 Task: Explore Airbnb accommodation in Barbosa, Colombia from 22nd December, 2023 to 26th December, 2023 for 2 adults. Place can be entire room with 1  bedroom having 1 bed and 1 bathroom. Property type can be hotel.
Action: Mouse moved to (536, 106)
Screenshot: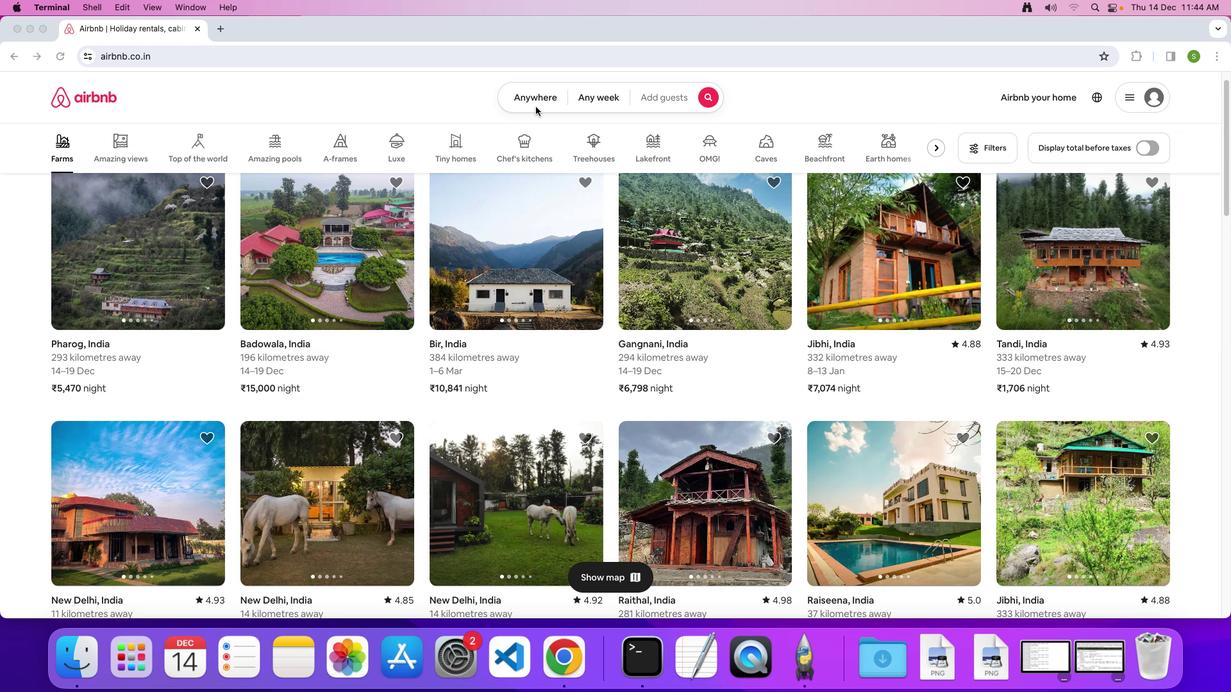 
Action: Mouse pressed left at (536, 106)
Screenshot: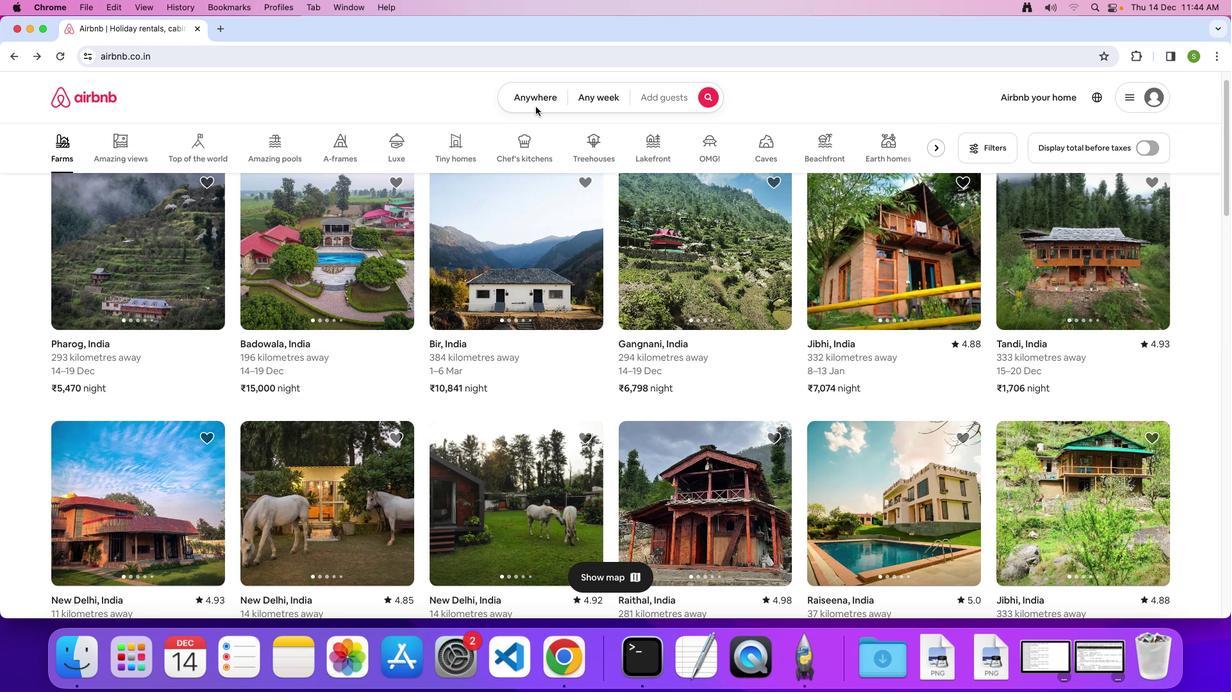 
Action: Mouse moved to (536, 97)
Screenshot: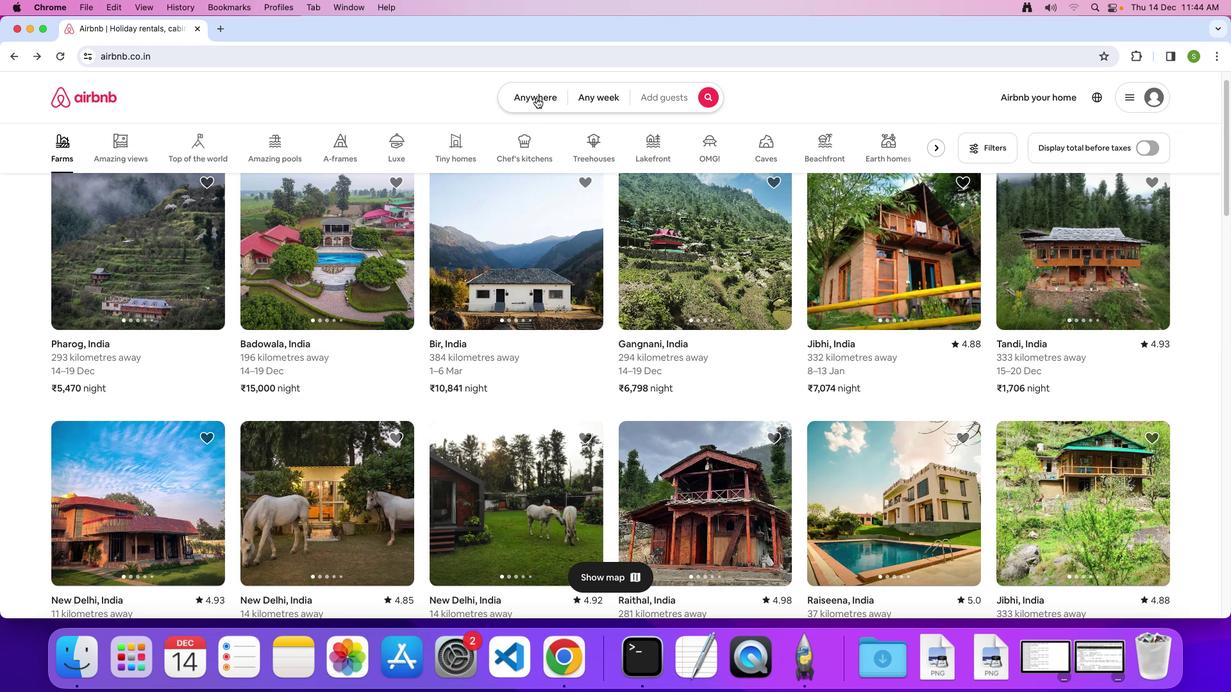 
Action: Mouse pressed left at (536, 97)
Screenshot: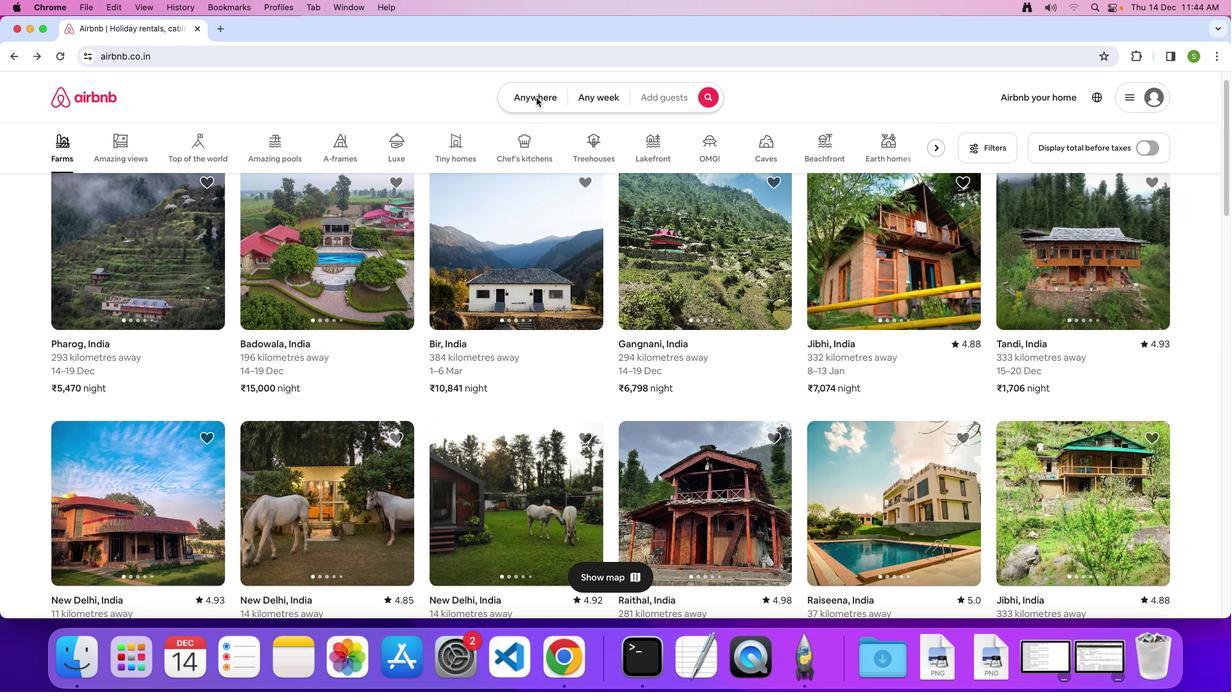 
Action: Mouse moved to (475, 140)
Screenshot: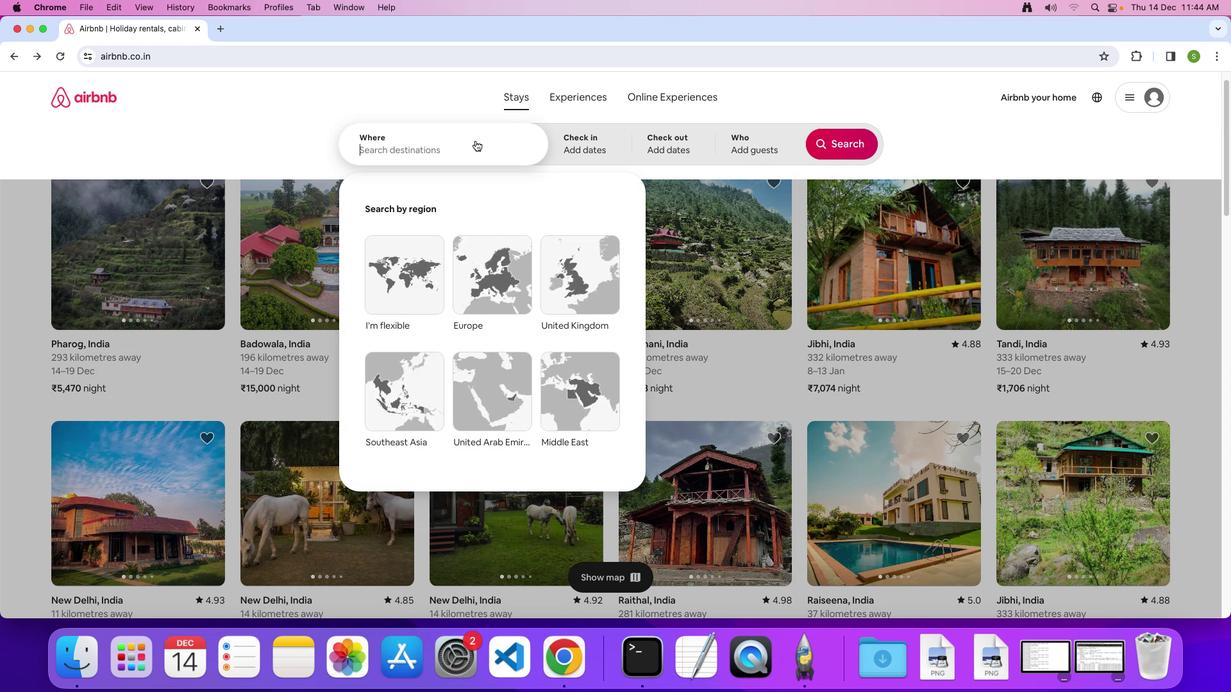 
Action: Mouse pressed left at (475, 140)
Screenshot: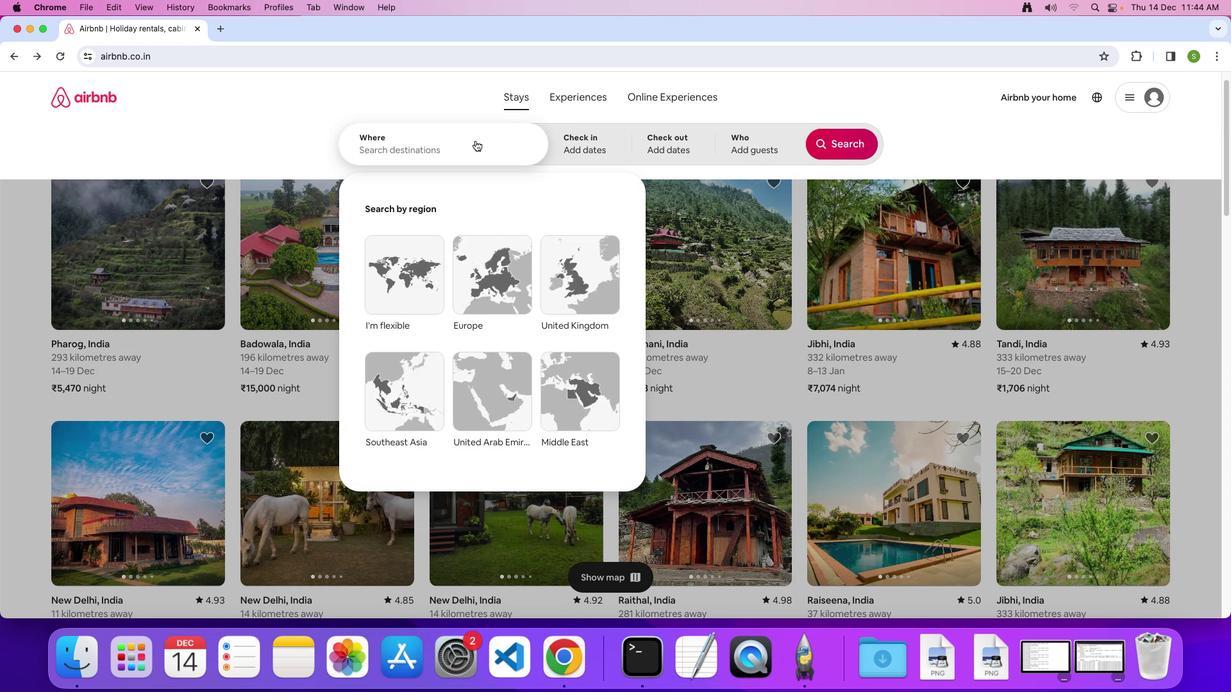 
Action: Key pressed 'B'Key.caps_lock'a''r''b''o''s''a'','Key.spaceKey.shift'C''o''l''o''m''b''i''a'Key.enter
Screenshot: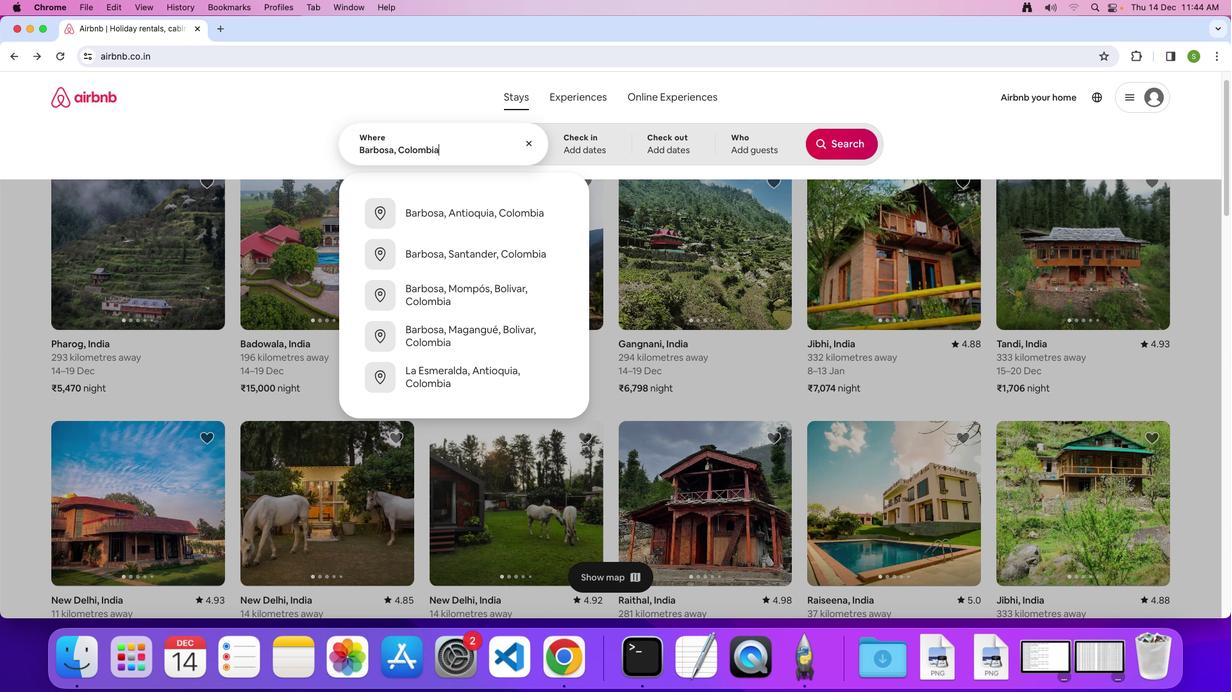 
Action: Mouse moved to (543, 396)
Screenshot: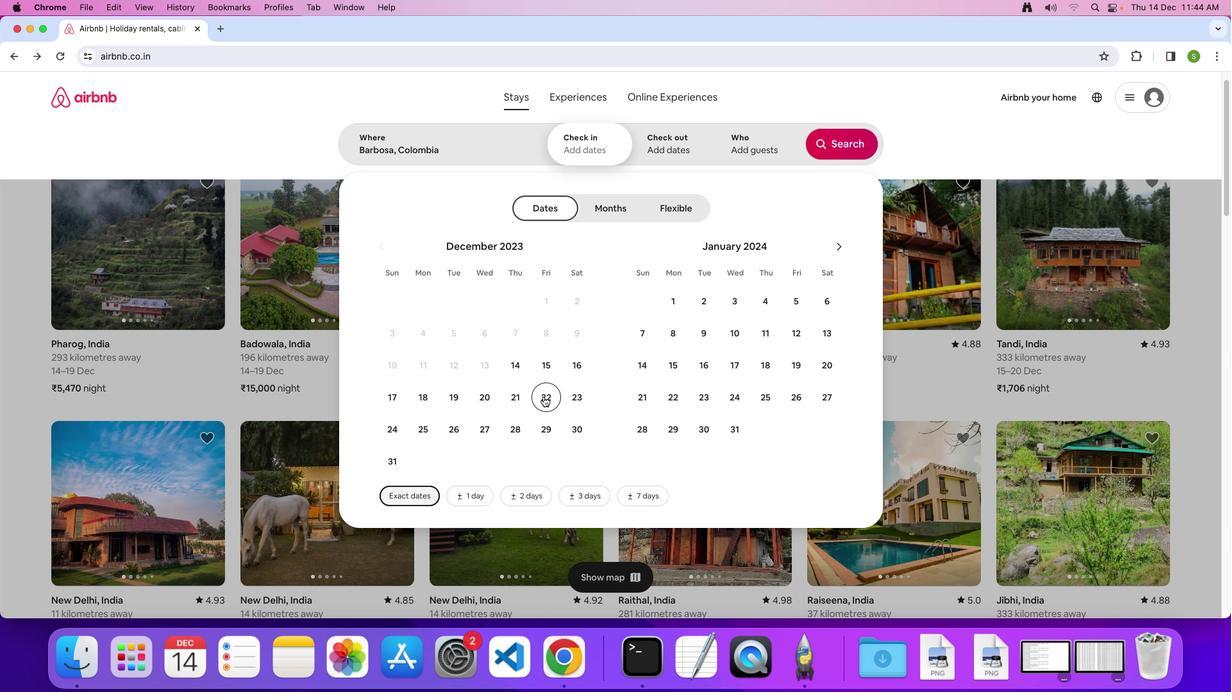 
Action: Mouse pressed left at (543, 396)
Screenshot: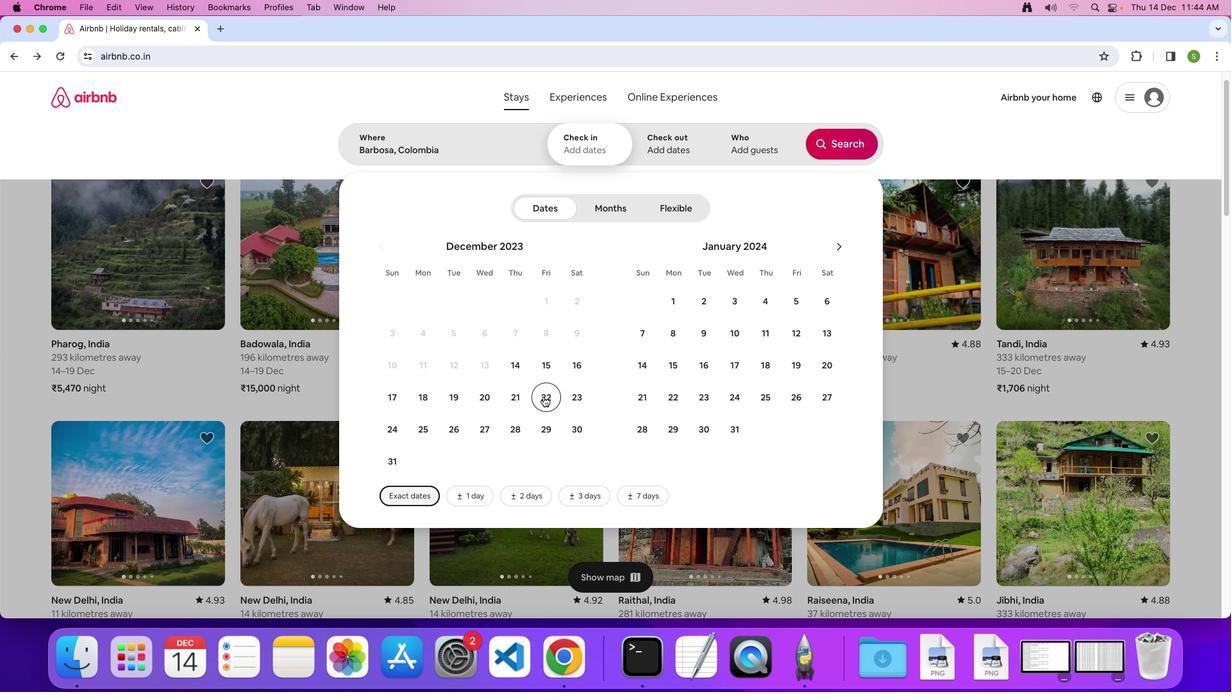 
Action: Mouse moved to (456, 428)
Screenshot: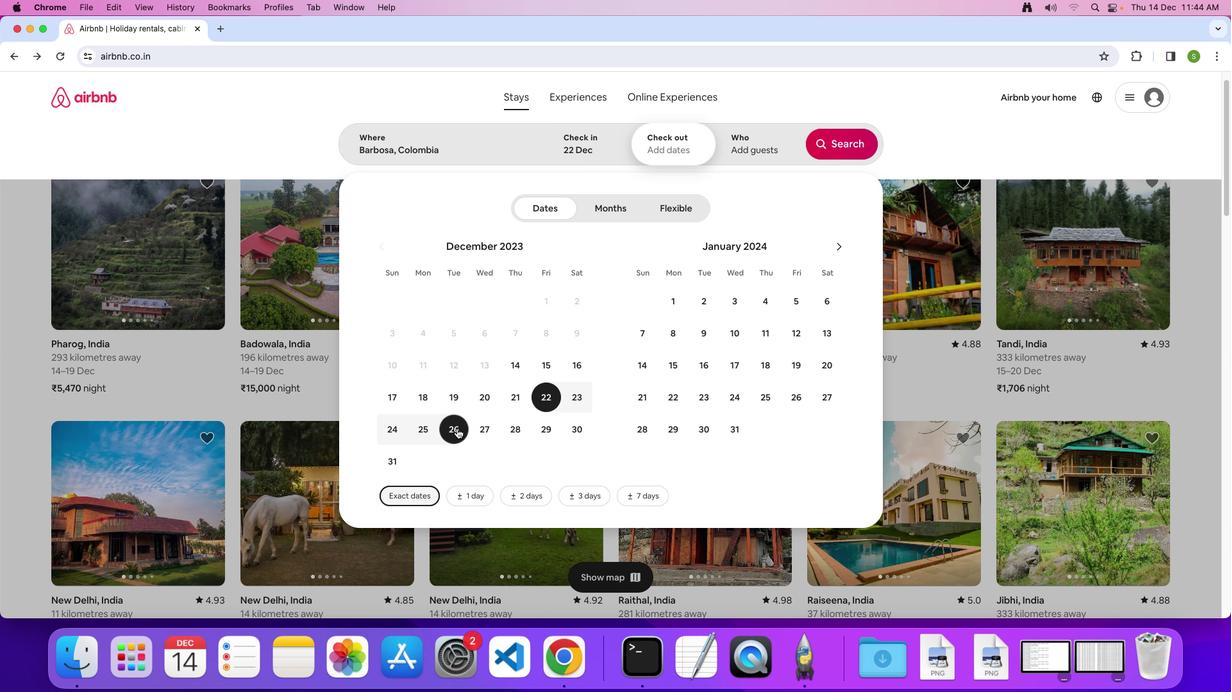 
Action: Mouse pressed left at (456, 428)
Screenshot: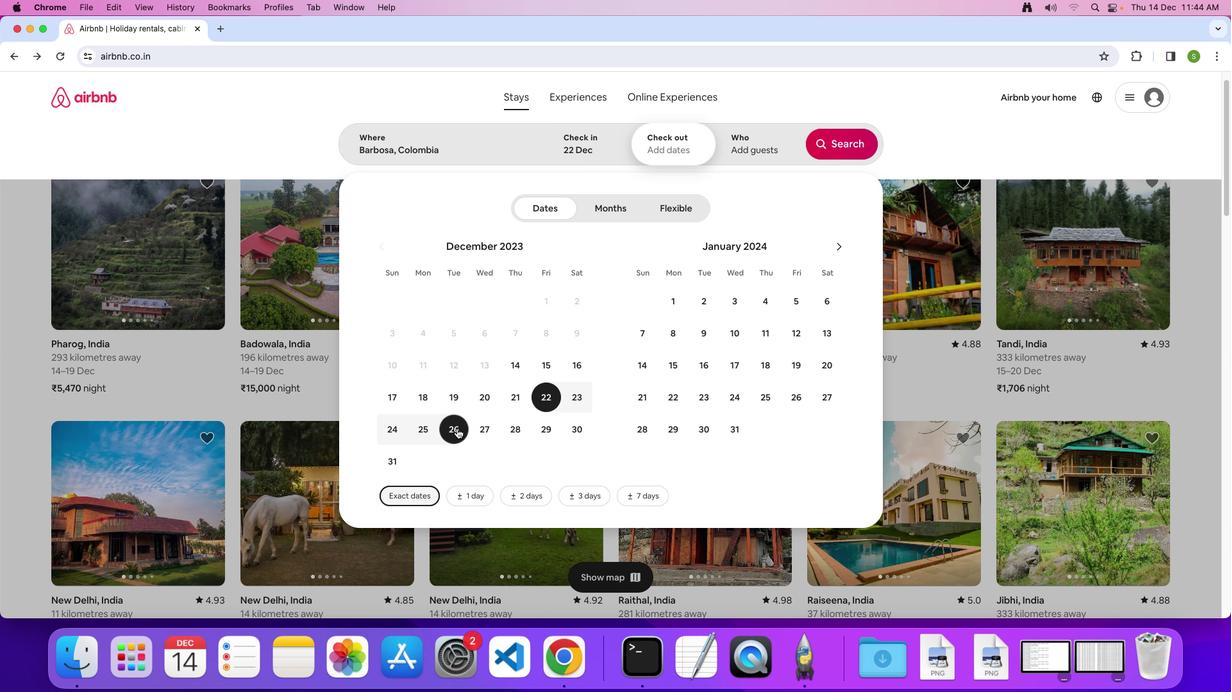 
Action: Mouse moved to (740, 149)
Screenshot: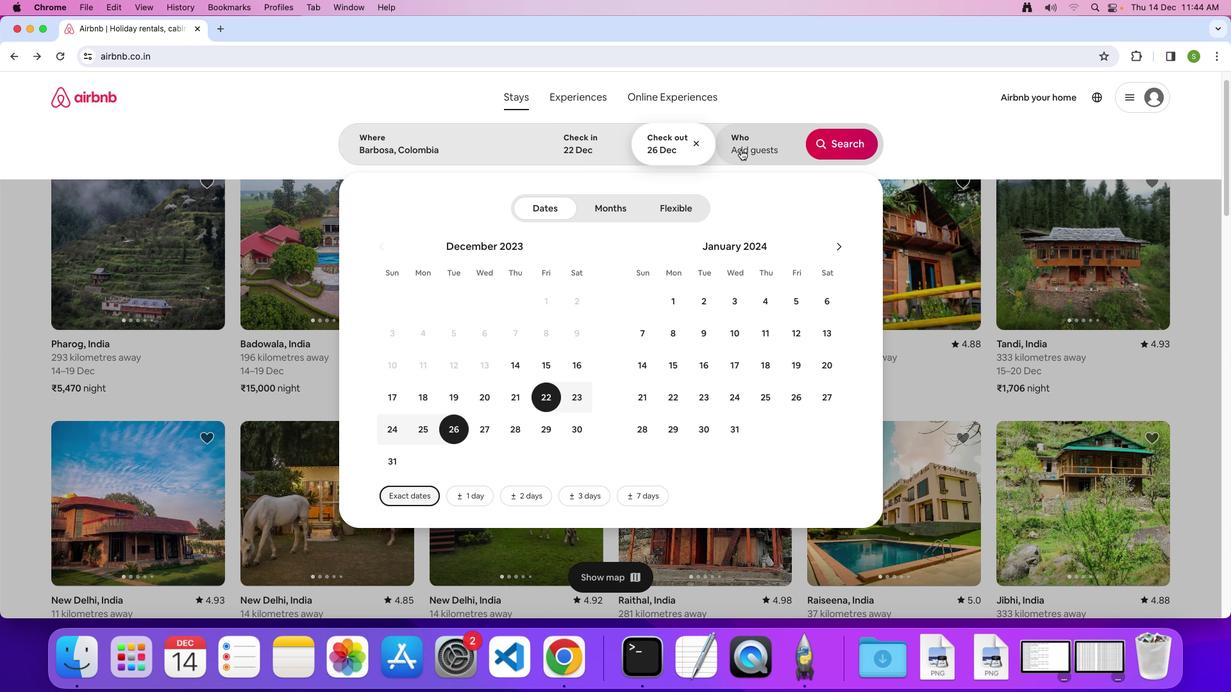 
Action: Mouse pressed left at (740, 149)
Screenshot: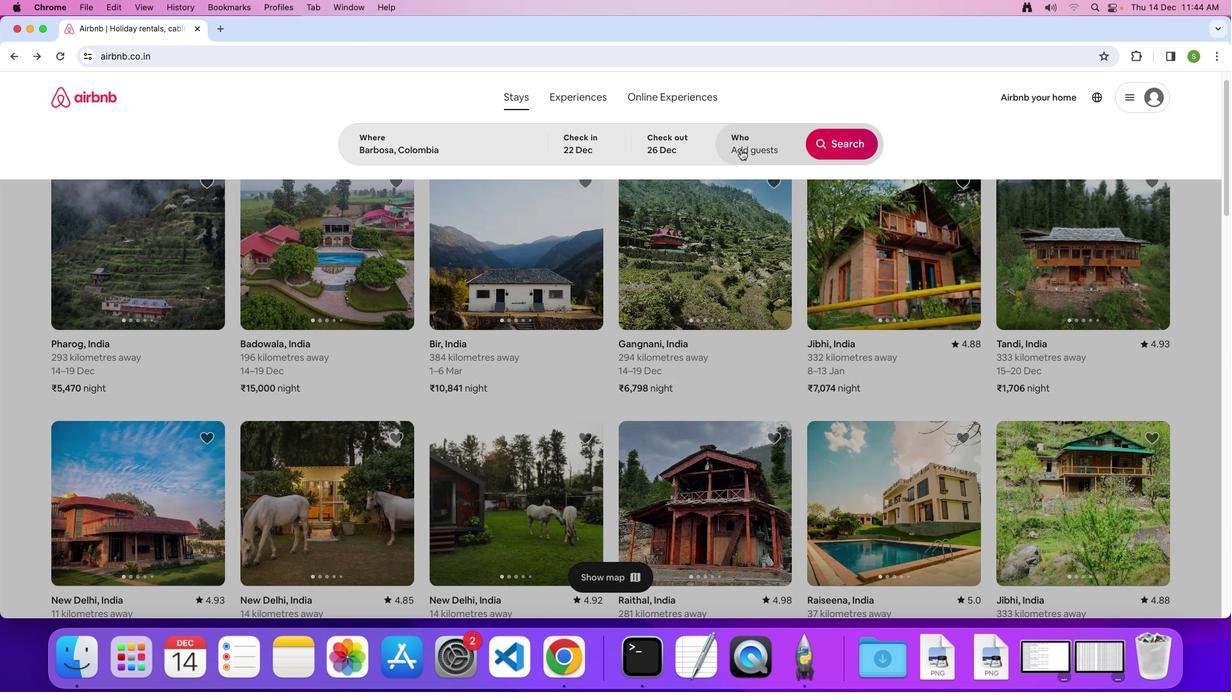 
Action: Mouse moved to (841, 210)
Screenshot: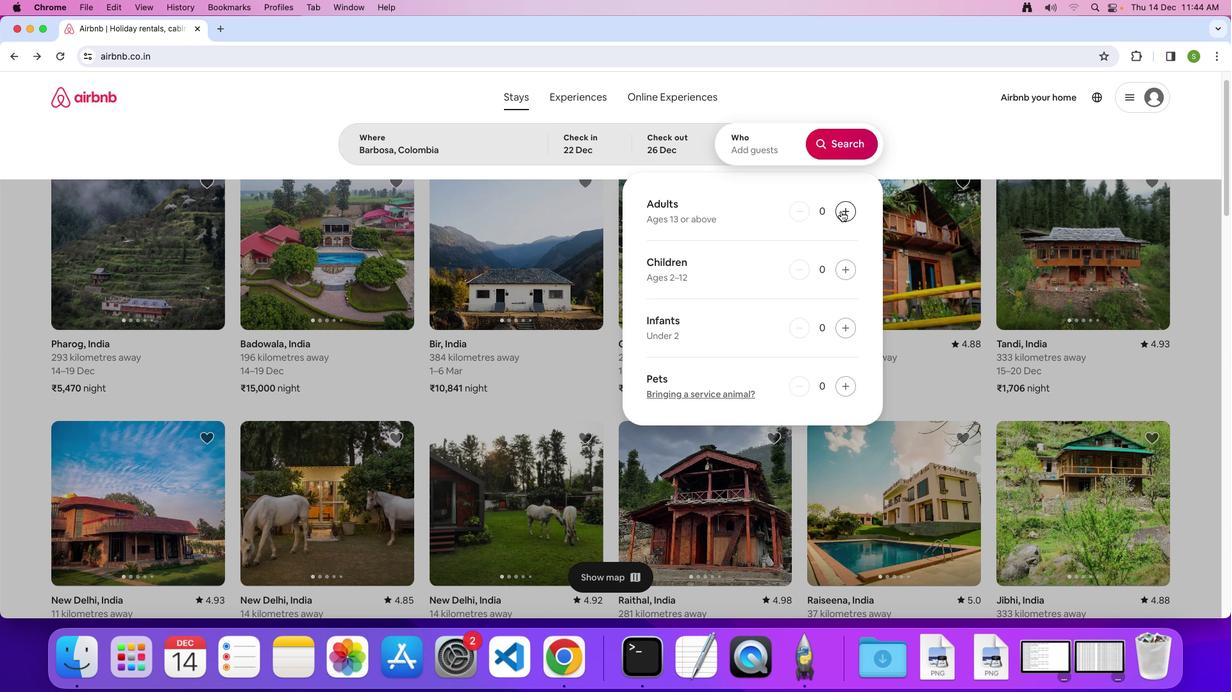 
Action: Mouse pressed left at (841, 210)
Screenshot: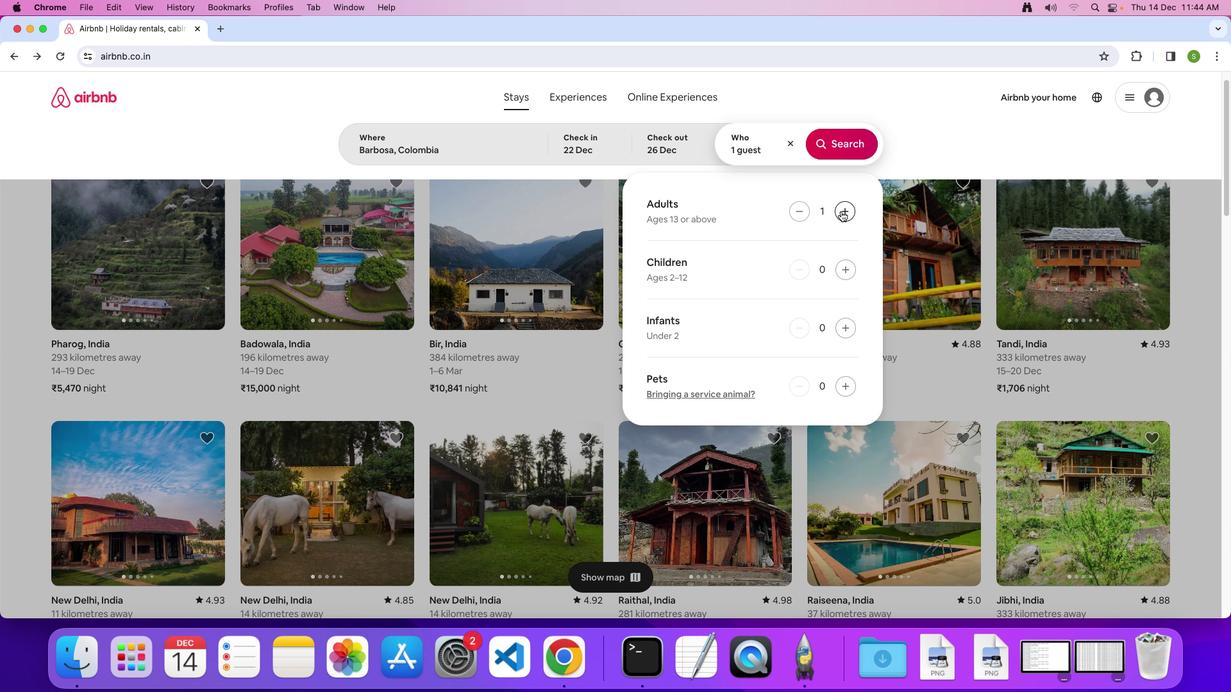 
Action: Mouse pressed left at (841, 210)
Screenshot: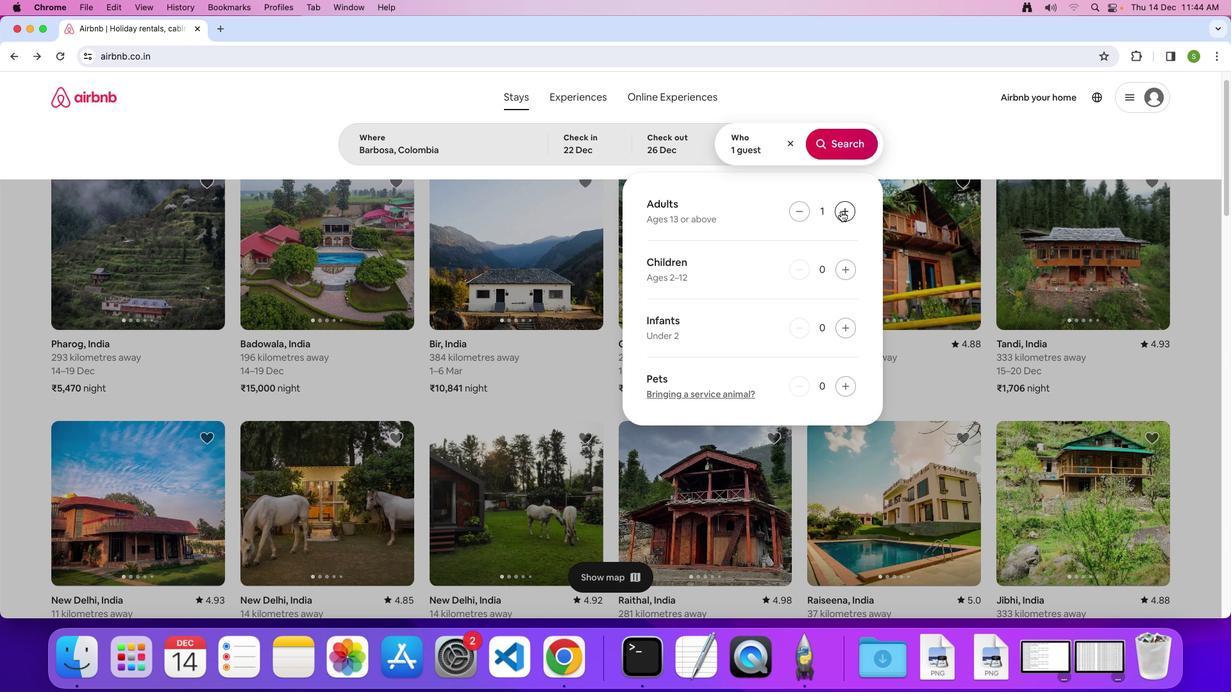 
Action: Mouse moved to (843, 140)
Screenshot: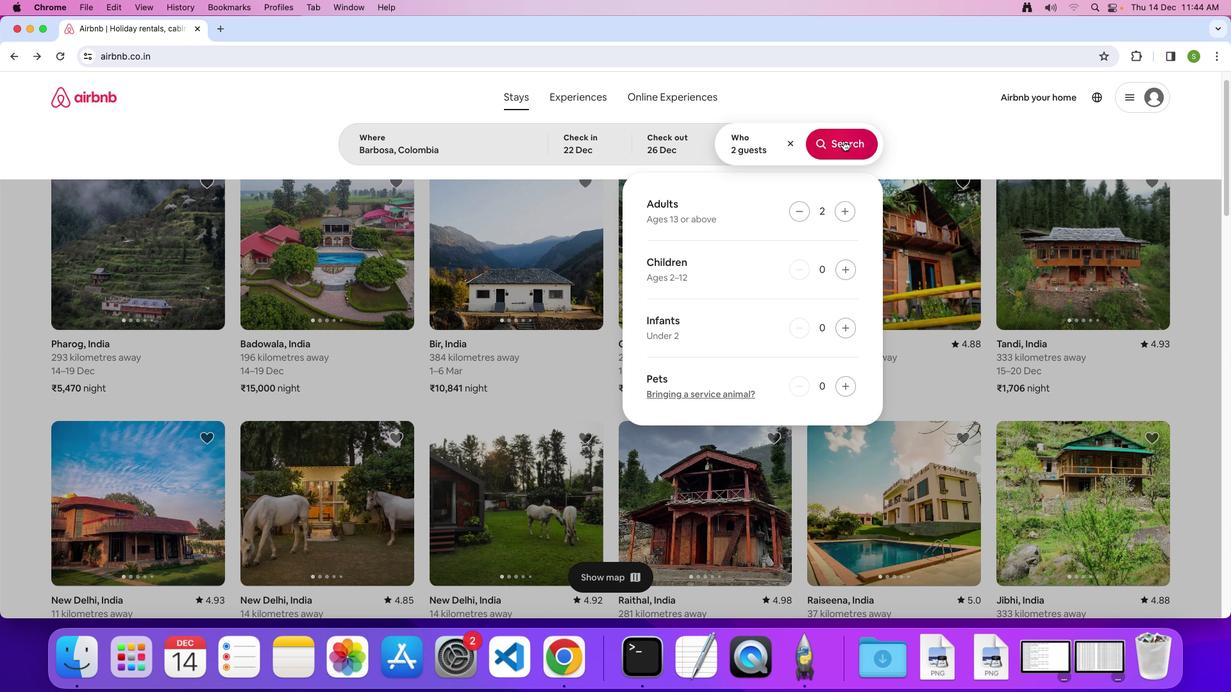
Action: Mouse pressed left at (843, 140)
Screenshot: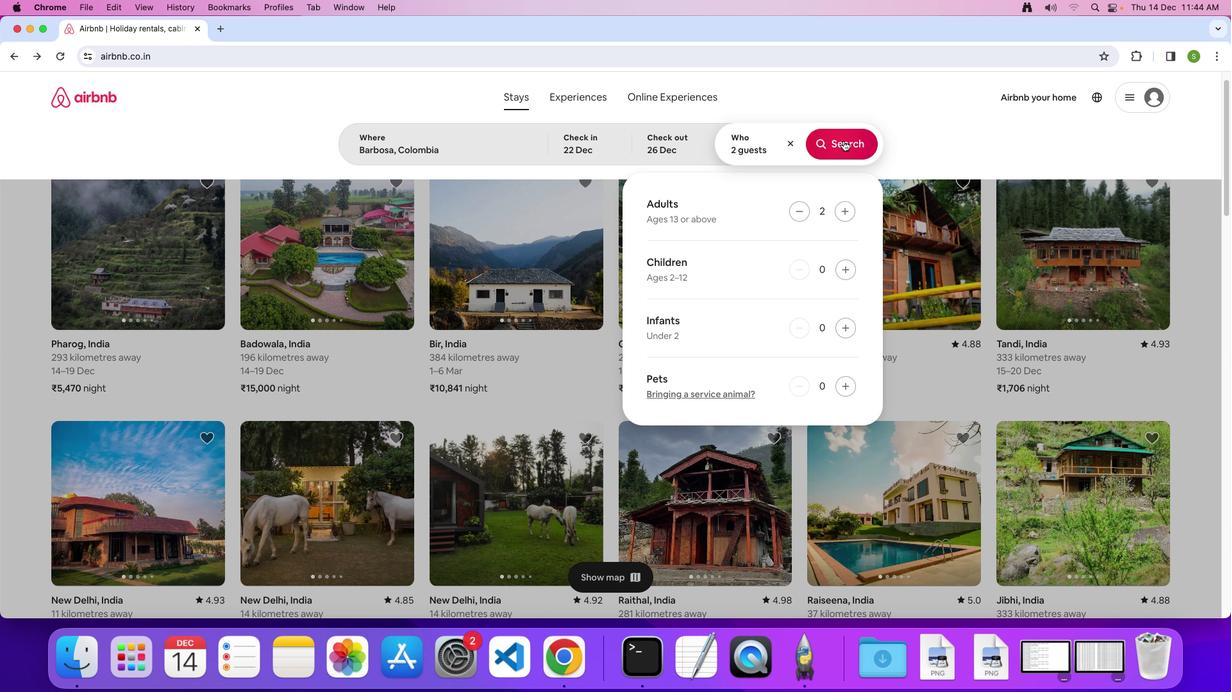 
Action: Mouse moved to (1018, 144)
Screenshot: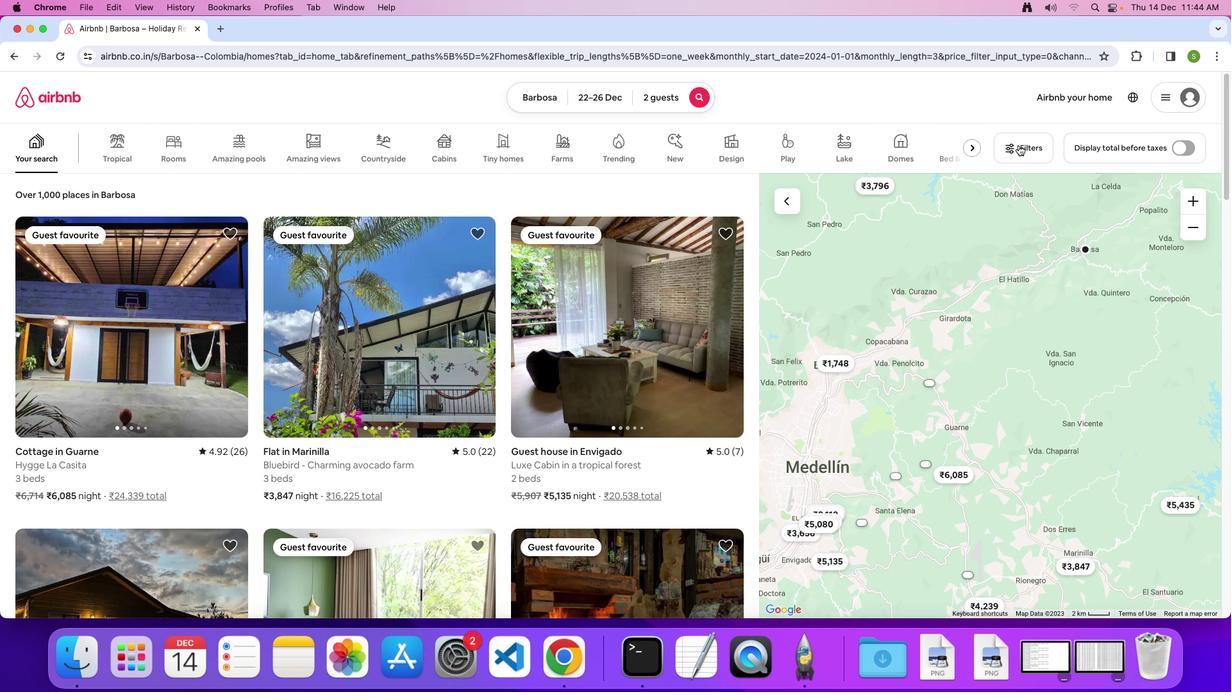 
Action: Mouse pressed left at (1018, 144)
Screenshot: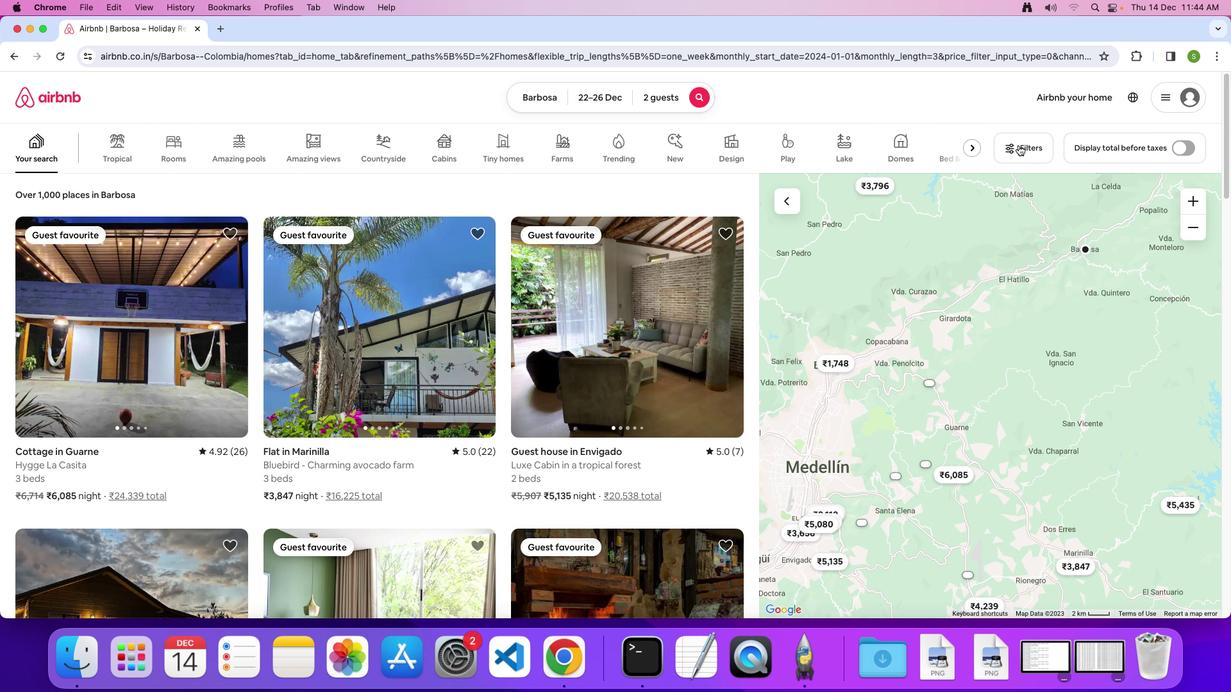
Action: Mouse moved to (539, 323)
Screenshot: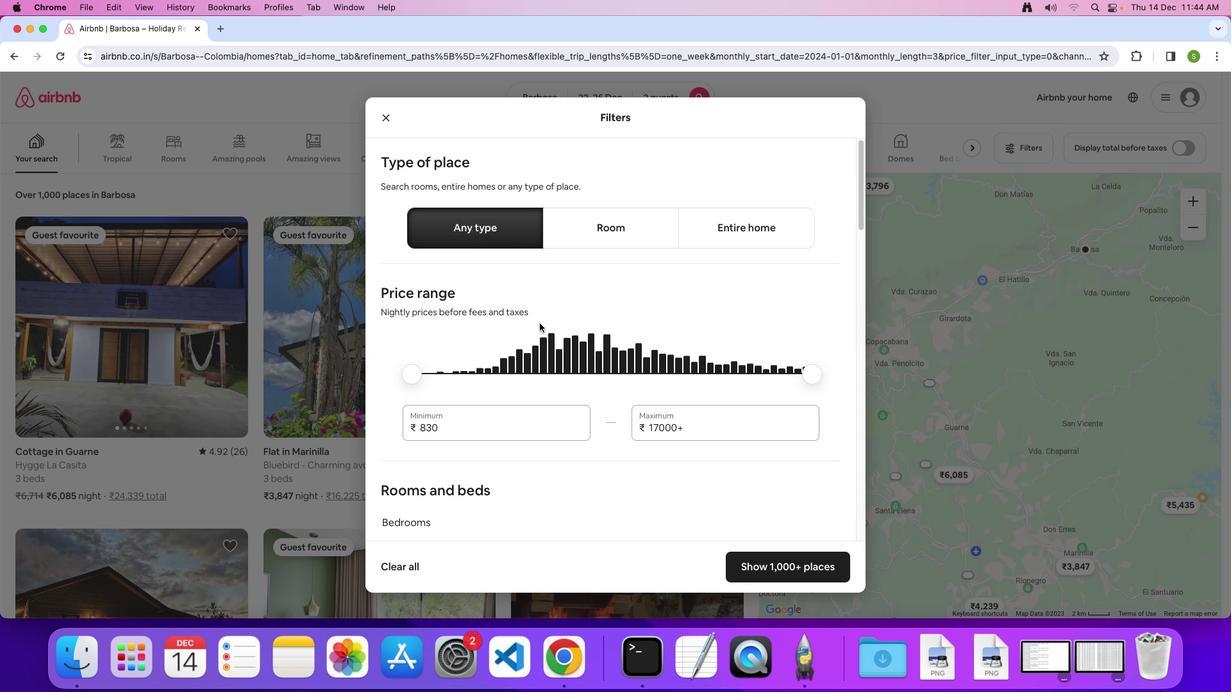 
Action: Mouse scrolled (539, 323) with delta (0, 0)
Screenshot: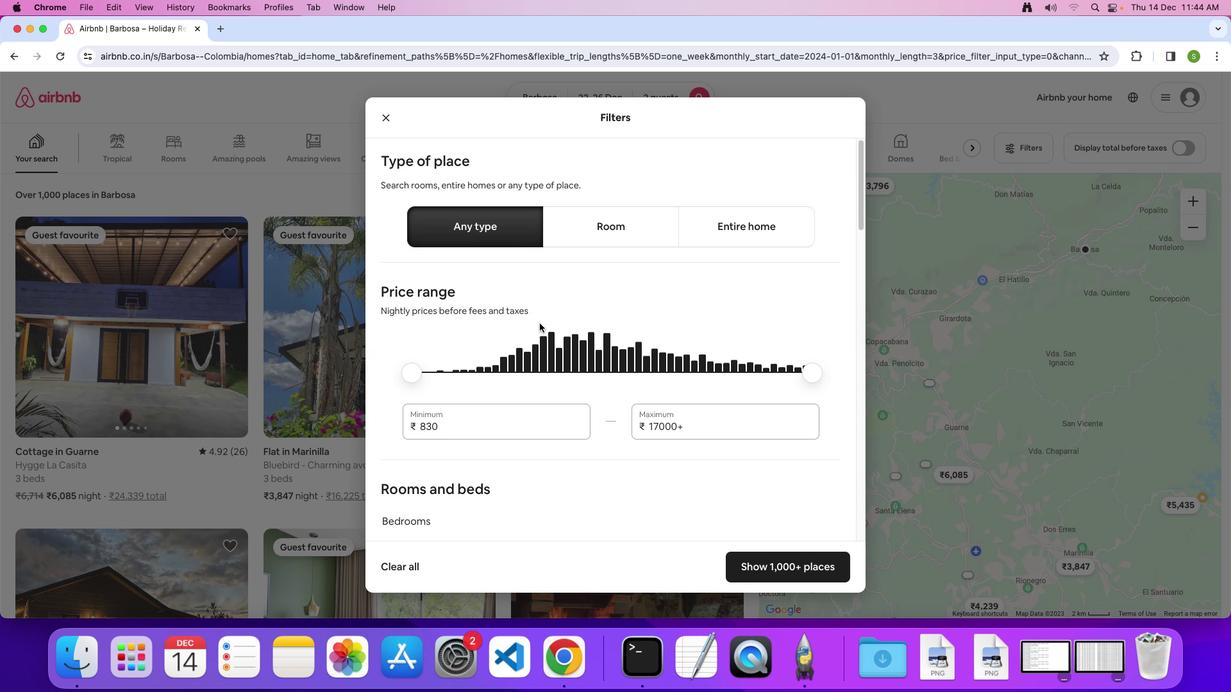 
Action: Mouse scrolled (539, 323) with delta (0, 0)
Screenshot: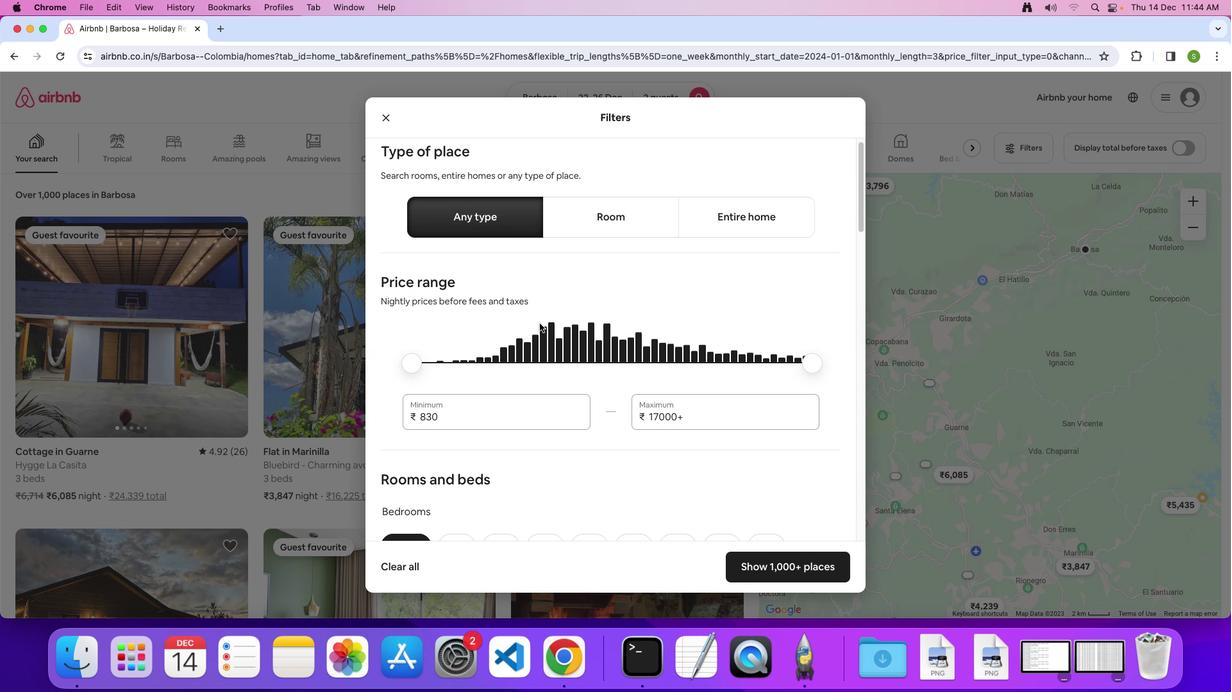 
Action: Mouse scrolled (539, 323) with delta (0, 0)
Screenshot: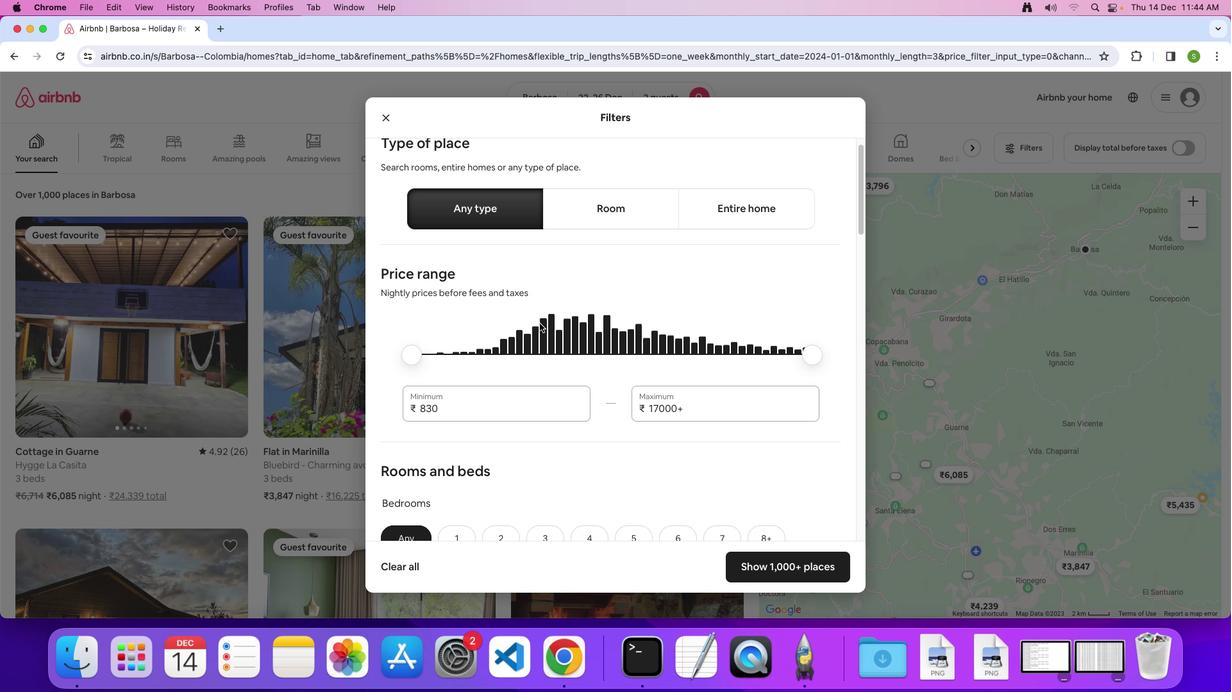 
Action: Mouse scrolled (539, 323) with delta (0, 0)
Screenshot: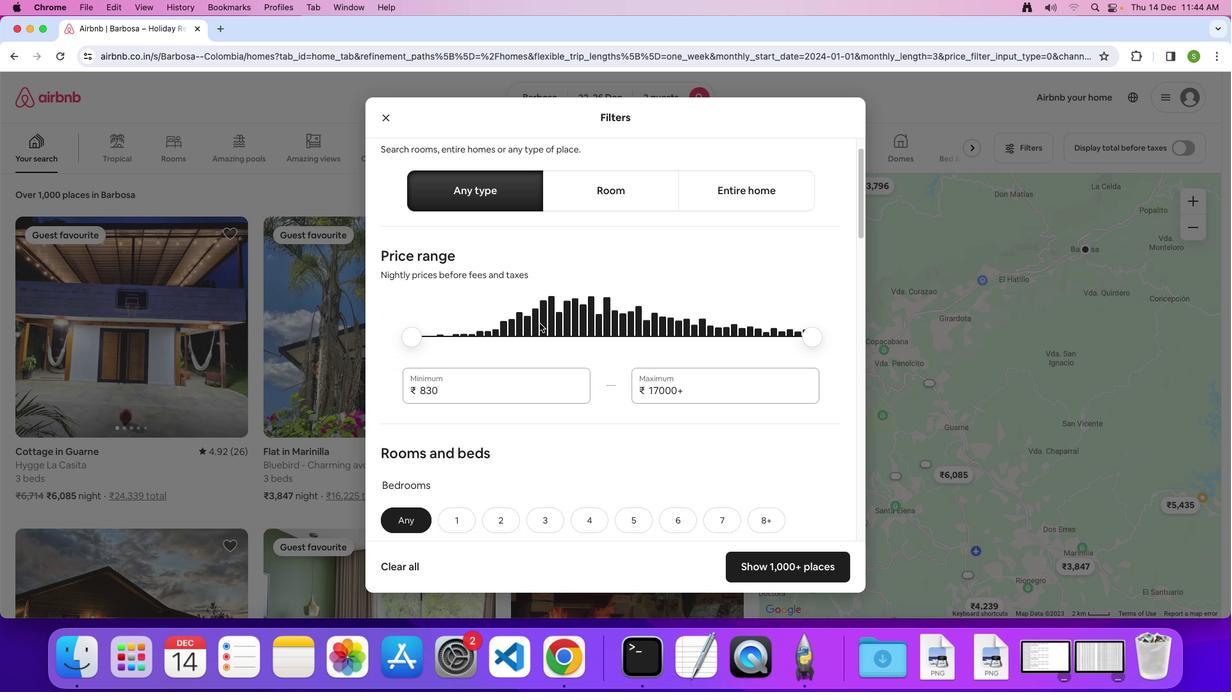 
Action: Mouse scrolled (539, 323) with delta (0, -1)
Screenshot: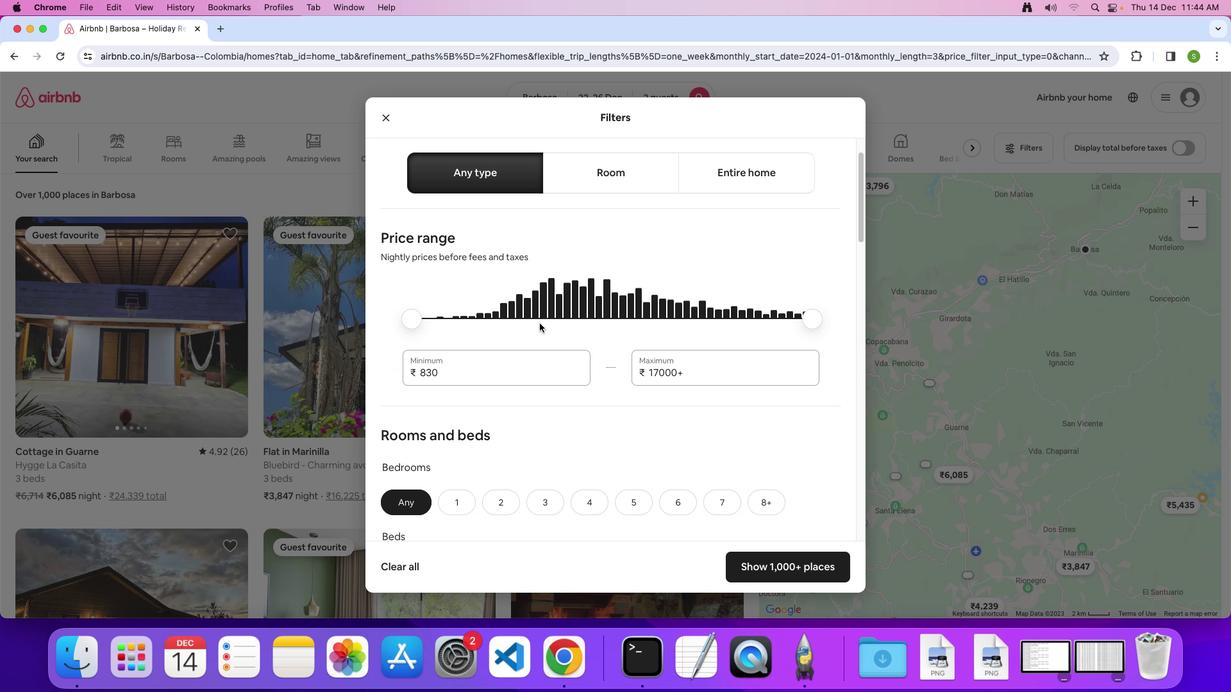 
Action: Mouse scrolled (539, 323) with delta (0, 0)
Screenshot: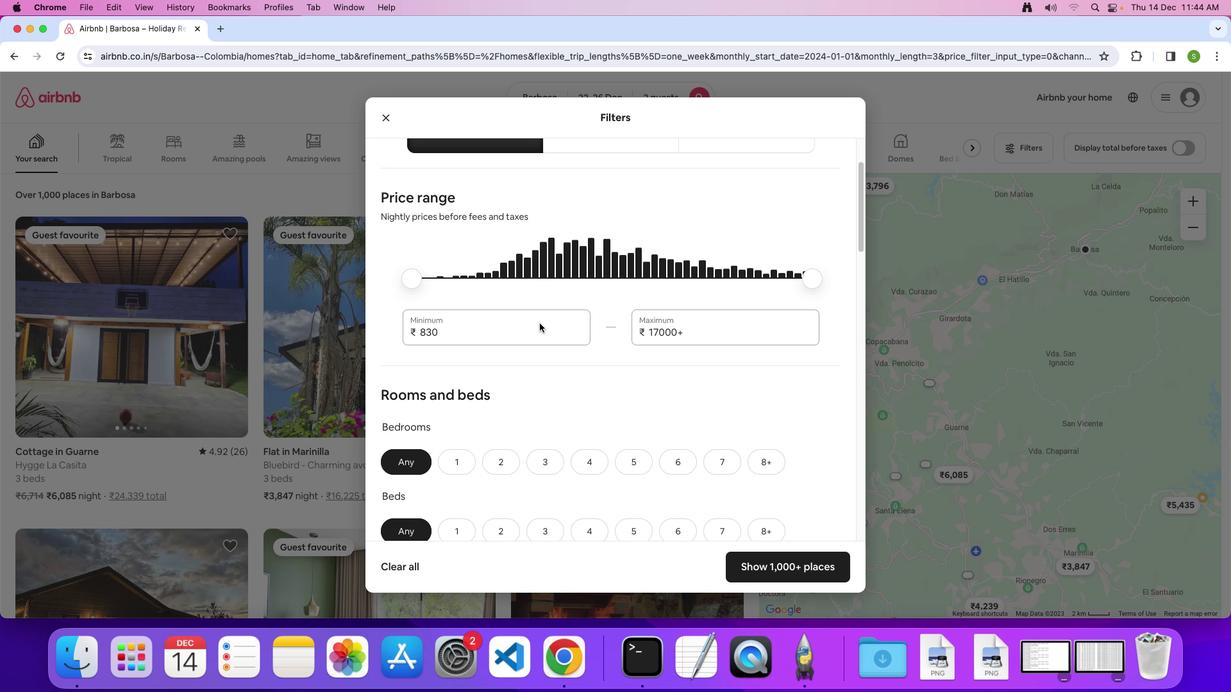 
Action: Mouse scrolled (539, 323) with delta (0, 0)
Screenshot: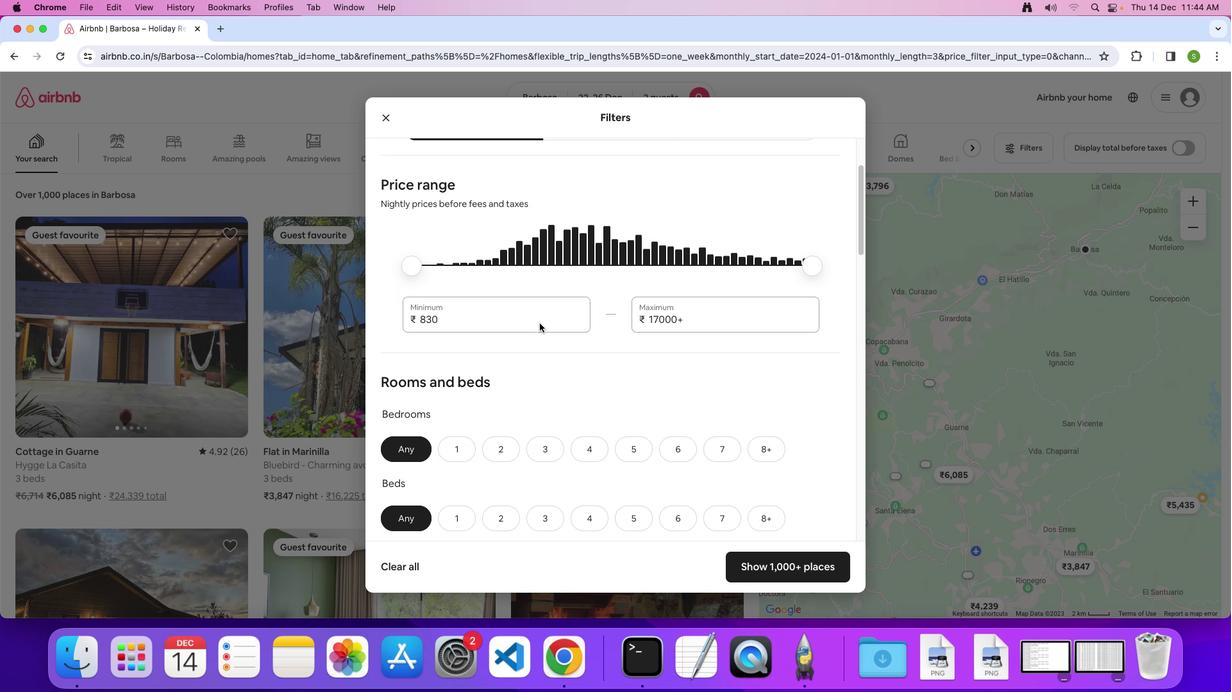 
Action: Mouse scrolled (539, 323) with delta (0, 0)
Screenshot: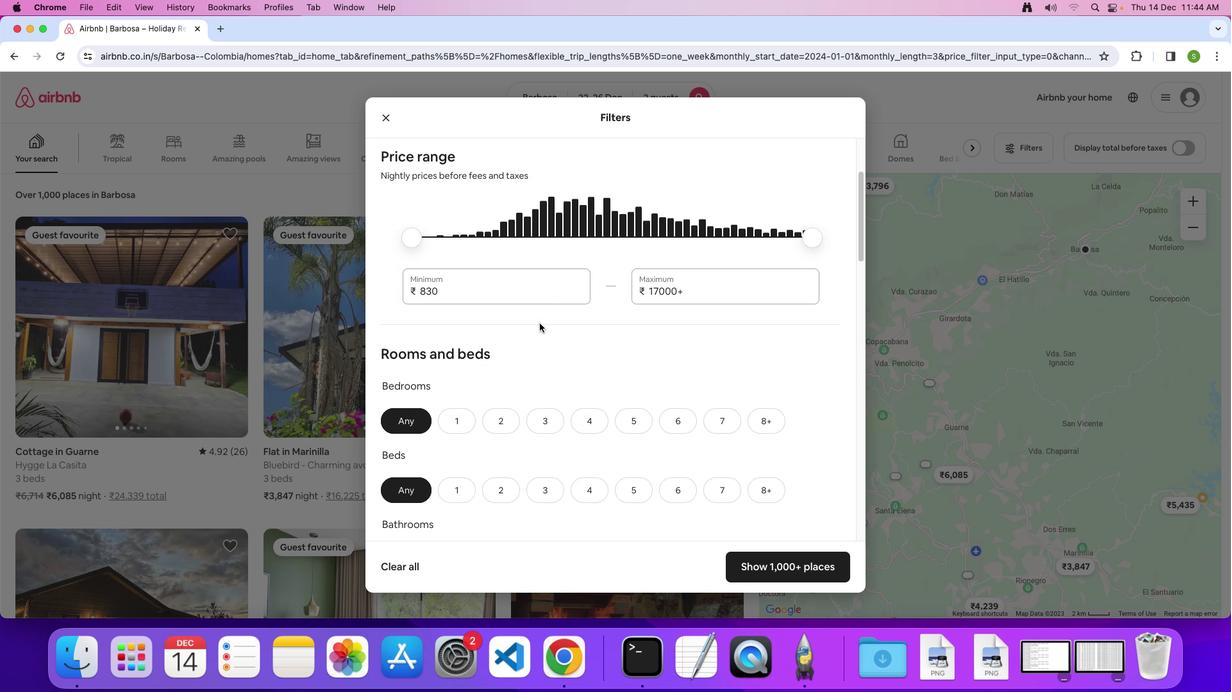 
Action: Mouse scrolled (539, 323) with delta (0, 0)
Screenshot: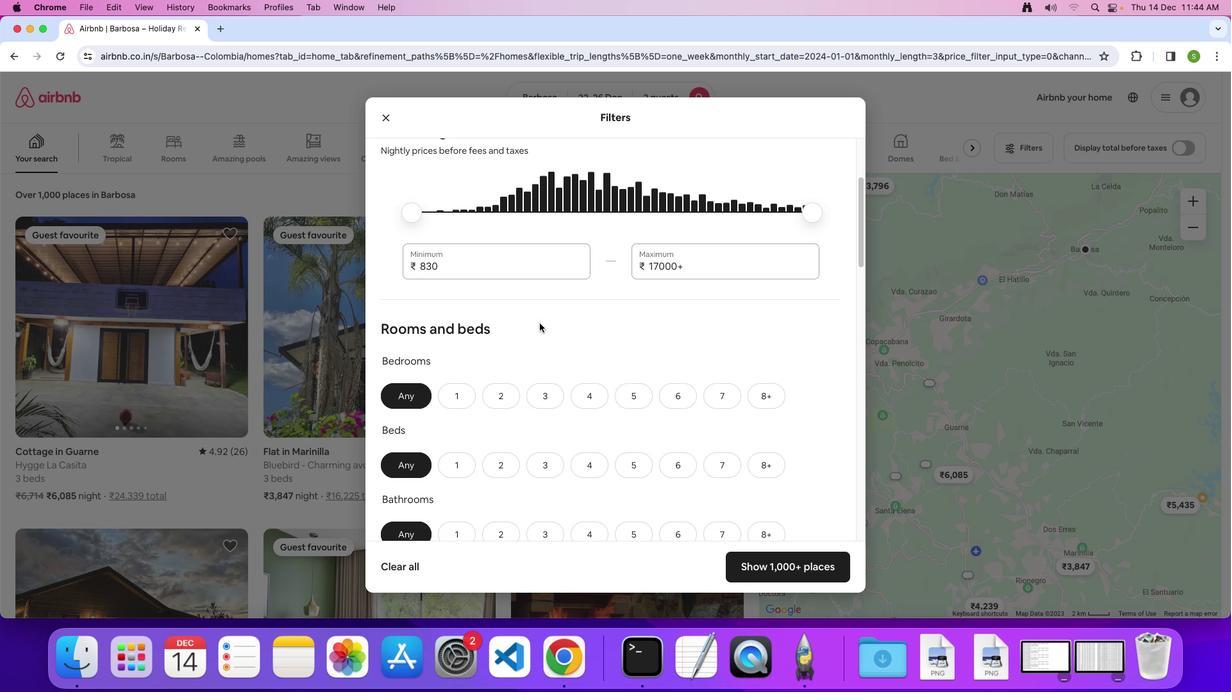 
Action: Mouse scrolled (539, 323) with delta (0, 0)
Screenshot: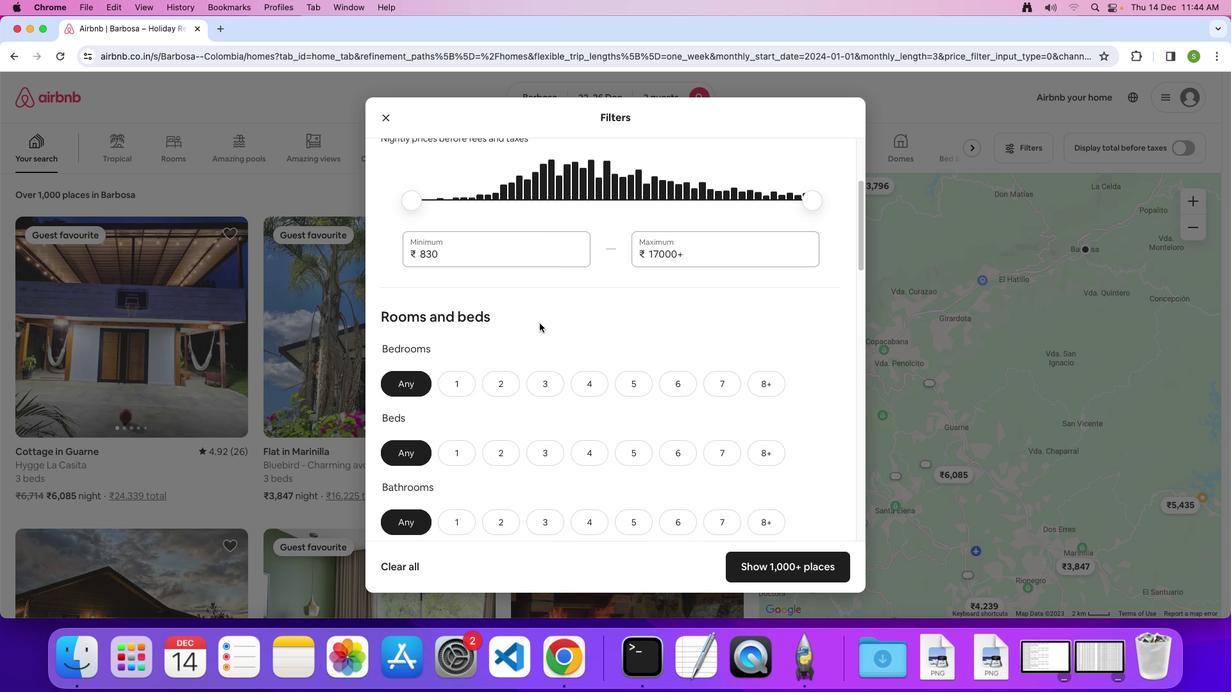 
Action: Mouse scrolled (539, 323) with delta (0, 0)
Screenshot: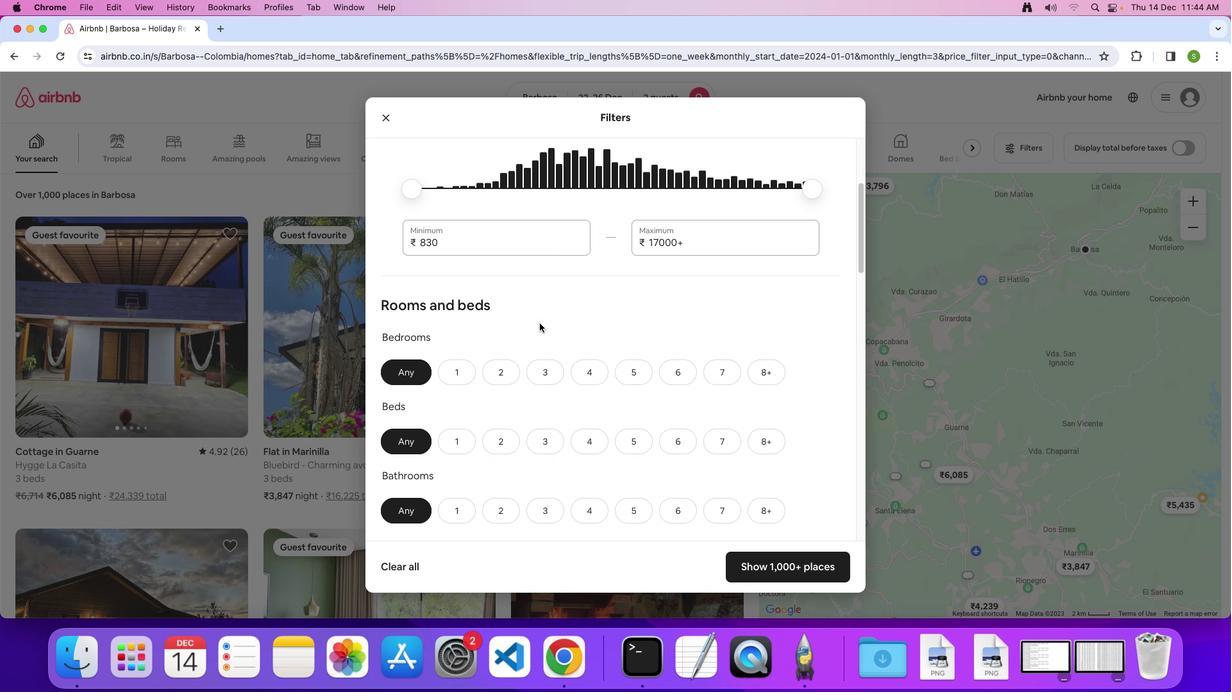 
Action: Mouse scrolled (539, 323) with delta (0, 0)
Screenshot: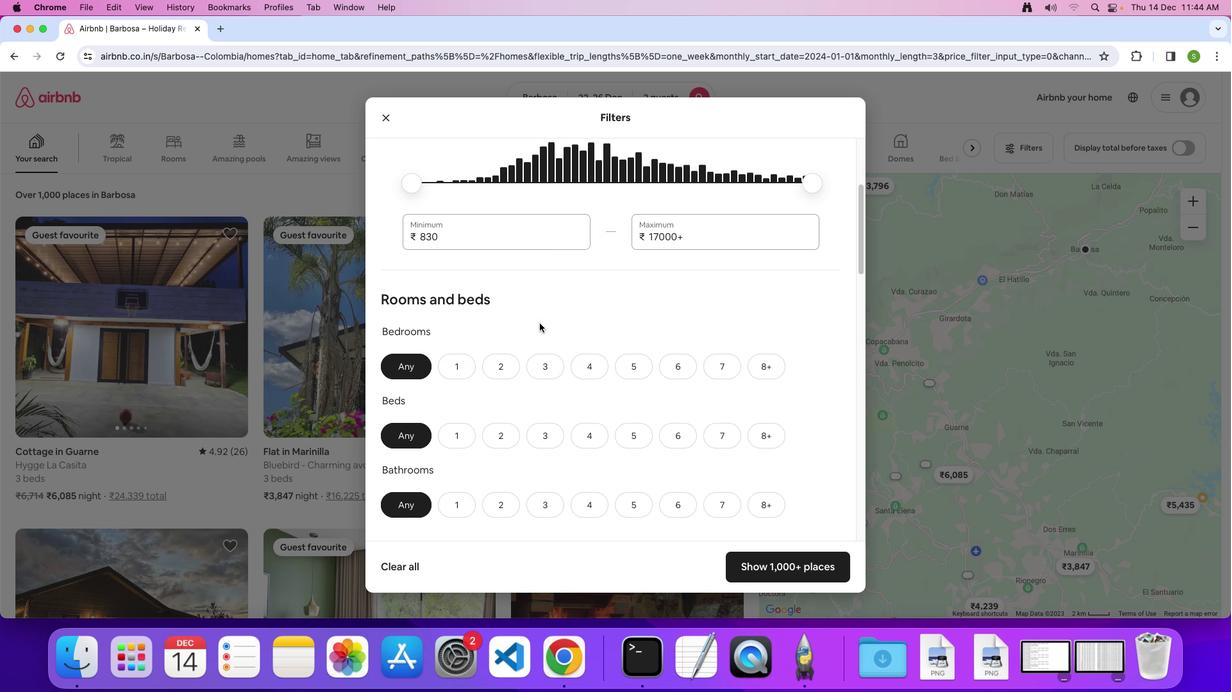 
Action: Mouse scrolled (539, 323) with delta (0, 0)
Screenshot: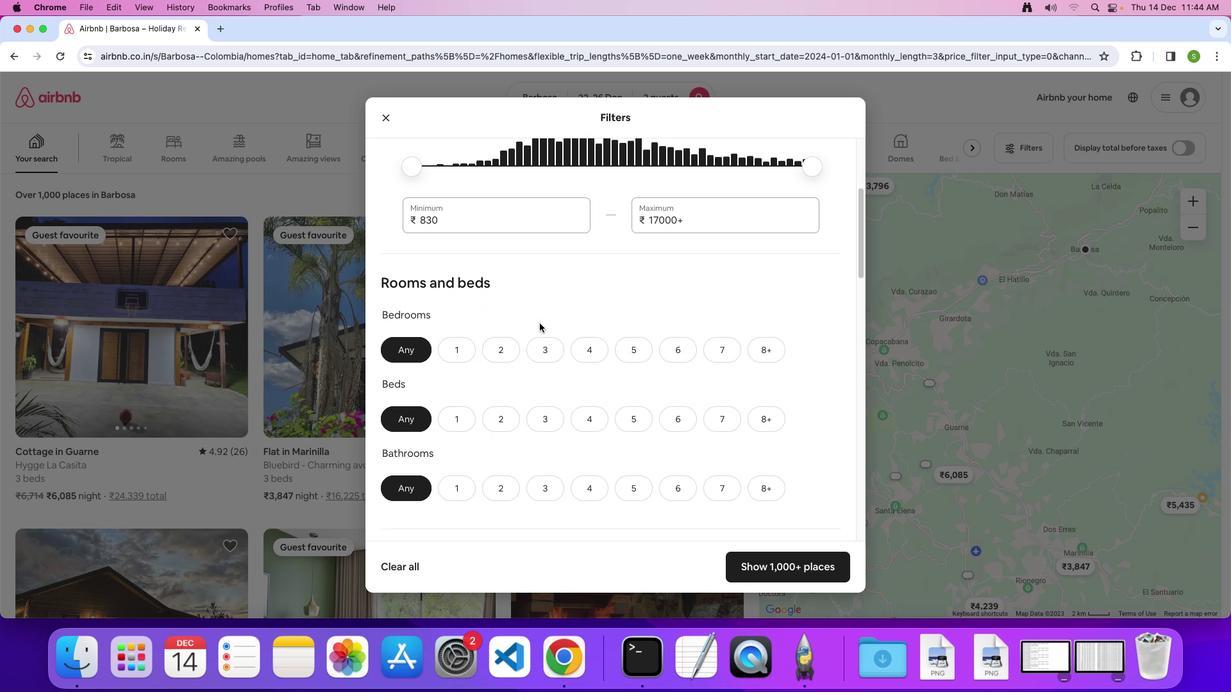
Action: Mouse scrolled (539, 323) with delta (0, 0)
Screenshot: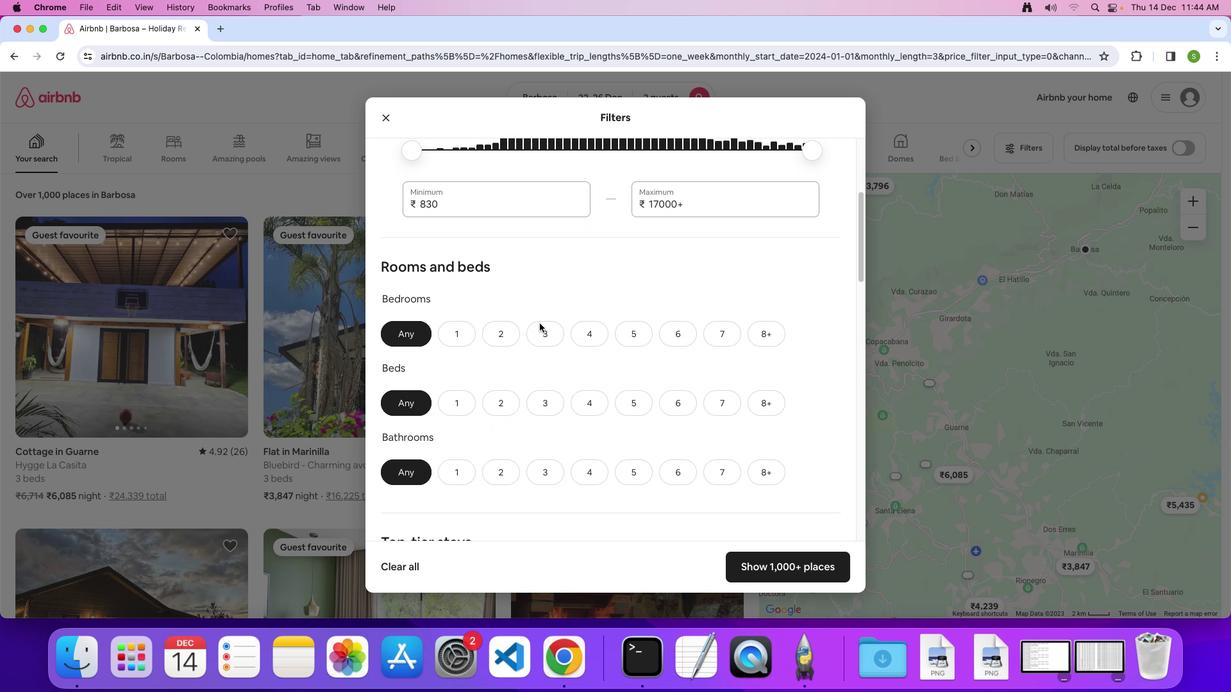 
Action: Mouse scrolled (539, 323) with delta (0, 0)
Screenshot: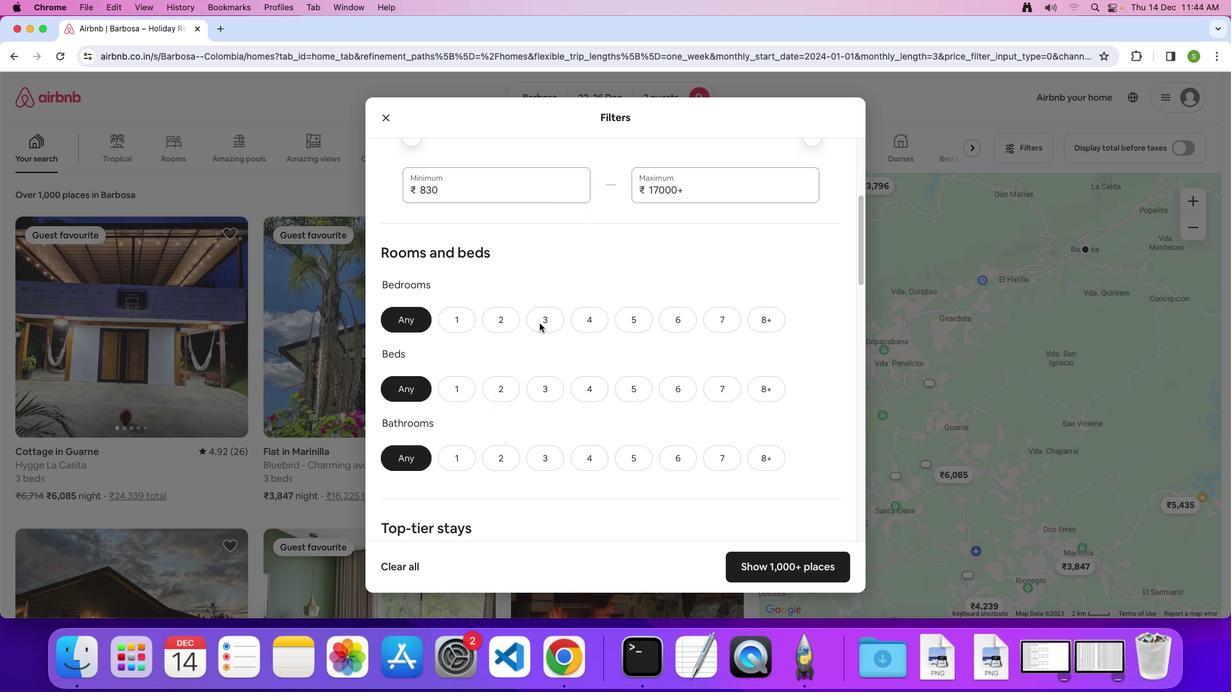 
Action: Mouse scrolled (539, 323) with delta (0, -1)
Screenshot: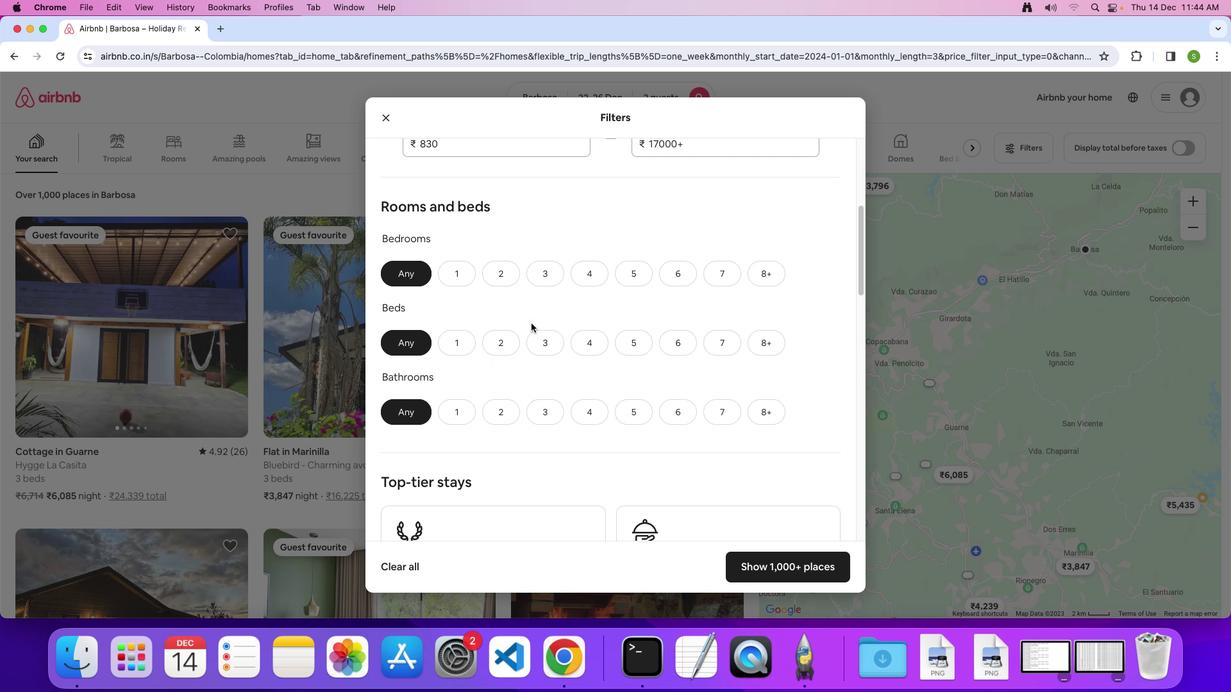 
Action: Mouse moved to (465, 268)
Screenshot: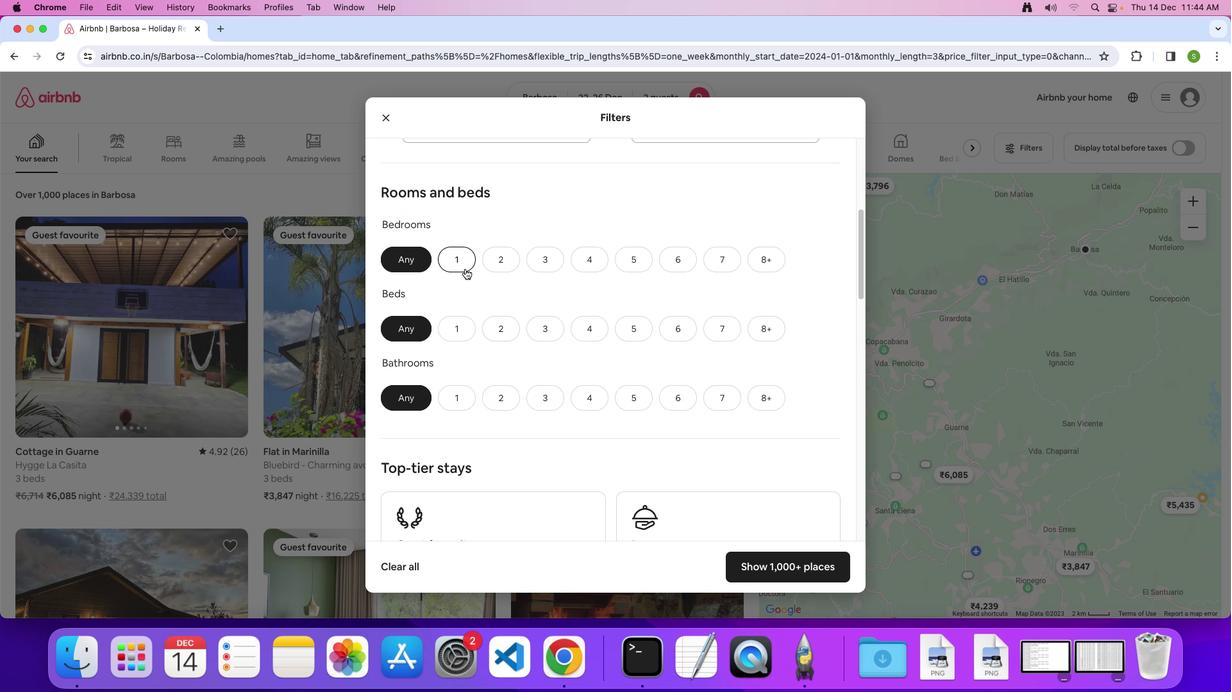 
Action: Mouse pressed left at (465, 268)
Screenshot: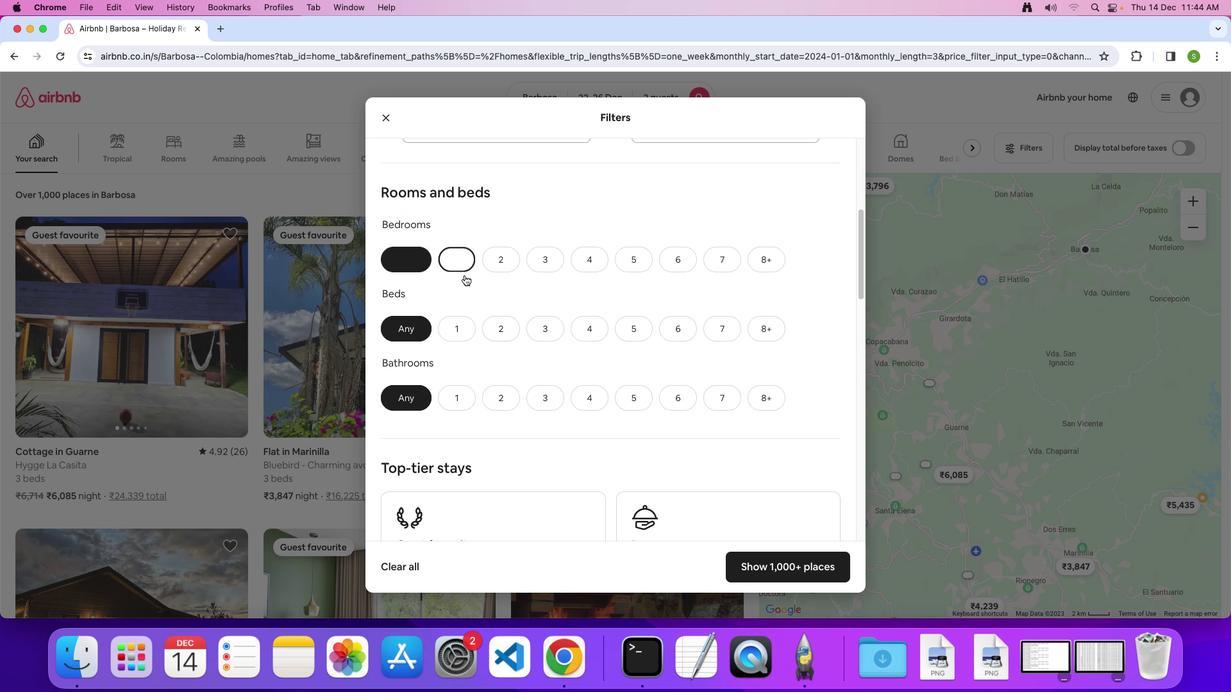 
Action: Mouse moved to (454, 320)
Screenshot: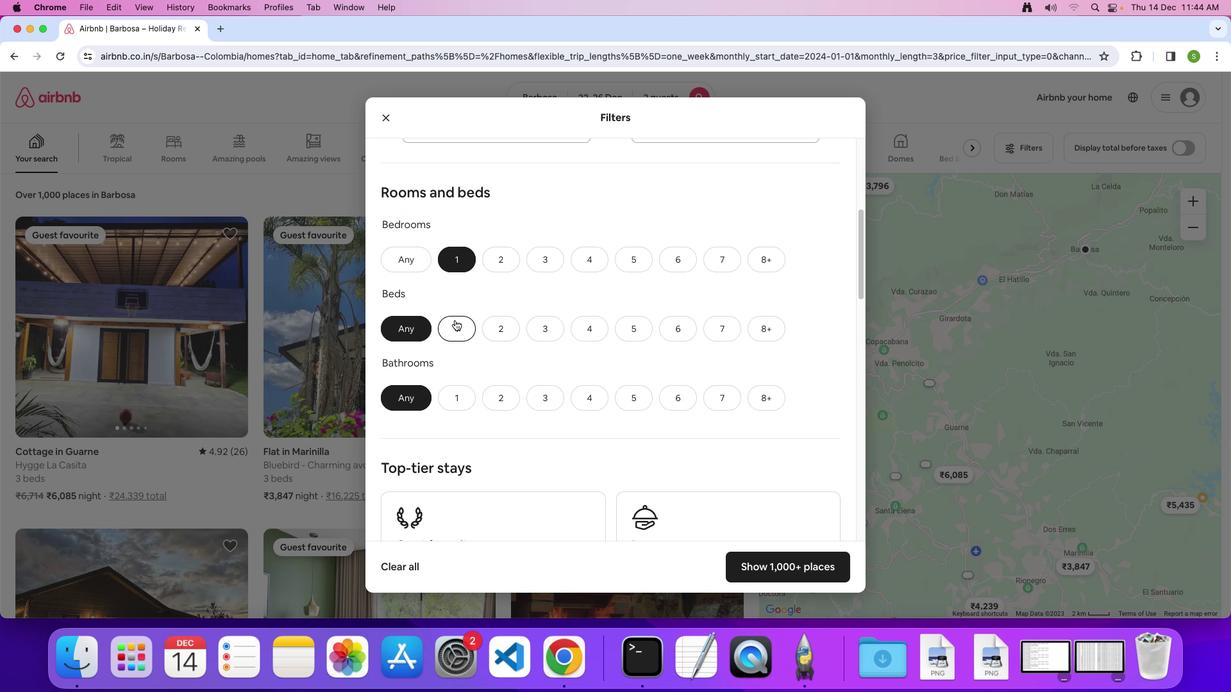 
Action: Mouse pressed left at (454, 320)
Screenshot: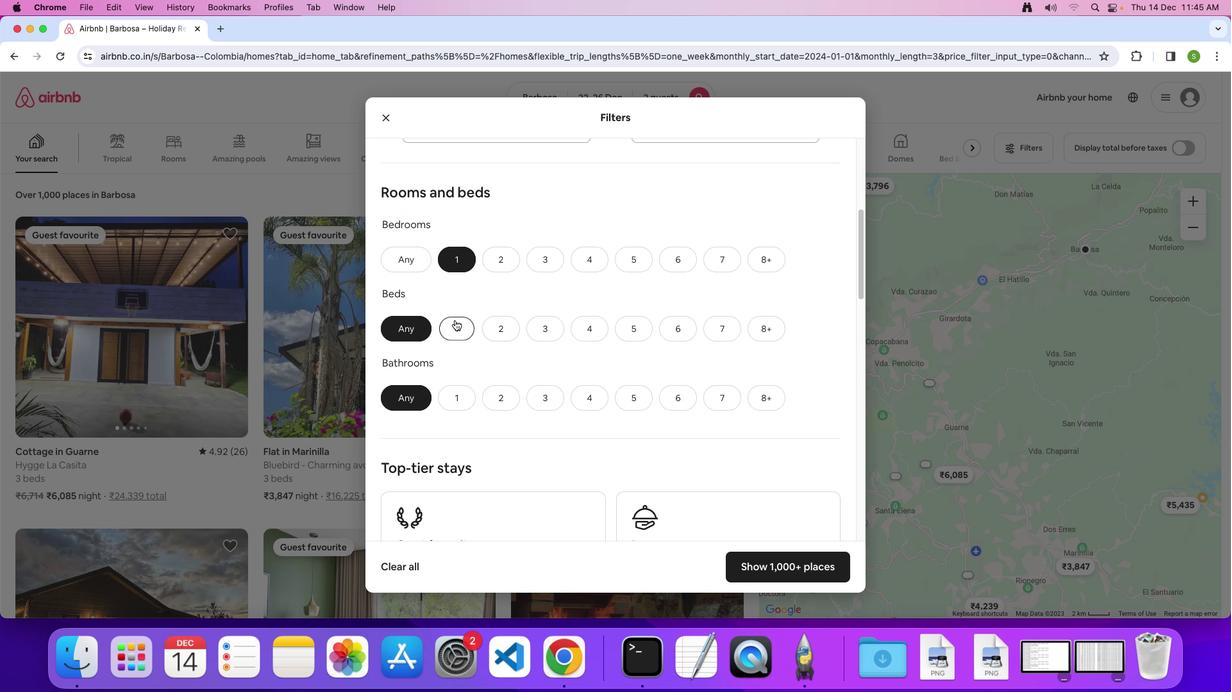 
Action: Mouse moved to (452, 389)
Screenshot: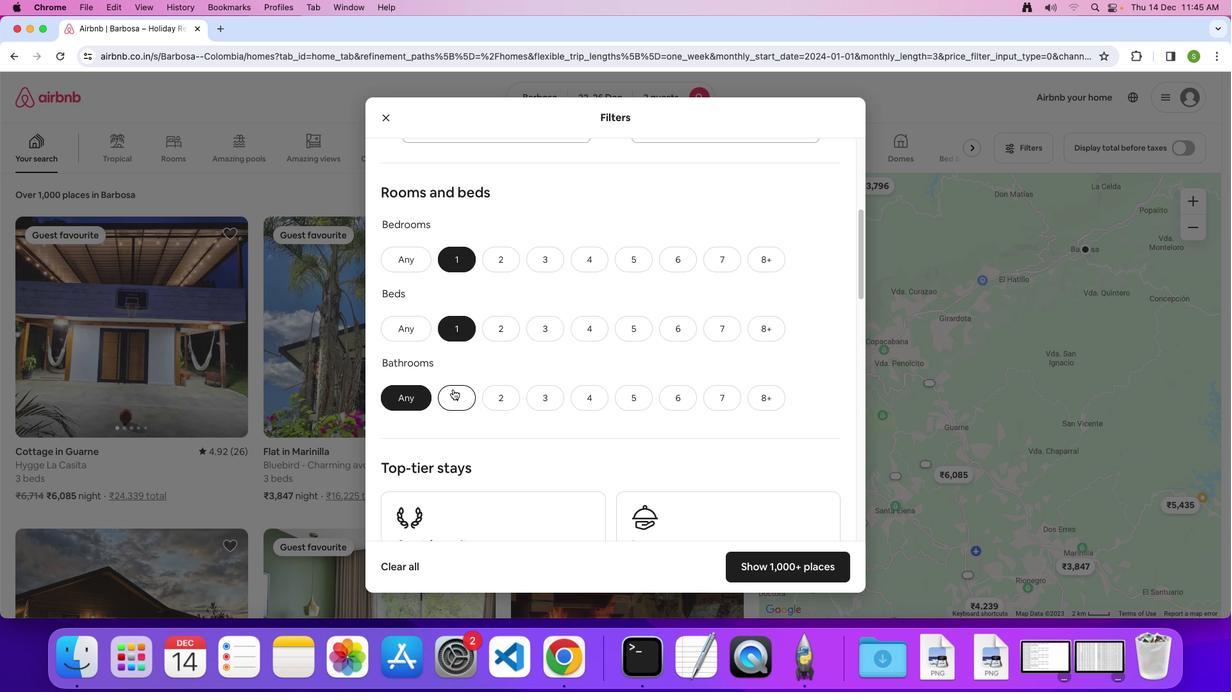 
Action: Mouse pressed left at (452, 389)
Screenshot: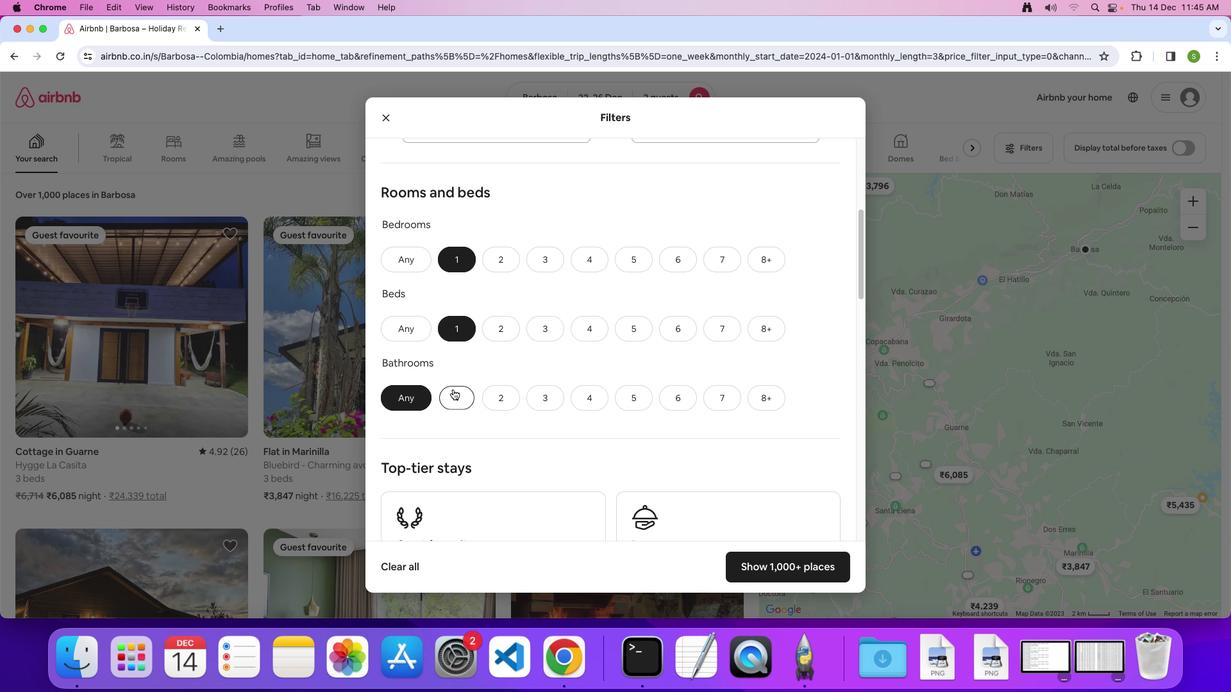 
Action: Mouse moved to (646, 353)
Screenshot: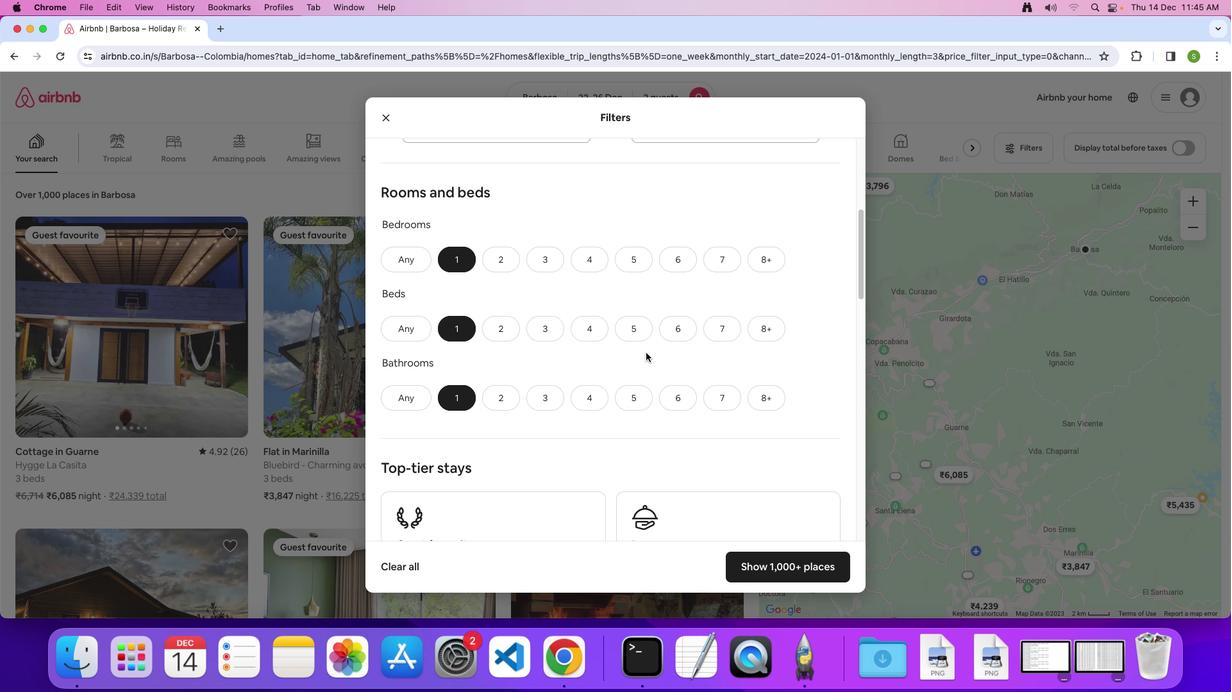 
Action: Mouse scrolled (646, 353) with delta (0, 0)
Screenshot: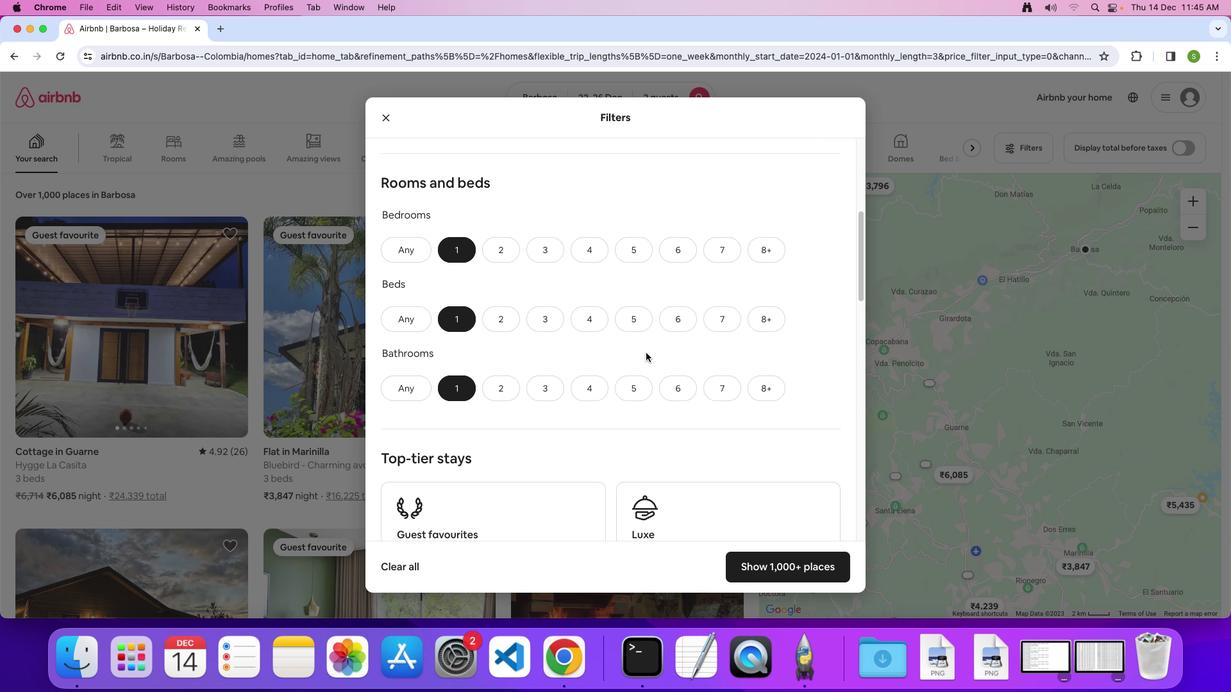 
Action: Mouse scrolled (646, 353) with delta (0, 0)
Screenshot: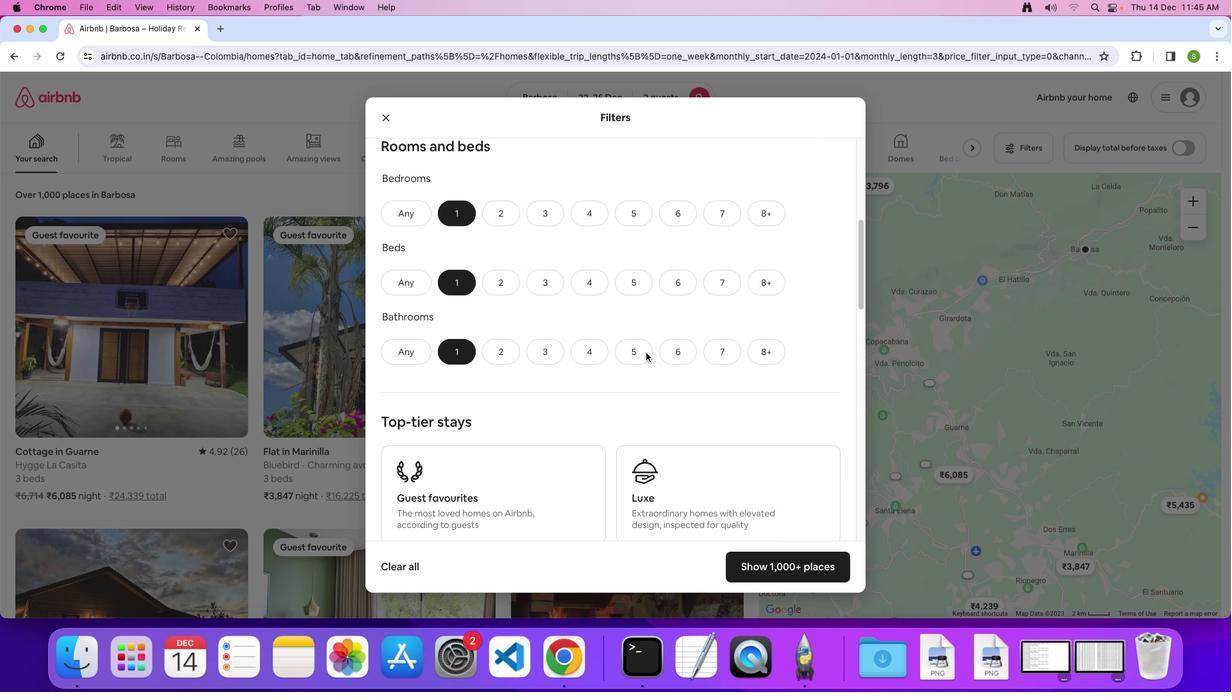 
Action: Mouse scrolled (646, 353) with delta (0, -1)
Screenshot: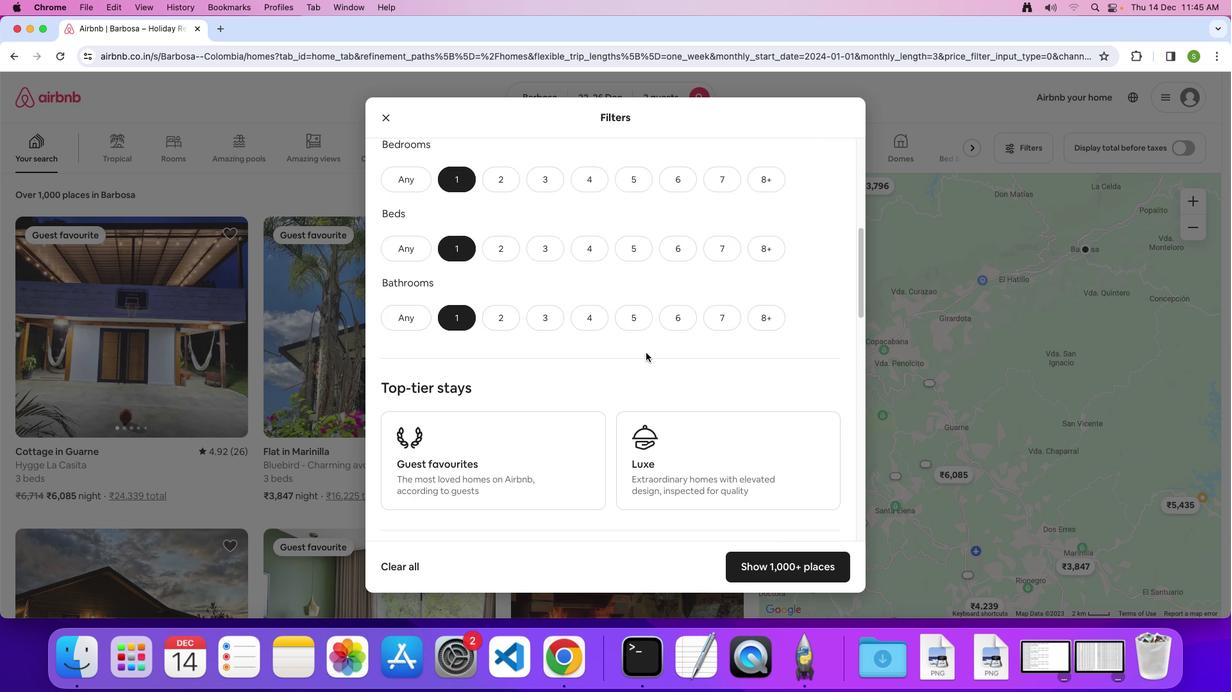 
Action: Mouse scrolled (646, 353) with delta (0, 0)
Screenshot: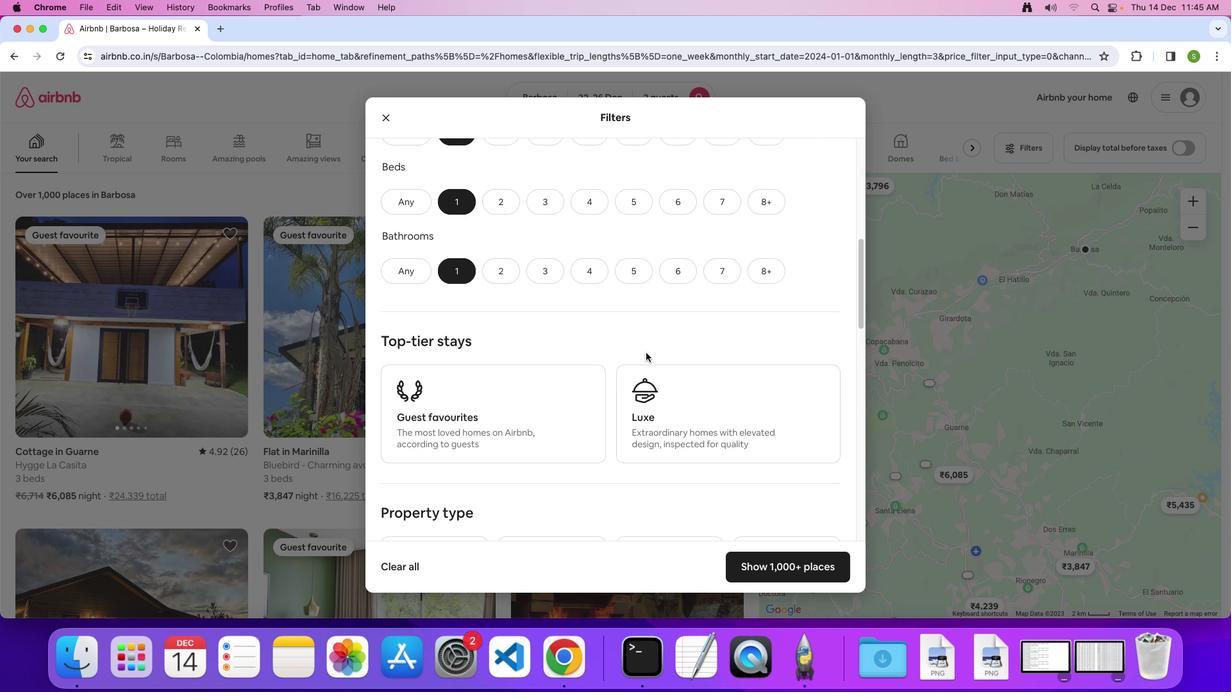 
Action: Mouse scrolled (646, 353) with delta (0, 0)
Screenshot: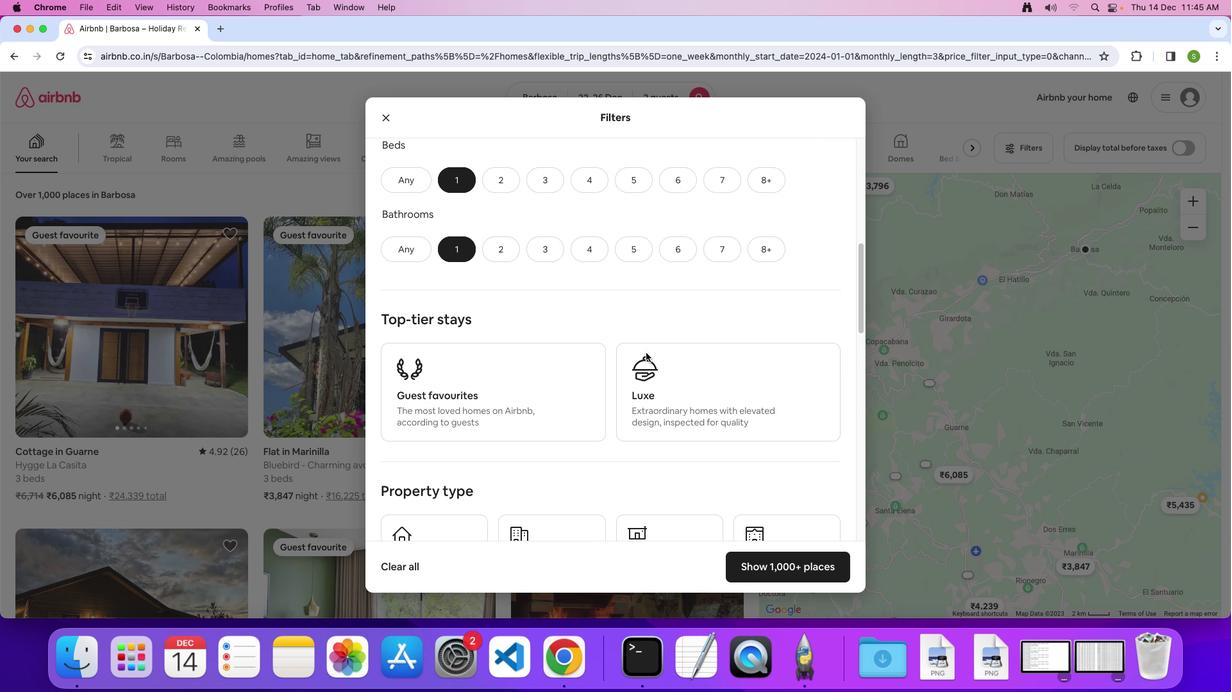 
Action: Mouse scrolled (646, 353) with delta (0, -1)
Screenshot: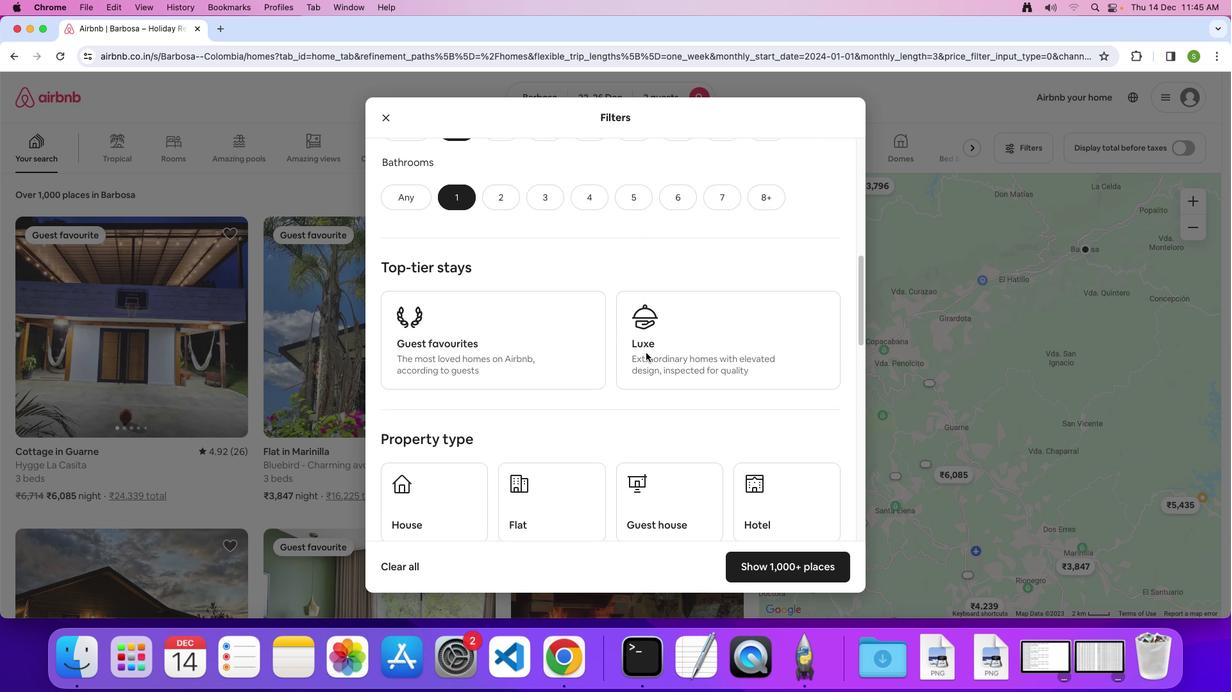 
Action: Mouse scrolled (646, 353) with delta (0, 0)
Screenshot: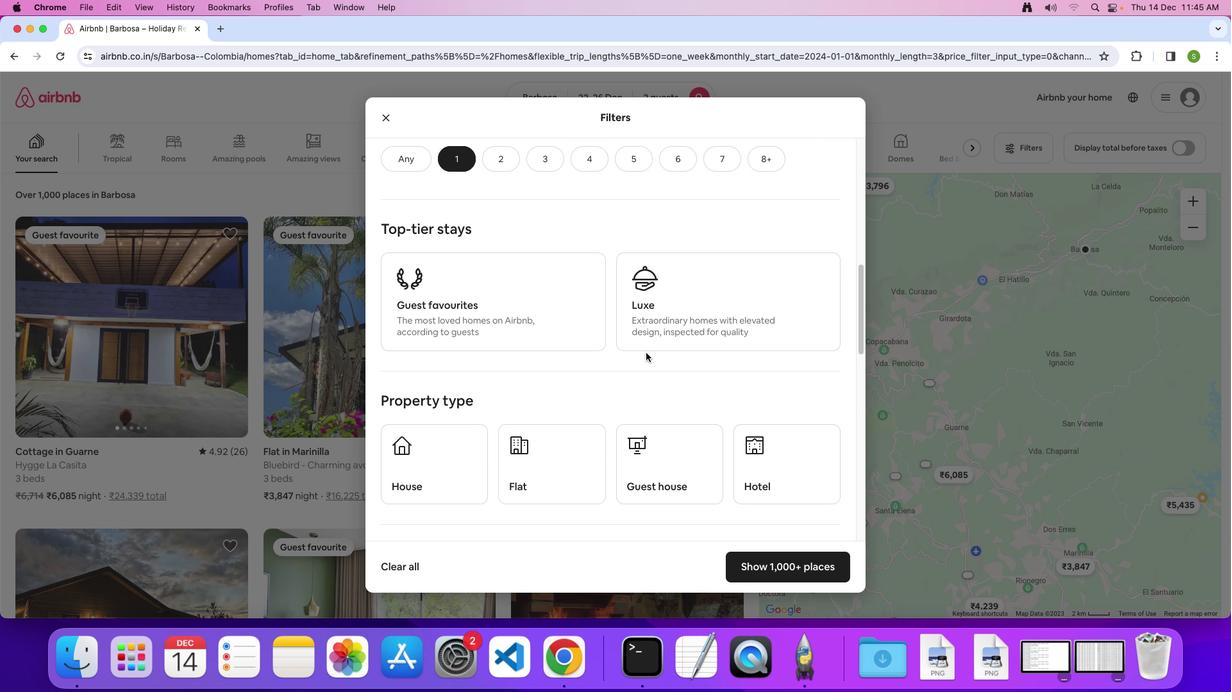 
Action: Mouse scrolled (646, 353) with delta (0, 0)
Screenshot: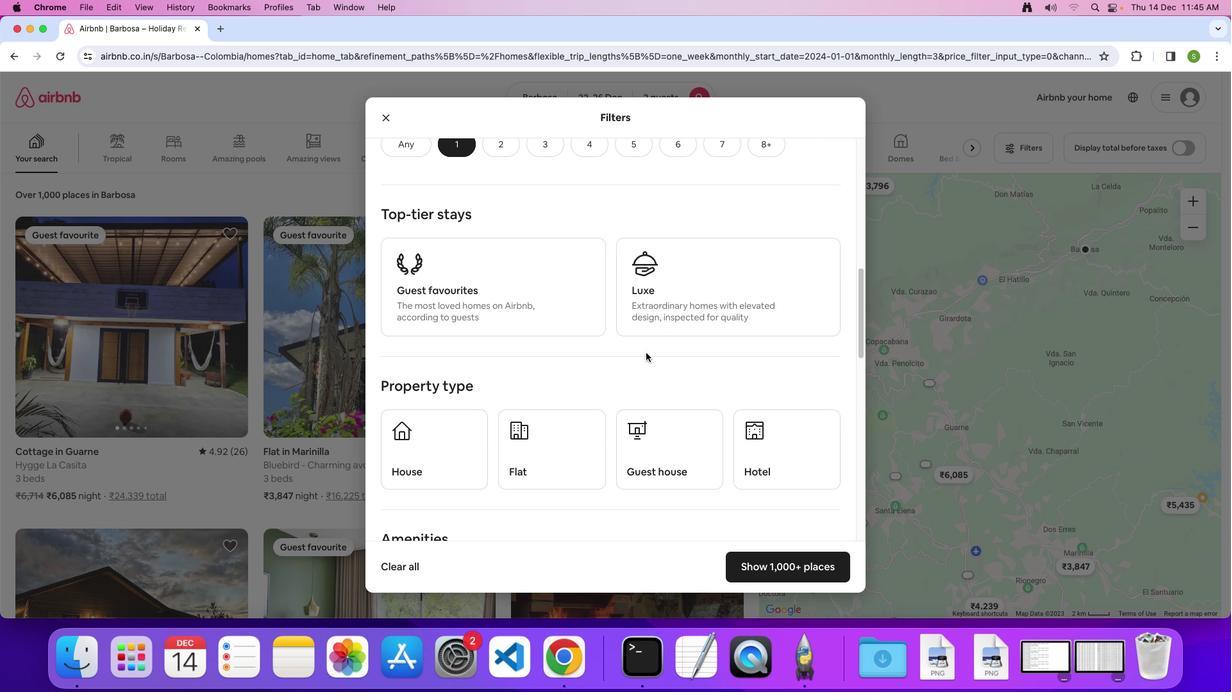 
Action: Mouse scrolled (646, 353) with delta (0, -1)
Screenshot: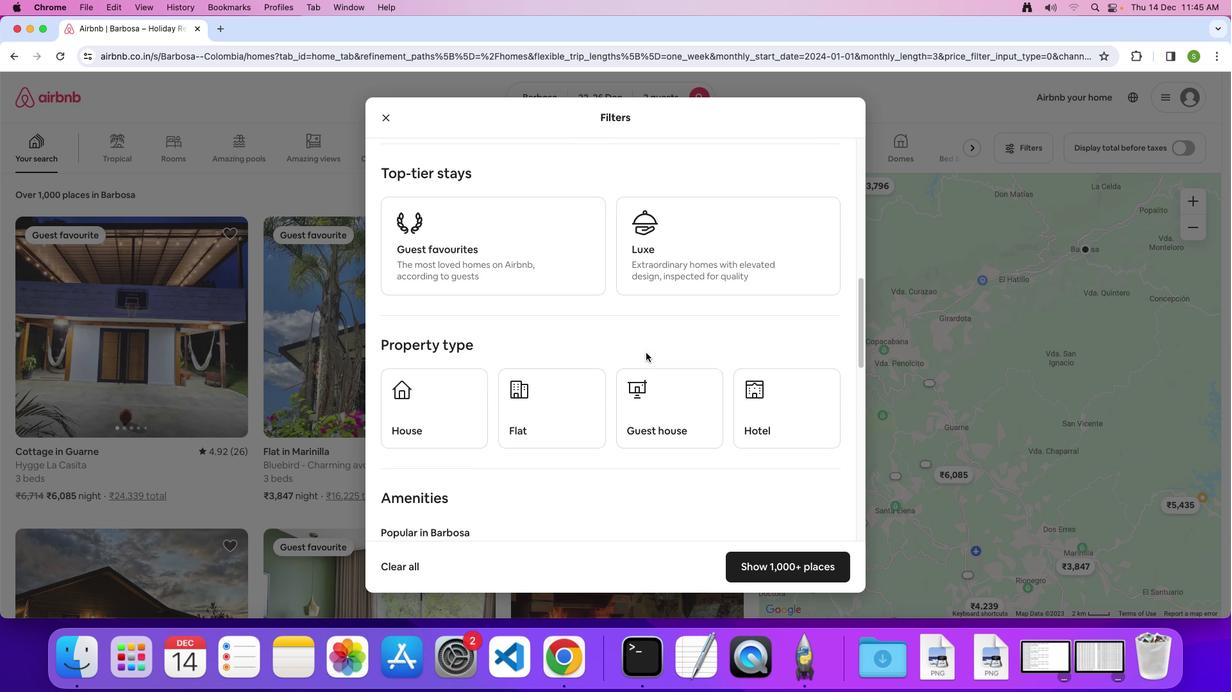 
Action: Mouse scrolled (646, 353) with delta (0, 0)
Screenshot: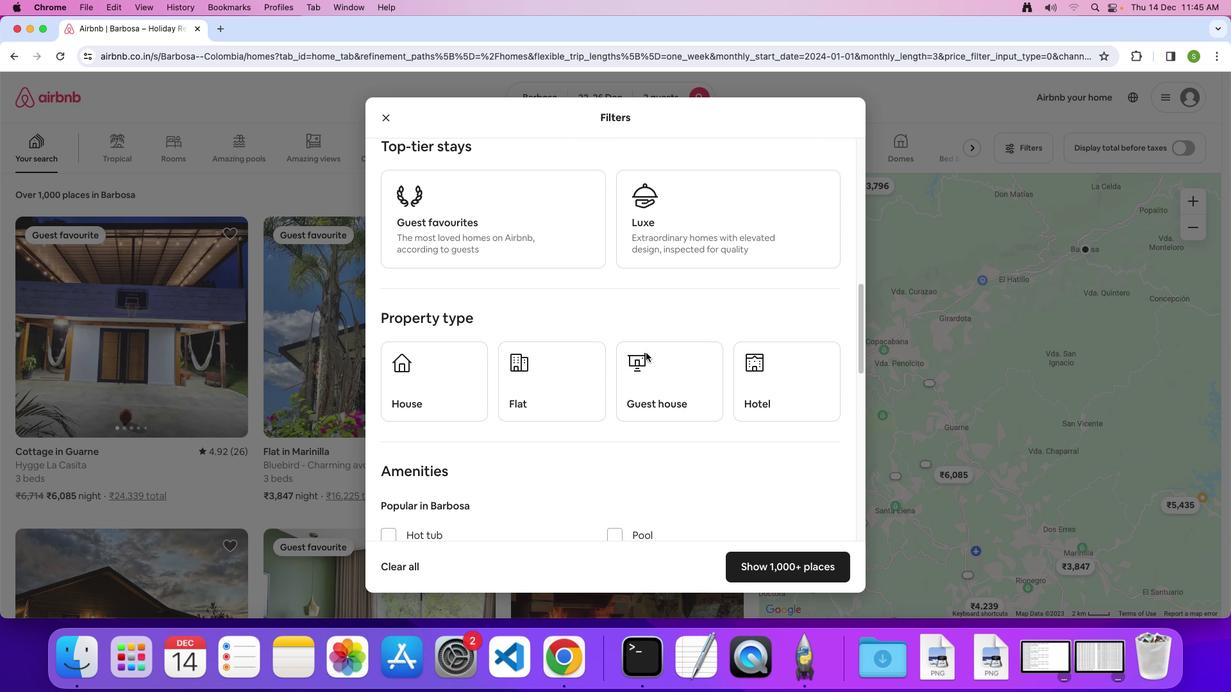 
Action: Mouse scrolled (646, 353) with delta (0, 0)
Screenshot: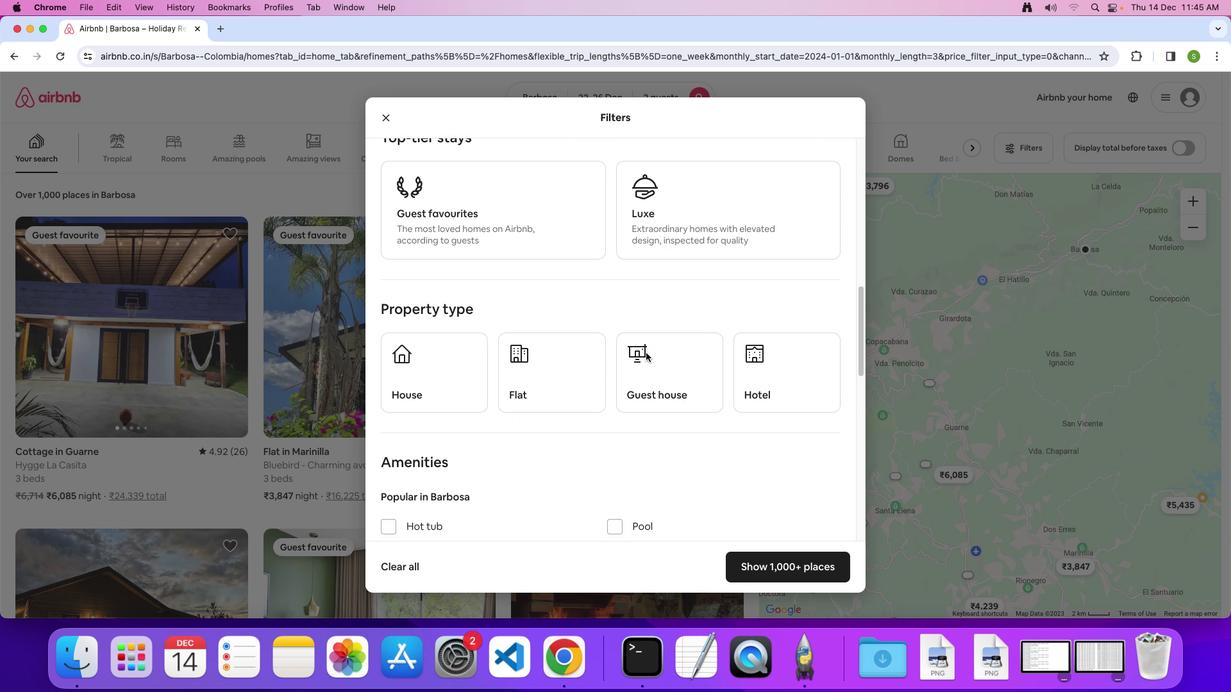 
Action: Mouse scrolled (646, 353) with delta (0, 0)
Screenshot: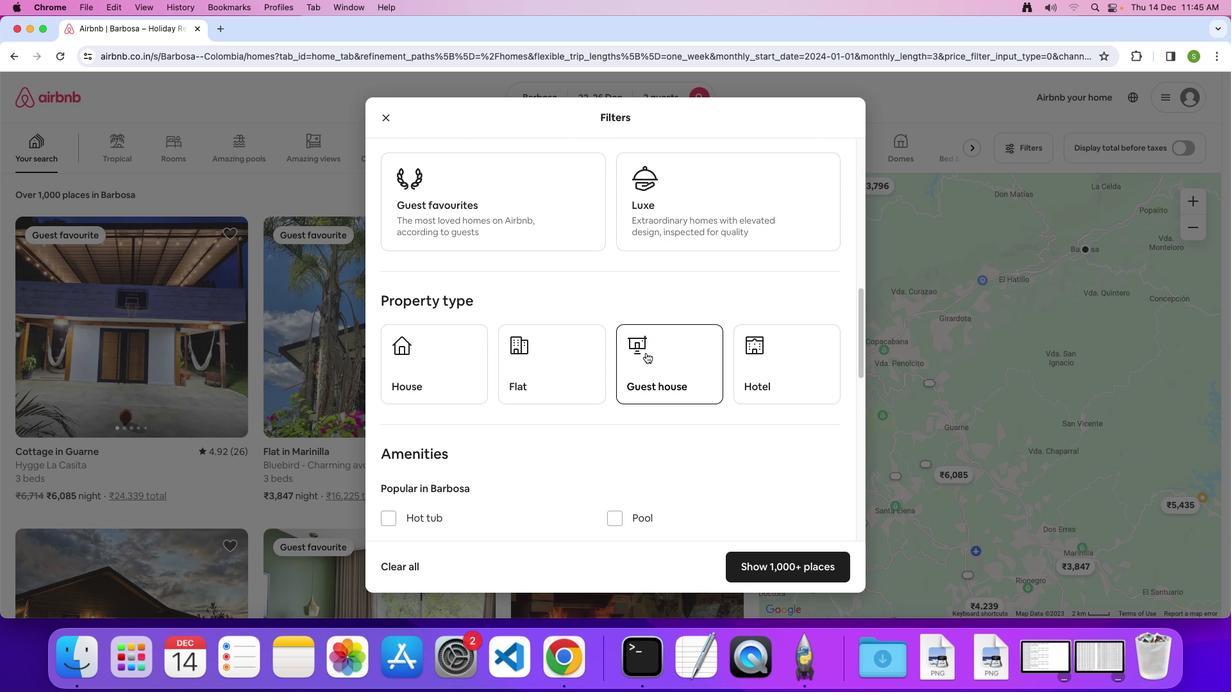 
Action: Mouse scrolled (646, 353) with delta (0, 0)
Screenshot: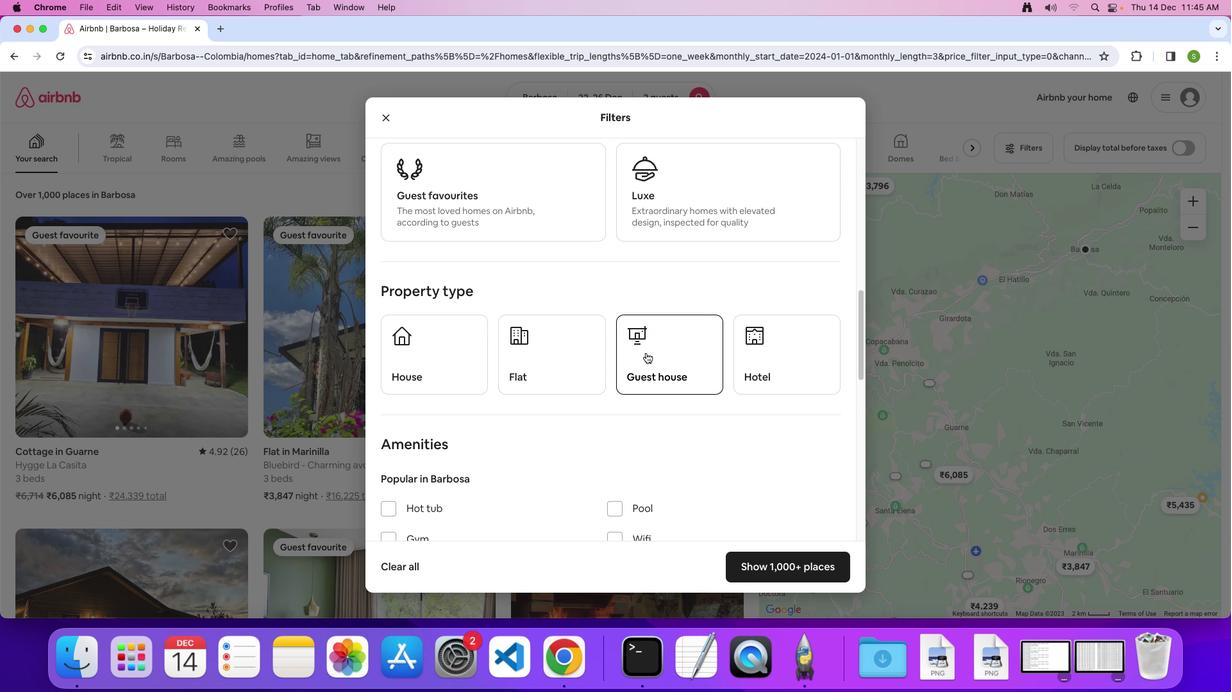 
Action: Mouse moved to (795, 366)
Screenshot: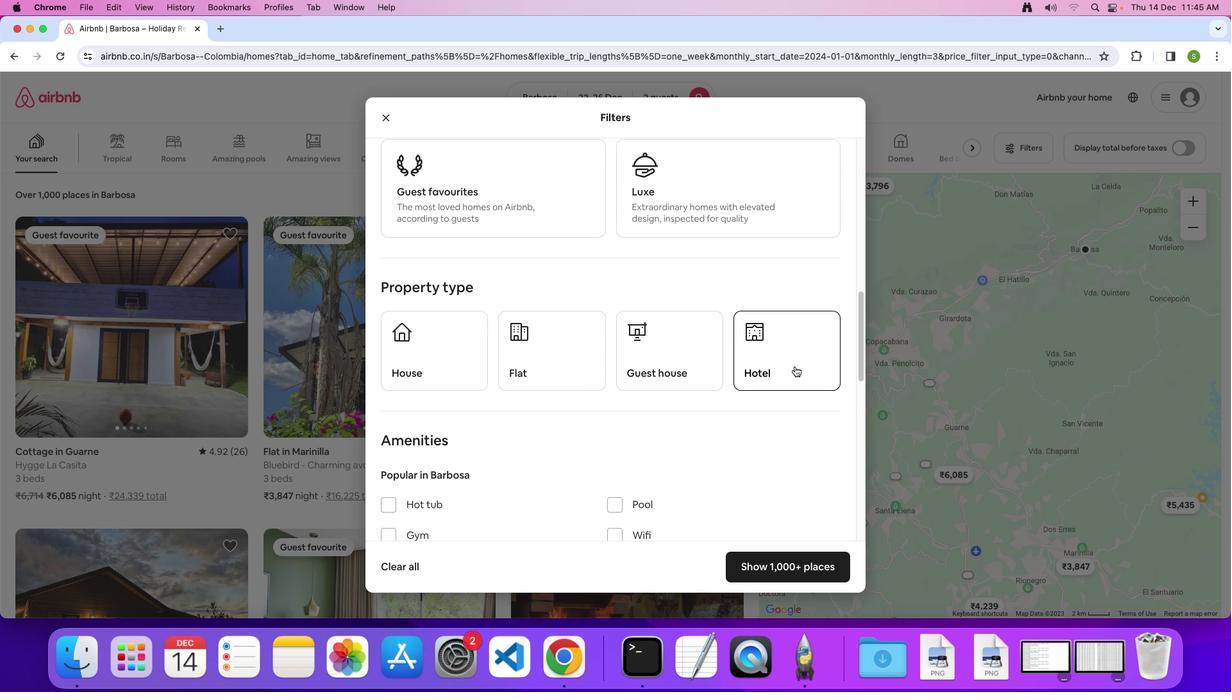
Action: Mouse pressed left at (795, 366)
Screenshot: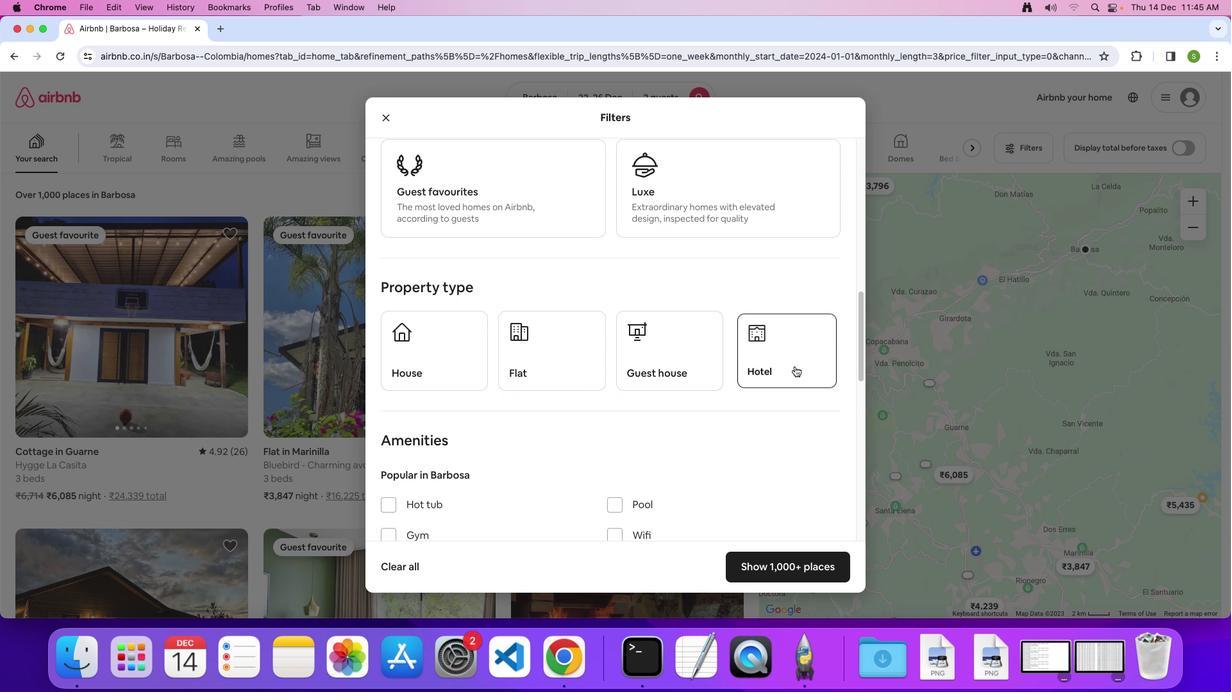 
Action: Mouse moved to (676, 413)
Screenshot: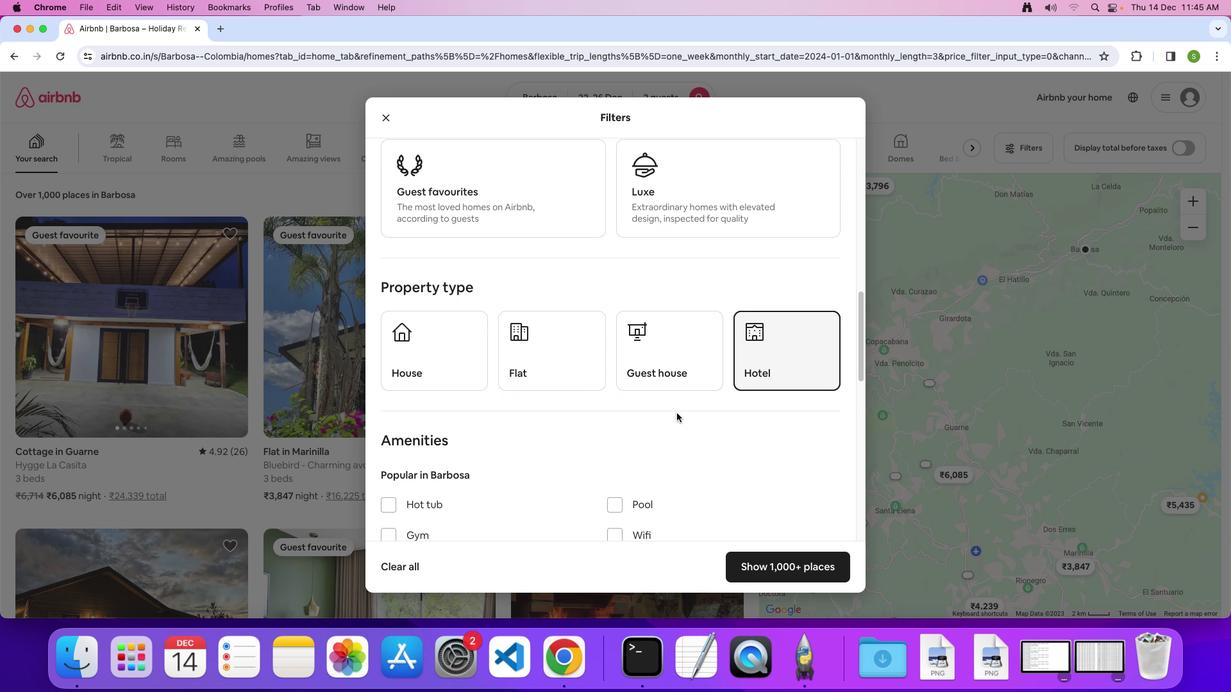 
Action: Mouse scrolled (676, 413) with delta (0, 0)
Screenshot: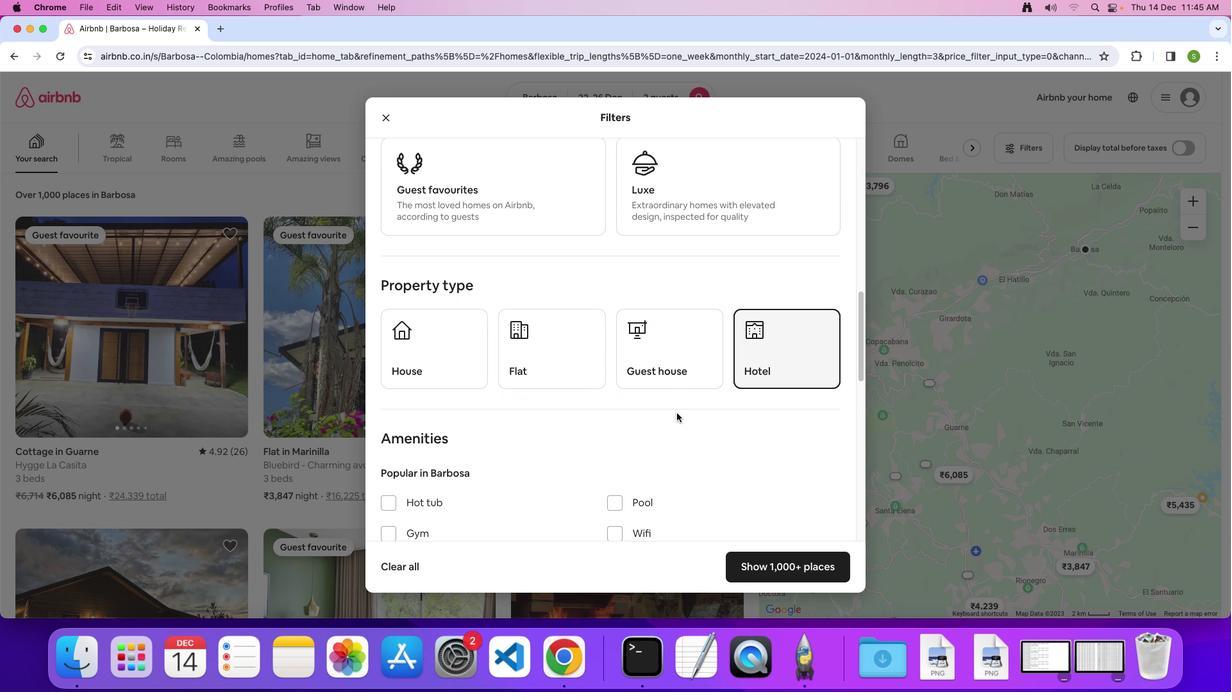 
Action: Mouse scrolled (676, 413) with delta (0, 0)
Screenshot: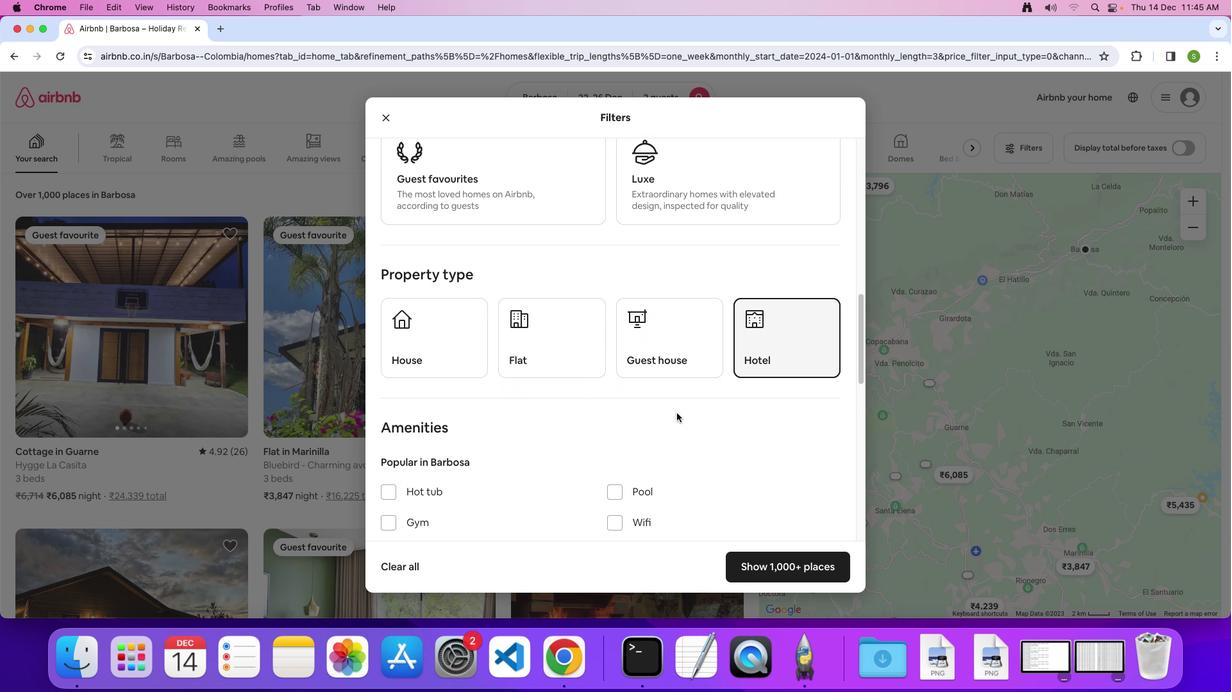 
Action: Mouse scrolled (676, 413) with delta (0, 0)
Screenshot: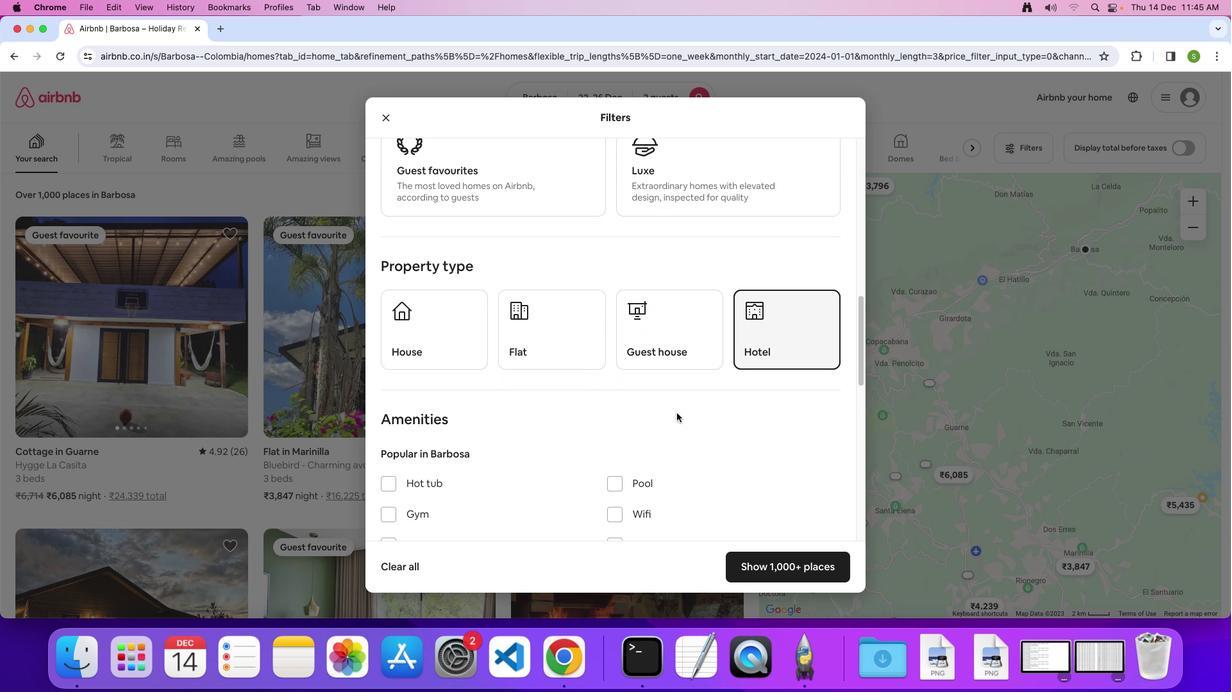 
Action: Mouse scrolled (676, 413) with delta (0, 0)
Screenshot: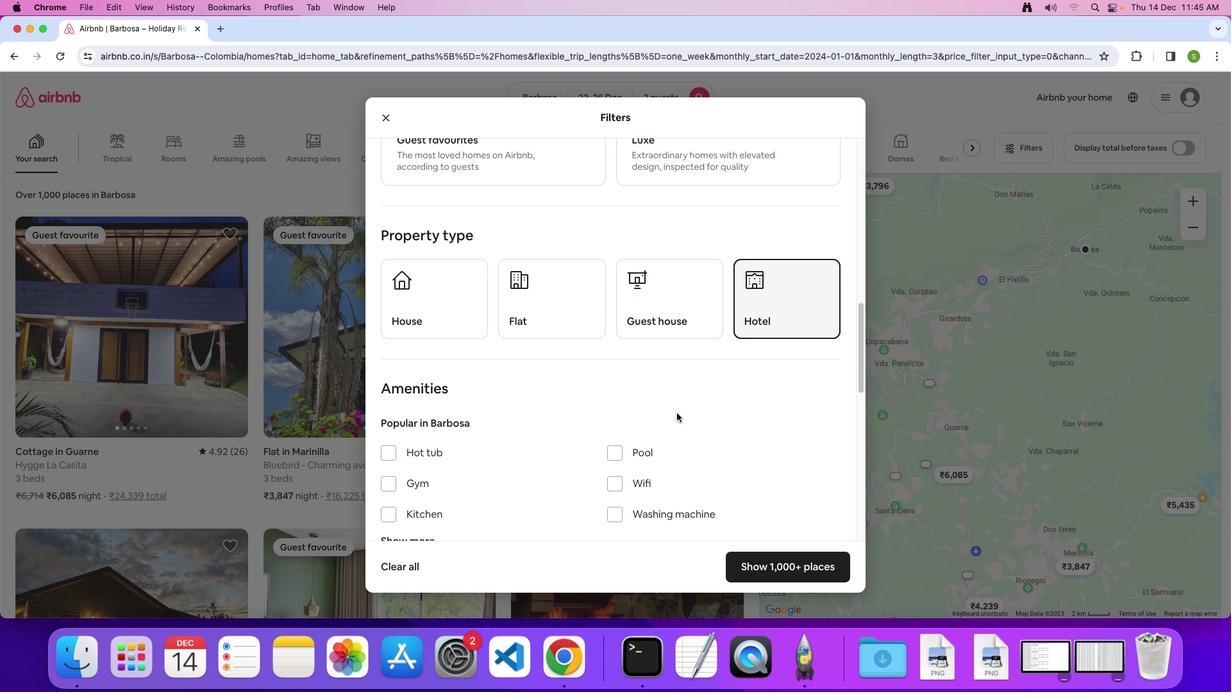 
Action: Mouse scrolled (676, 413) with delta (0, 0)
Screenshot: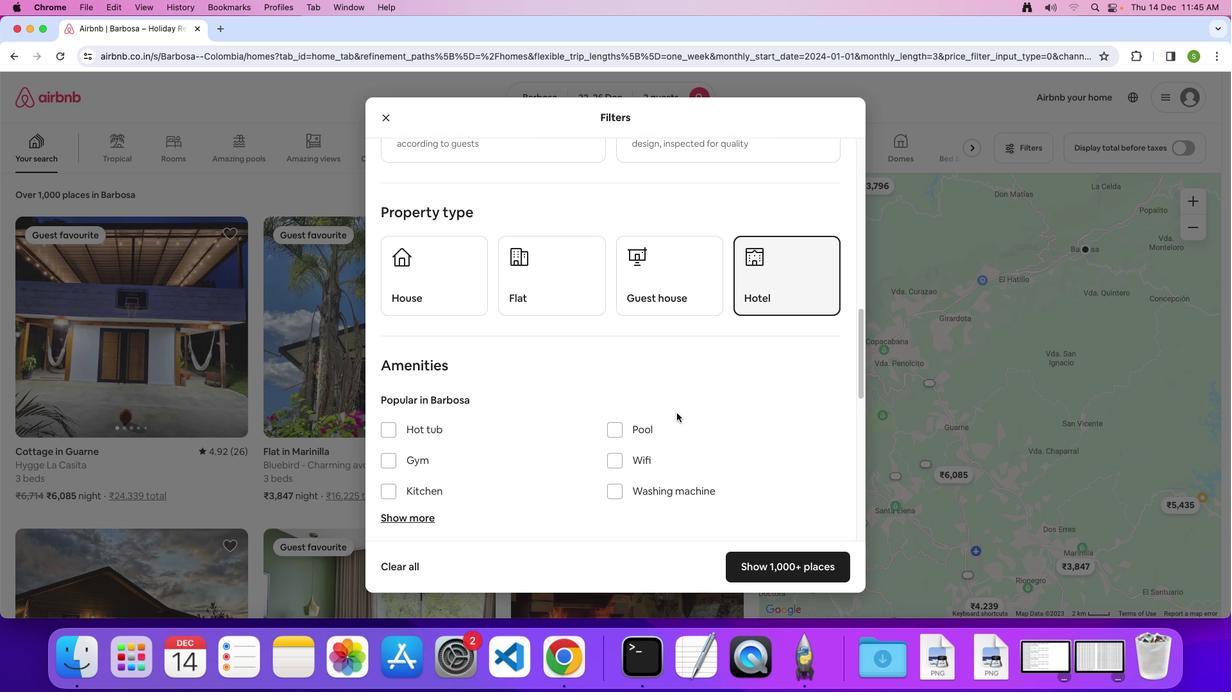 
Action: Mouse scrolled (676, 413) with delta (0, 0)
Screenshot: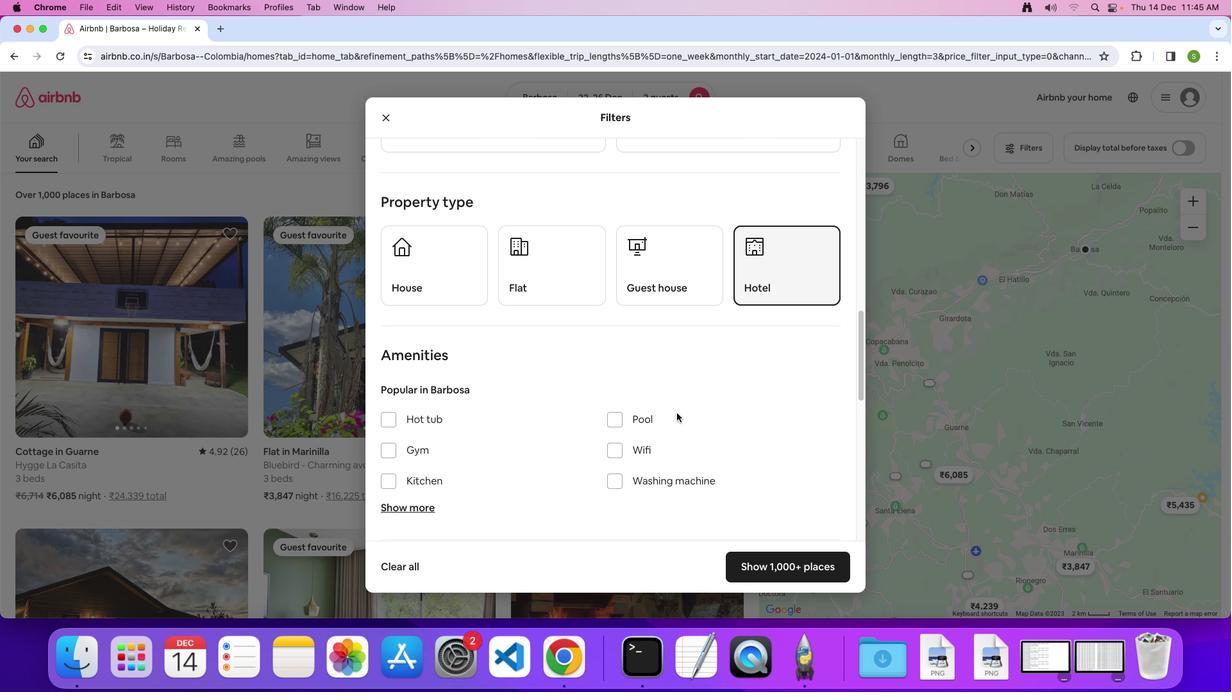 
Action: Mouse scrolled (676, 413) with delta (0, 0)
Screenshot: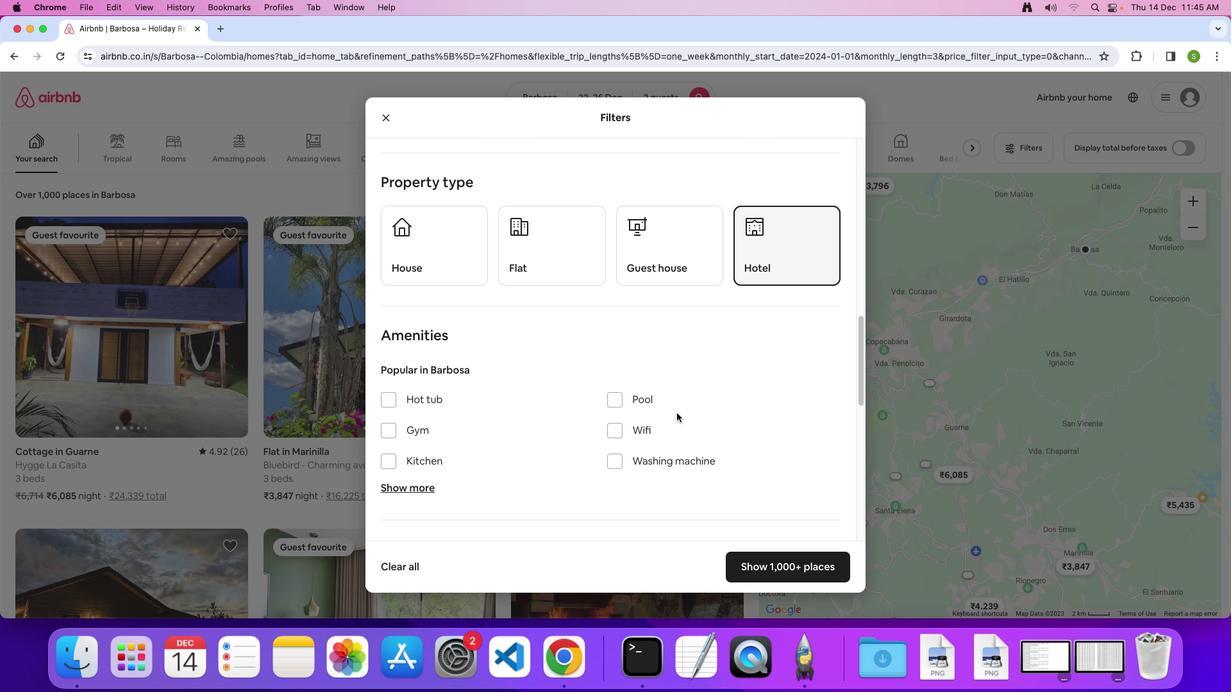 
Action: Mouse scrolled (676, 413) with delta (0, 0)
Screenshot: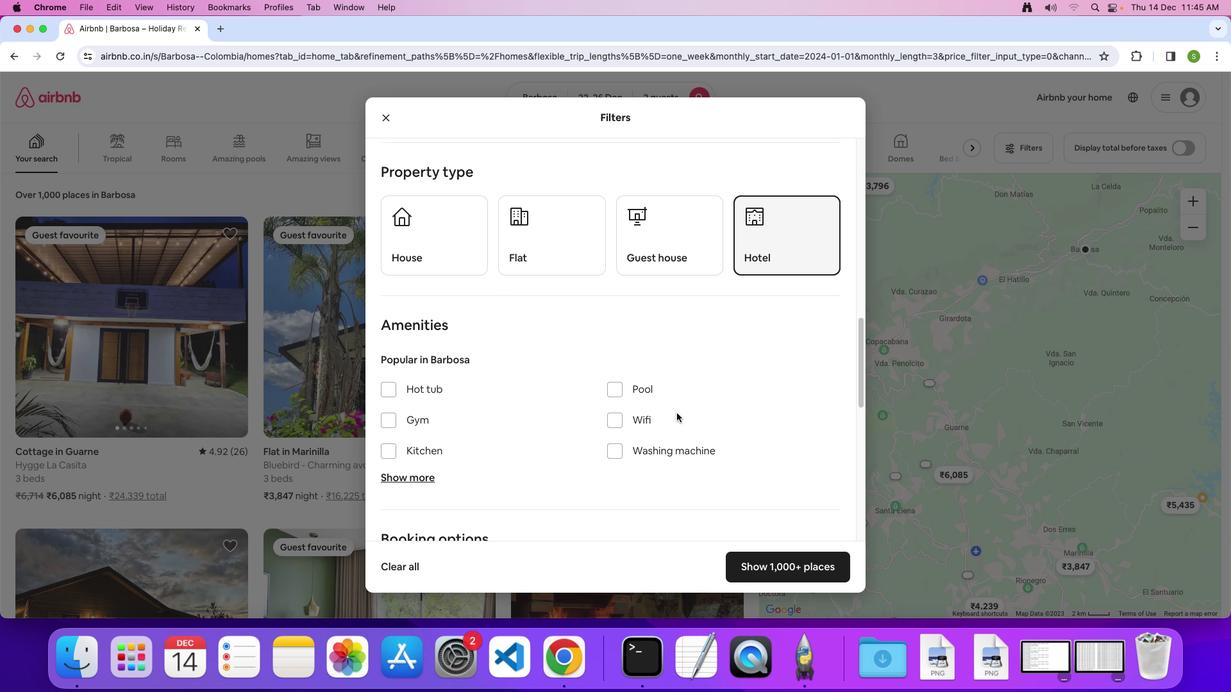 
Action: Mouse scrolled (676, 413) with delta (0, 0)
Screenshot: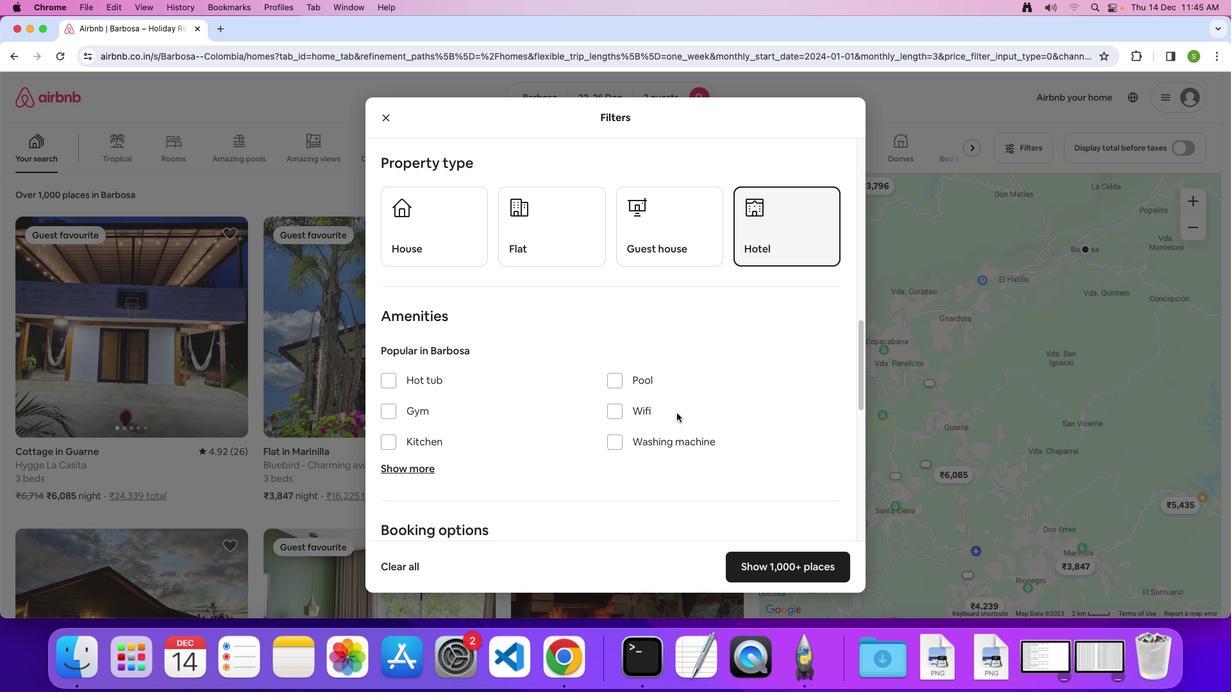 
Action: Mouse scrolled (676, 413) with delta (0, 0)
Screenshot: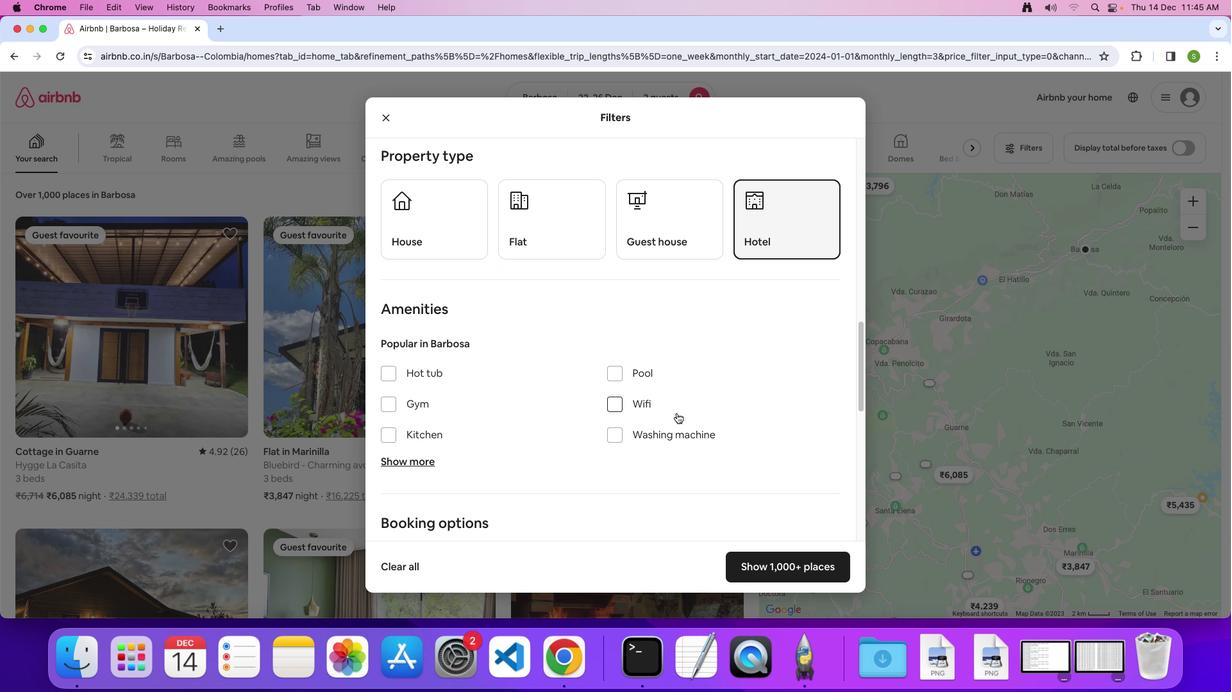 
Action: Mouse scrolled (676, 413) with delta (0, 0)
Screenshot: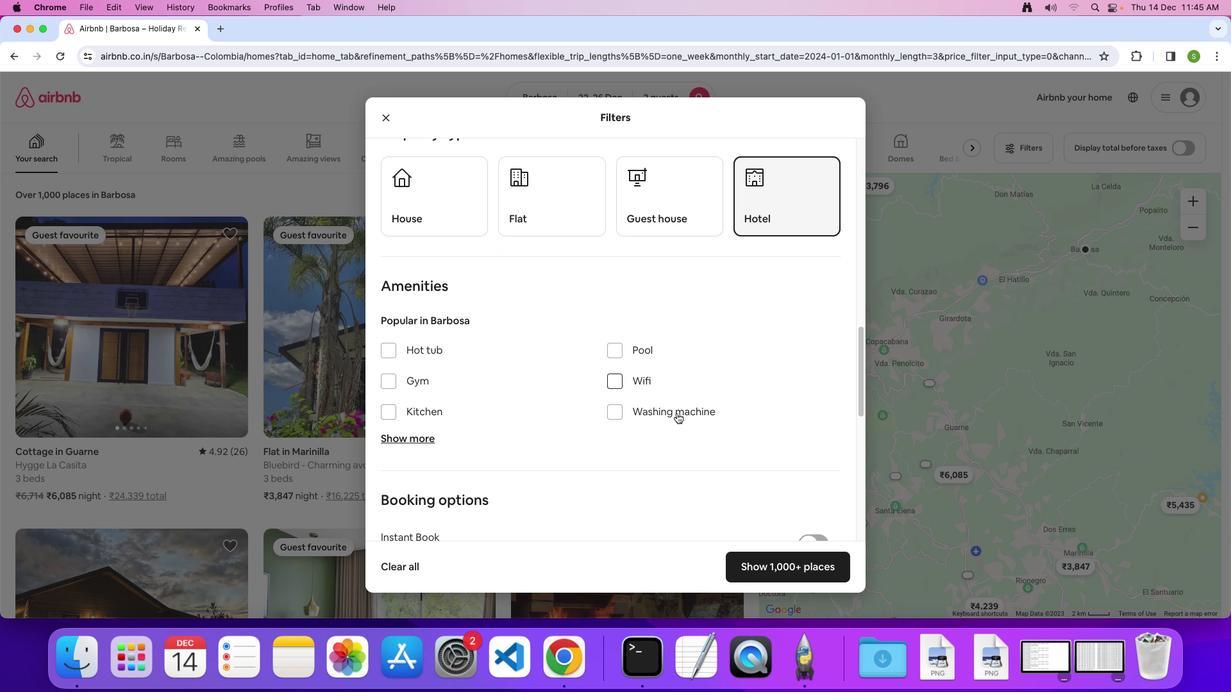 
Action: Mouse scrolled (676, 413) with delta (0, 0)
Screenshot: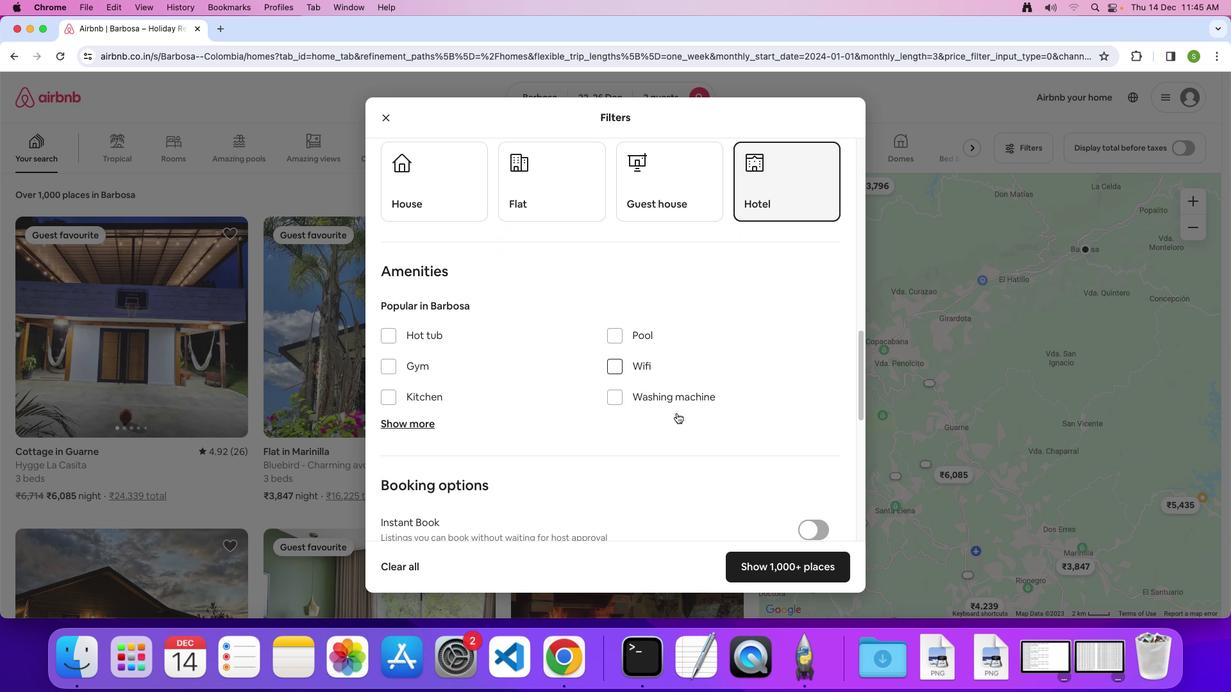 
Action: Mouse scrolled (676, 413) with delta (0, -1)
Screenshot: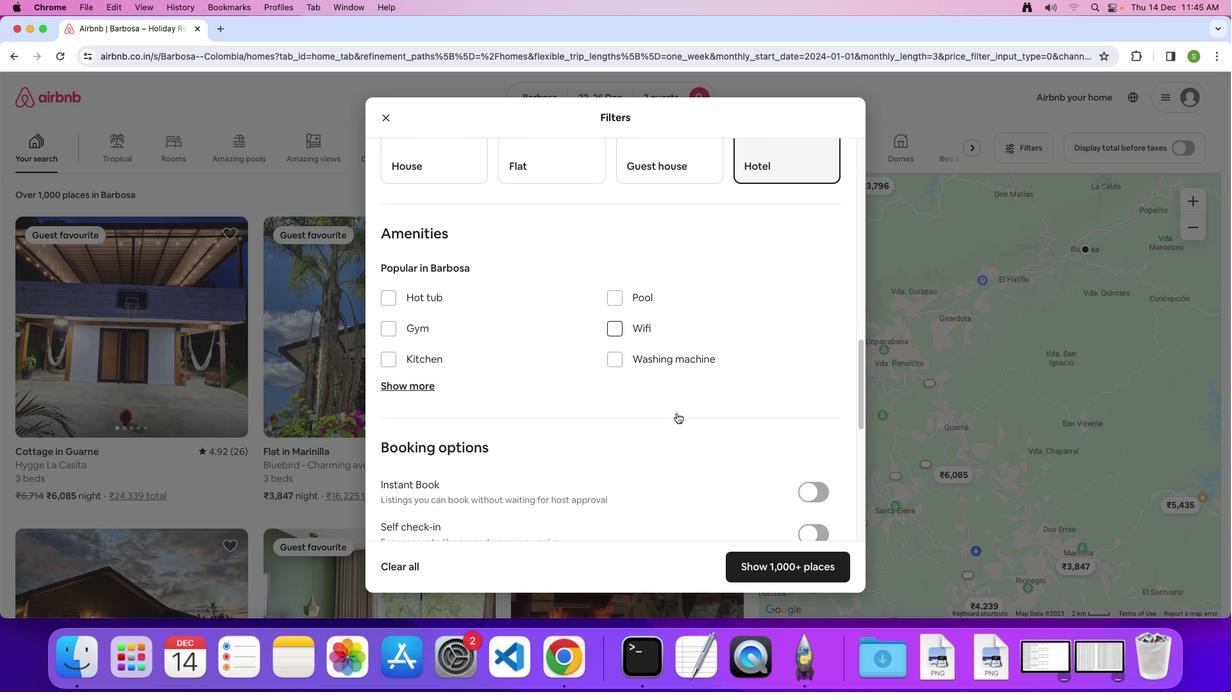 
Action: Mouse scrolled (676, 413) with delta (0, 0)
Screenshot: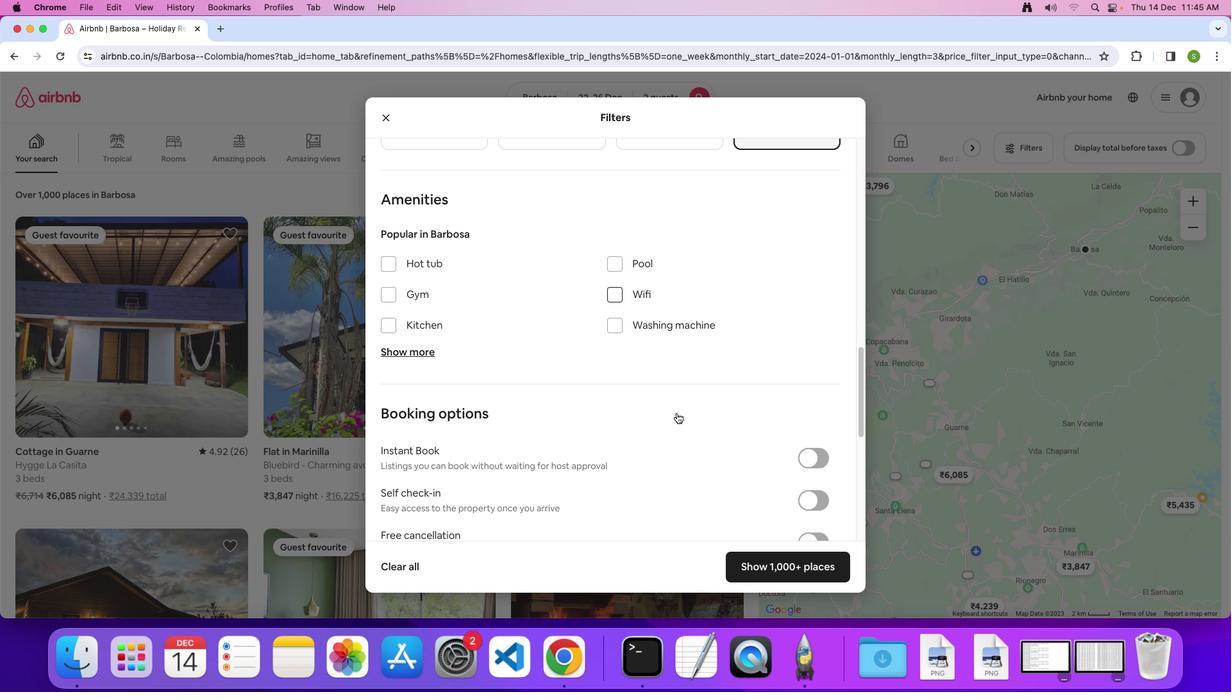 
Action: Mouse scrolled (676, 413) with delta (0, 0)
Screenshot: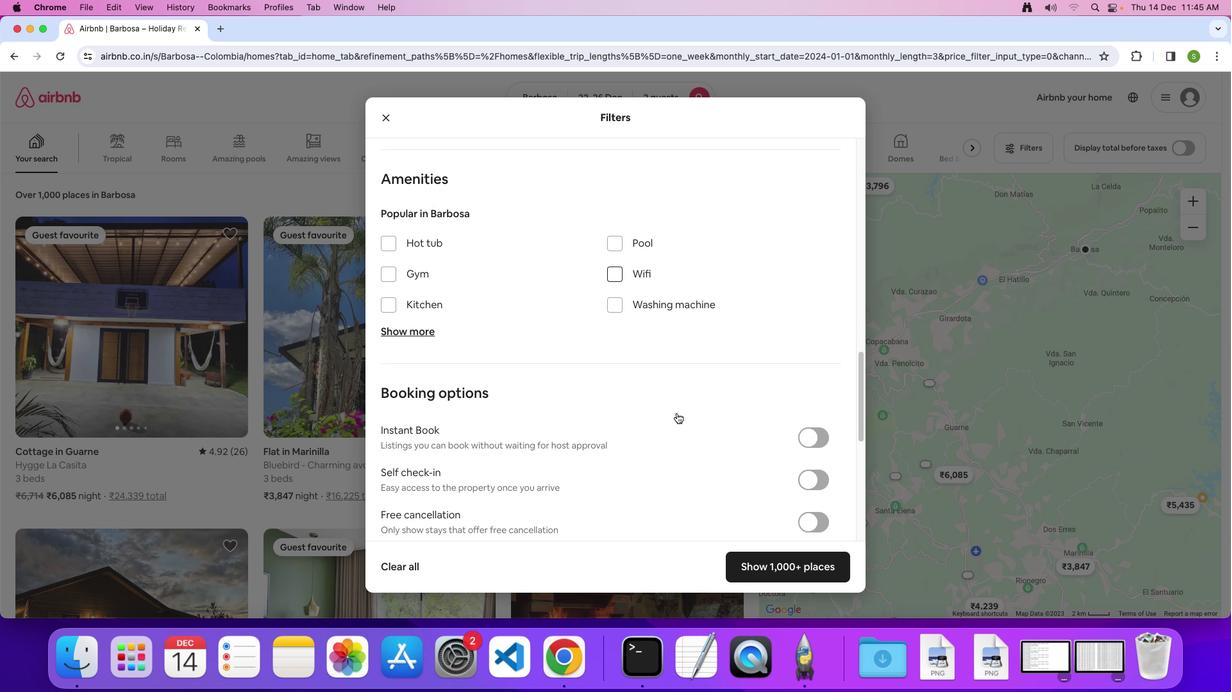 
Action: Mouse scrolled (676, 413) with delta (0, -1)
Screenshot: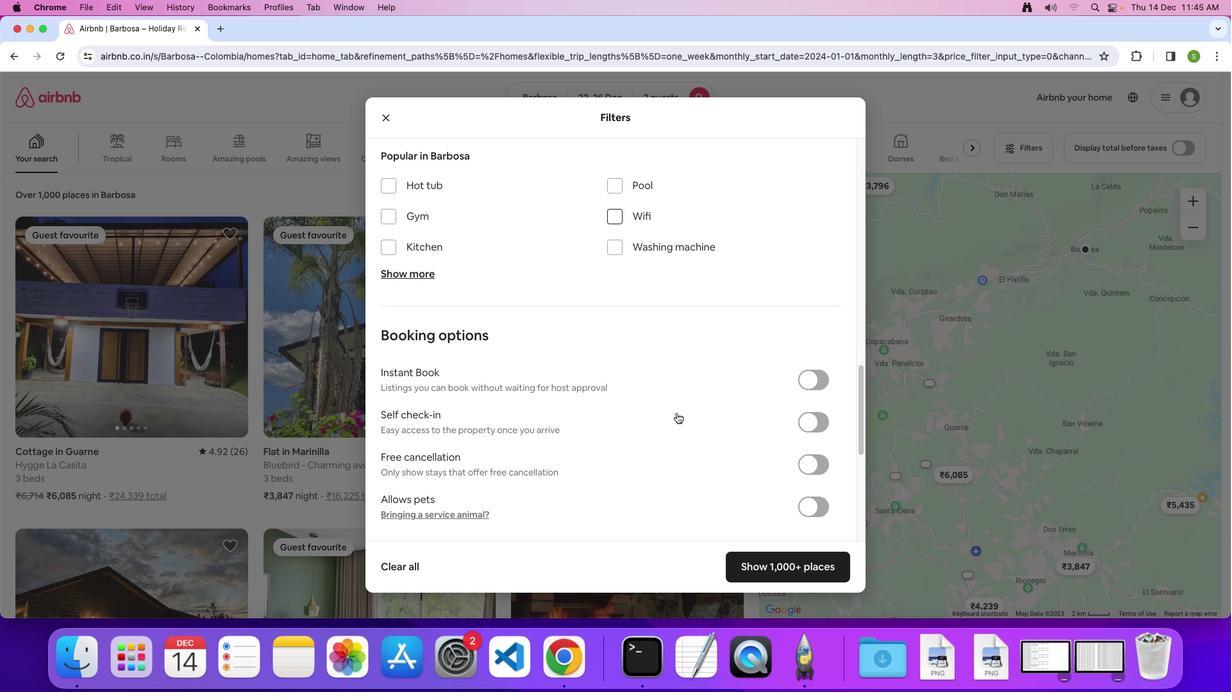 
Action: Mouse scrolled (676, 413) with delta (0, 0)
Screenshot: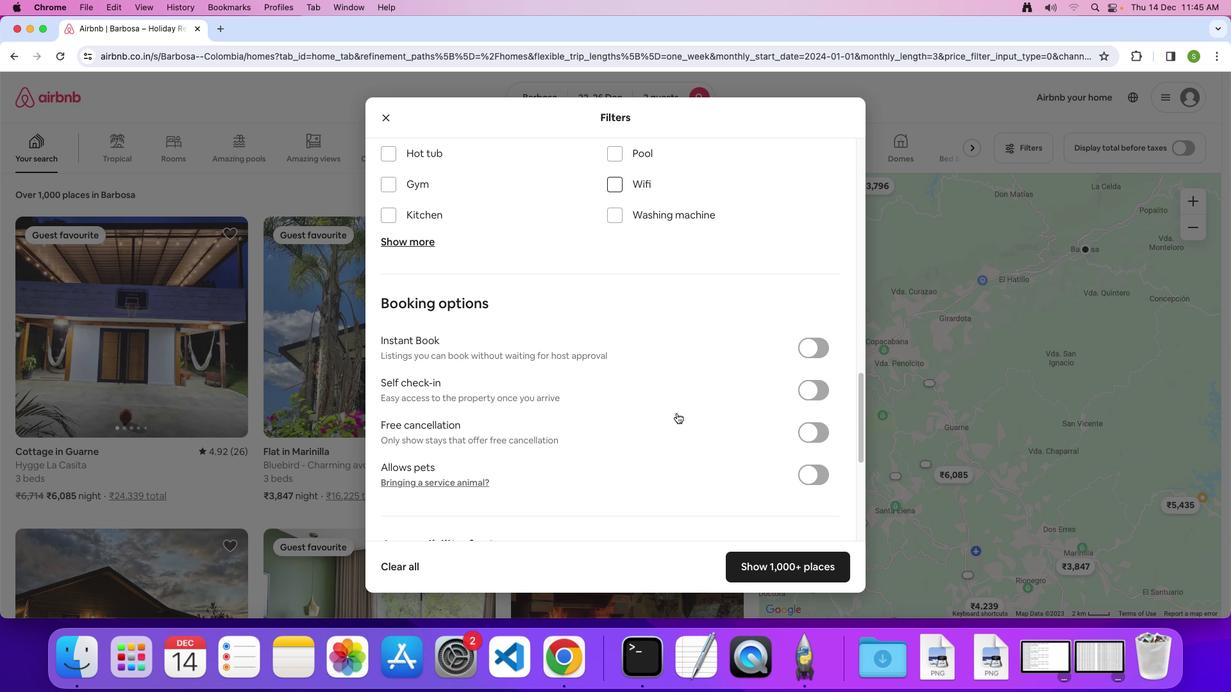 
Action: Mouse scrolled (676, 413) with delta (0, 0)
Screenshot: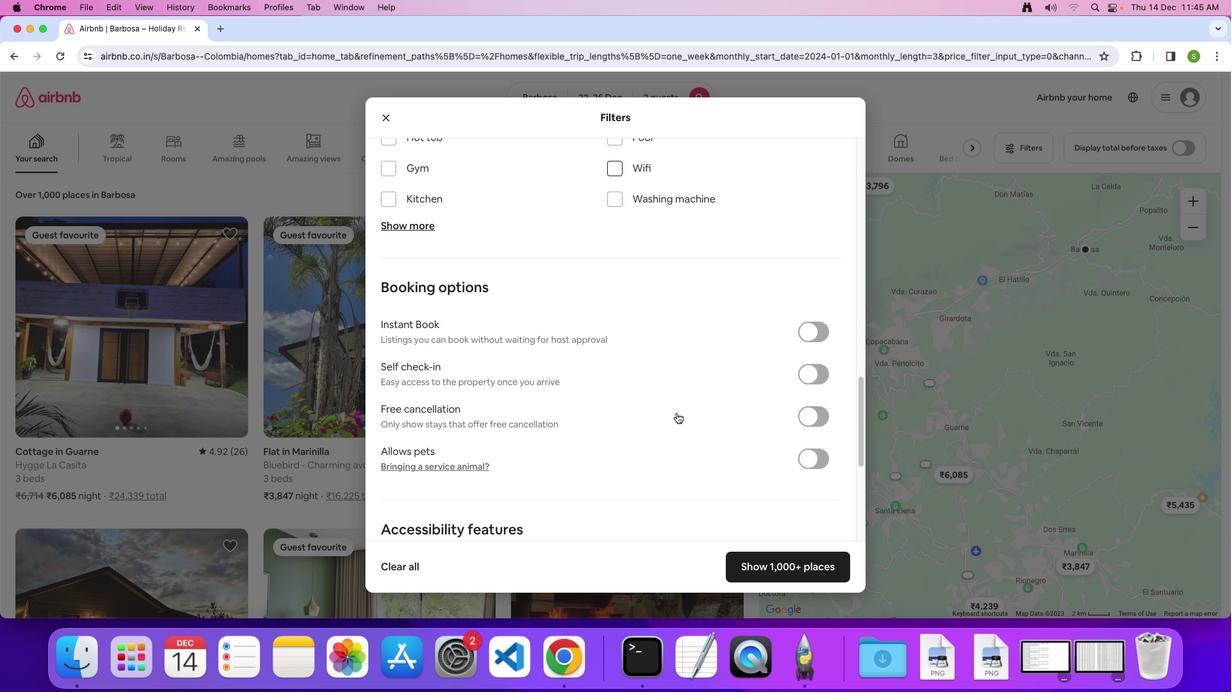 
Action: Mouse scrolled (676, 413) with delta (0, -1)
Screenshot: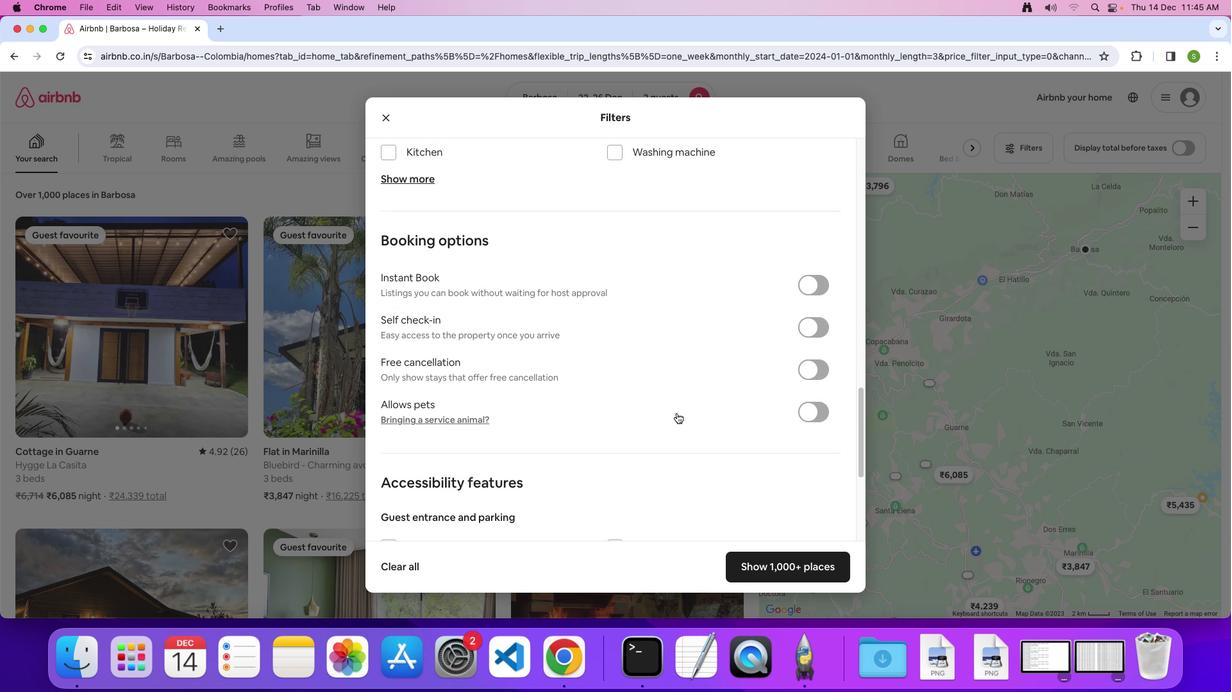 
Action: Mouse scrolled (676, 413) with delta (0, 0)
Screenshot: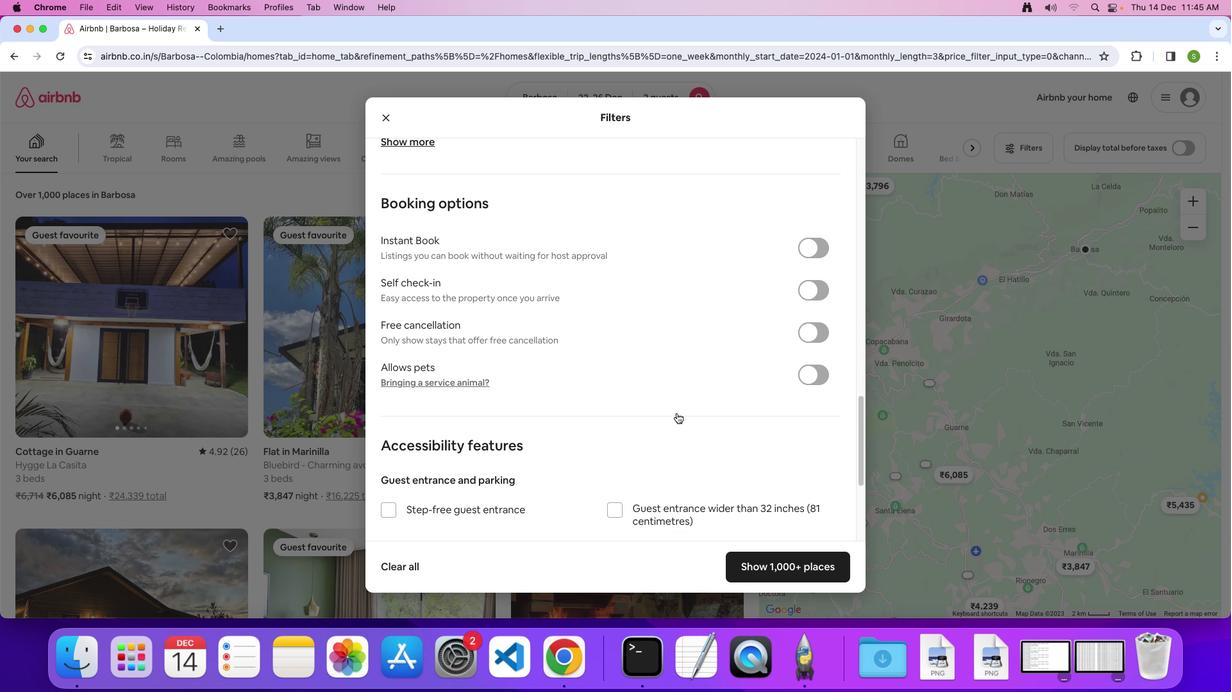 
Action: Mouse scrolled (676, 413) with delta (0, 0)
Screenshot: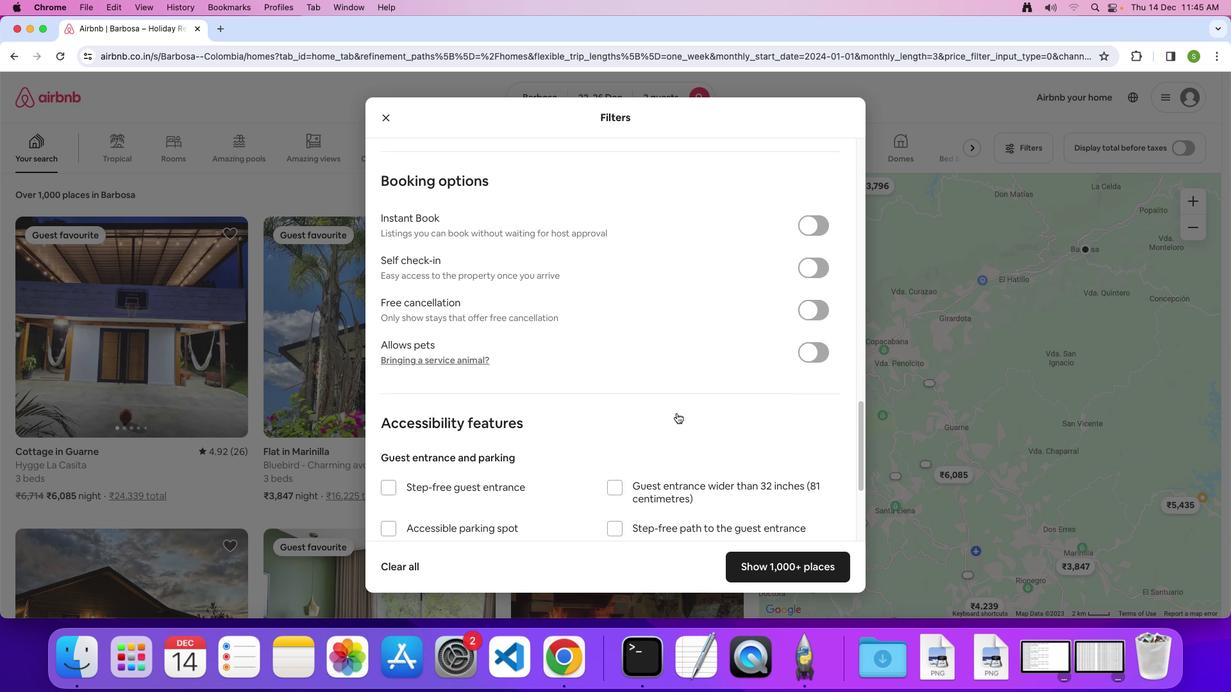 
Action: Mouse scrolled (676, 413) with delta (0, -1)
Screenshot: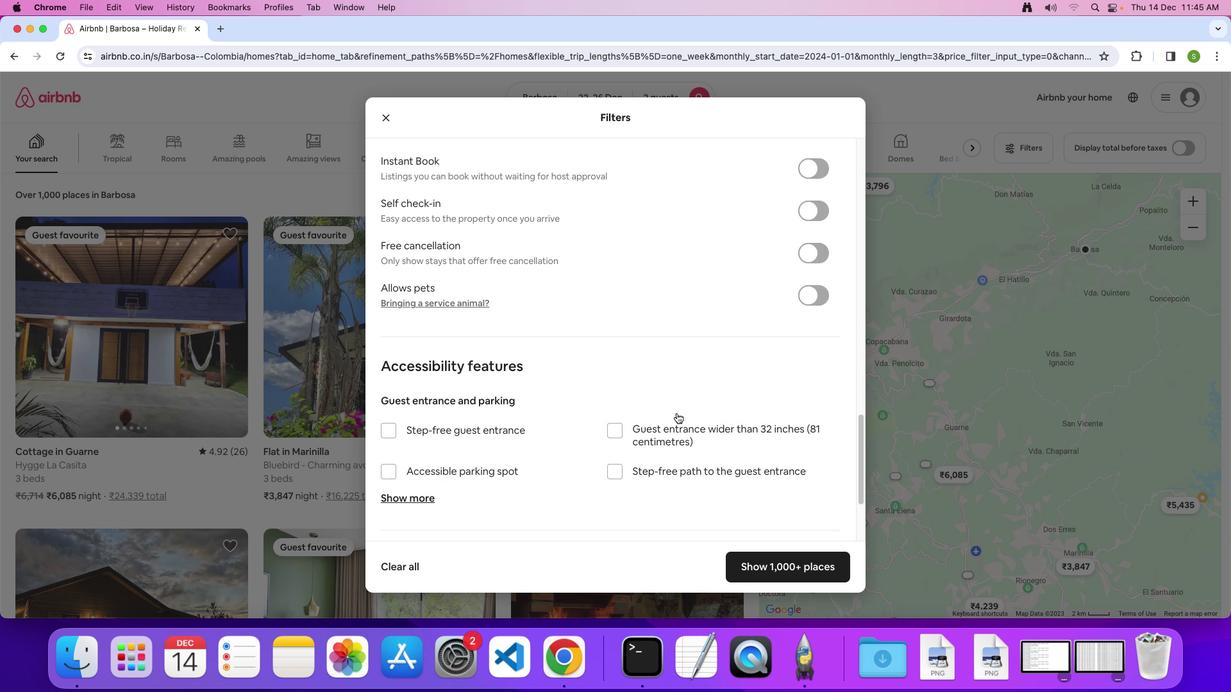 
Action: Mouse scrolled (676, 413) with delta (0, 0)
Screenshot: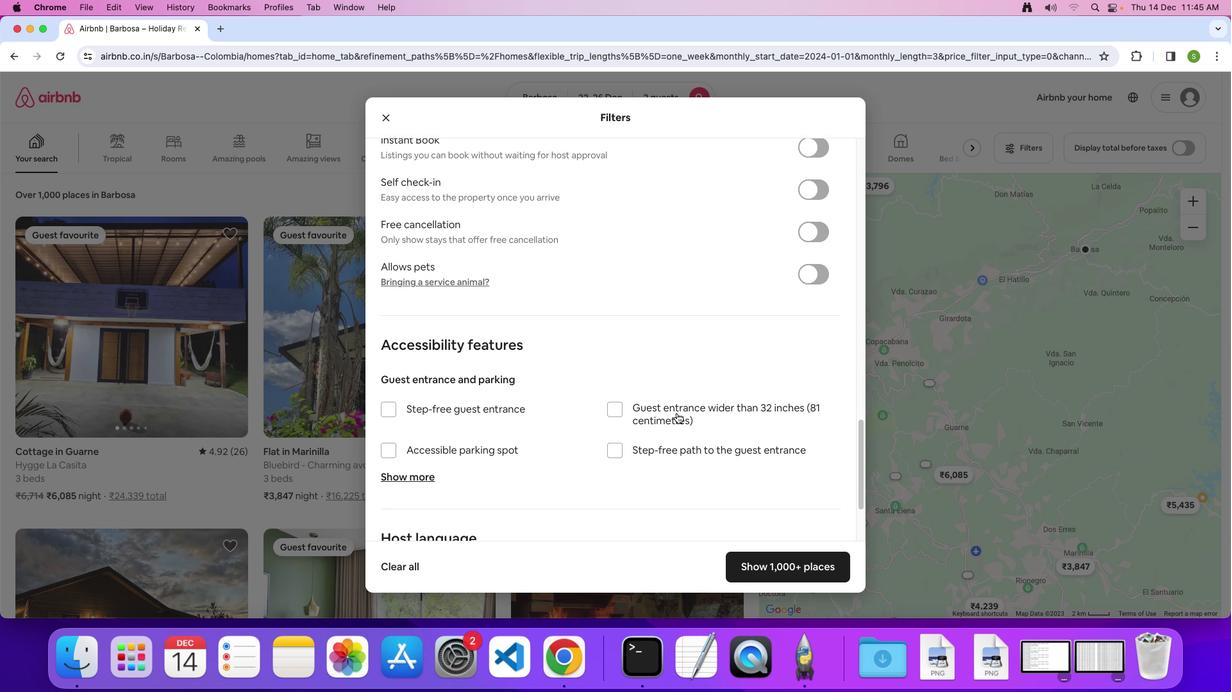 
Action: Mouse scrolled (676, 413) with delta (0, 0)
Screenshot: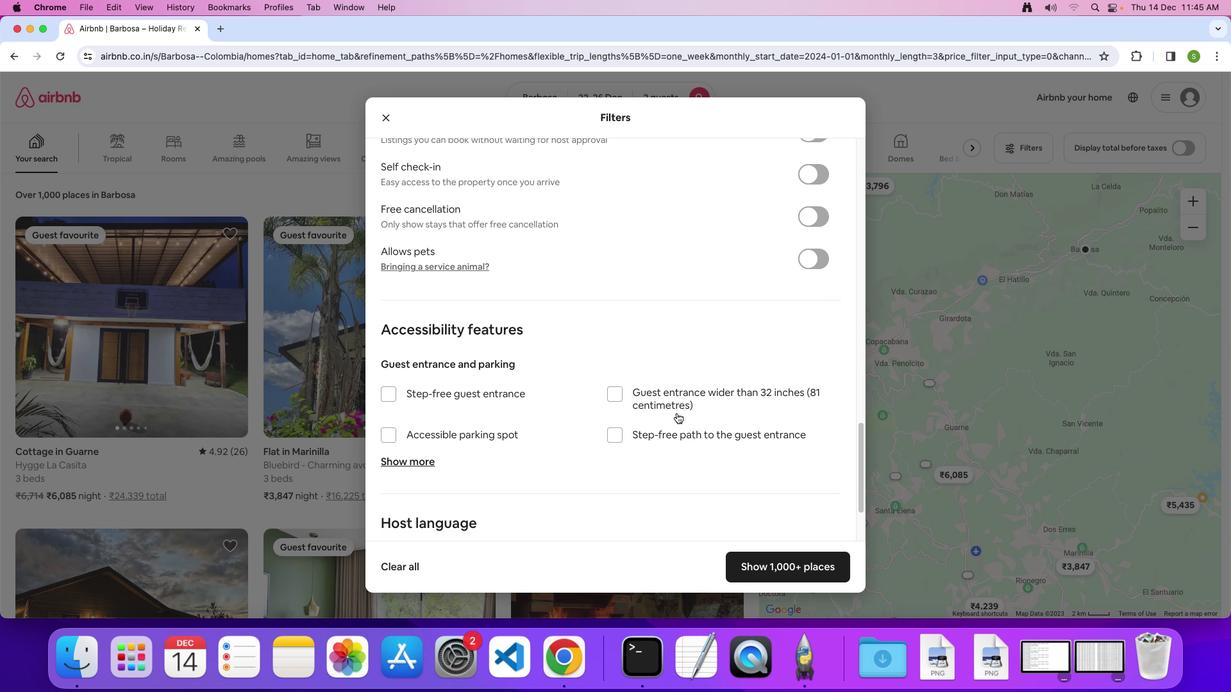 
Action: Mouse scrolled (676, 413) with delta (0, 0)
Screenshot: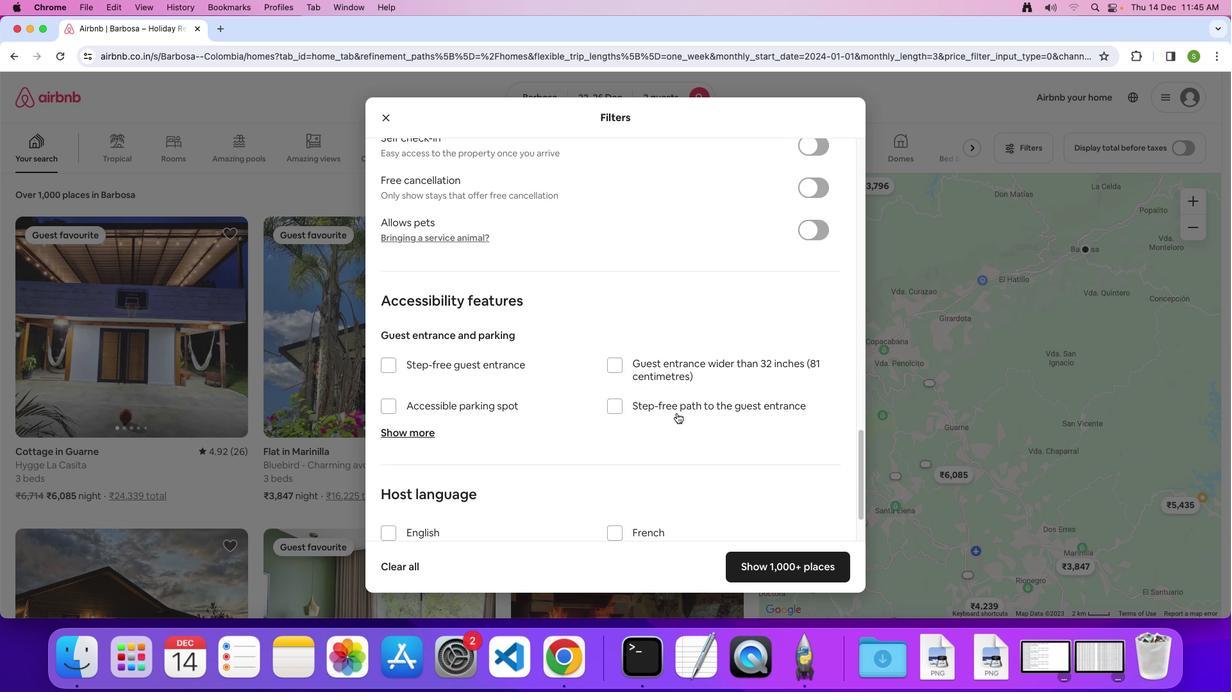 
Action: Mouse scrolled (676, 413) with delta (0, 0)
Screenshot: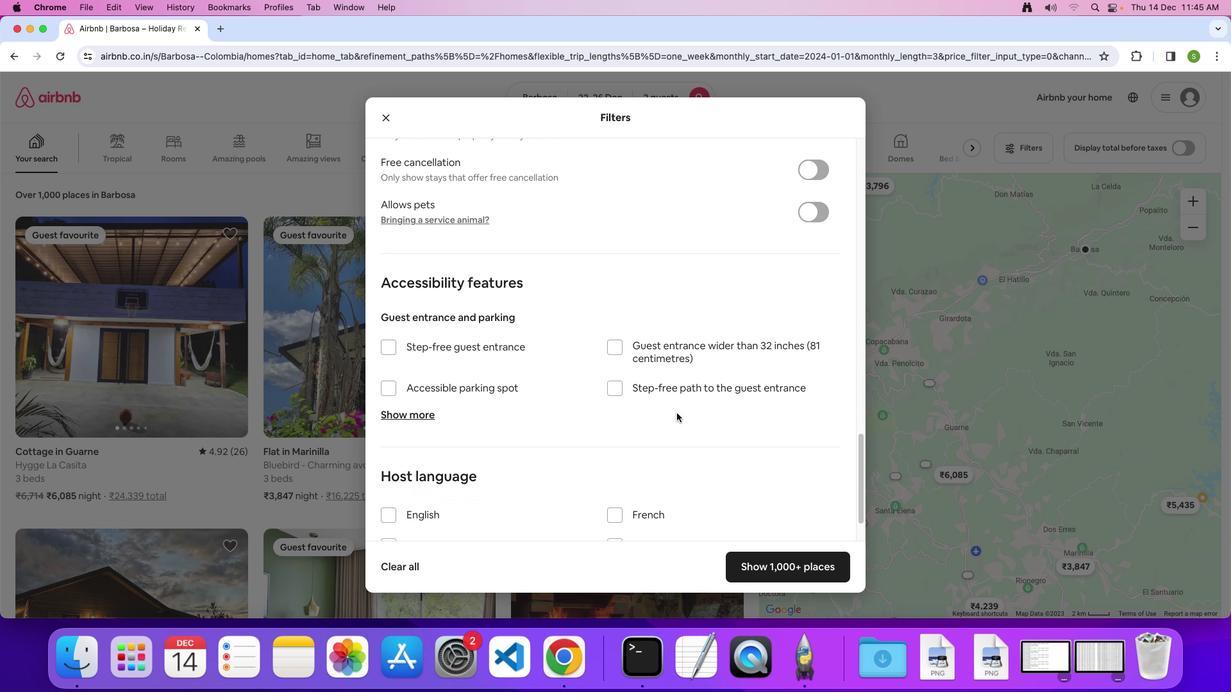 
Action: Mouse scrolled (676, 413) with delta (0, 0)
Screenshot: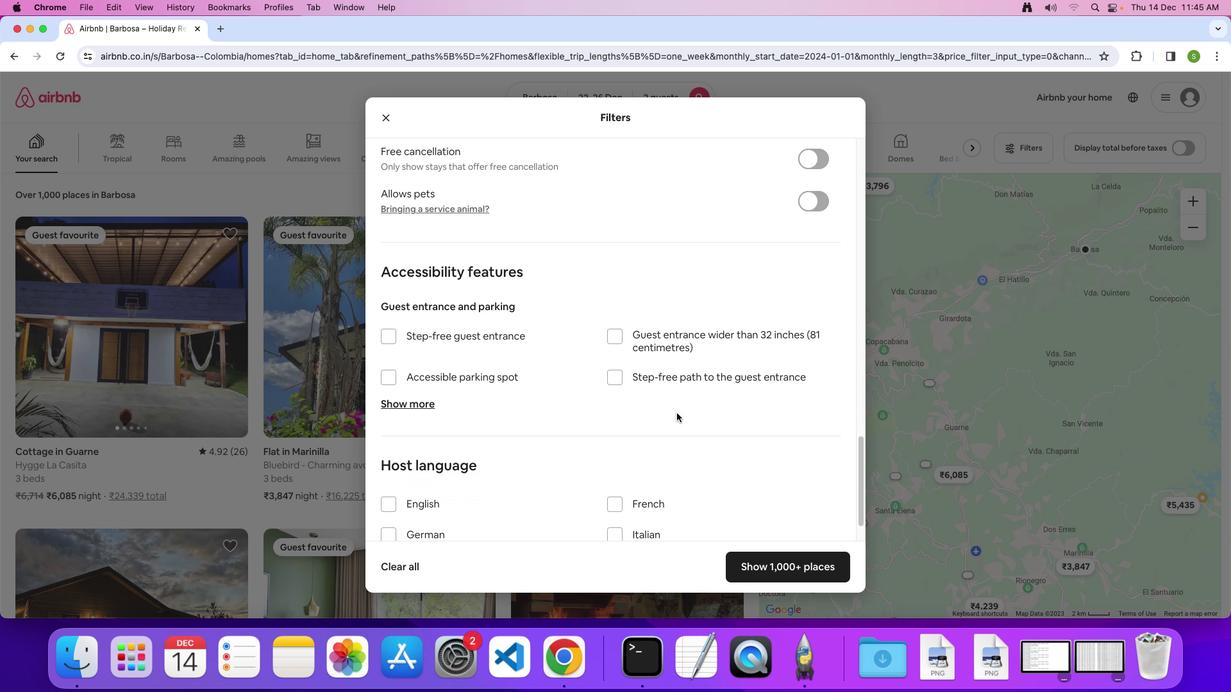 
Action: Mouse scrolled (676, 413) with delta (0, 0)
Screenshot: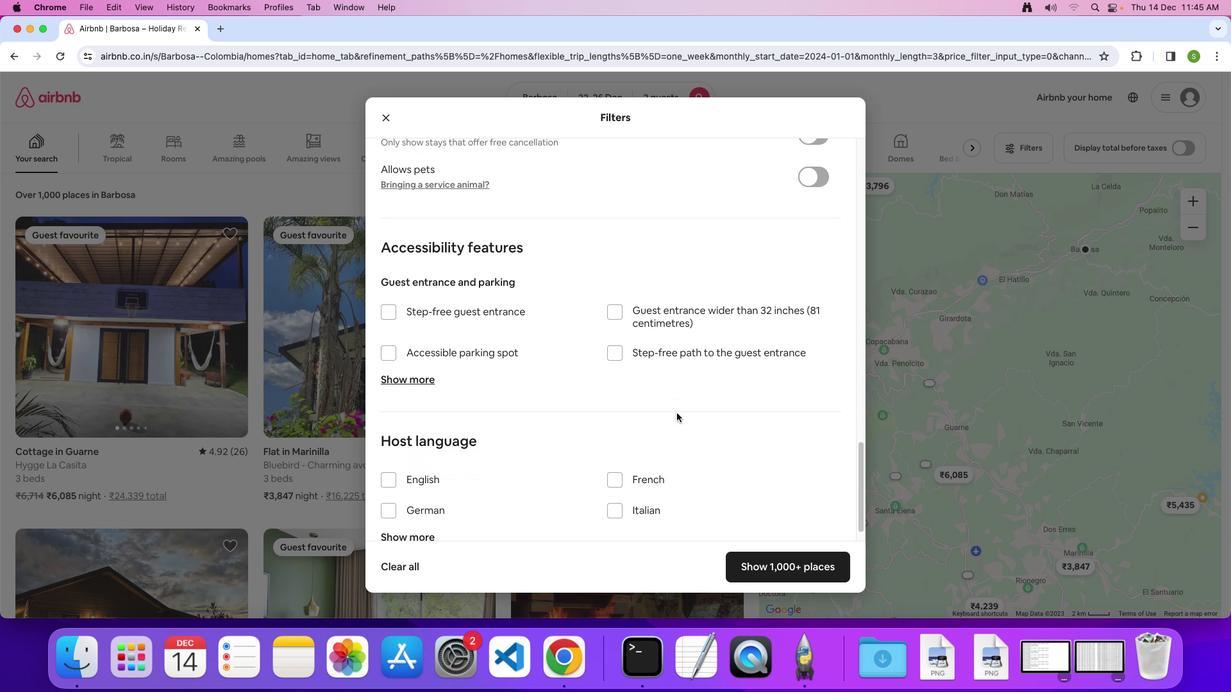 
Action: Mouse scrolled (676, 413) with delta (0, 0)
Screenshot: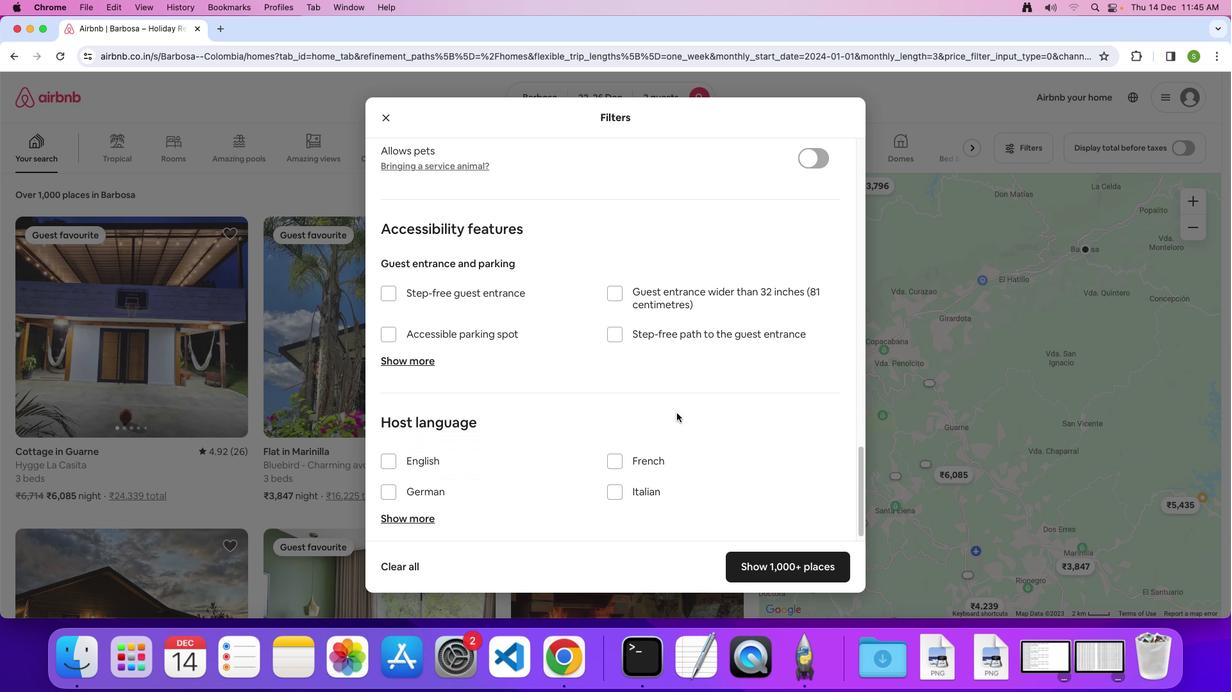 
Action: Mouse scrolled (676, 413) with delta (0, 0)
Screenshot: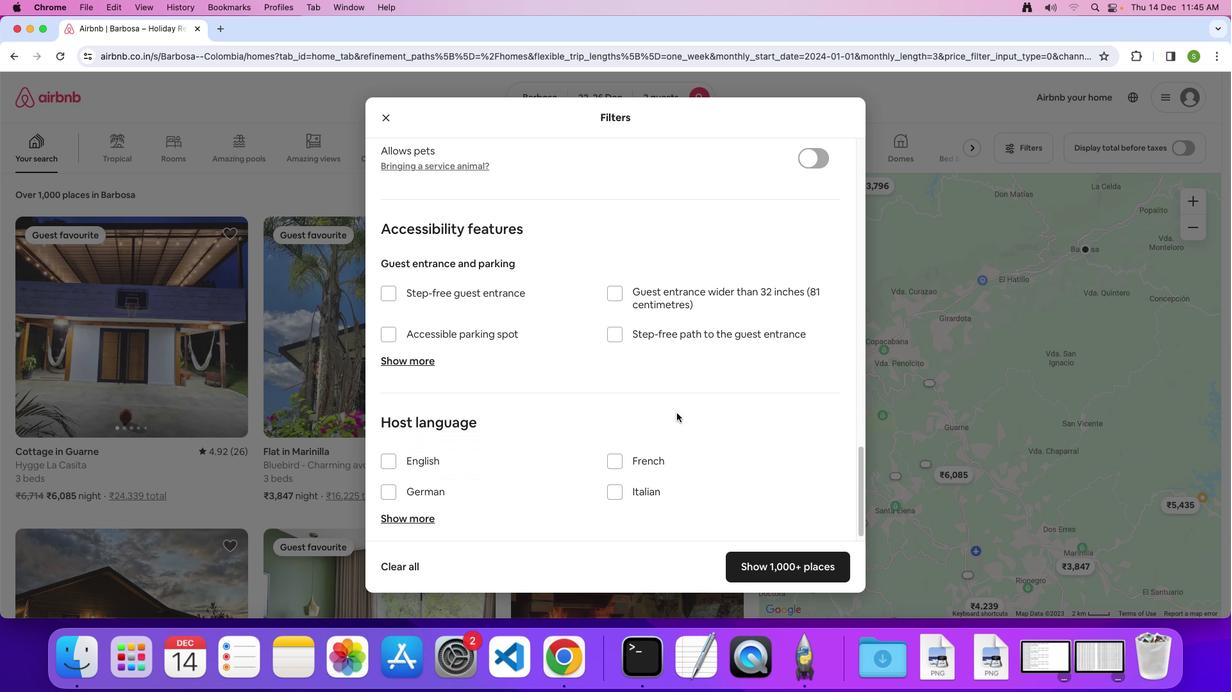 
Action: Mouse scrolled (676, 413) with delta (0, -1)
Screenshot: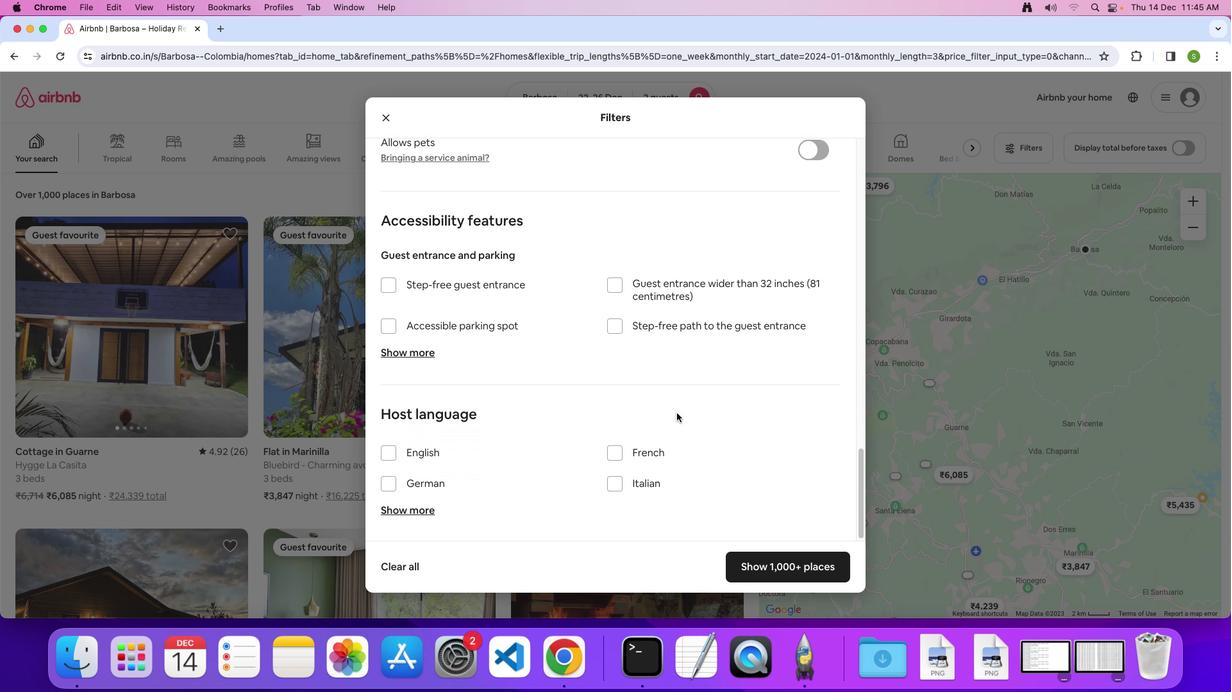 
Action: Mouse scrolled (676, 413) with delta (0, 0)
Screenshot: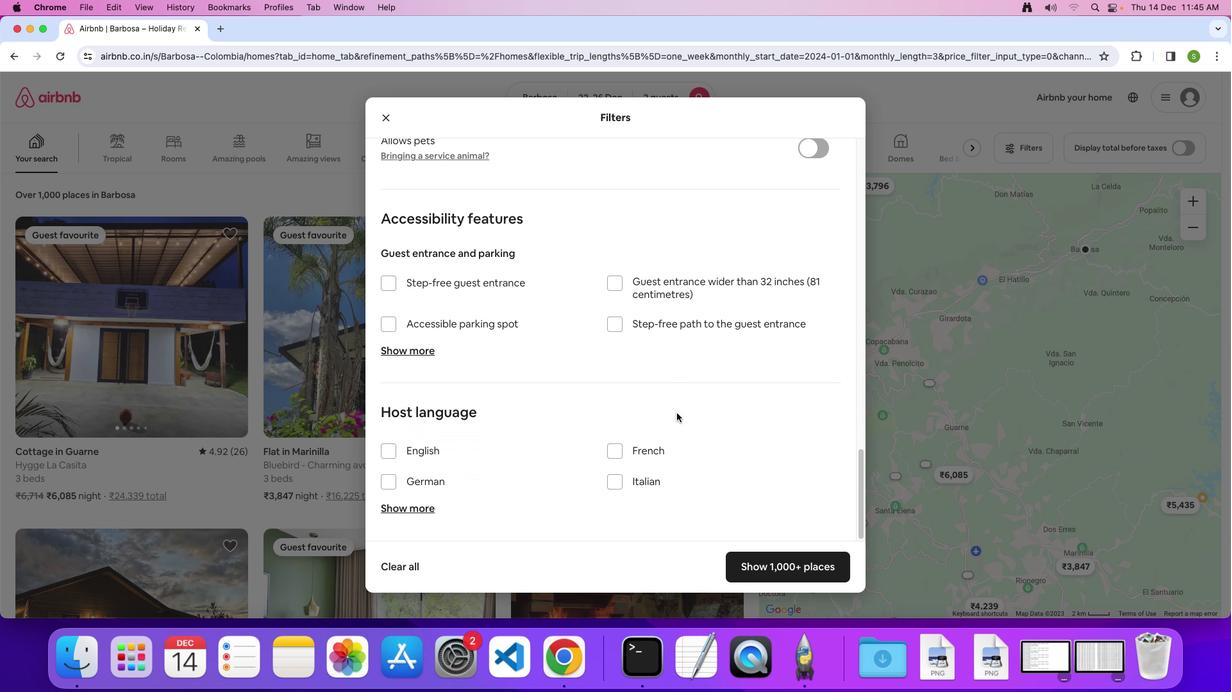 
Action: Mouse scrolled (676, 413) with delta (0, 0)
Screenshot: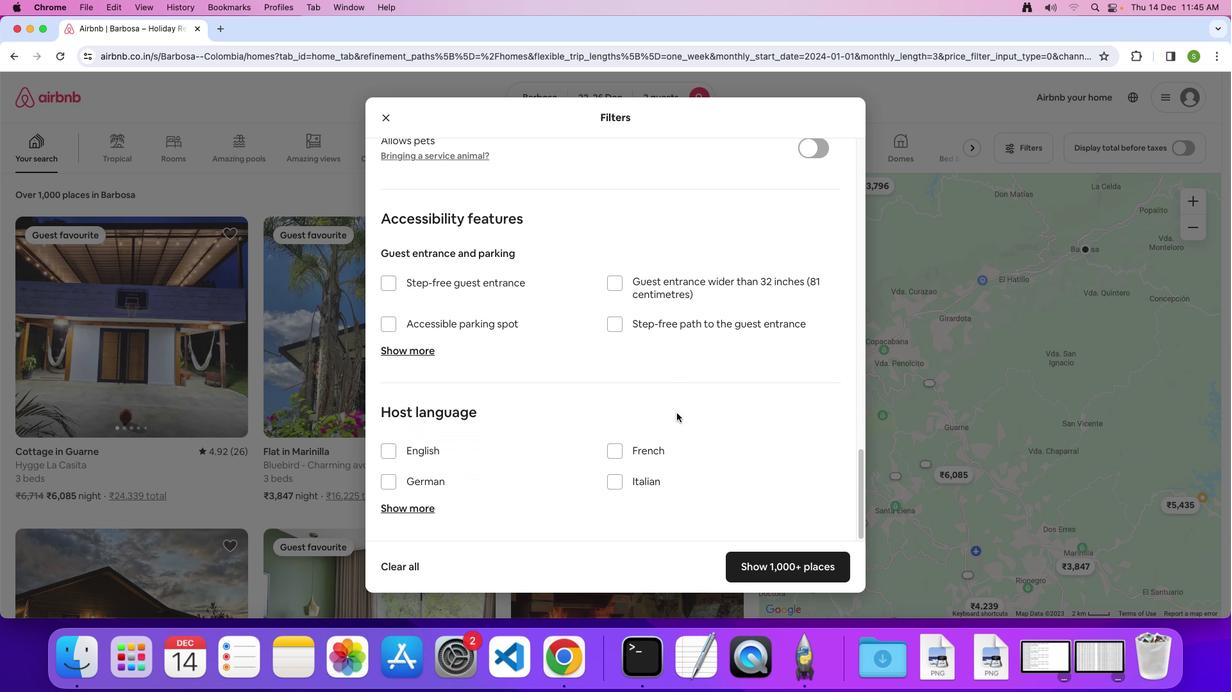
Action: Mouse scrolled (676, 413) with delta (0, -1)
Screenshot: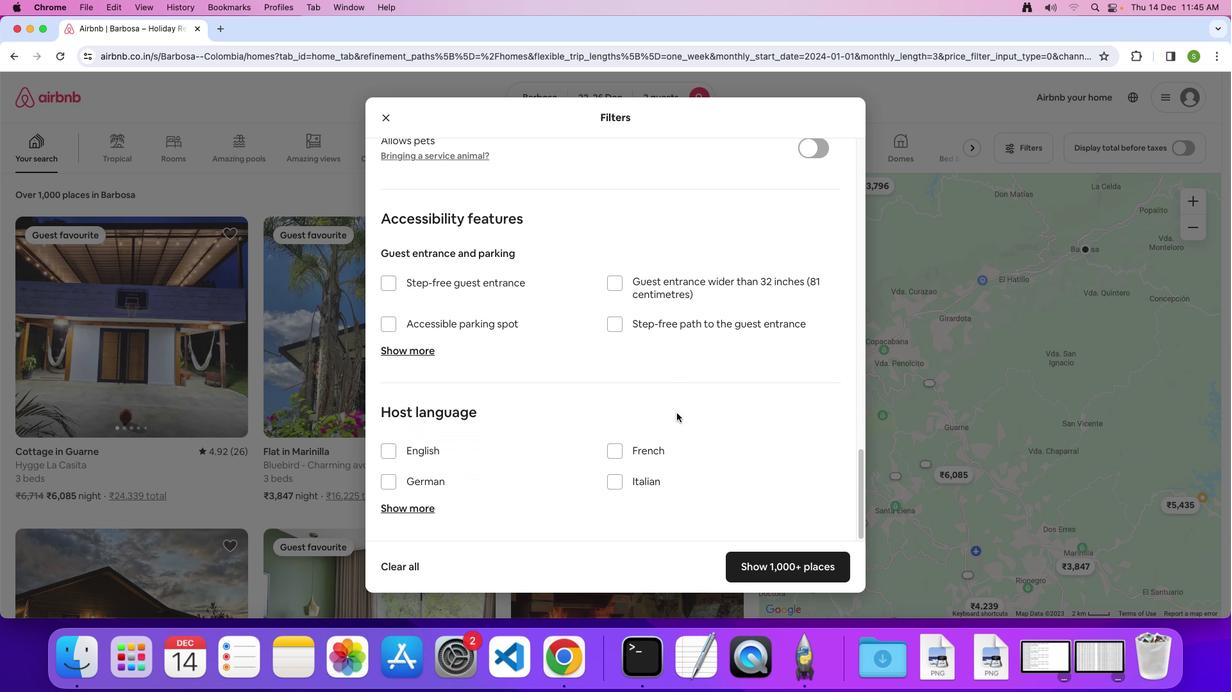 
Action: Mouse moved to (758, 564)
Screenshot: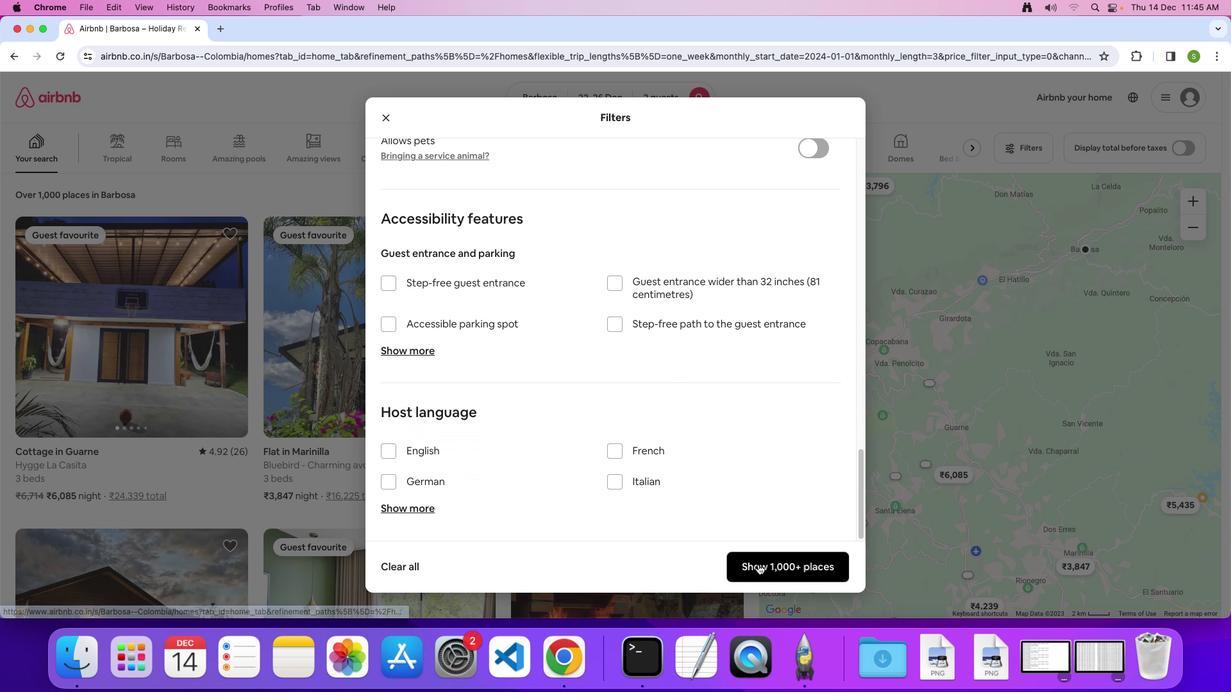 
Action: Mouse pressed left at (758, 564)
Screenshot: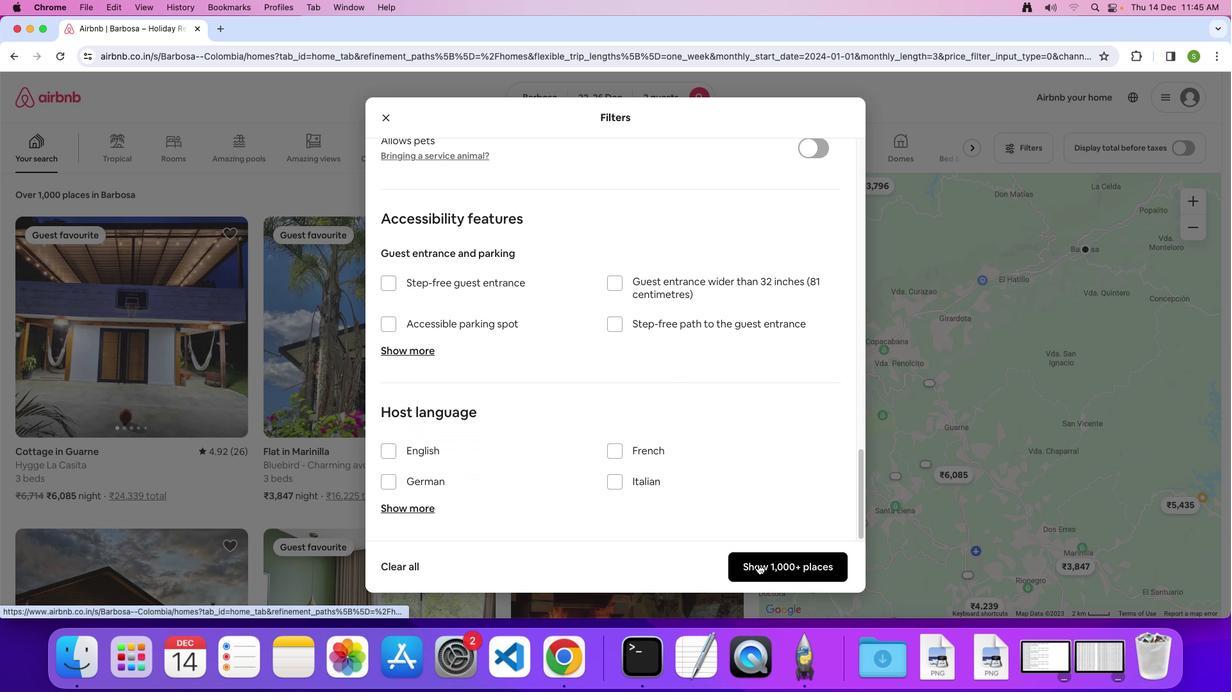 
Action: Mouse moved to (184, 282)
Screenshot: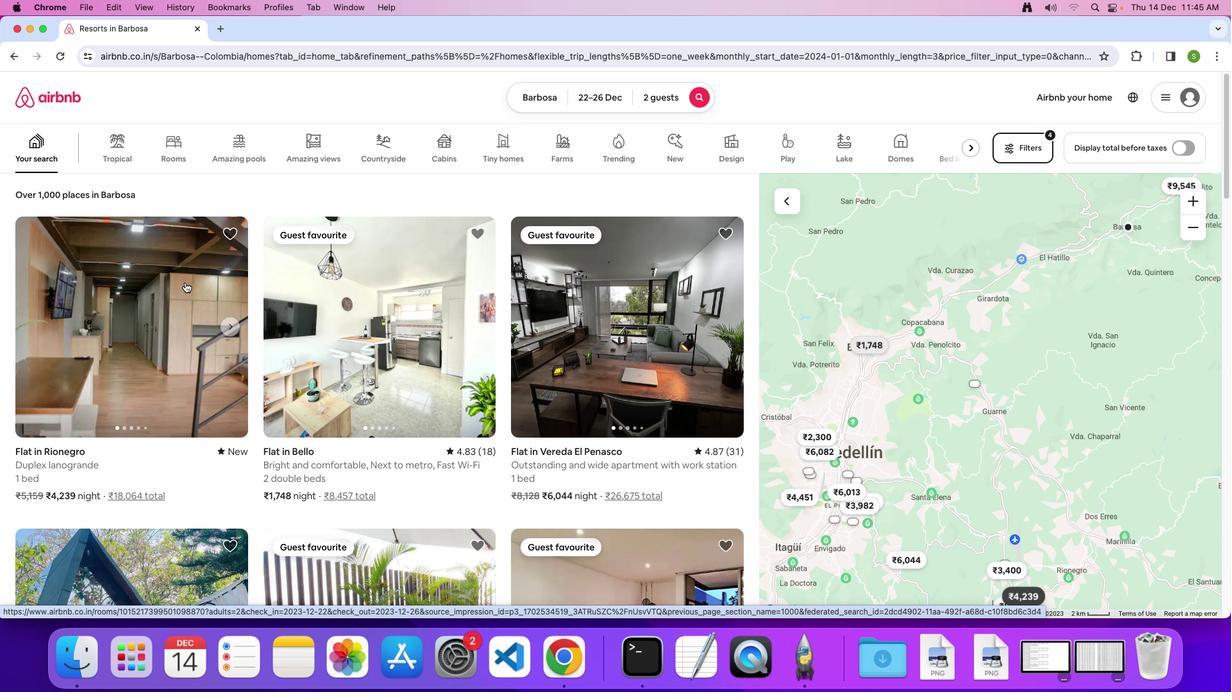
Action: Mouse pressed left at (184, 282)
Screenshot: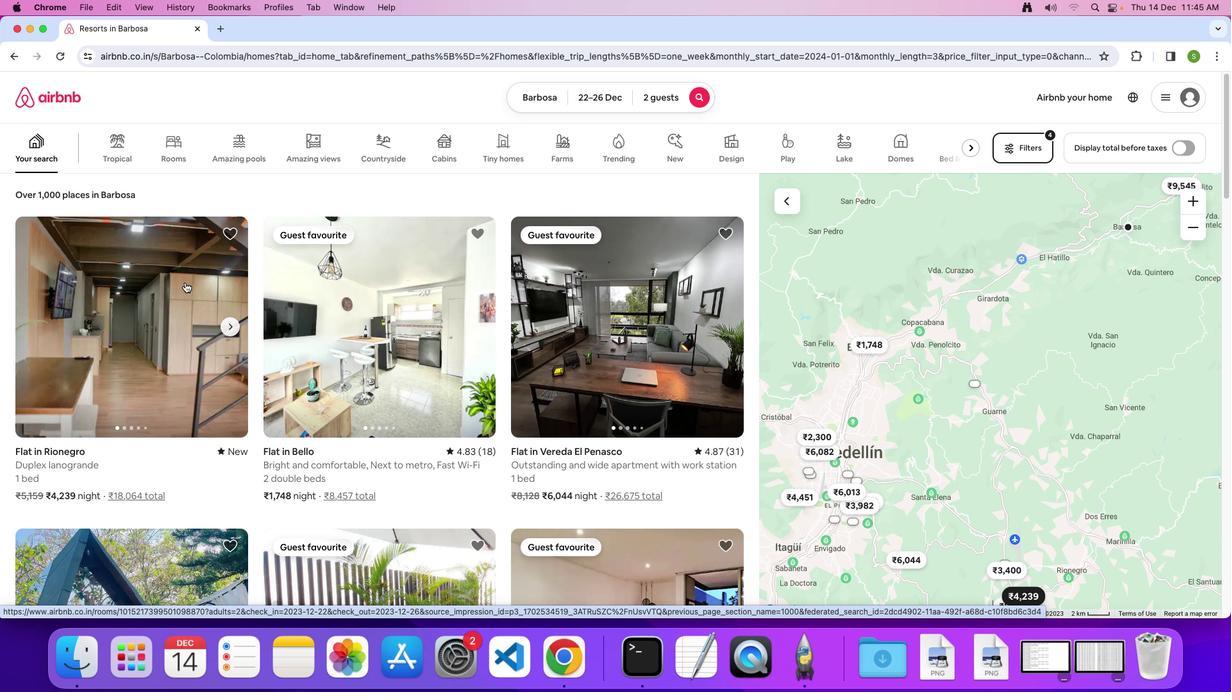 
Action: Mouse moved to (568, 330)
Screenshot: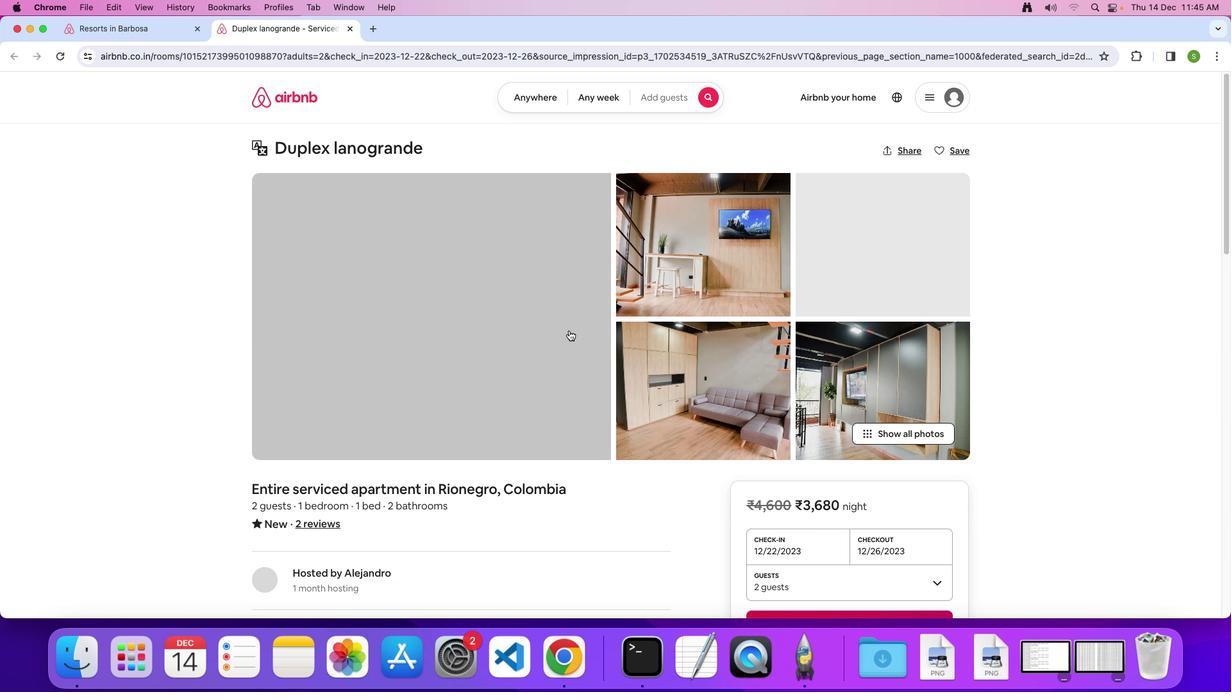 
Action: Mouse pressed left at (568, 330)
Screenshot: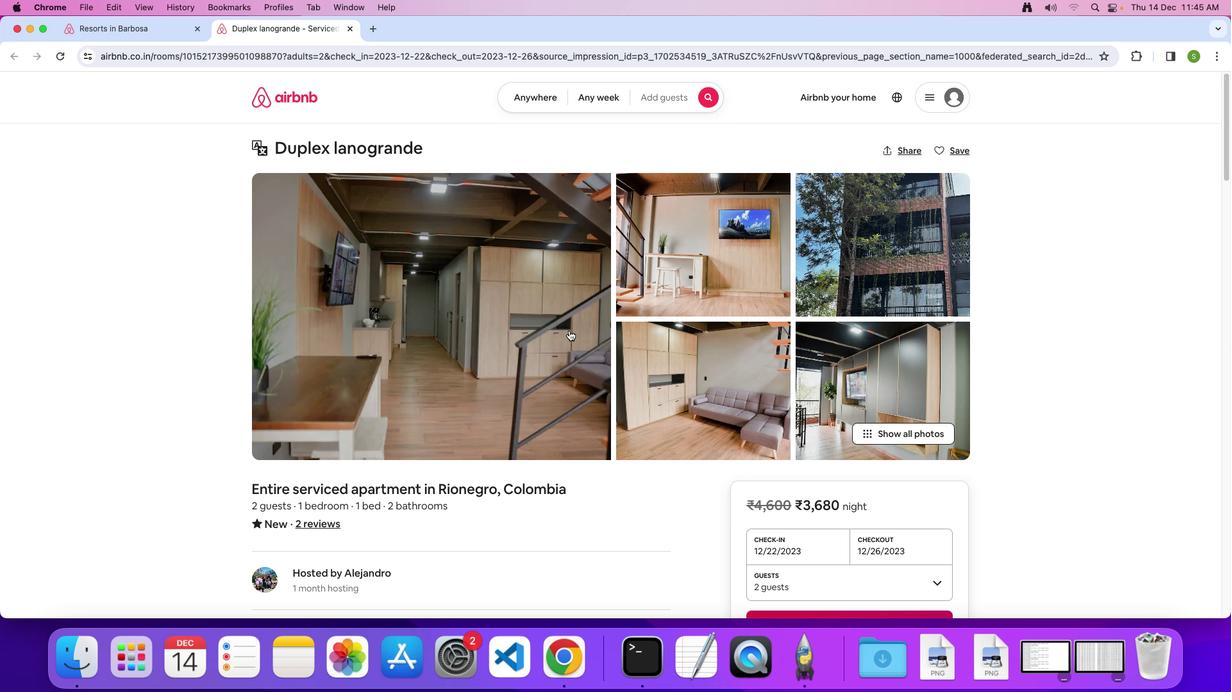 
Action: Mouse moved to (658, 335)
Screenshot: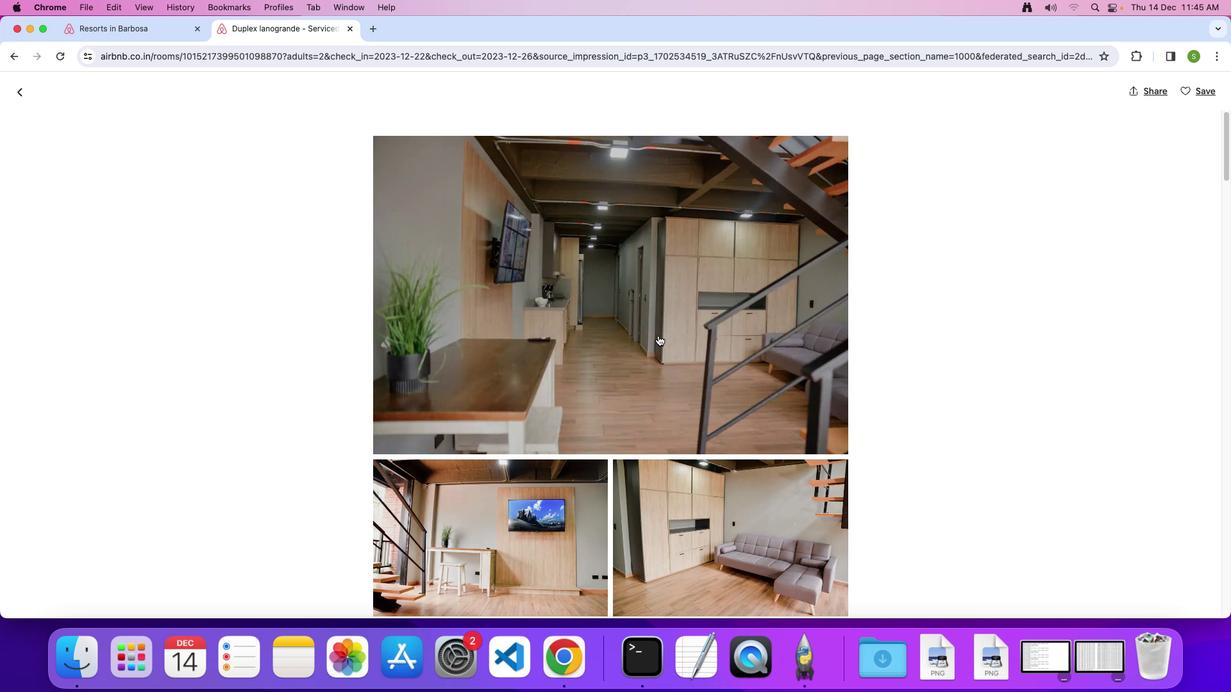 
Action: Mouse scrolled (658, 335) with delta (0, 0)
Screenshot: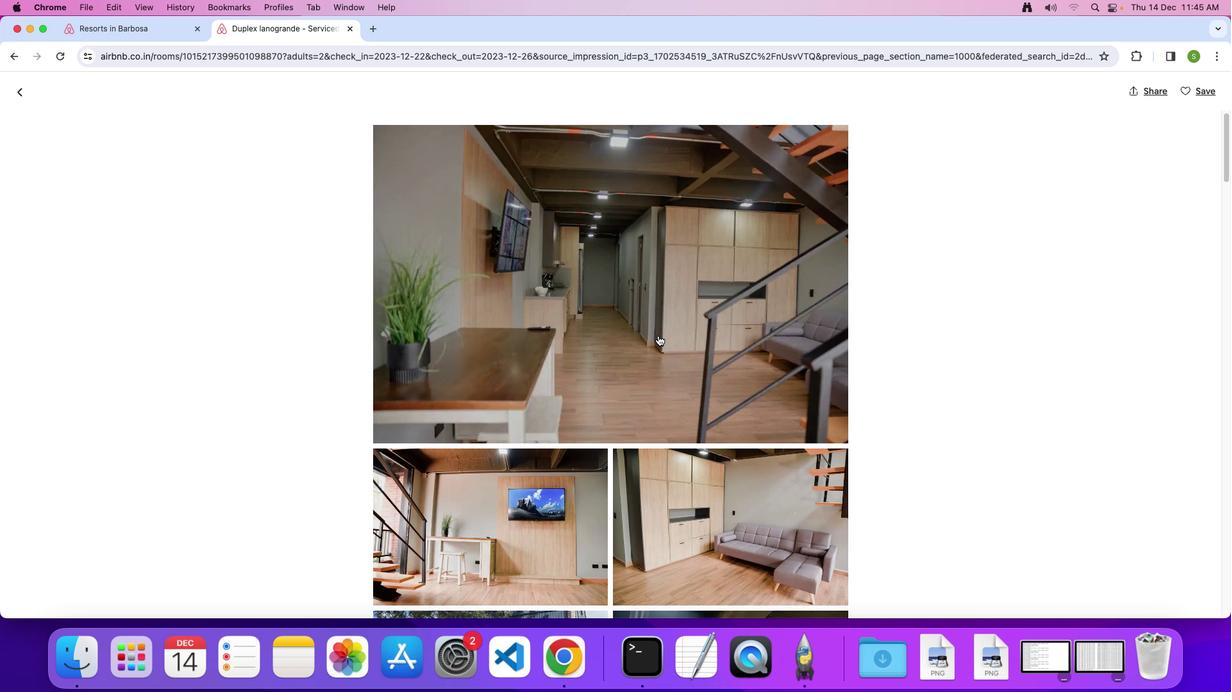 
Action: Mouse scrolled (658, 335) with delta (0, 0)
Screenshot: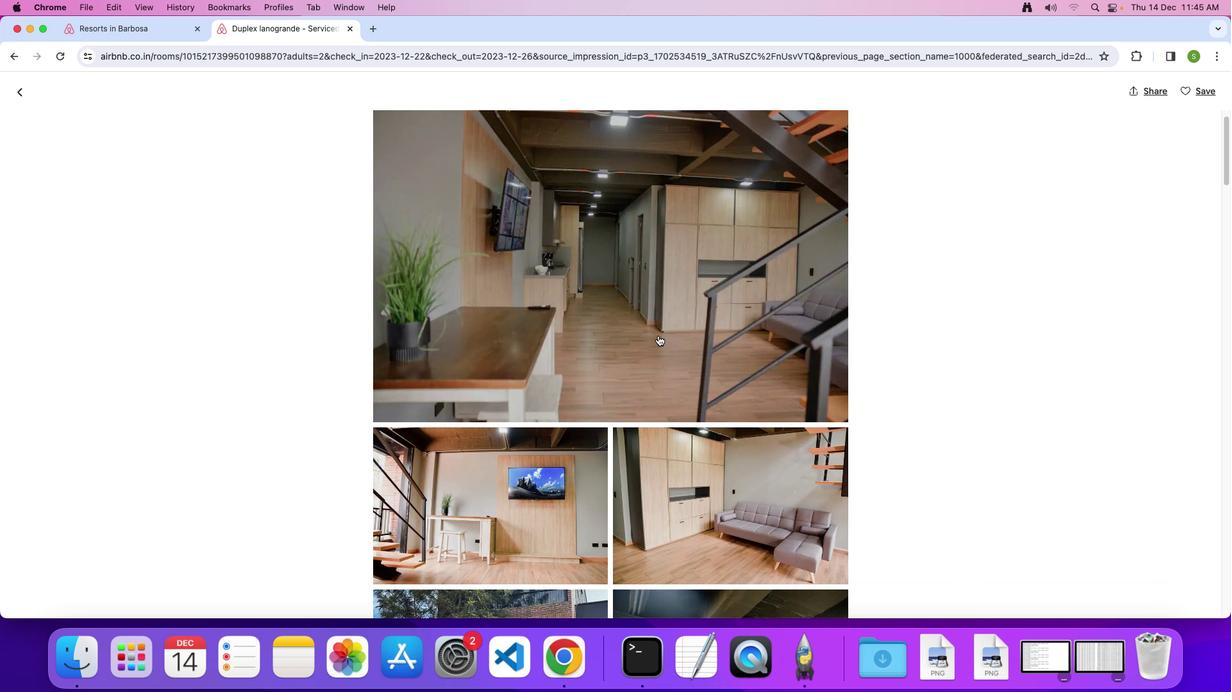 
Action: Mouse scrolled (658, 335) with delta (0, -1)
Screenshot: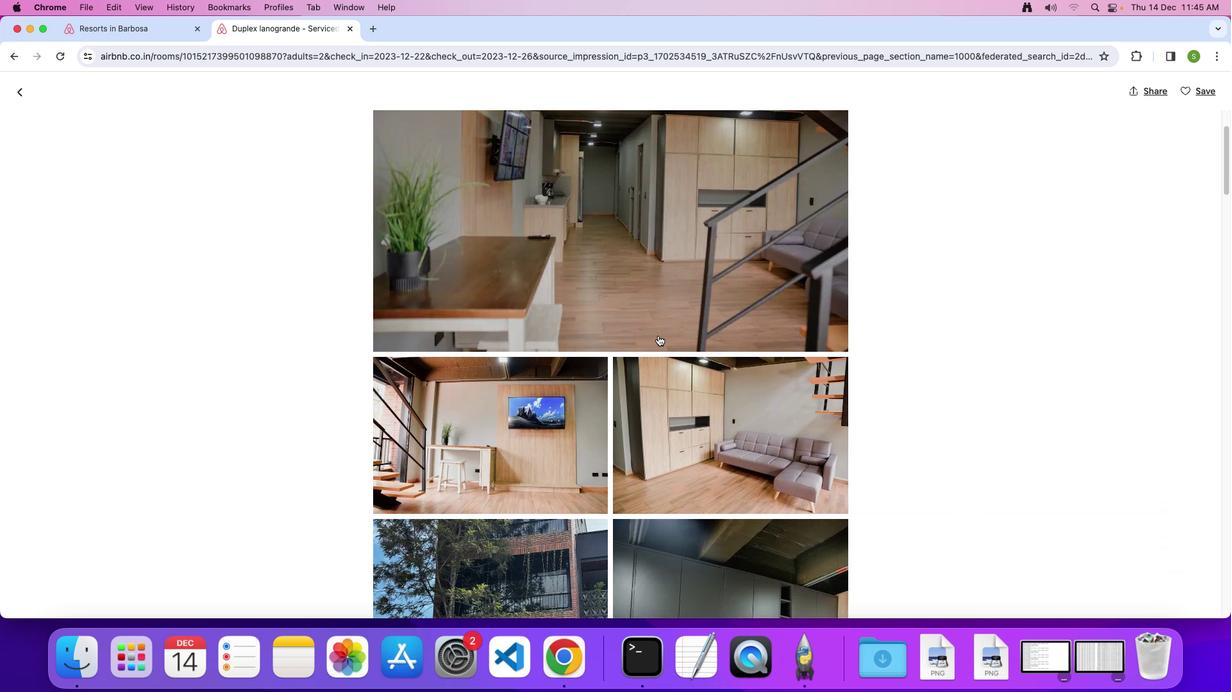 
Action: Mouse scrolled (658, 335) with delta (0, 0)
Screenshot: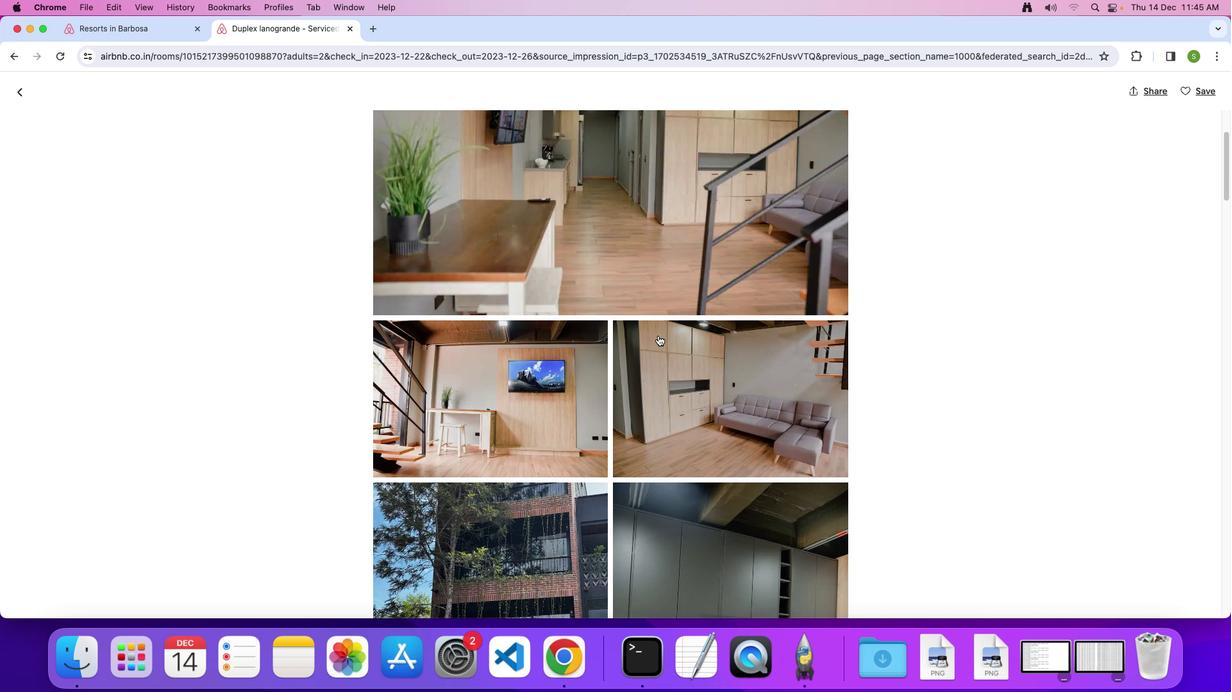 
Action: Mouse scrolled (658, 335) with delta (0, 0)
Screenshot: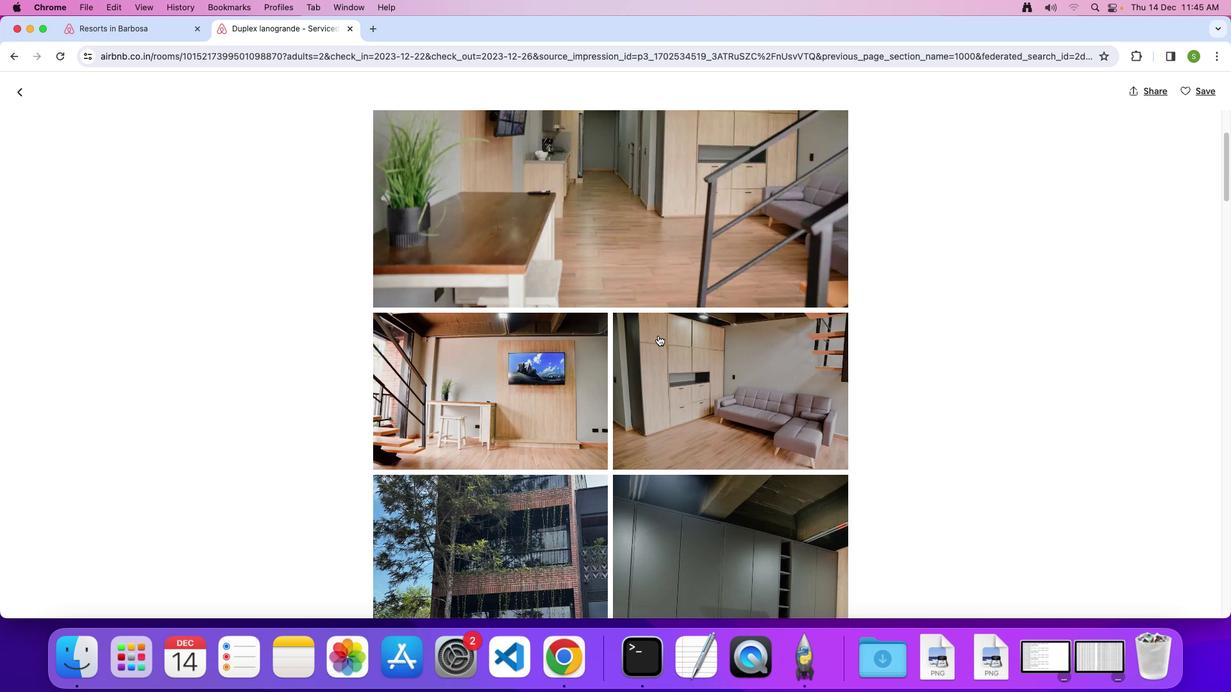 
Action: Mouse scrolled (658, 335) with delta (0, 0)
Screenshot: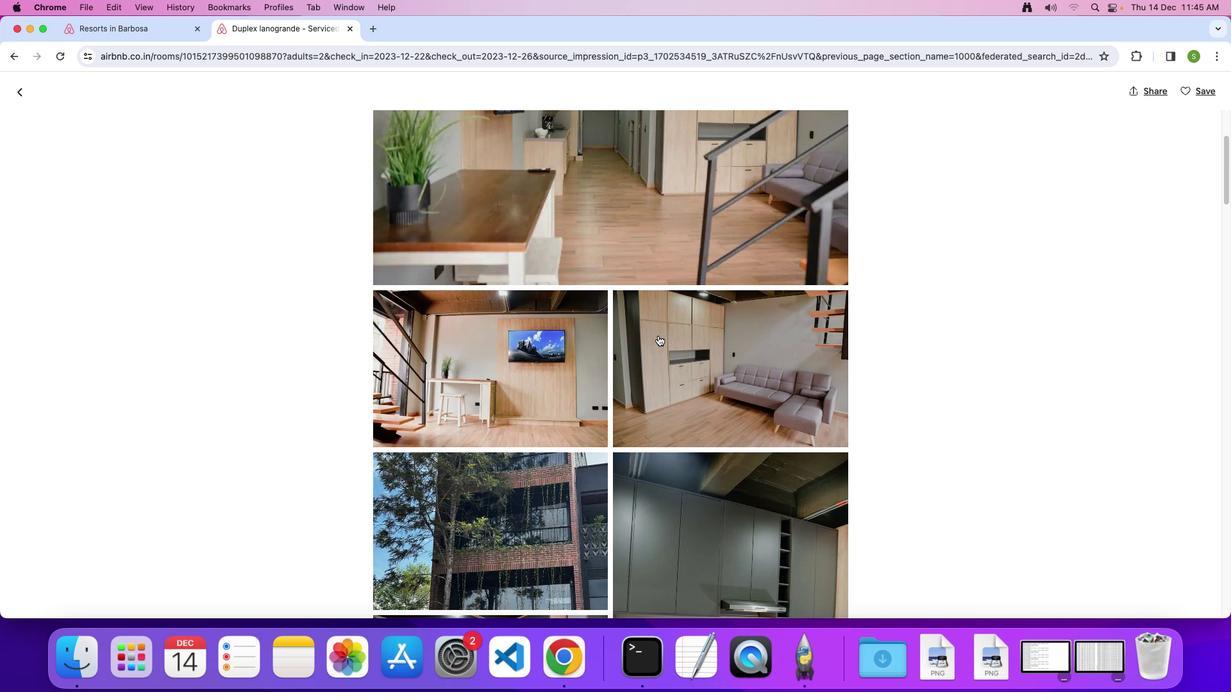 
Action: Mouse scrolled (658, 335) with delta (0, 0)
Screenshot: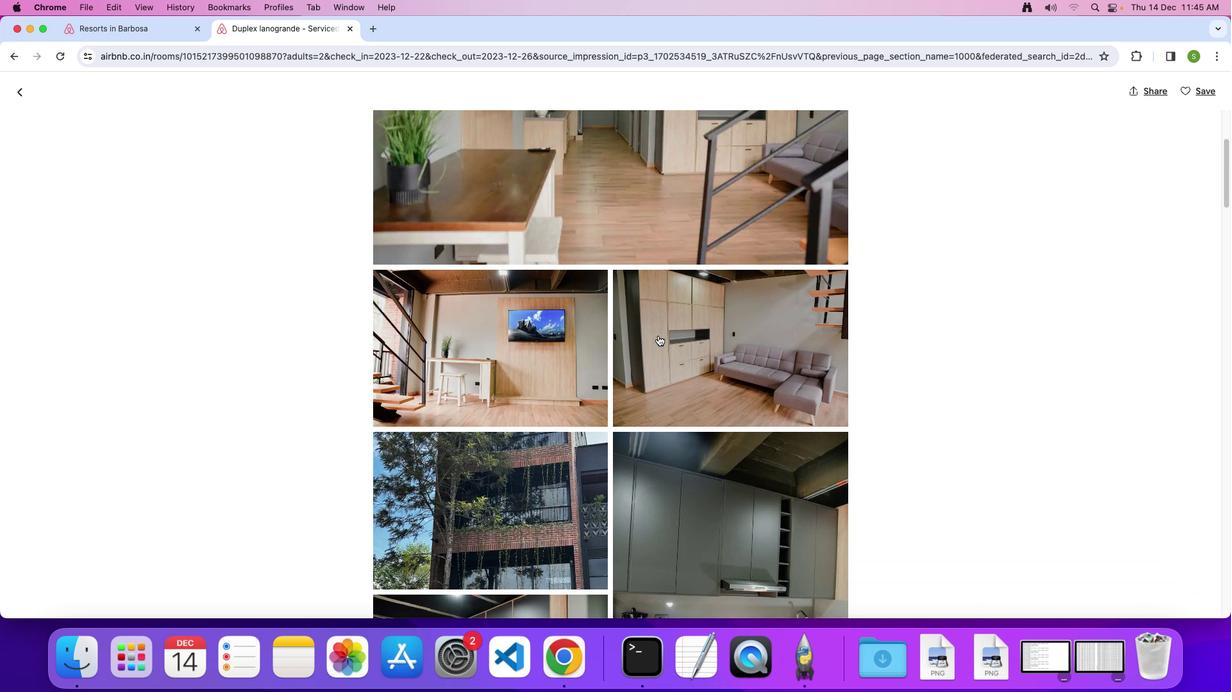 
Action: Mouse scrolled (658, 335) with delta (0, -1)
Screenshot: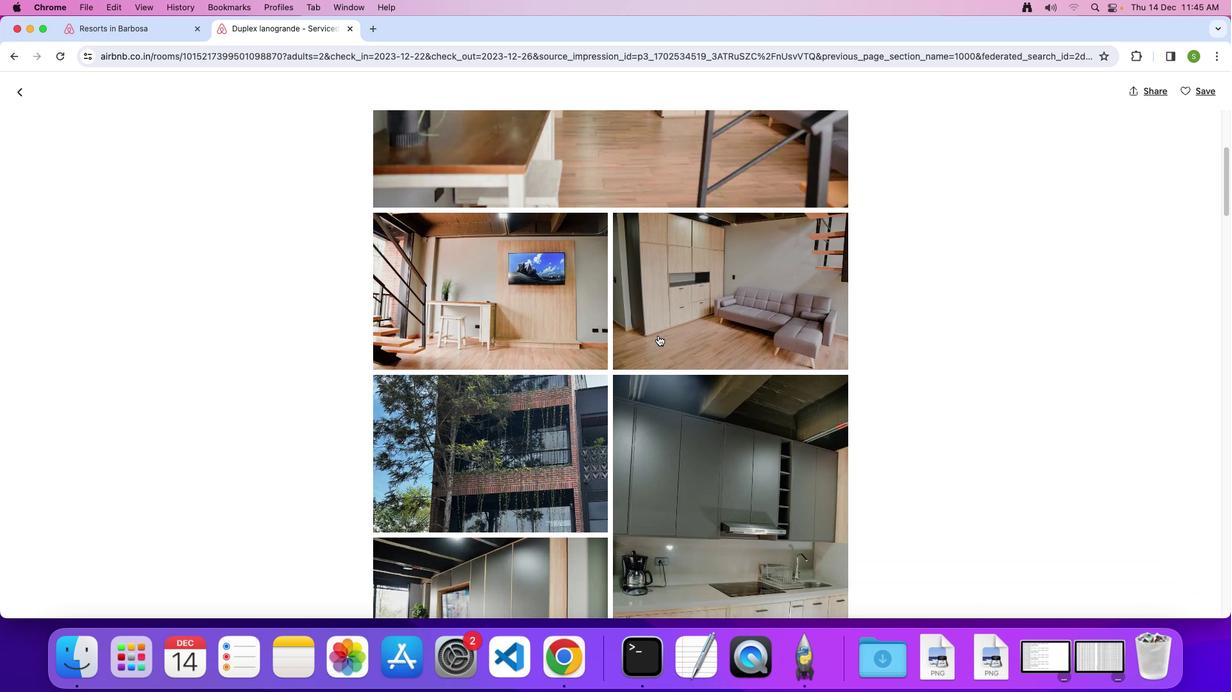 
Action: Mouse scrolled (658, 335) with delta (0, 0)
Screenshot: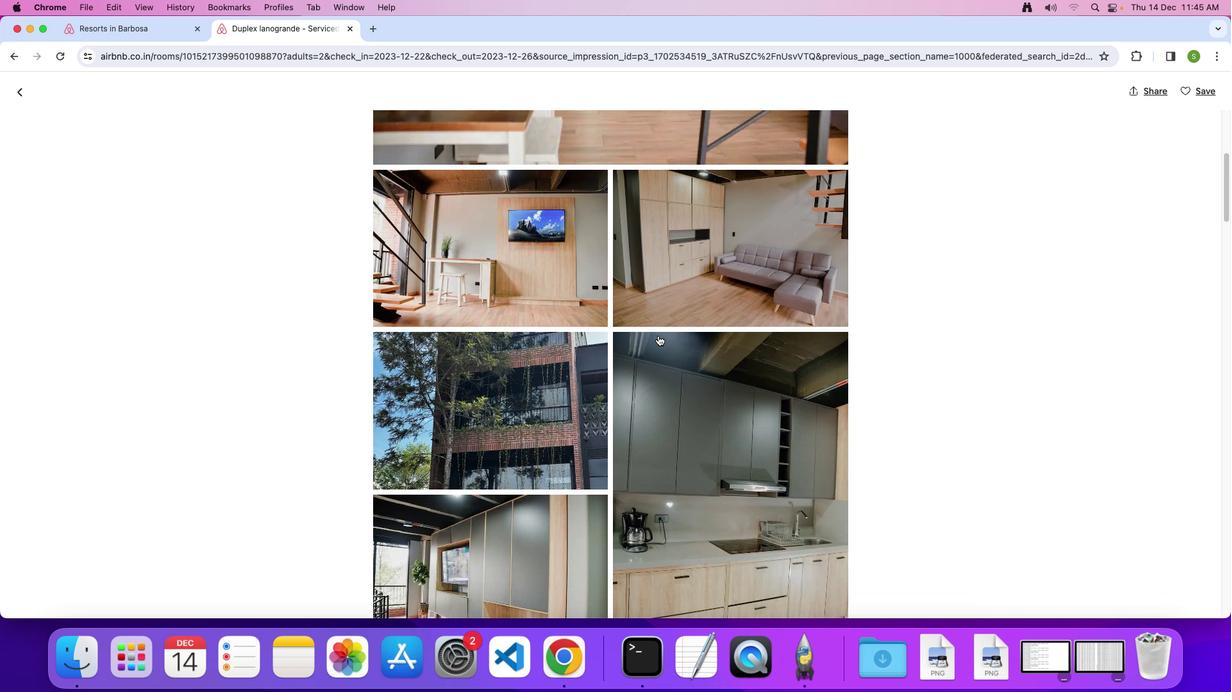 
Action: Mouse scrolled (658, 335) with delta (0, 0)
Screenshot: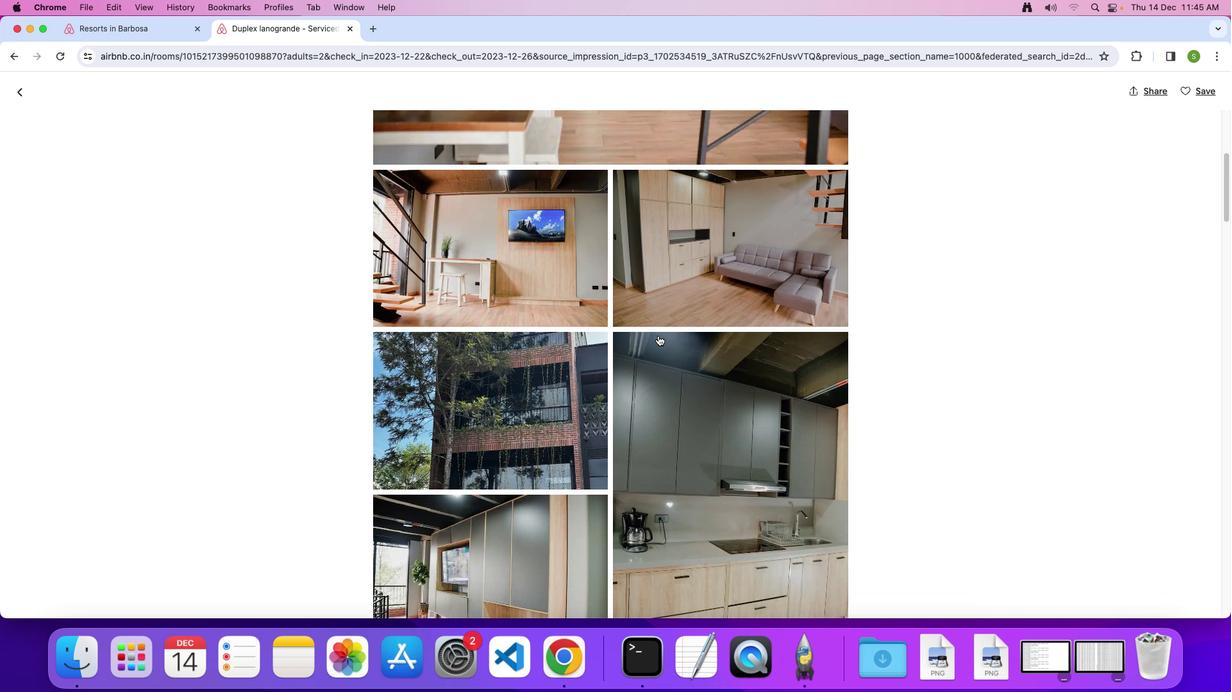 
Action: Mouse scrolled (658, 335) with delta (0, -1)
Screenshot: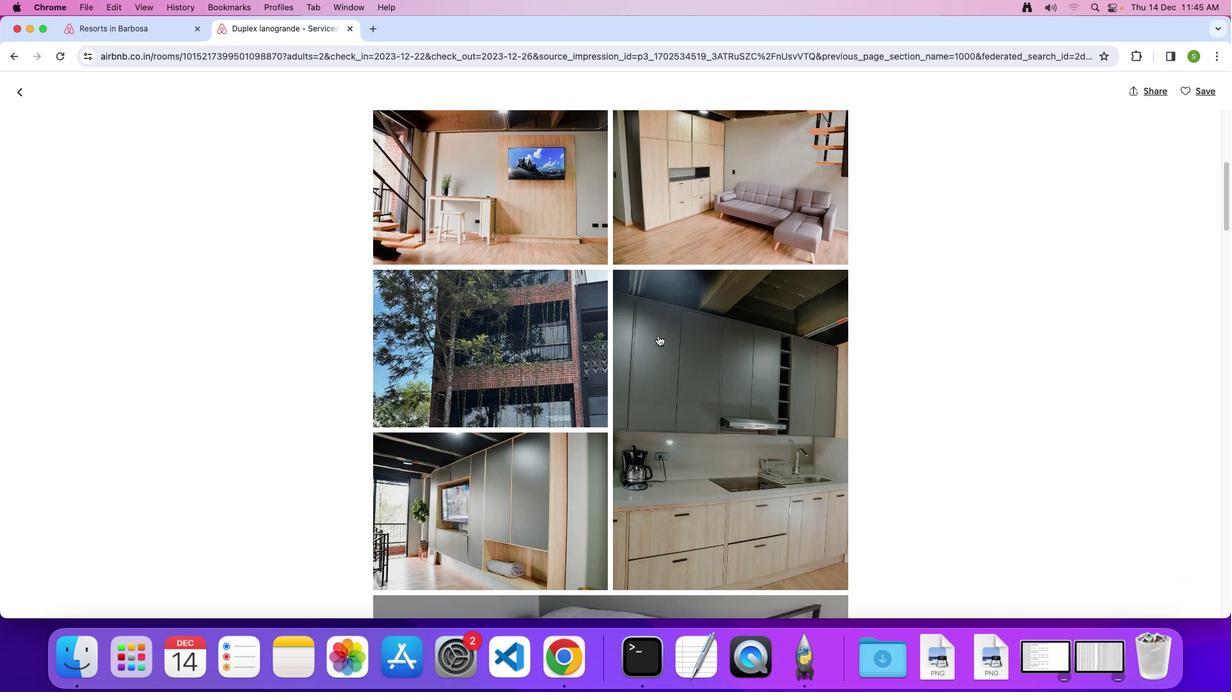 
Action: Mouse scrolled (658, 335) with delta (0, 0)
Screenshot: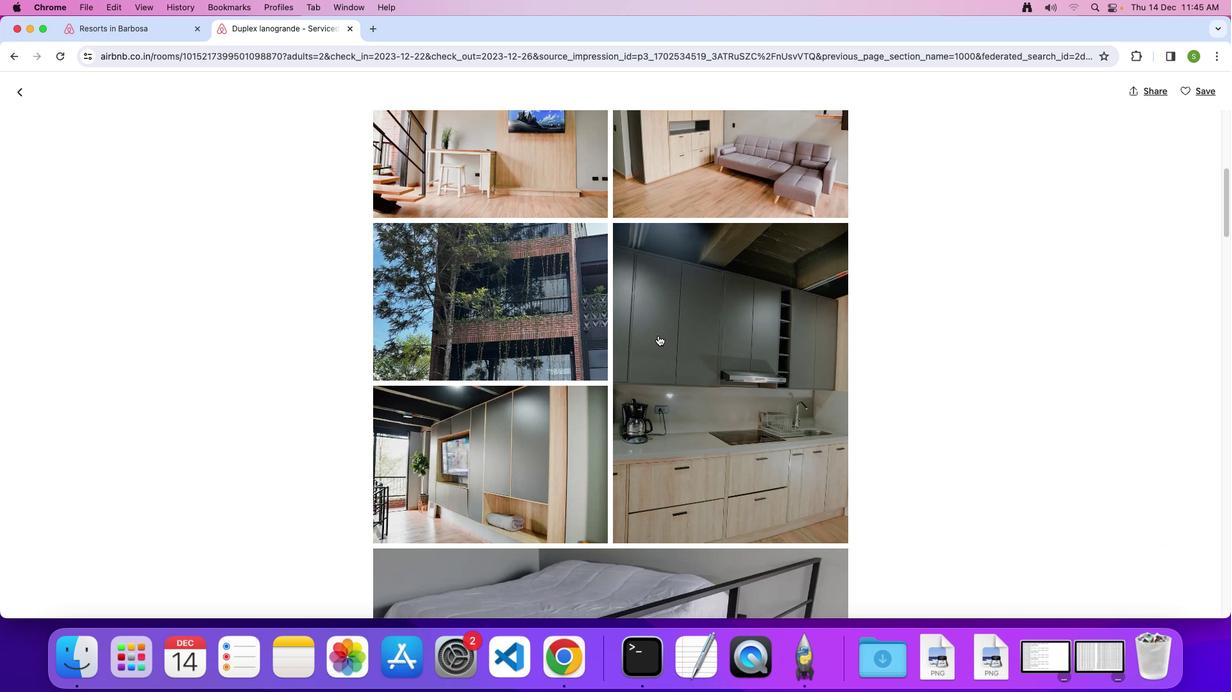 
Action: Mouse scrolled (658, 335) with delta (0, 0)
Screenshot: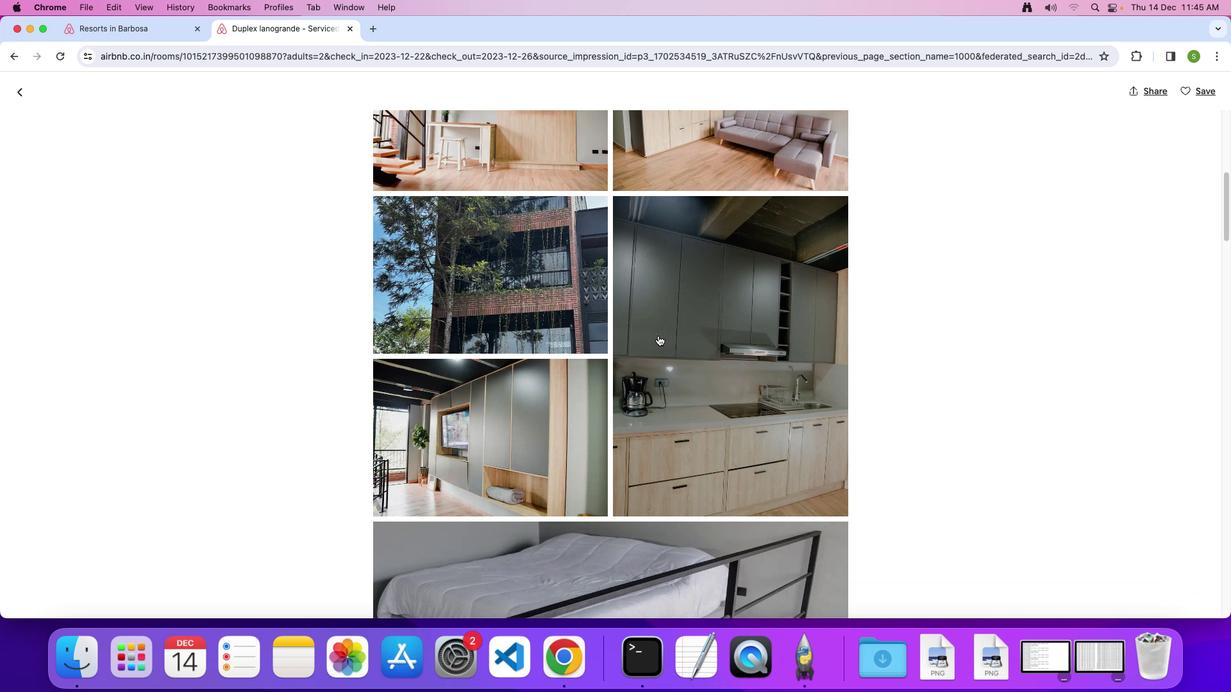 
Action: Mouse scrolled (658, 335) with delta (0, -1)
Screenshot: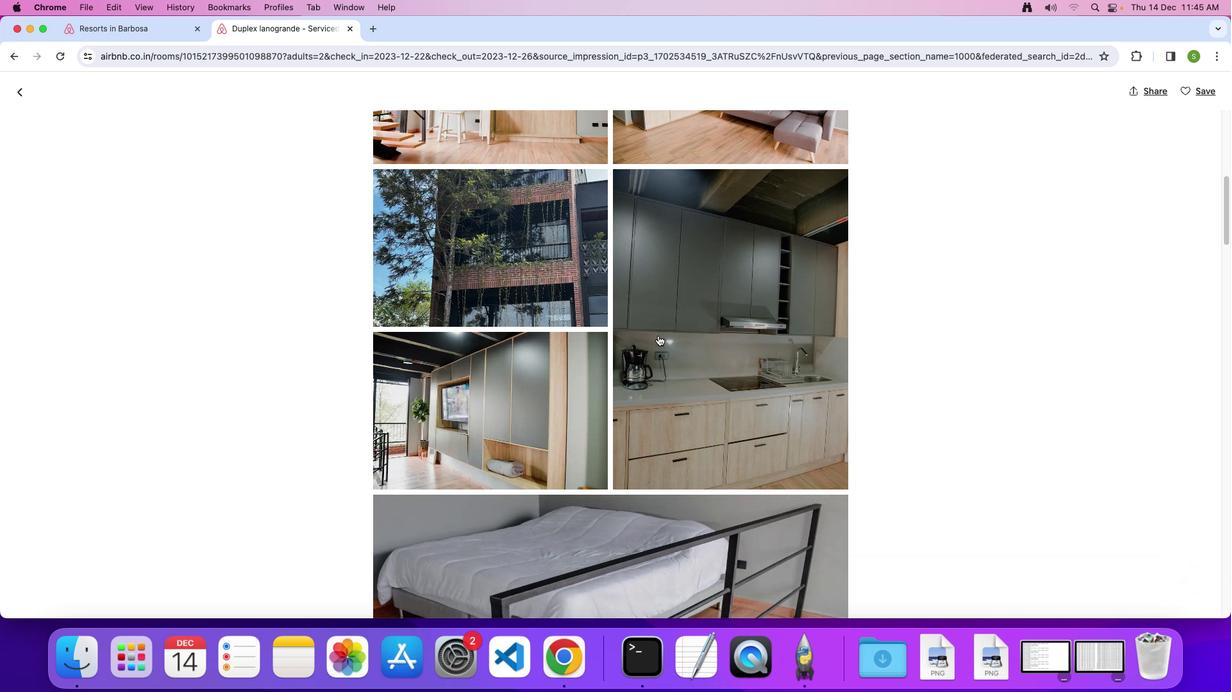 
Action: Mouse scrolled (658, 335) with delta (0, 0)
Screenshot: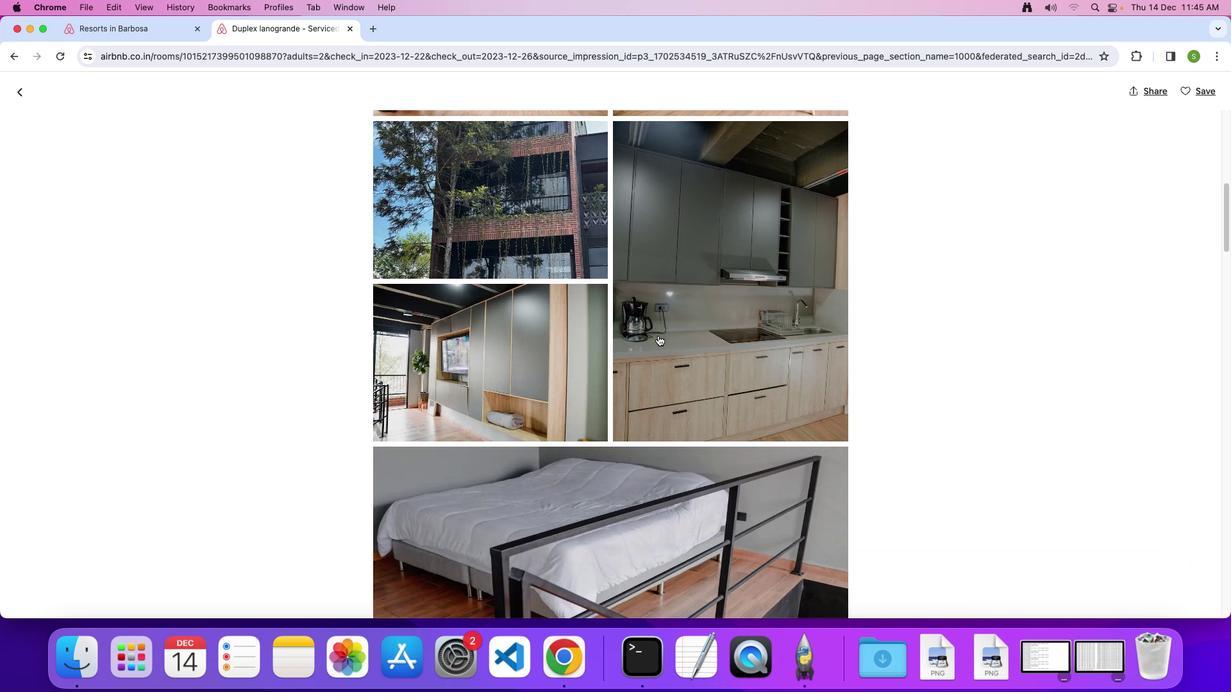 
Action: Mouse scrolled (658, 335) with delta (0, 0)
Screenshot: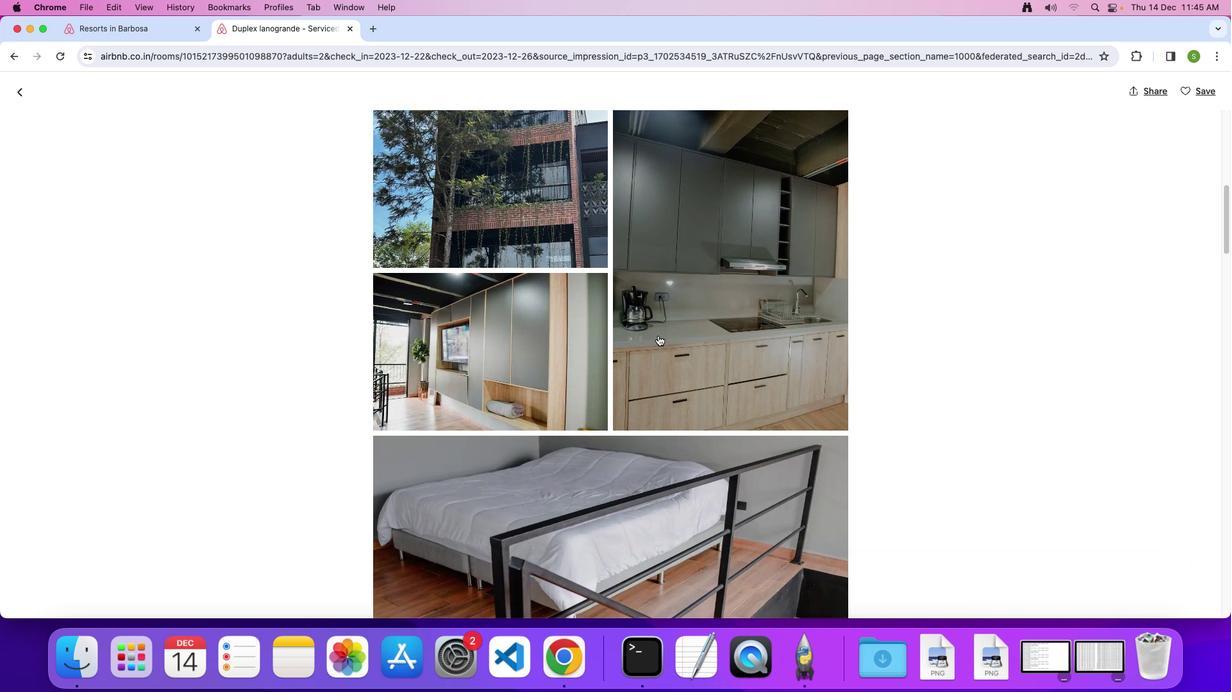 
Action: Mouse scrolled (658, 335) with delta (0, 0)
Screenshot: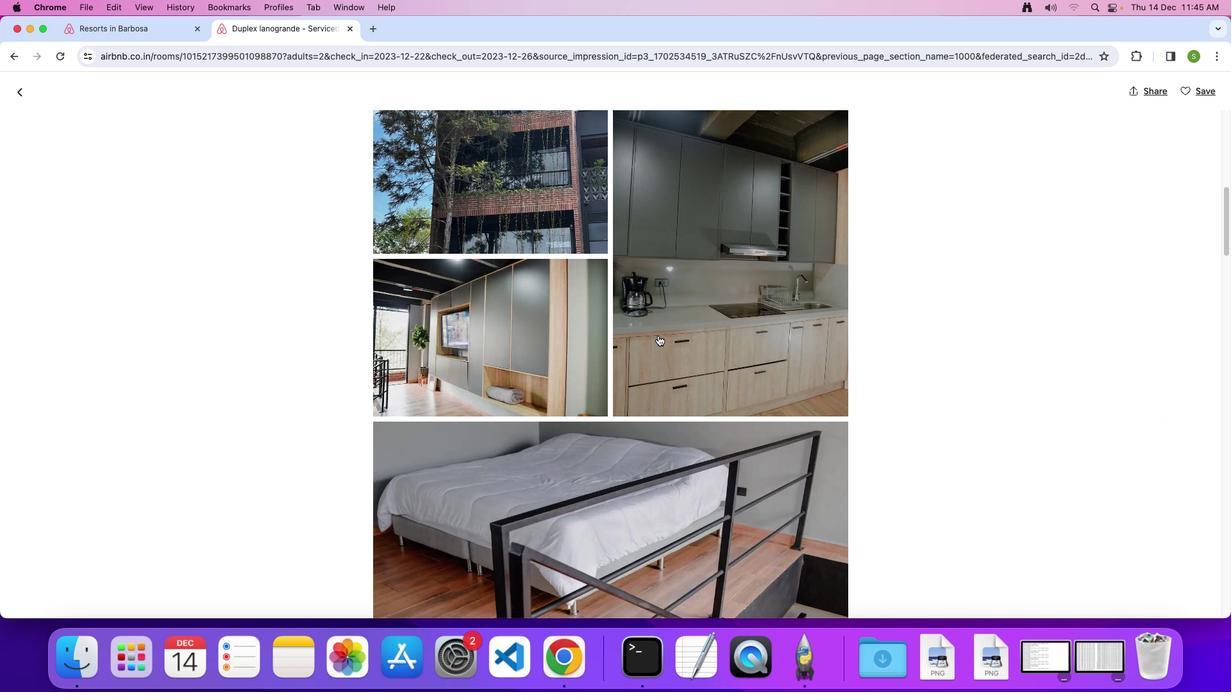 
Action: Mouse scrolled (658, 335) with delta (0, 0)
Screenshot: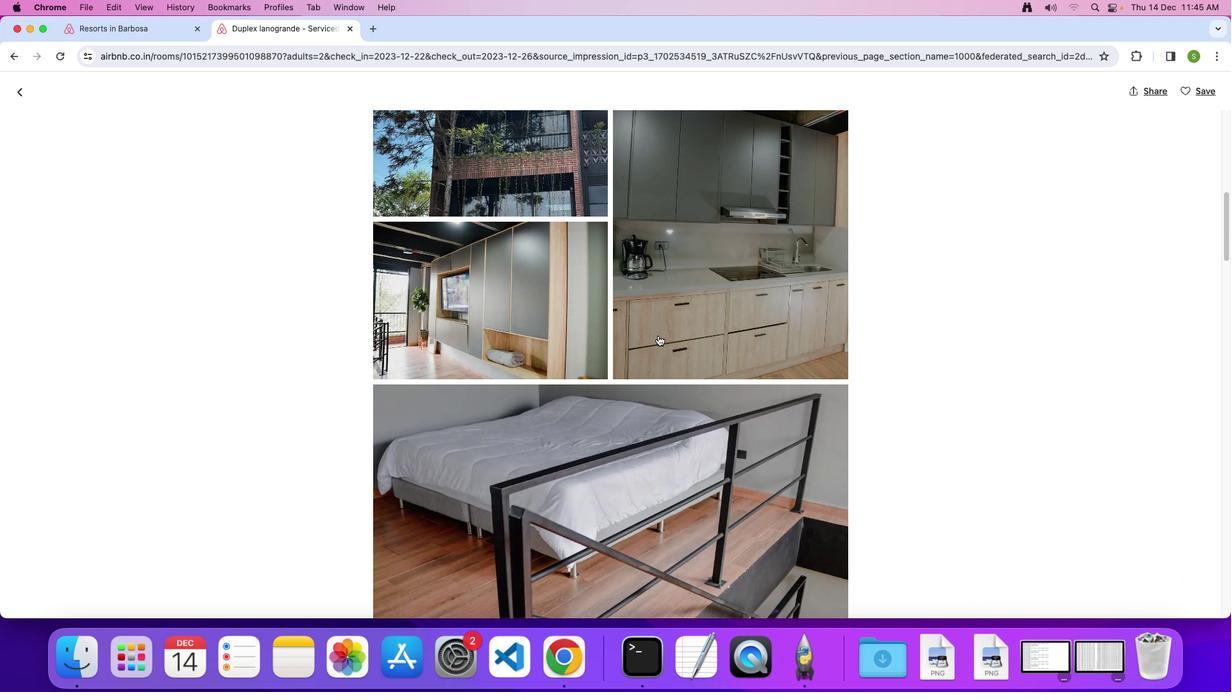 
Action: Mouse scrolled (658, 335) with delta (0, -1)
Screenshot: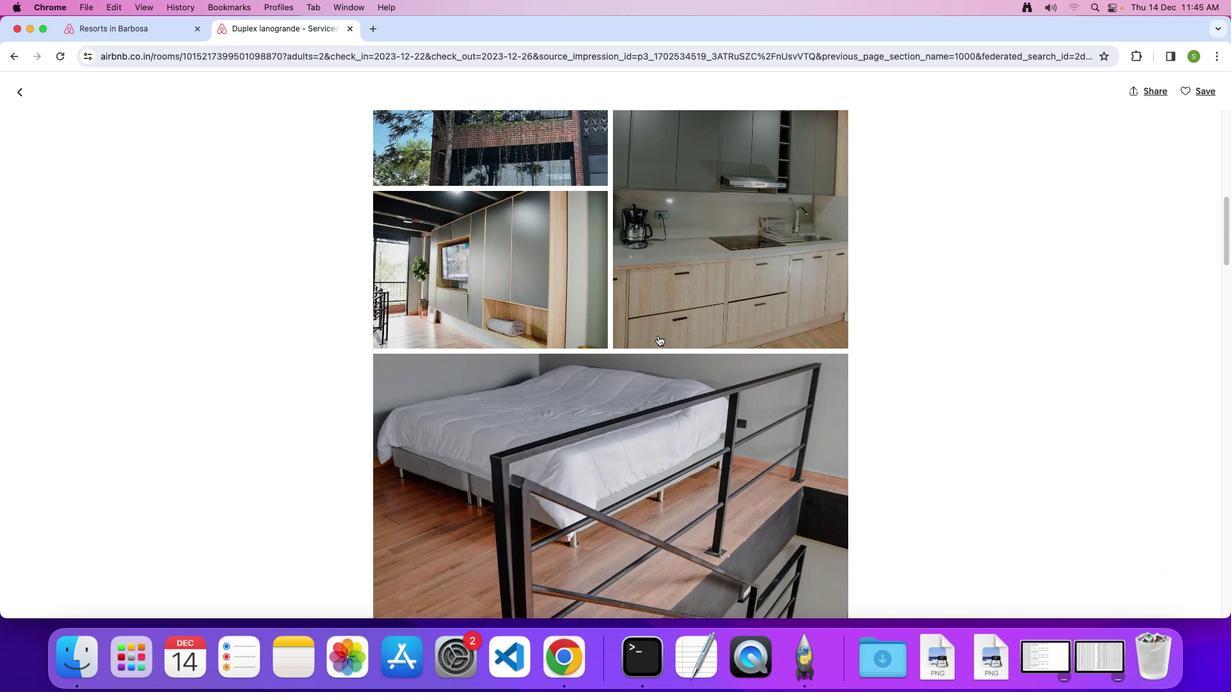 
Action: Mouse scrolled (658, 335) with delta (0, 0)
Screenshot: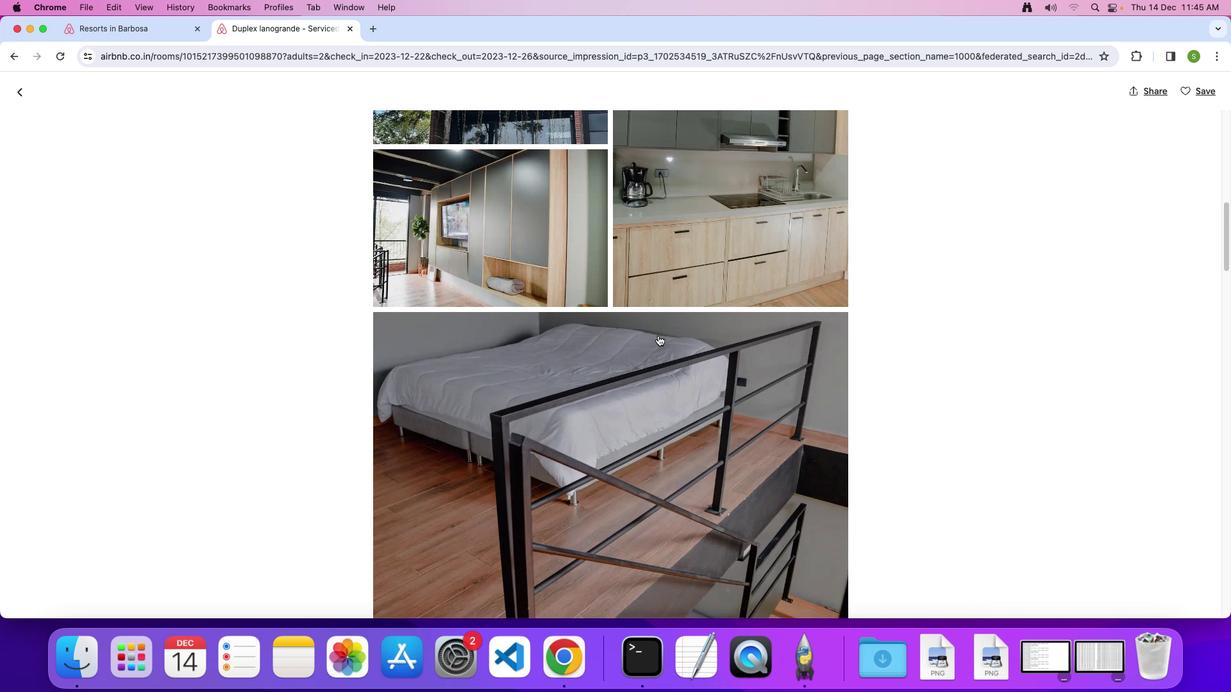 
Action: Mouse scrolled (658, 335) with delta (0, 0)
Screenshot: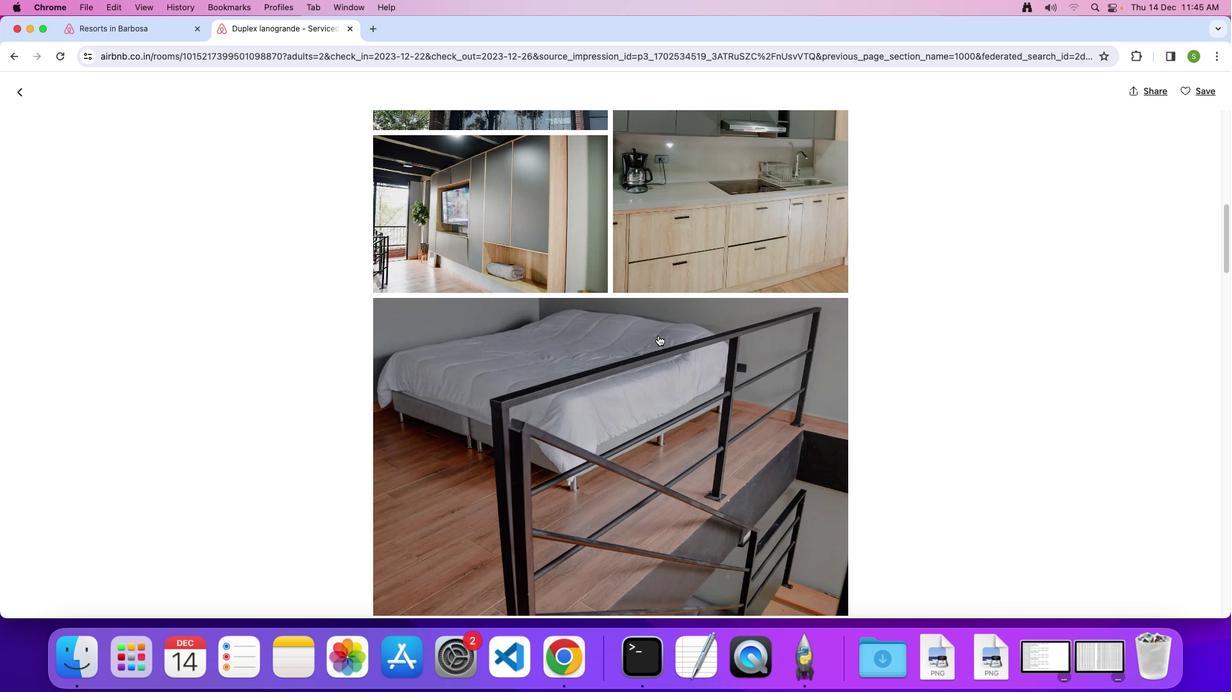 
Action: Mouse scrolled (658, 335) with delta (0, 0)
Screenshot: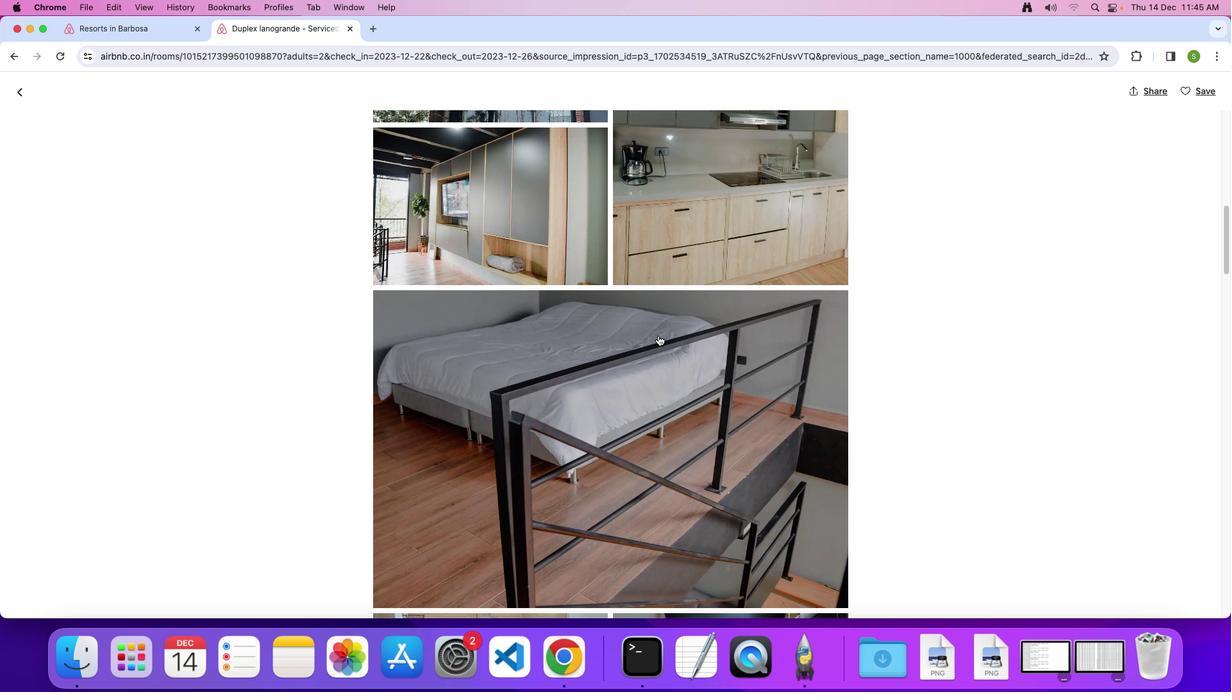 
Action: Mouse scrolled (658, 335) with delta (0, 0)
Screenshot: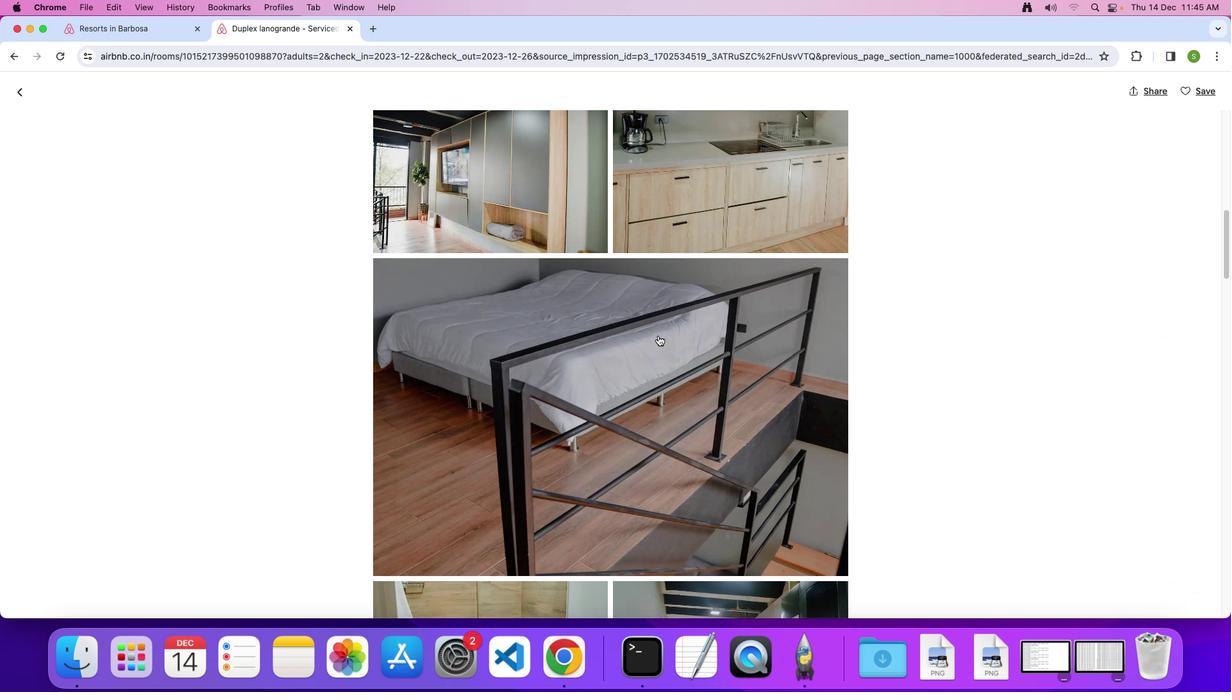 
Action: Mouse scrolled (658, 335) with delta (0, -1)
Screenshot: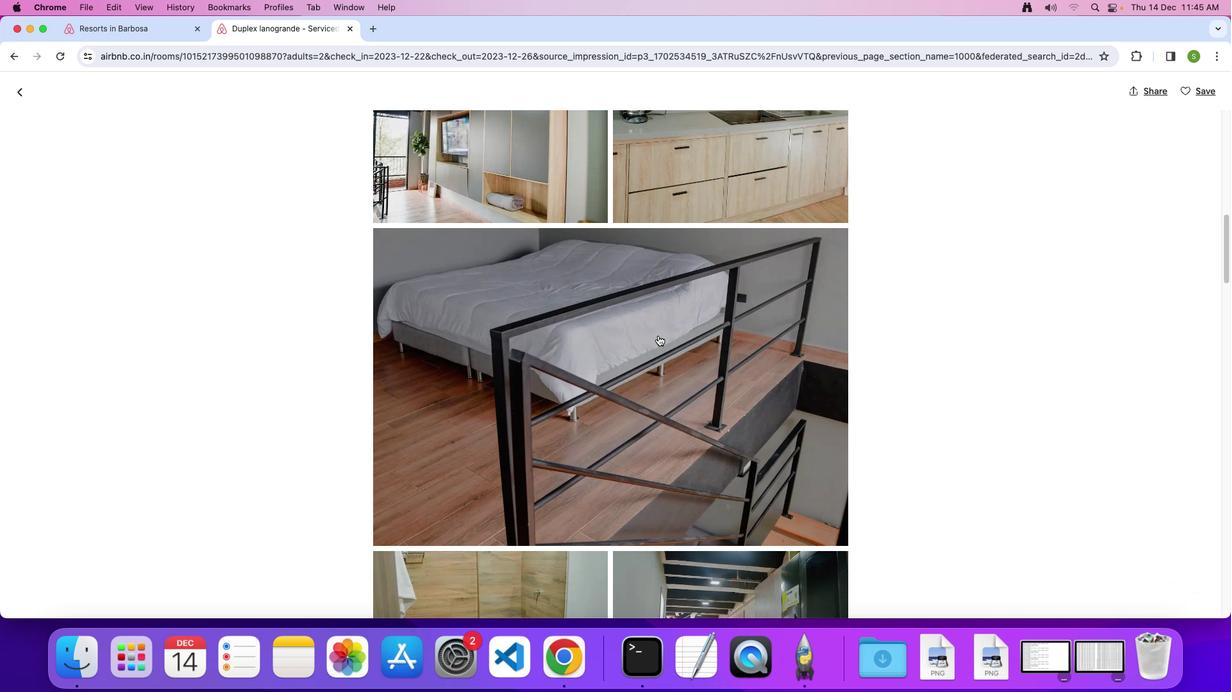 
Action: Mouse scrolled (658, 335) with delta (0, 0)
Screenshot: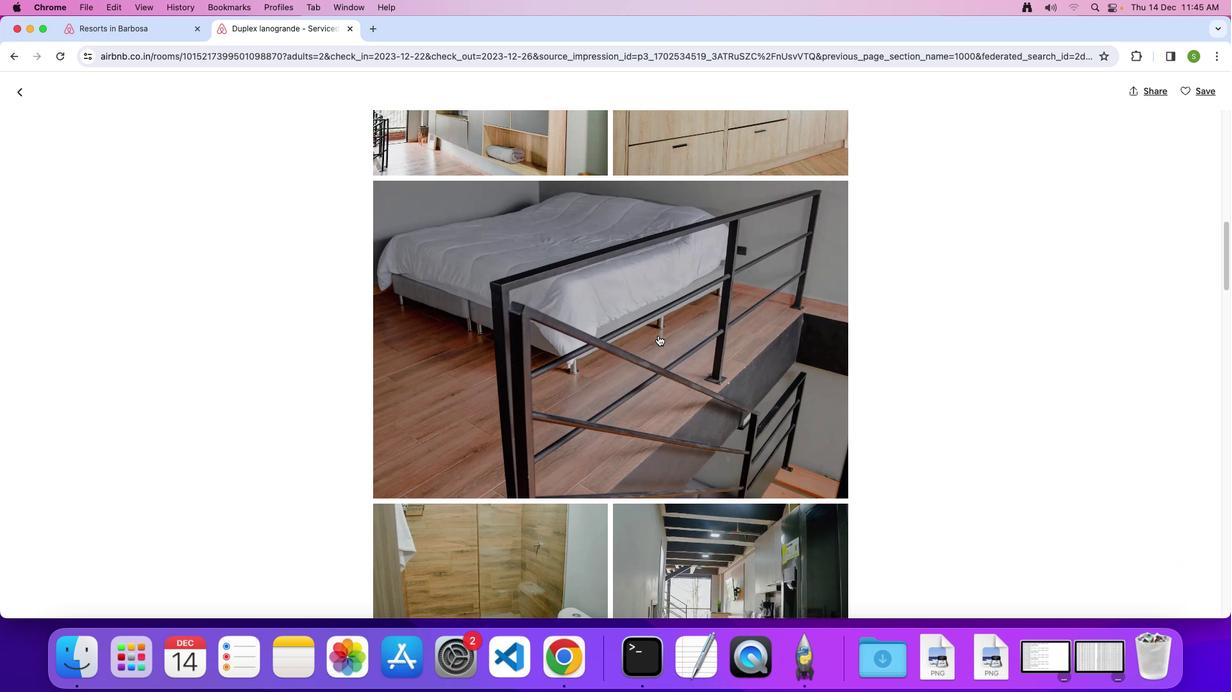 
Action: Mouse scrolled (658, 335) with delta (0, 0)
Screenshot: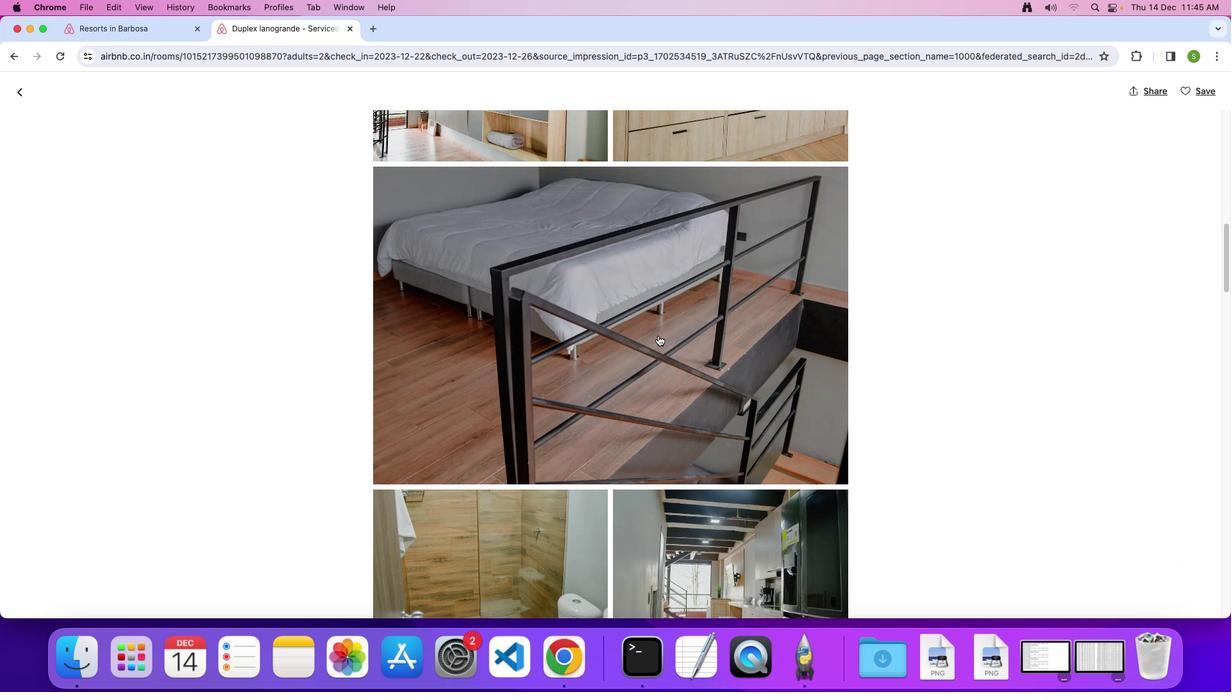 
Action: Mouse scrolled (658, 335) with delta (0, 0)
Screenshot: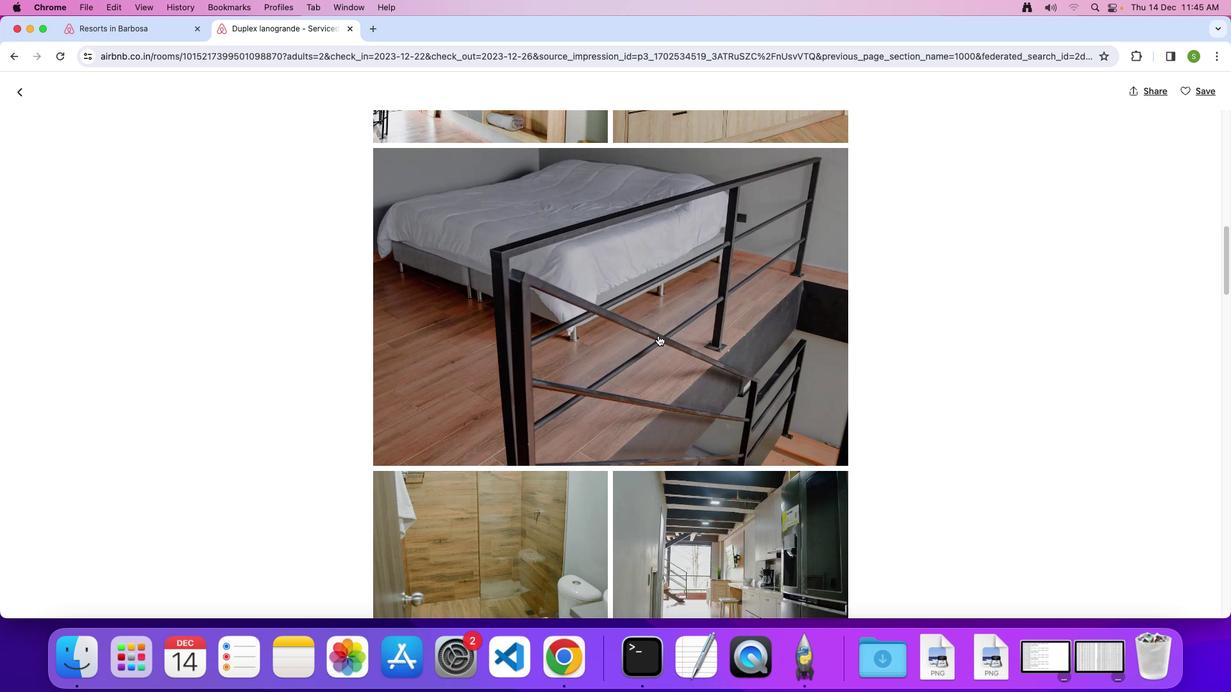 
Action: Mouse scrolled (658, 335) with delta (0, 0)
Screenshot: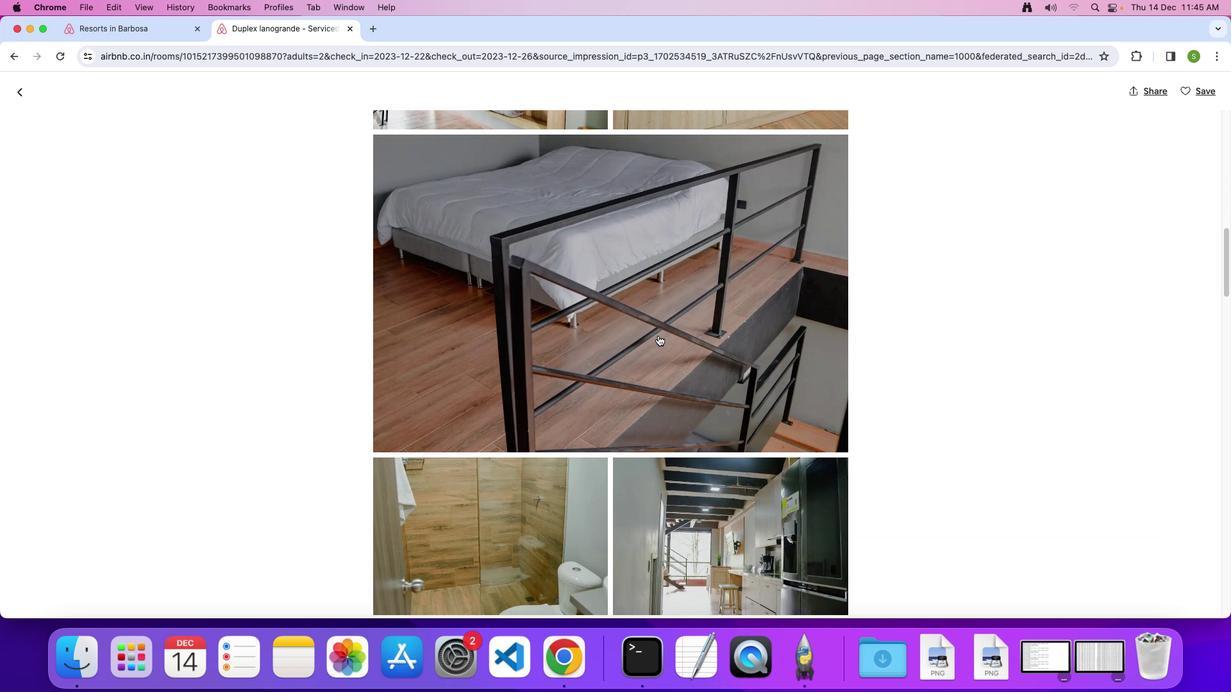 
Action: Mouse scrolled (658, 335) with delta (0, -1)
Screenshot: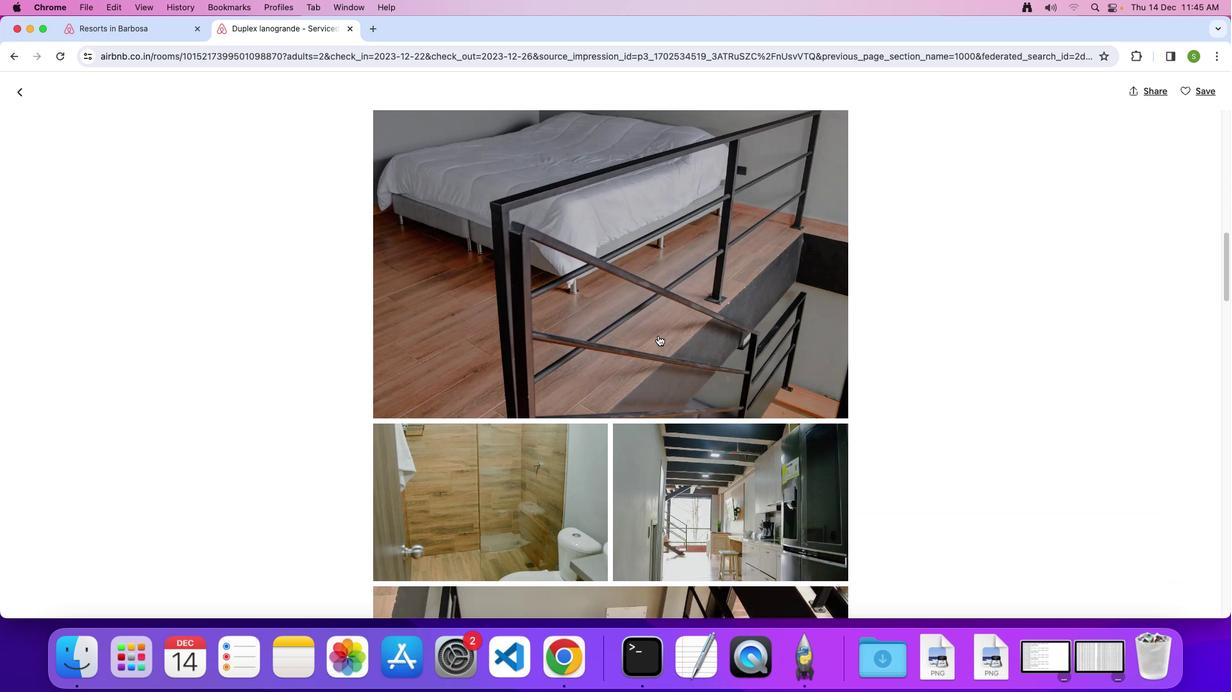 
Action: Mouse scrolled (658, 335) with delta (0, 0)
Screenshot: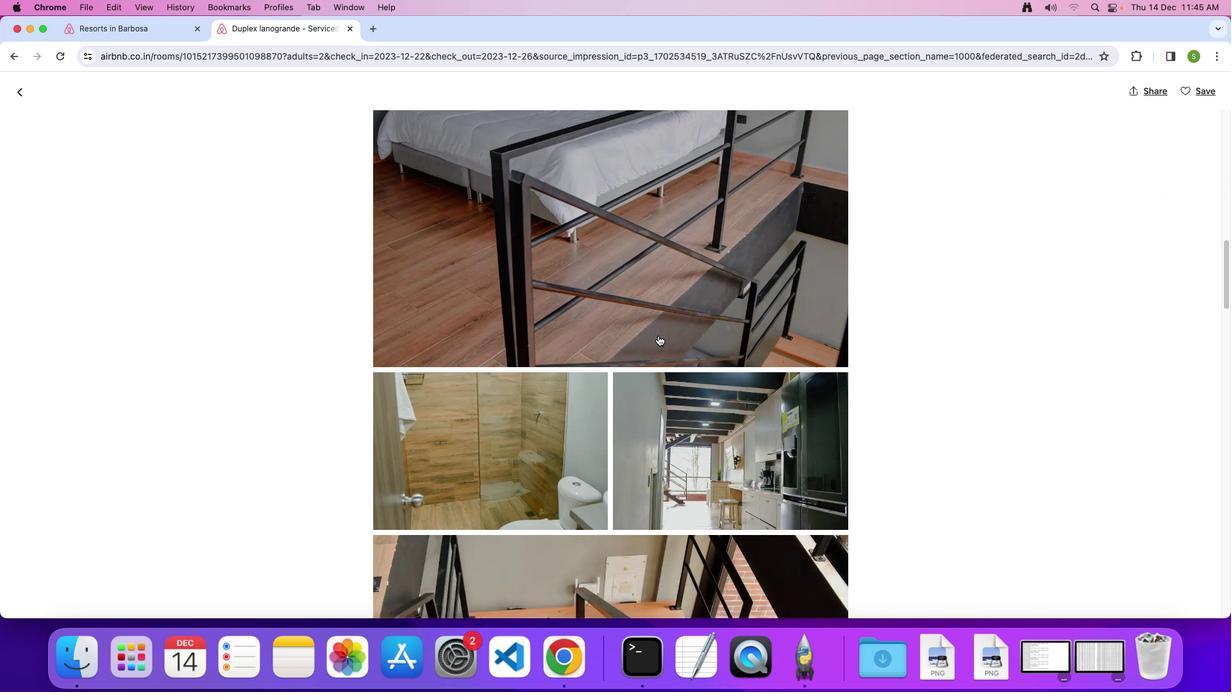 
Action: Mouse scrolled (658, 335) with delta (0, 0)
Screenshot: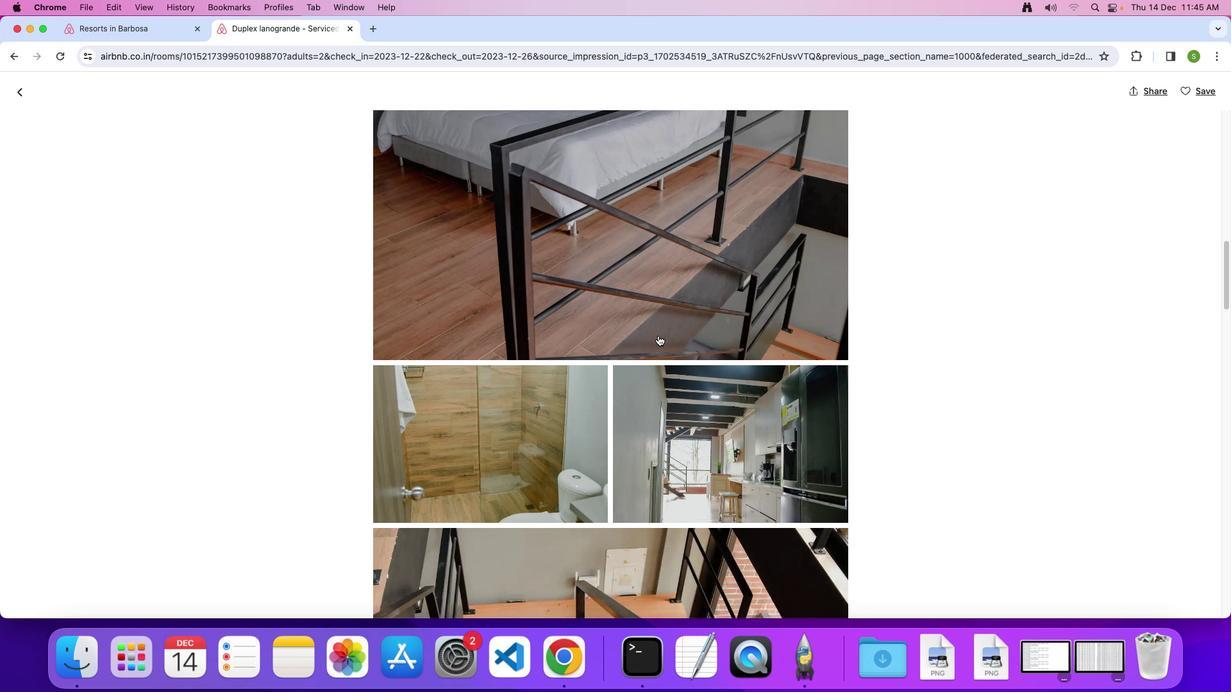 
Action: Mouse scrolled (658, 335) with delta (0, -1)
Screenshot: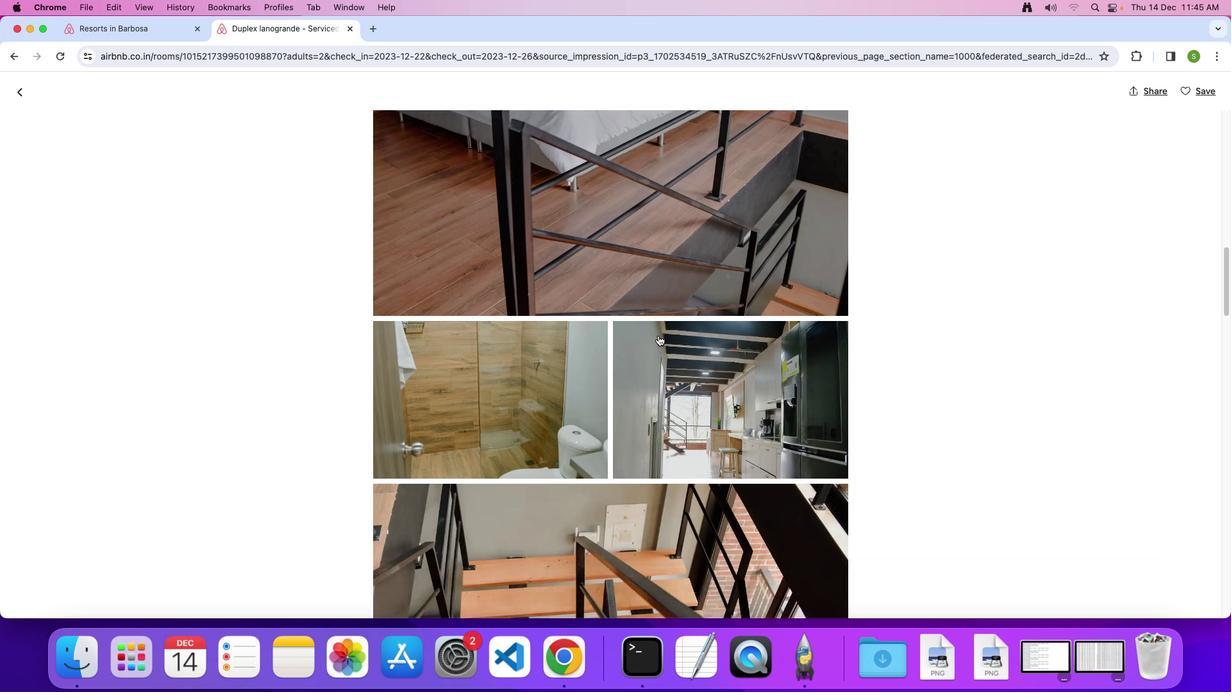 
Action: Mouse scrolled (658, 335) with delta (0, 0)
Screenshot: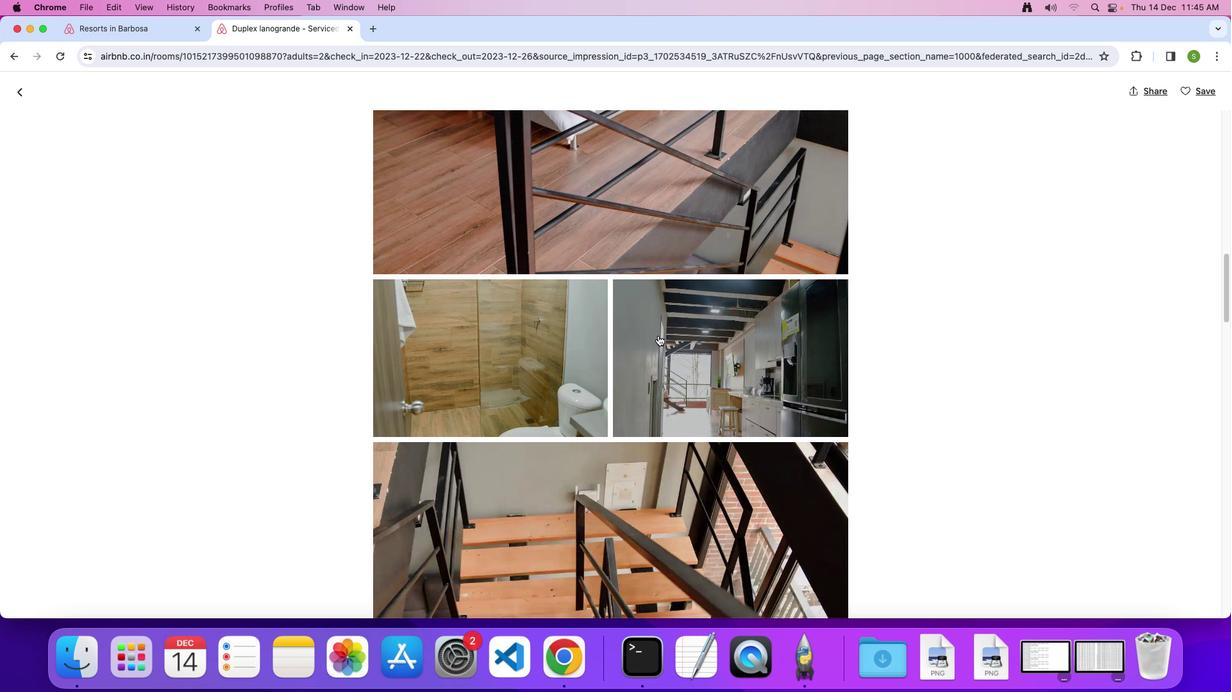 
Action: Mouse scrolled (658, 335) with delta (0, 0)
Screenshot: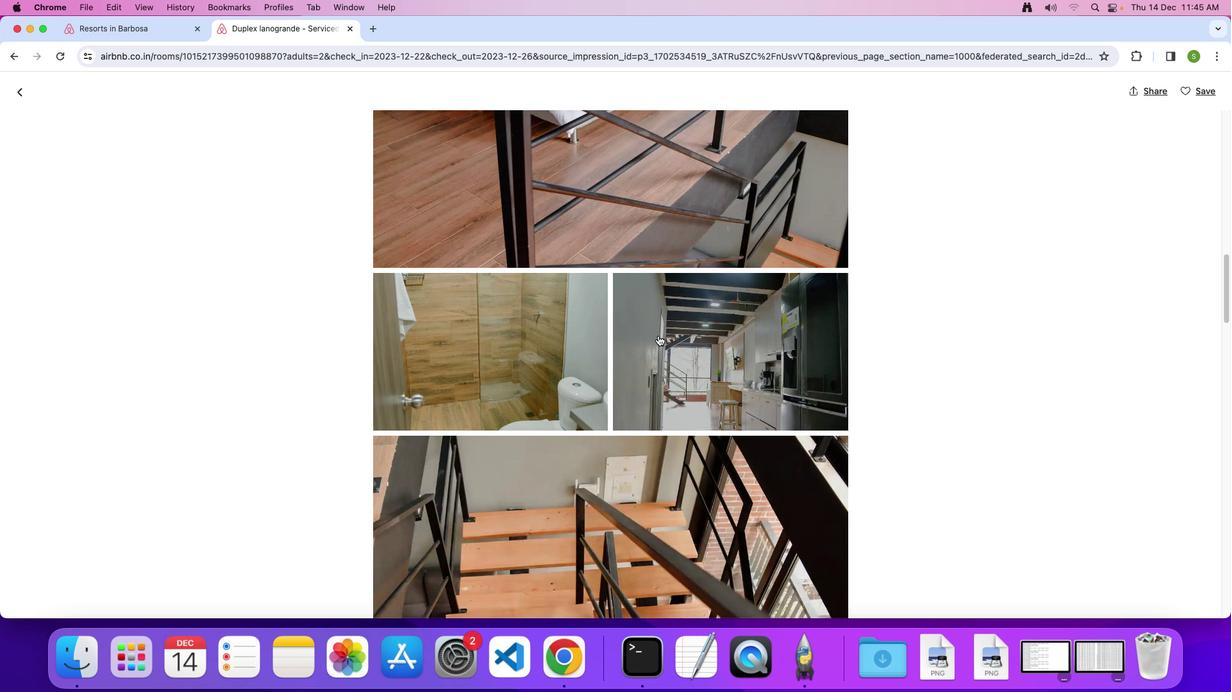
Action: Mouse scrolled (658, 335) with delta (0, 0)
Screenshot: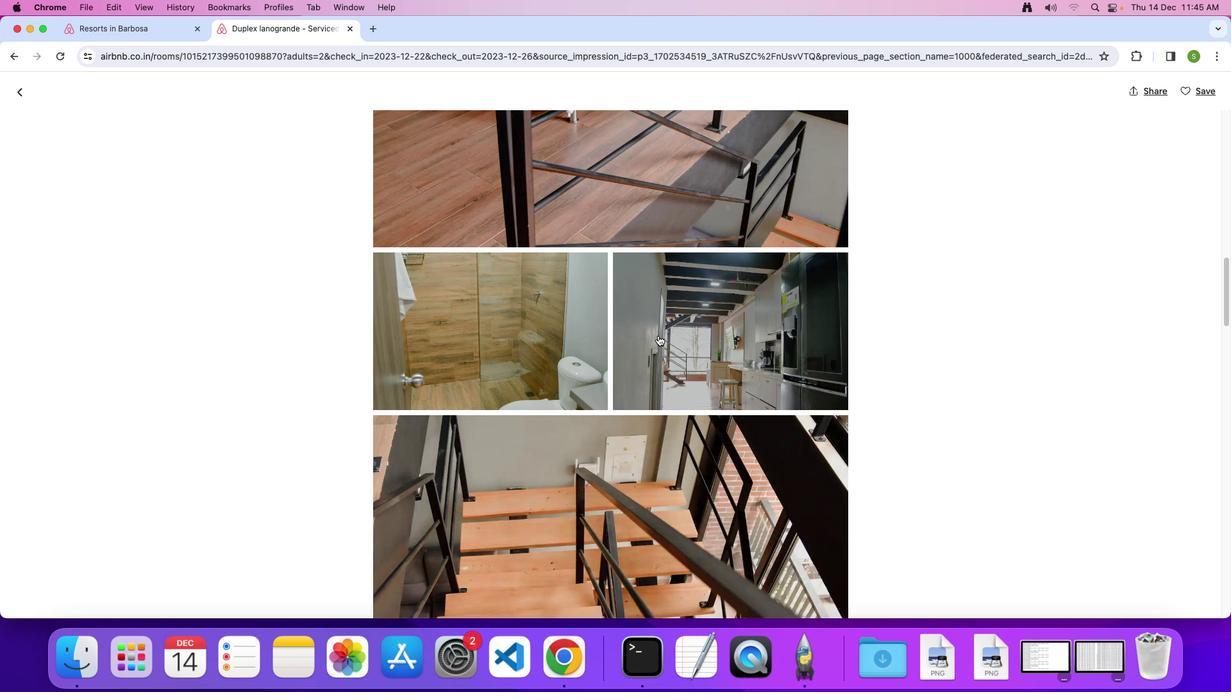 
Action: Mouse scrolled (658, 335) with delta (0, 0)
Screenshot: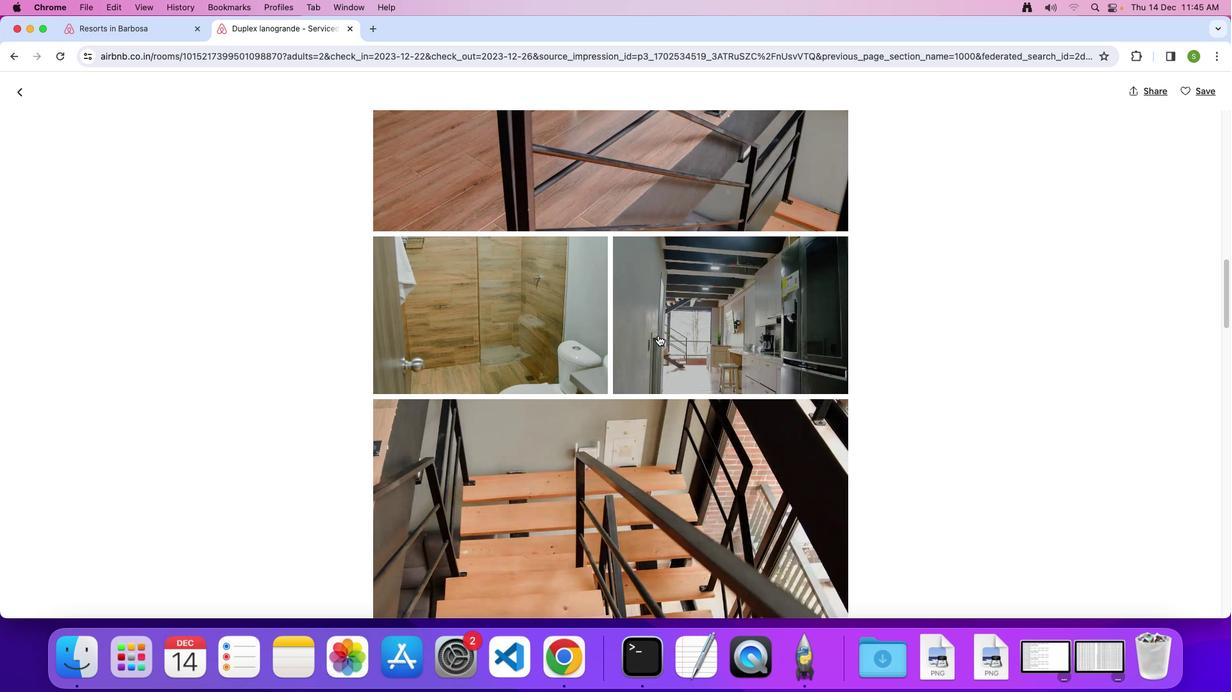 
Action: Mouse scrolled (658, 335) with delta (0, -1)
Screenshot: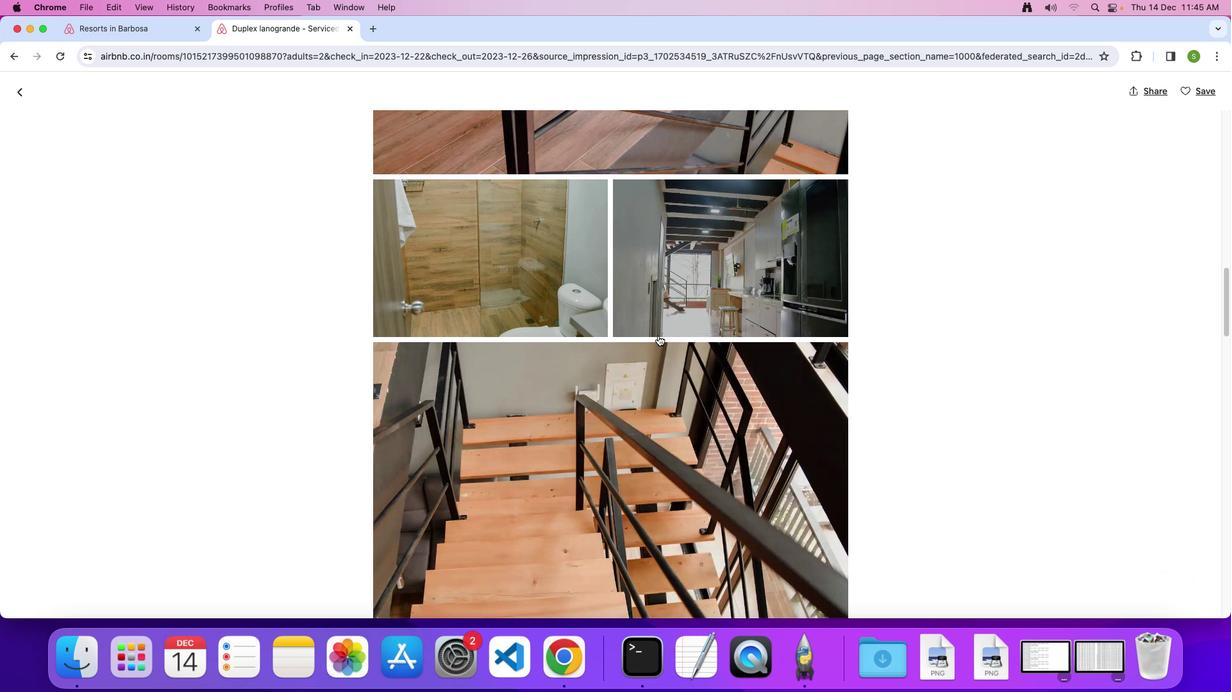
Action: Mouse scrolled (658, 335) with delta (0, 0)
Screenshot: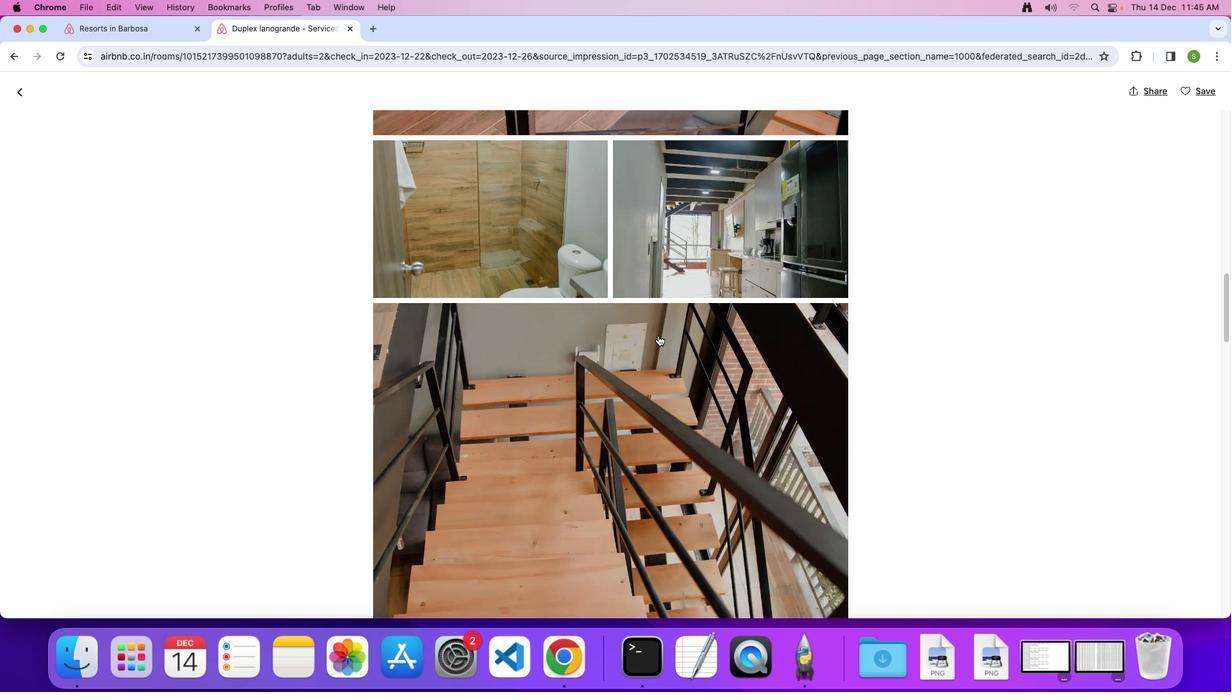 
Action: Mouse scrolled (658, 335) with delta (0, 0)
Screenshot: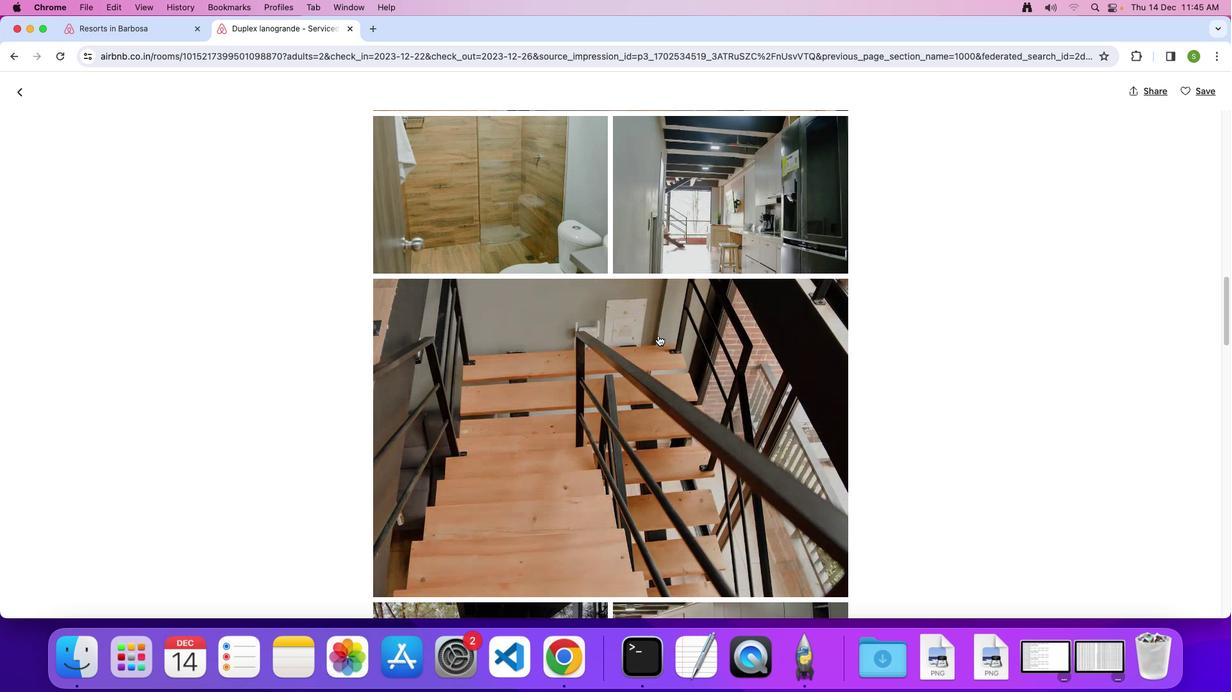 
Action: Mouse scrolled (658, 335) with delta (0, -1)
Screenshot: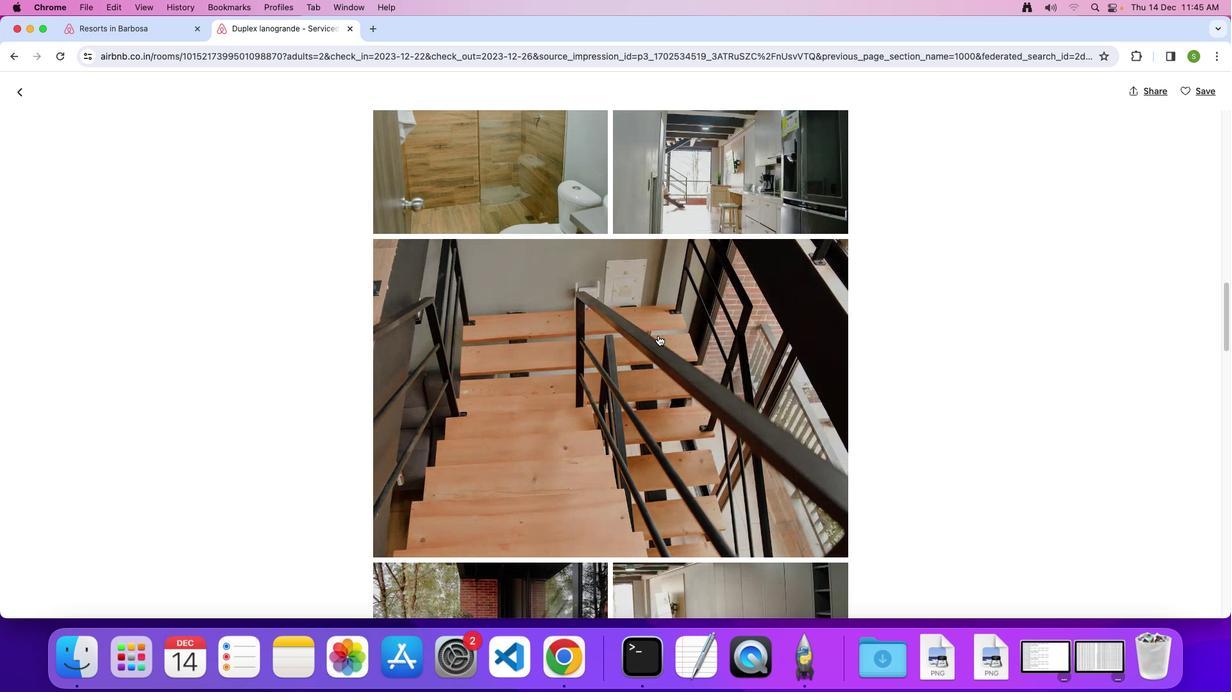 
Action: Mouse scrolled (658, 335) with delta (0, 0)
Screenshot: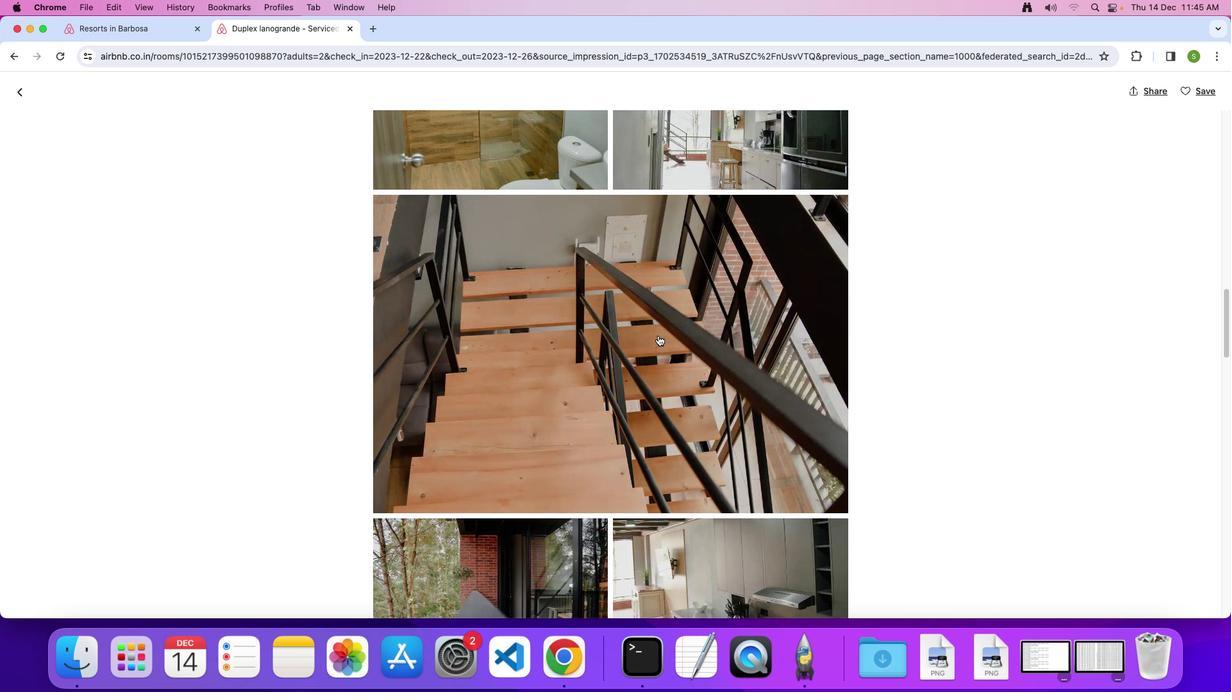 
Action: Mouse scrolled (658, 335) with delta (0, 0)
Screenshot: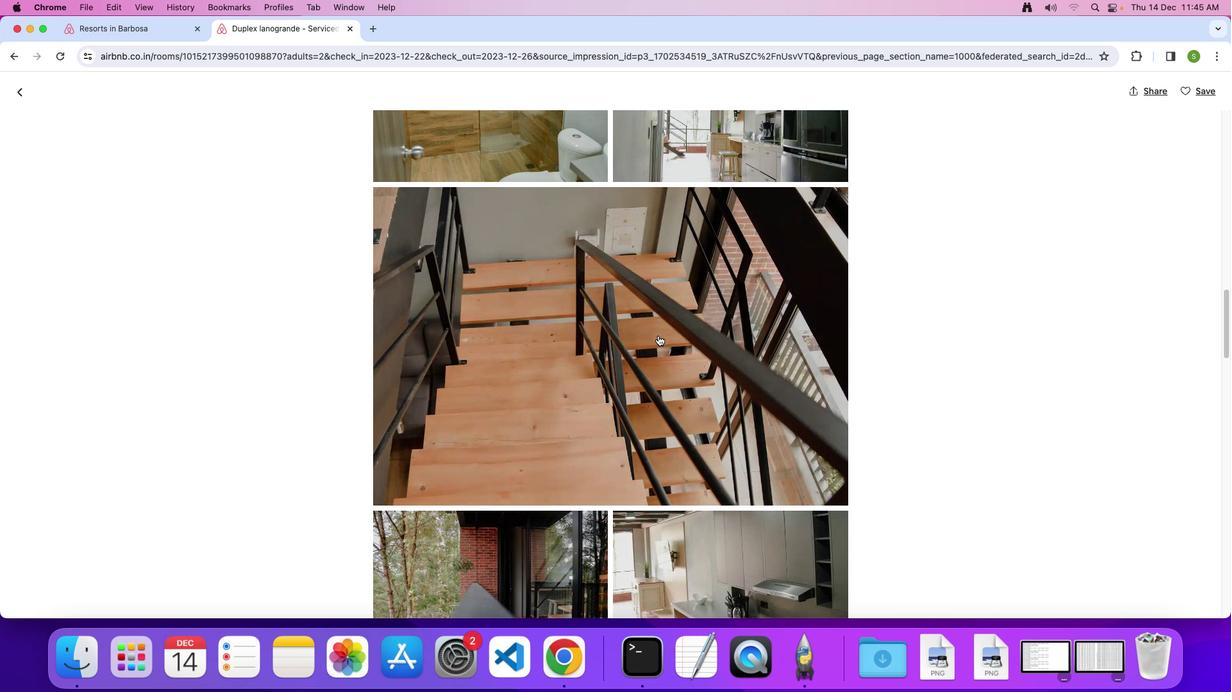 
Action: Mouse scrolled (658, 335) with delta (0, 0)
Screenshot: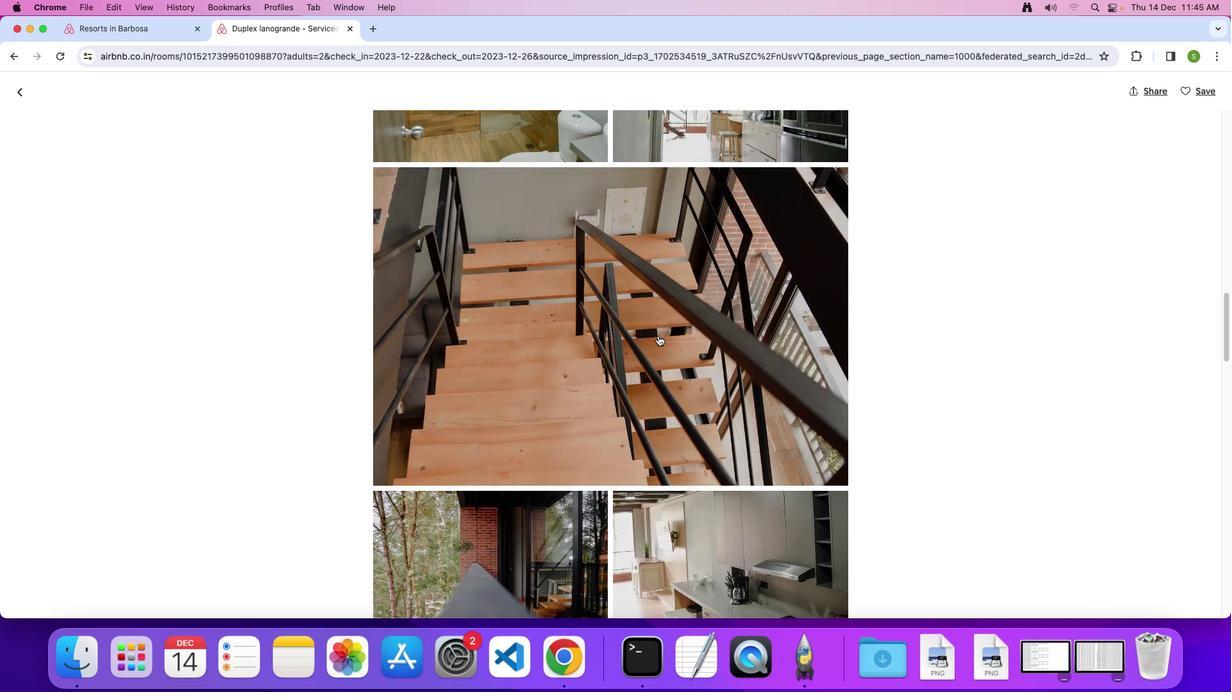 
Action: Mouse scrolled (658, 335) with delta (0, 0)
Screenshot: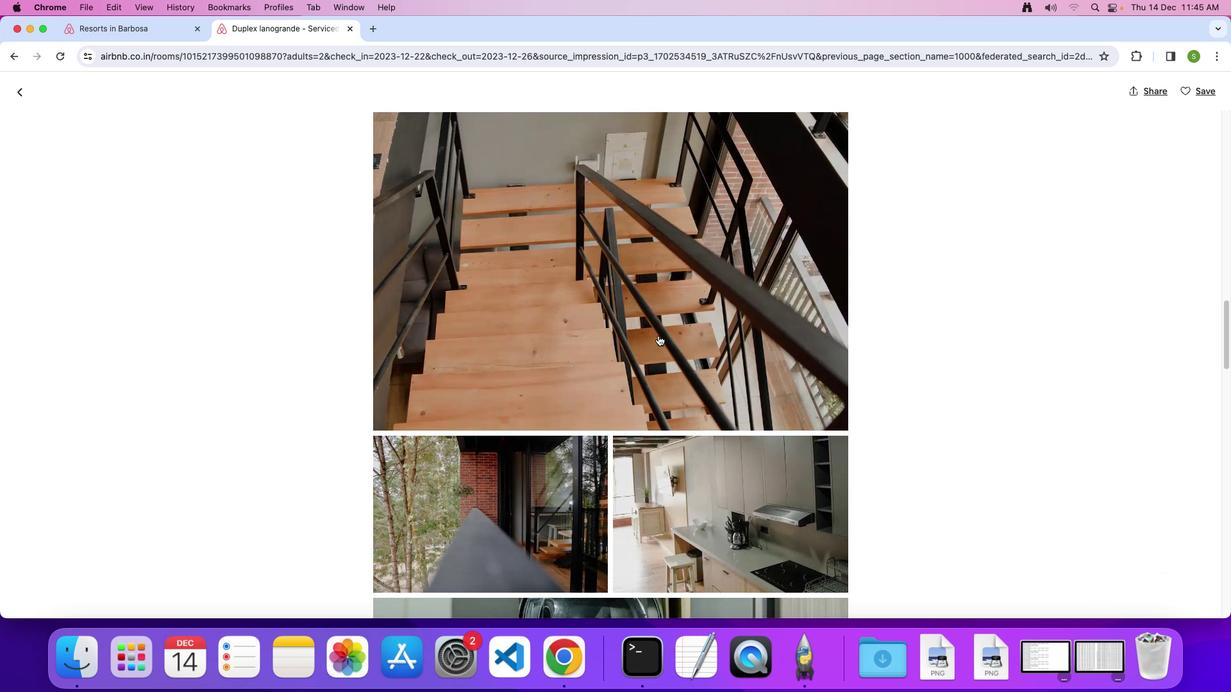 
Action: Mouse scrolled (658, 335) with delta (0, -1)
Screenshot: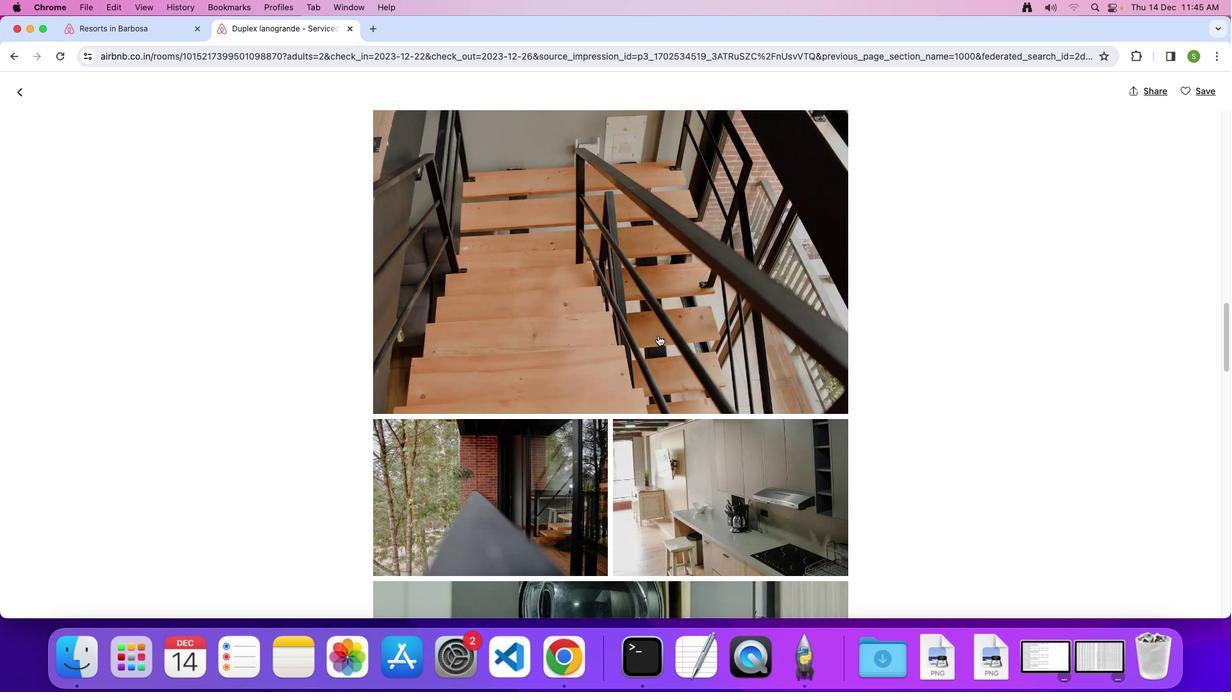 
Action: Mouse scrolled (658, 335) with delta (0, 0)
Screenshot: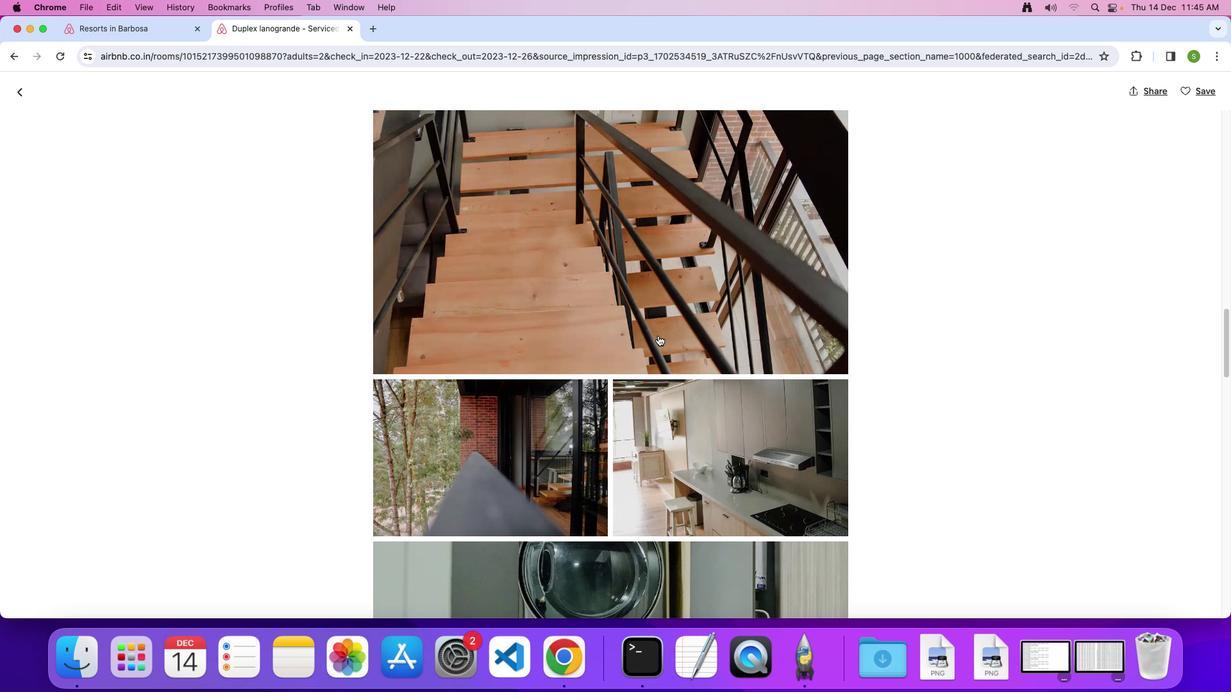 
Action: Mouse scrolled (658, 335) with delta (0, 0)
Screenshot: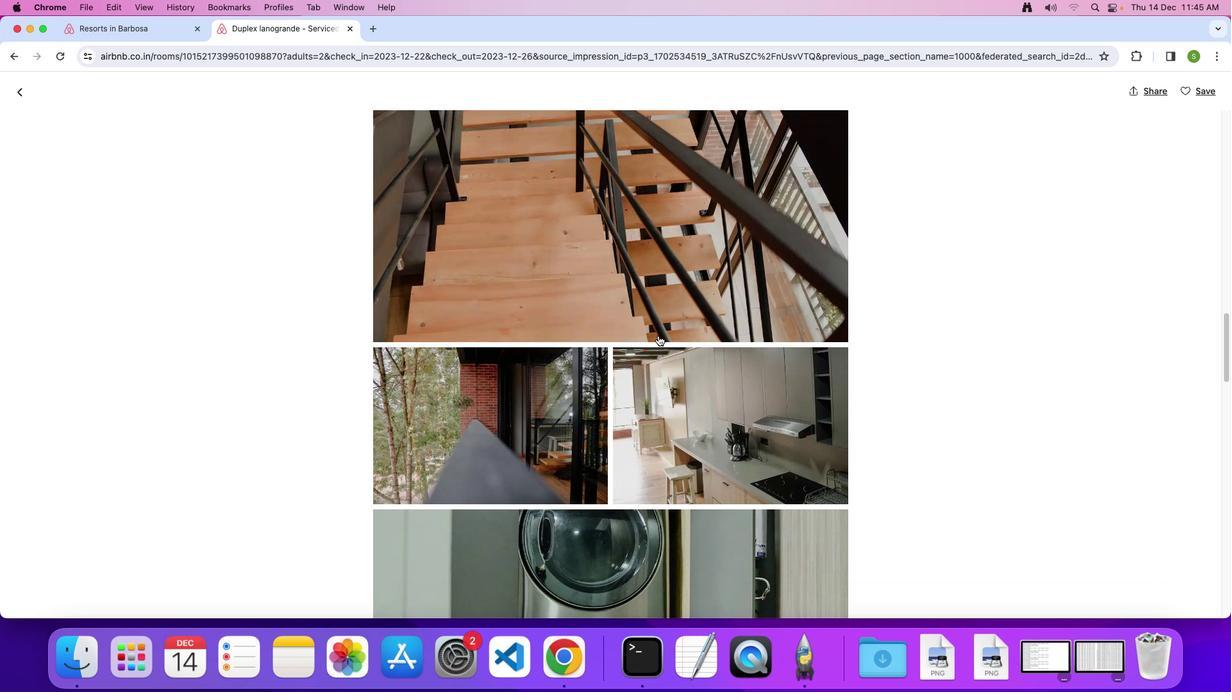 
Action: Mouse scrolled (658, 335) with delta (0, -1)
Screenshot: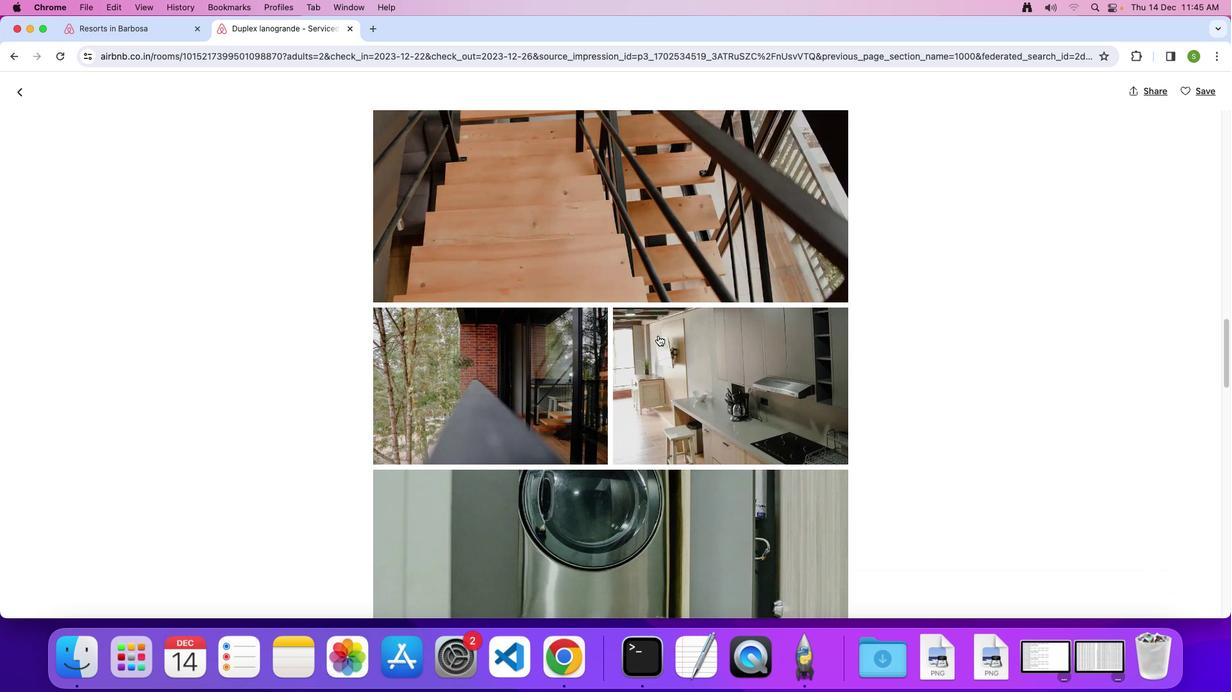 
Action: Mouse scrolled (658, 335) with delta (0, 0)
Screenshot: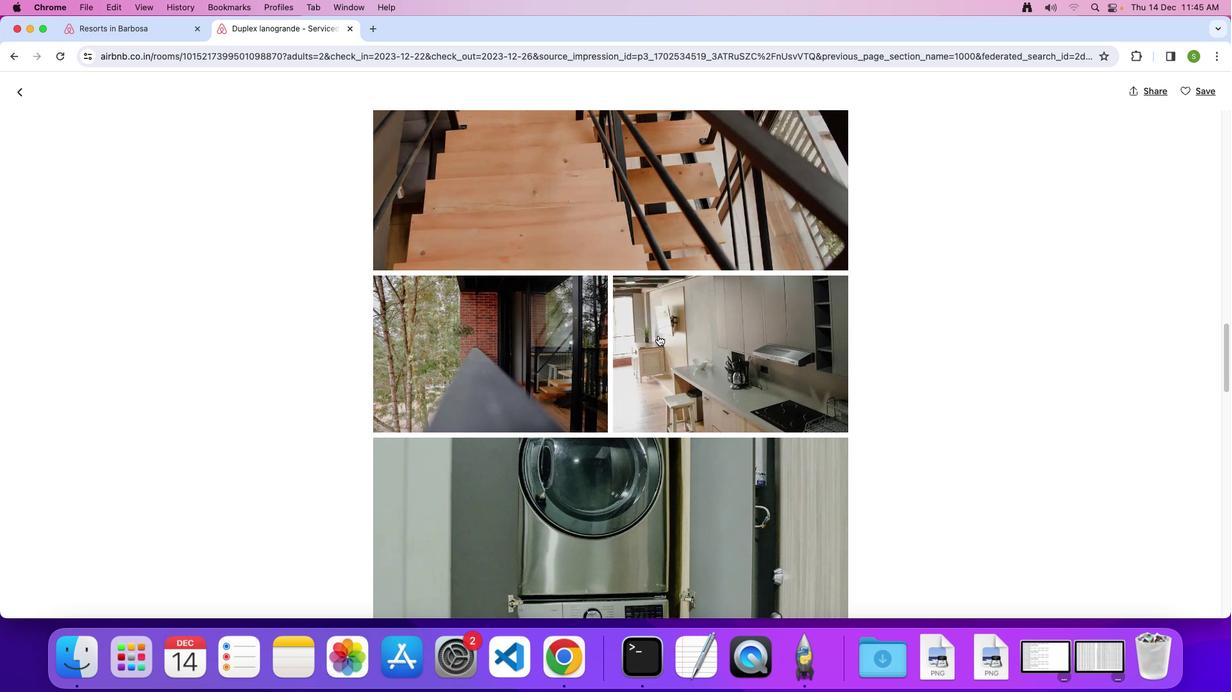 
Action: Mouse scrolled (658, 335) with delta (0, 0)
Screenshot: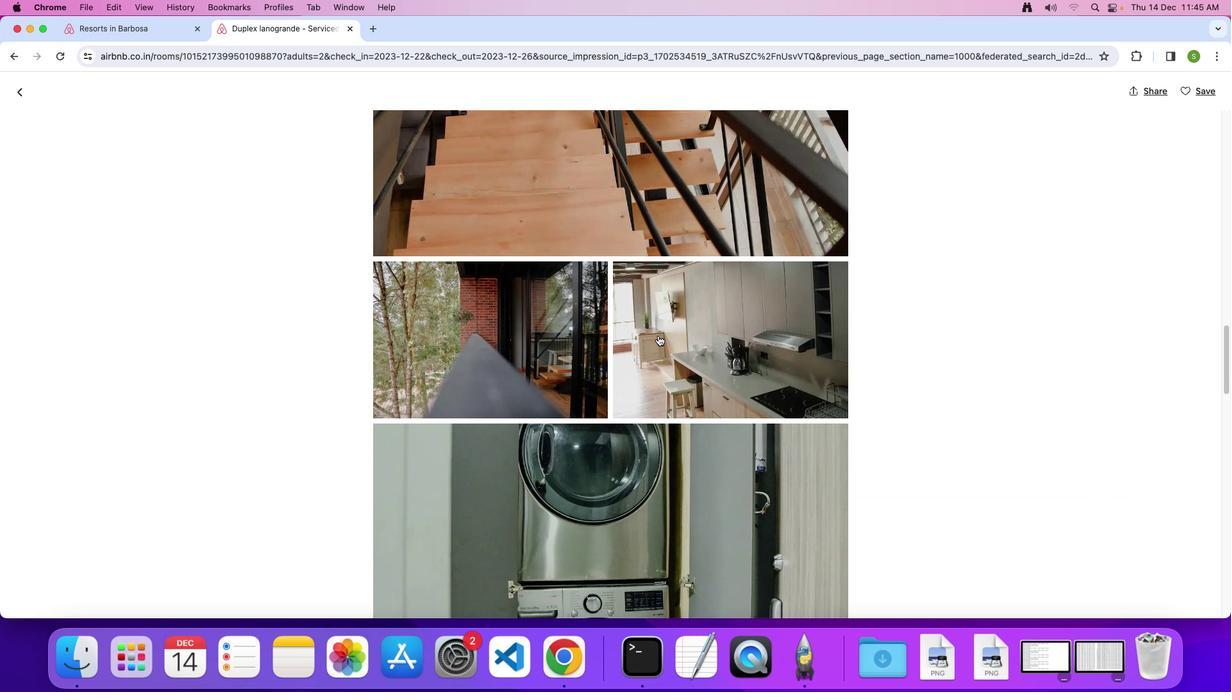 
Action: Mouse scrolled (658, 335) with delta (0, 0)
Screenshot: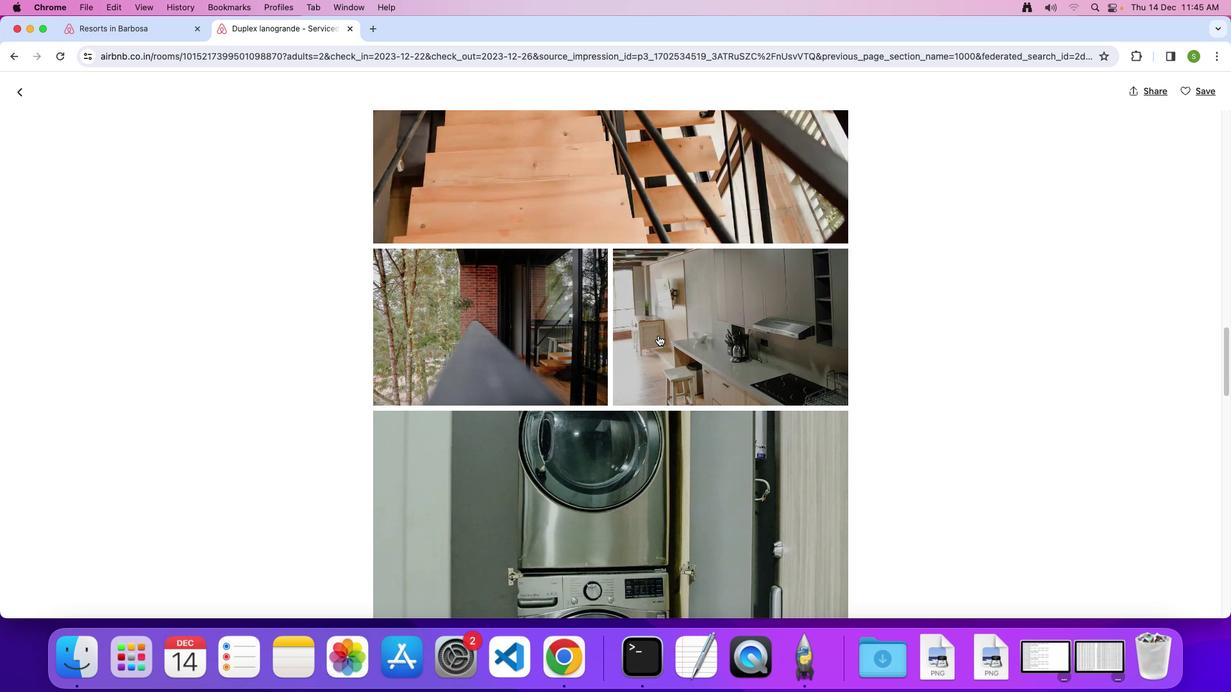 
Action: Mouse scrolled (658, 335) with delta (0, 0)
Screenshot: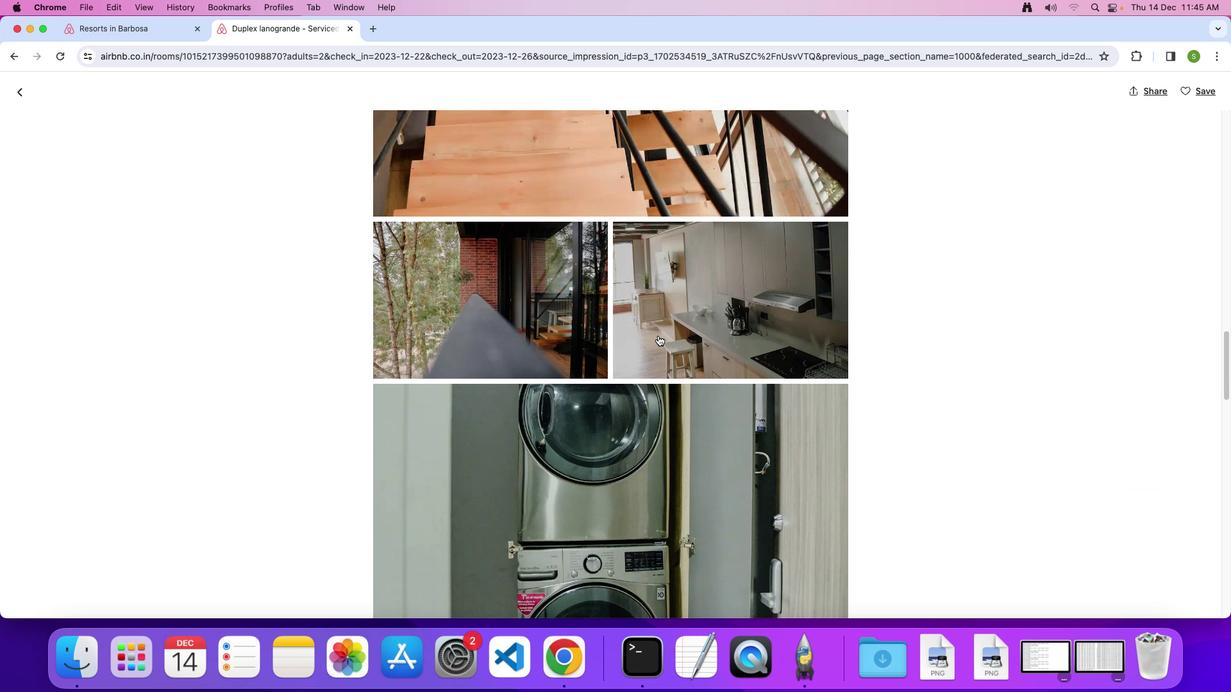 
Action: Mouse scrolled (658, 335) with delta (0, -1)
Screenshot: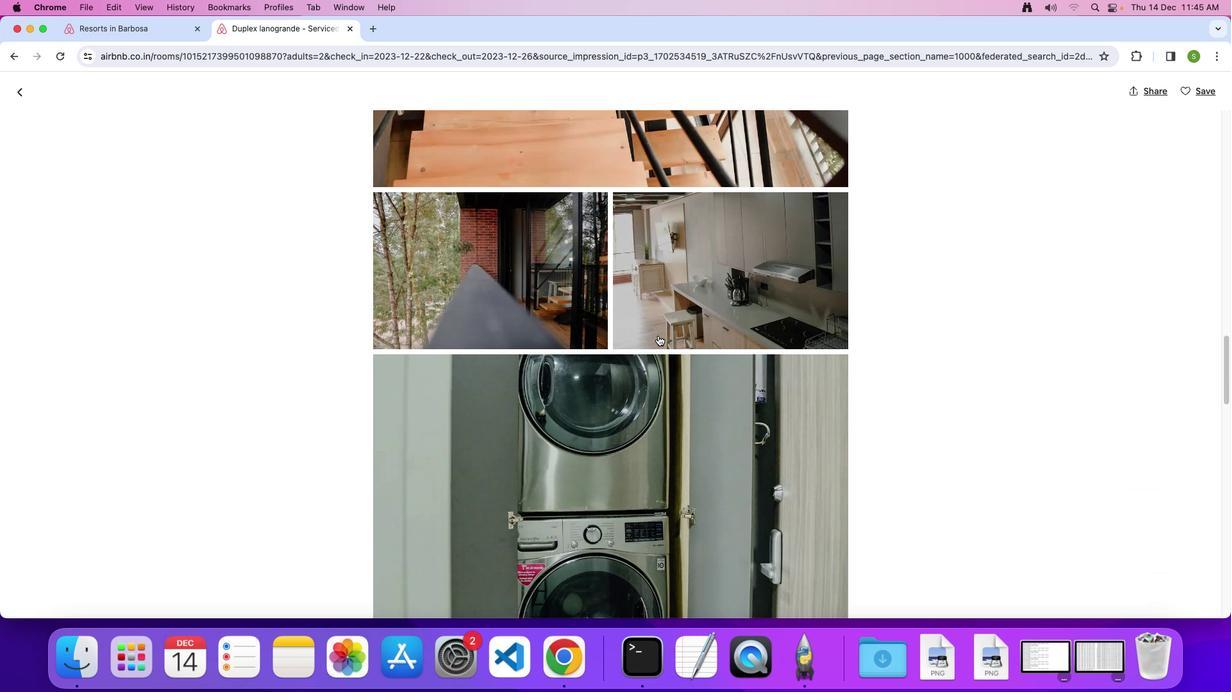 
Action: Mouse scrolled (658, 335) with delta (0, 0)
Screenshot: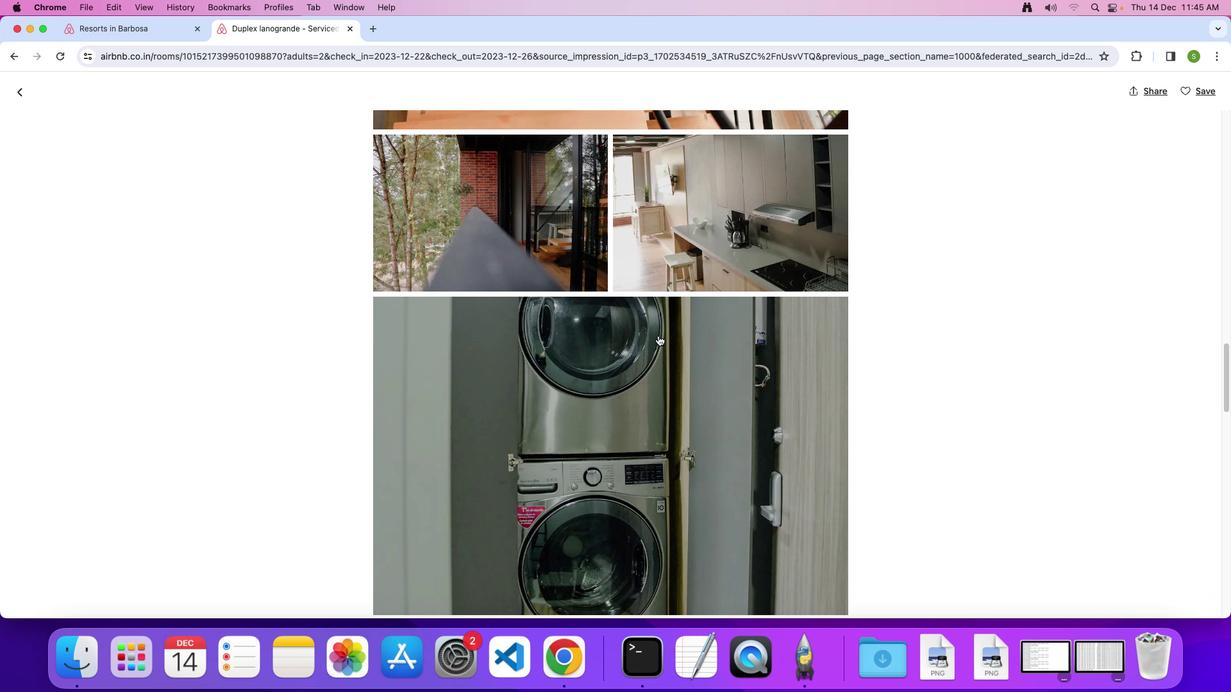 
Action: Mouse scrolled (658, 335) with delta (0, 0)
Screenshot: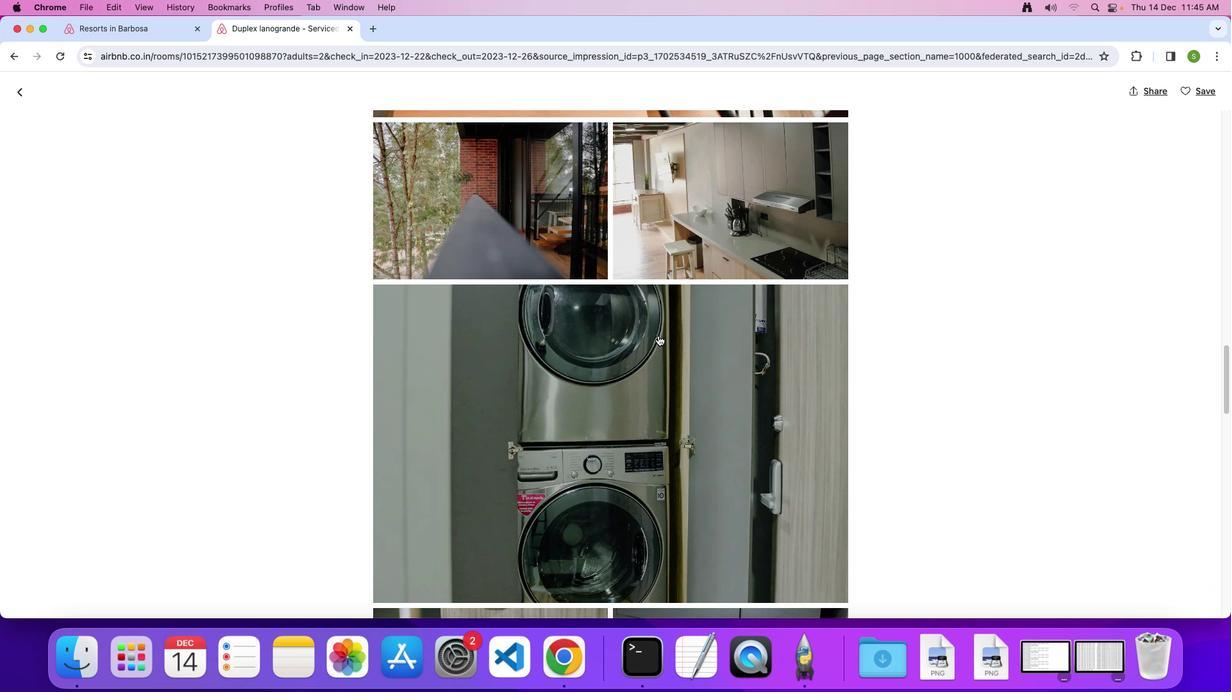 
Action: Mouse scrolled (658, 335) with delta (0, -1)
Screenshot: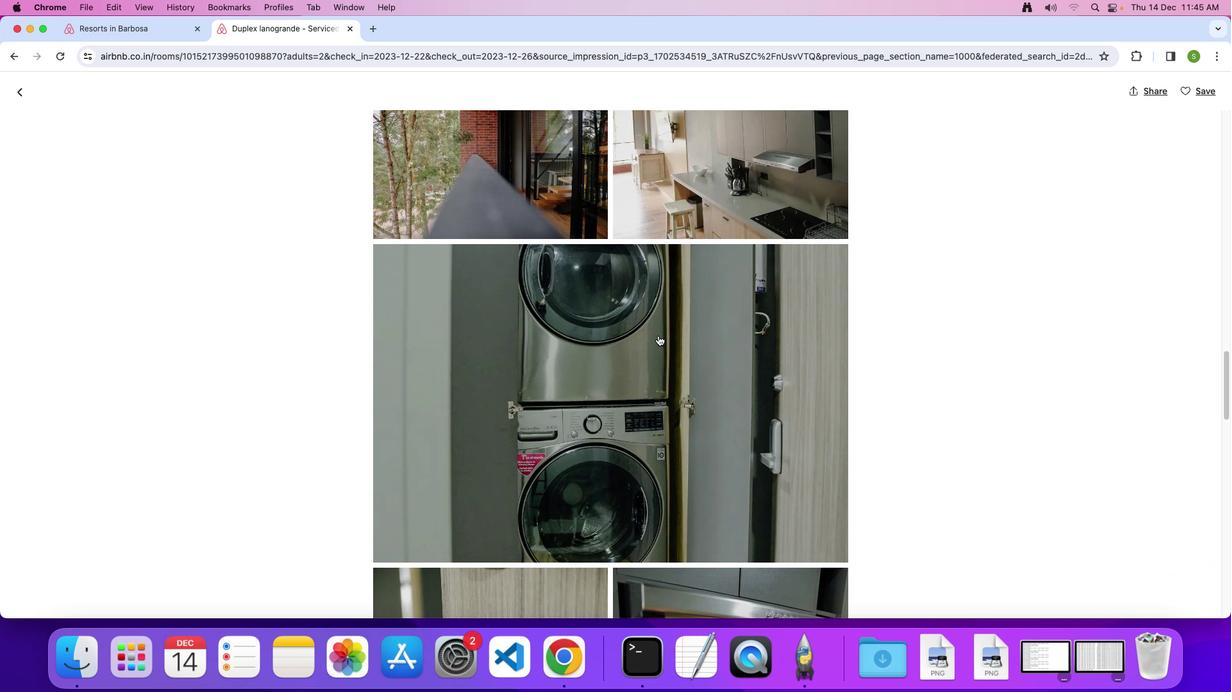 
Action: Mouse moved to (702, 349)
Screenshot: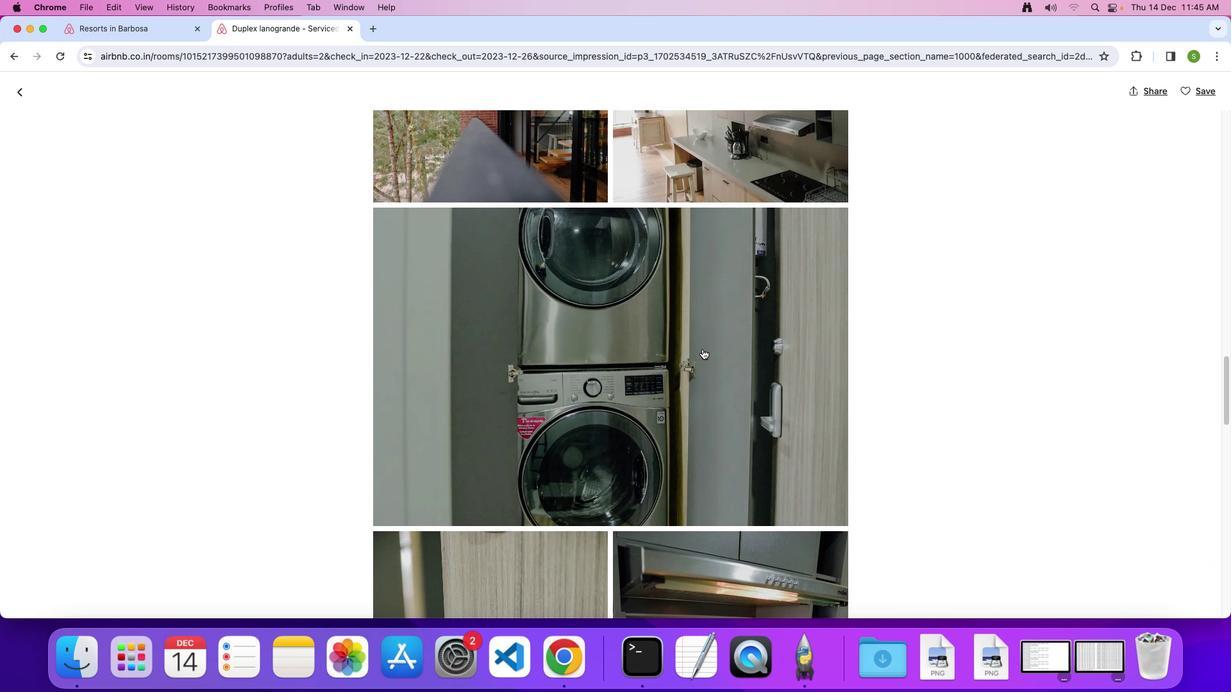 
Action: Mouse scrolled (702, 349) with delta (0, 0)
Screenshot: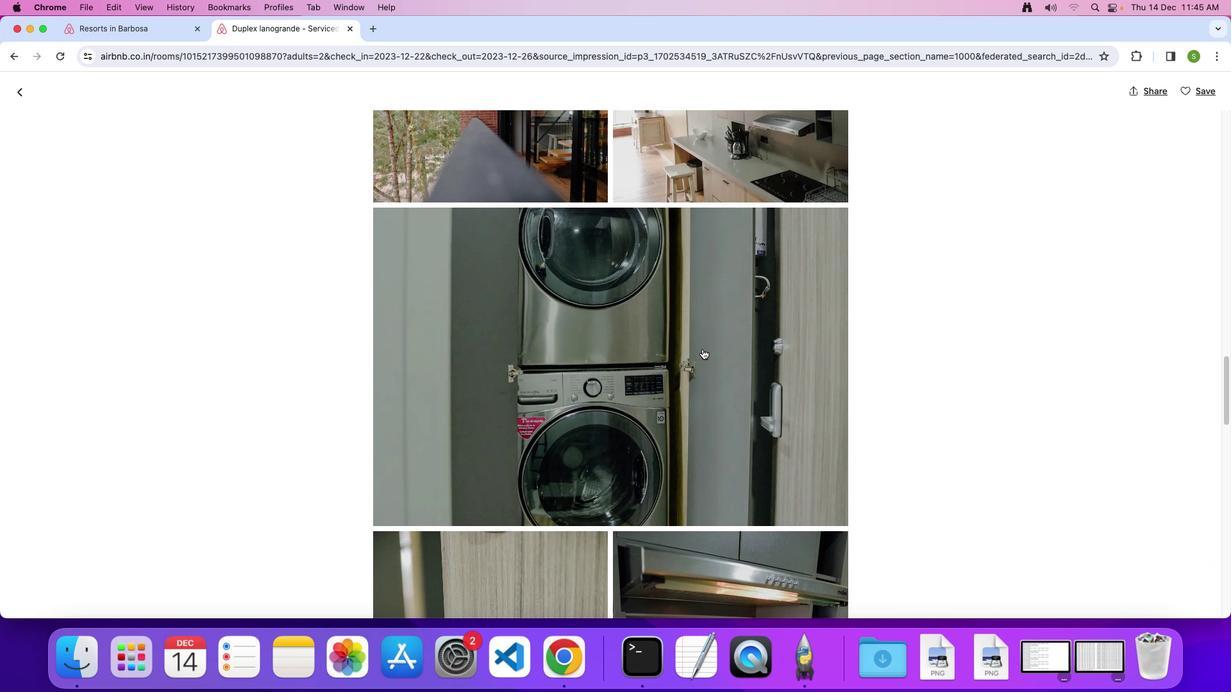 
Action: Mouse moved to (702, 349)
Screenshot: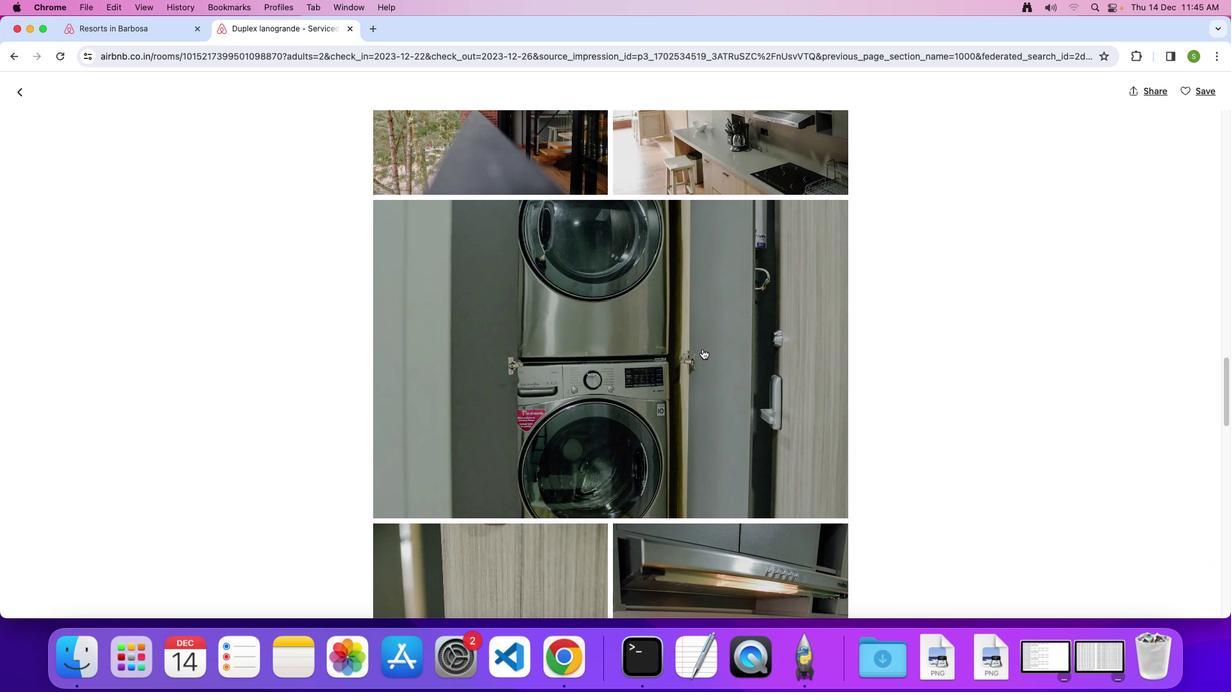 
Action: Mouse scrolled (702, 349) with delta (0, 0)
Screenshot: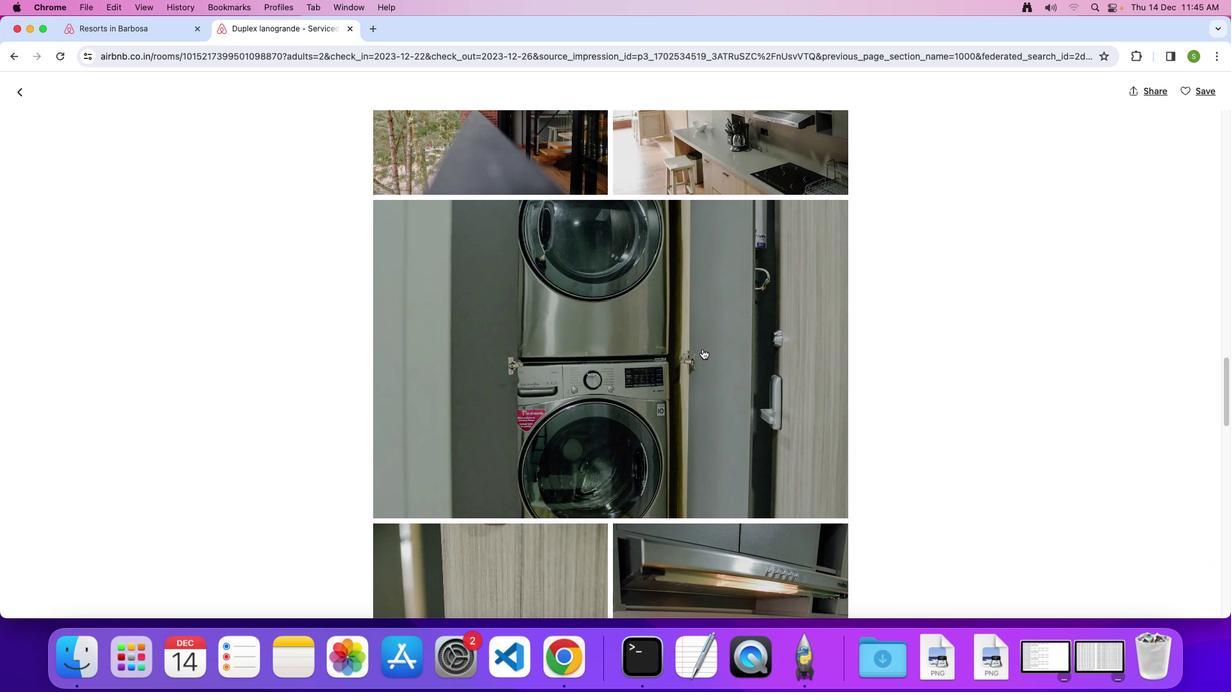 
Action: Mouse scrolled (702, 349) with delta (0, 0)
Screenshot: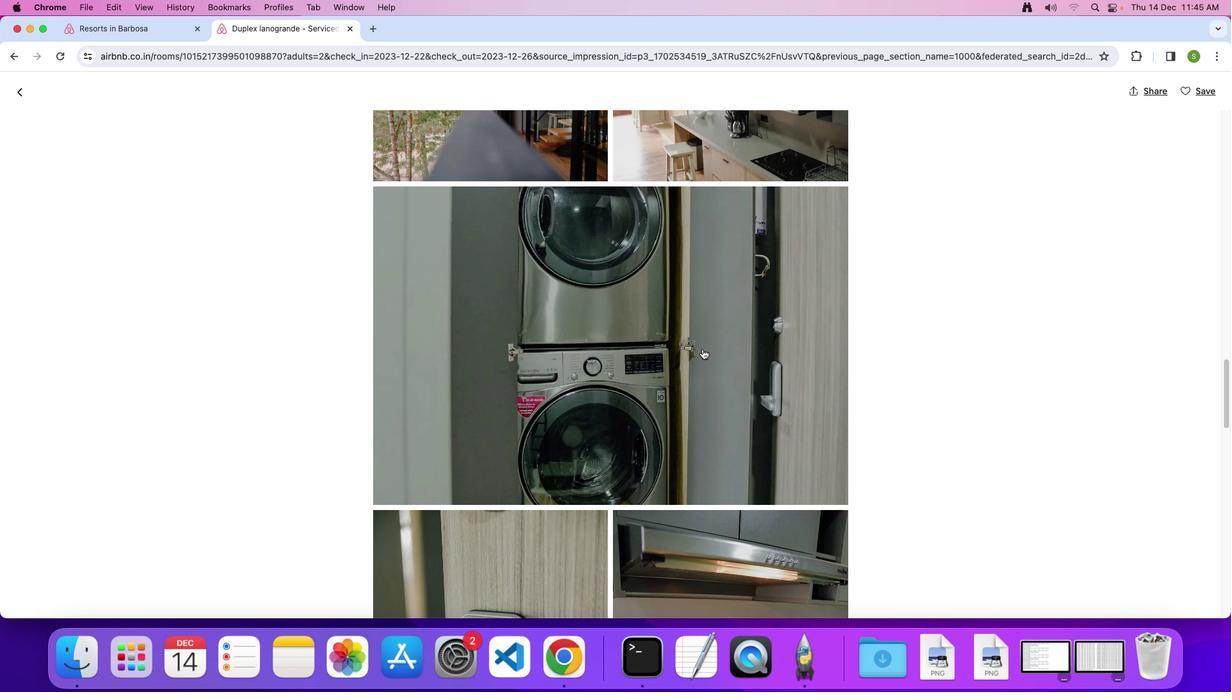 
Action: Mouse scrolled (702, 349) with delta (0, 0)
Screenshot: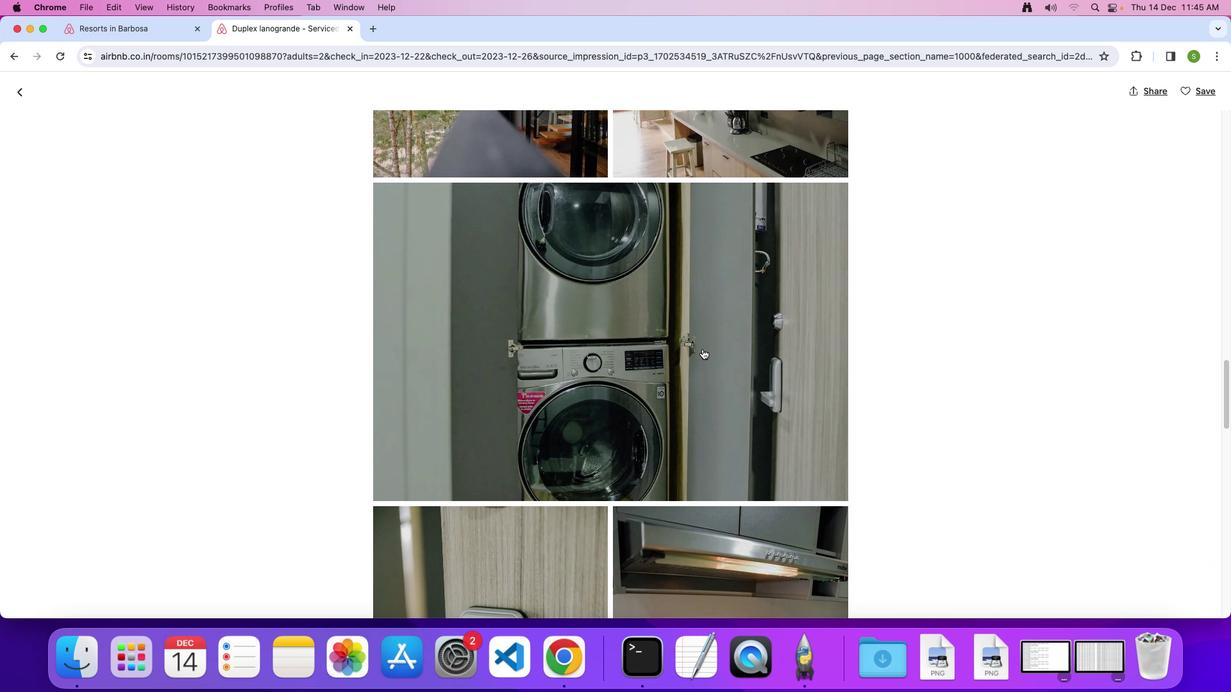 
Action: Mouse scrolled (702, 349) with delta (0, 0)
Screenshot: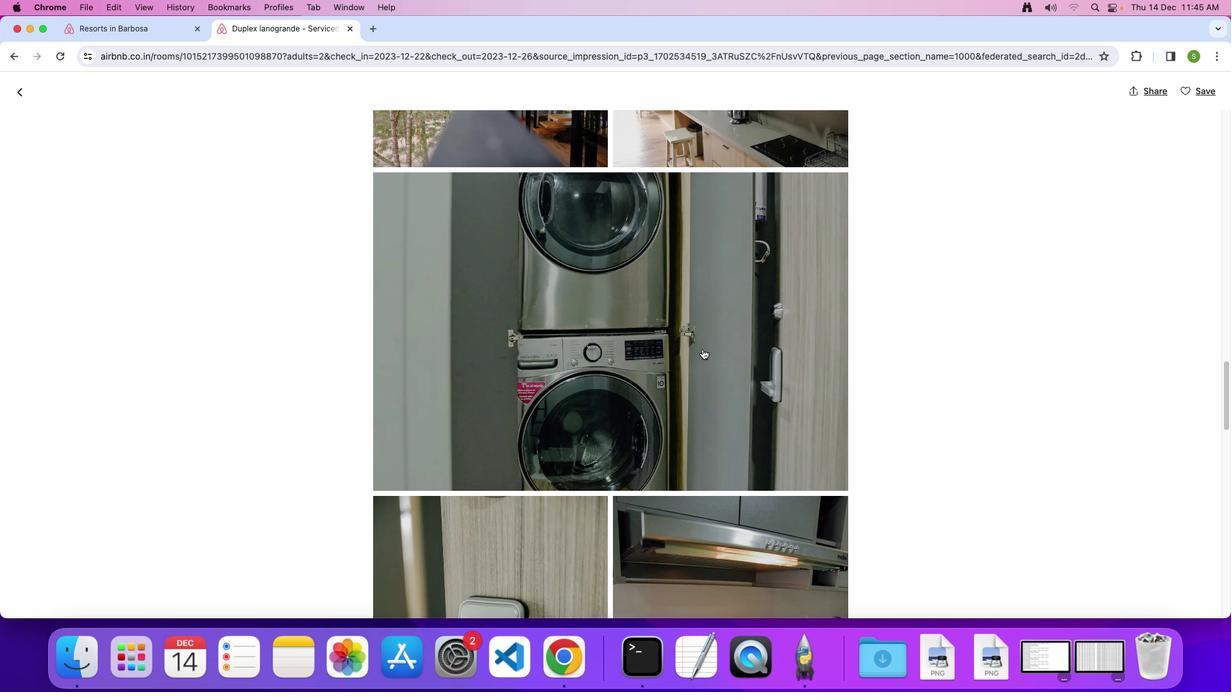 
Action: Mouse scrolled (702, 349) with delta (0, 0)
Screenshot: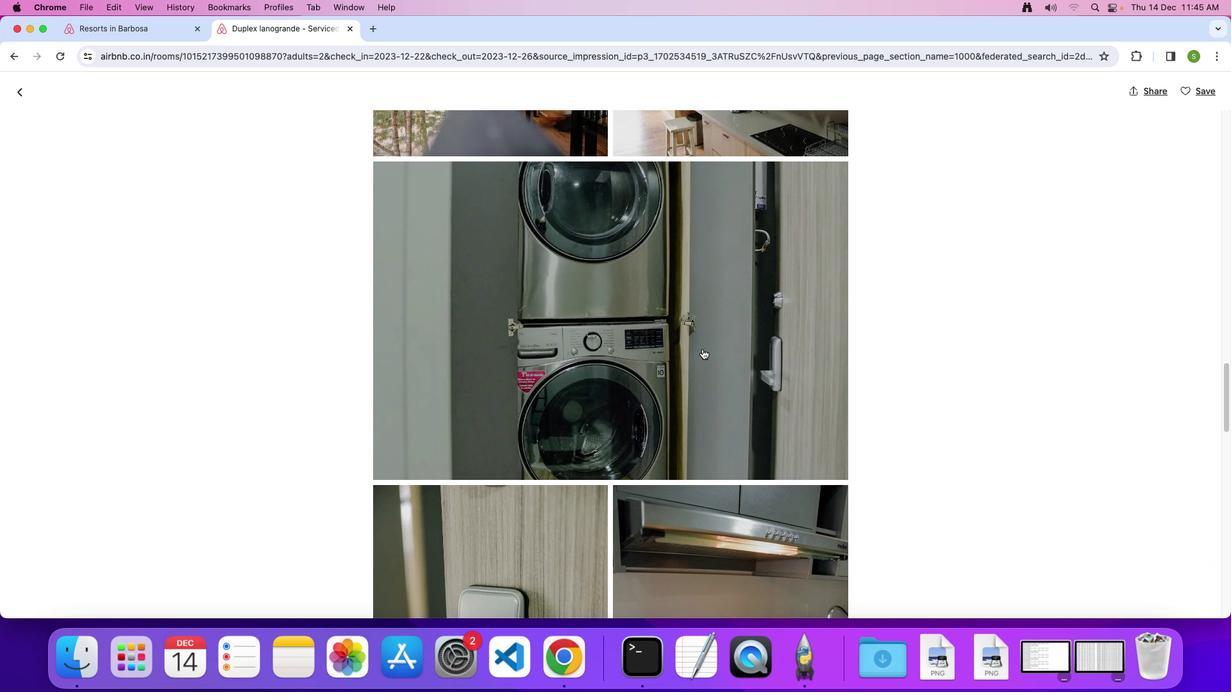 
Action: Mouse scrolled (702, 349) with delta (0, 0)
Screenshot: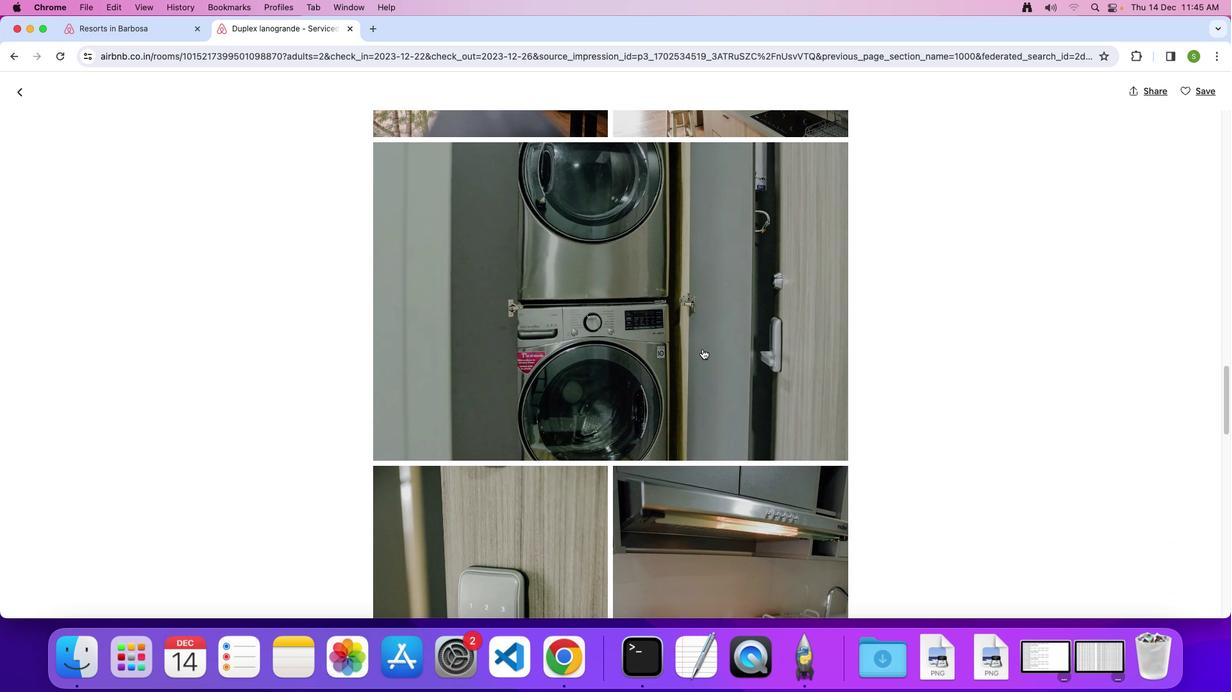 
Action: Mouse scrolled (702, 349) with delta (0, -1)
Screenshot: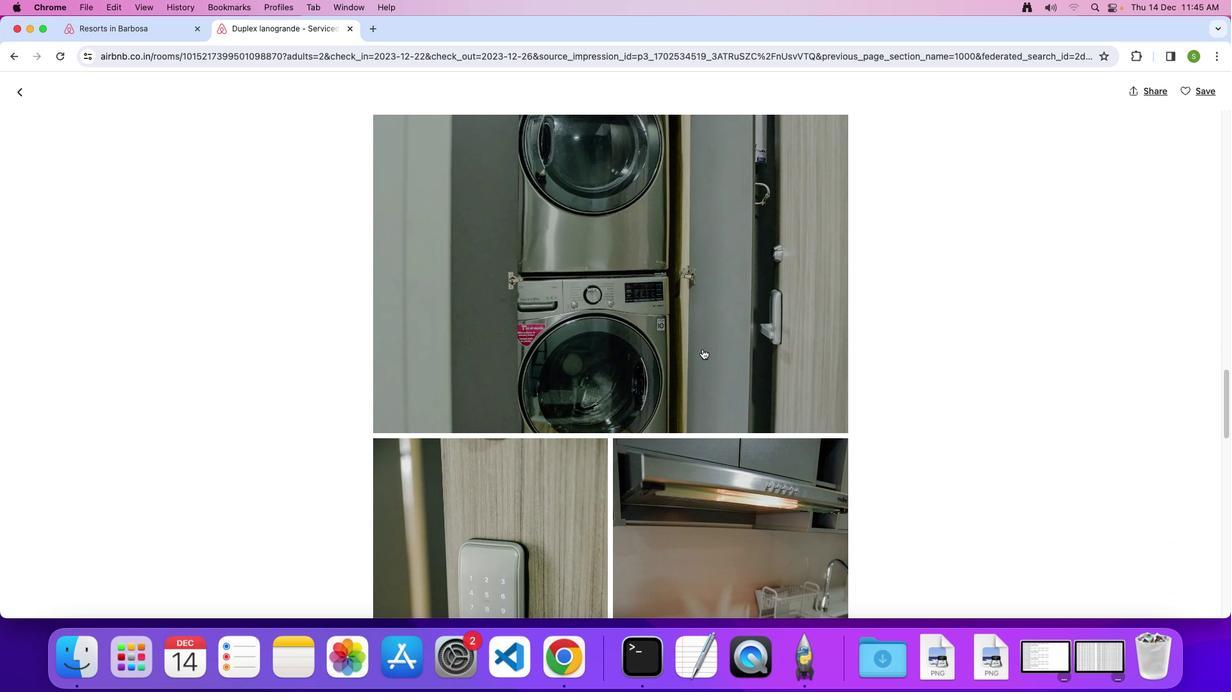 
Action: Mouse scrolled (702, 349) with delta (0, 0)
Screenshot: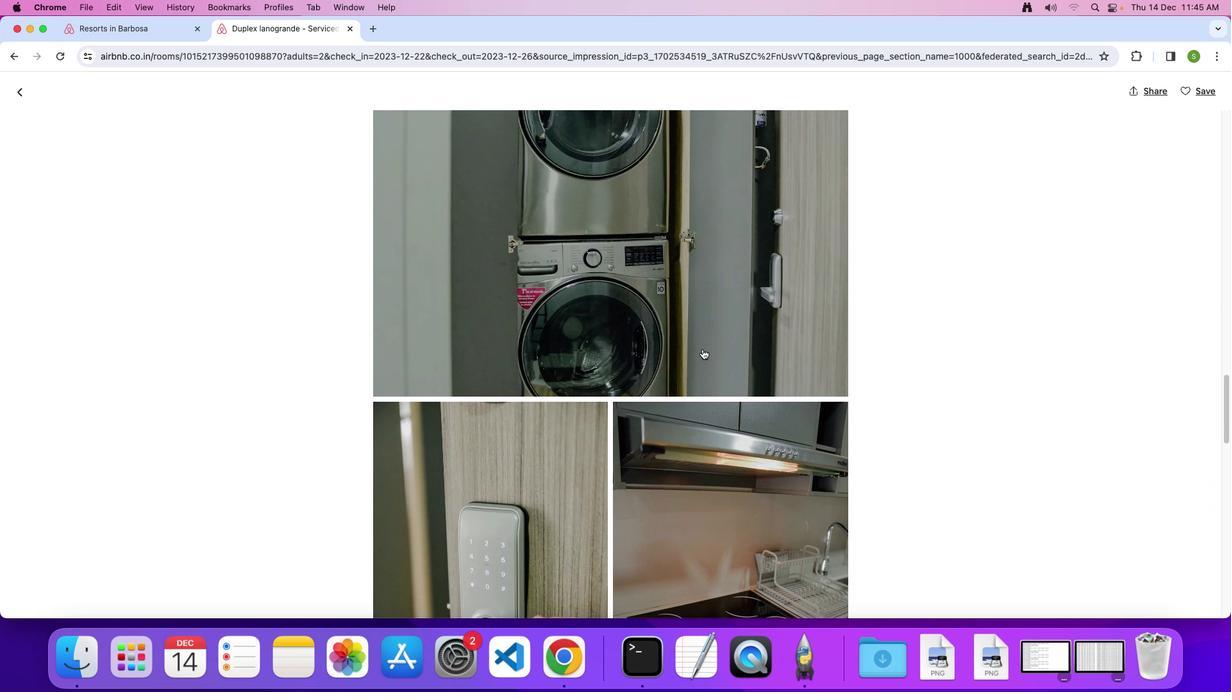 
Action: Mouse scrolled (702, 349) with delta (0, 0)
Screenshot: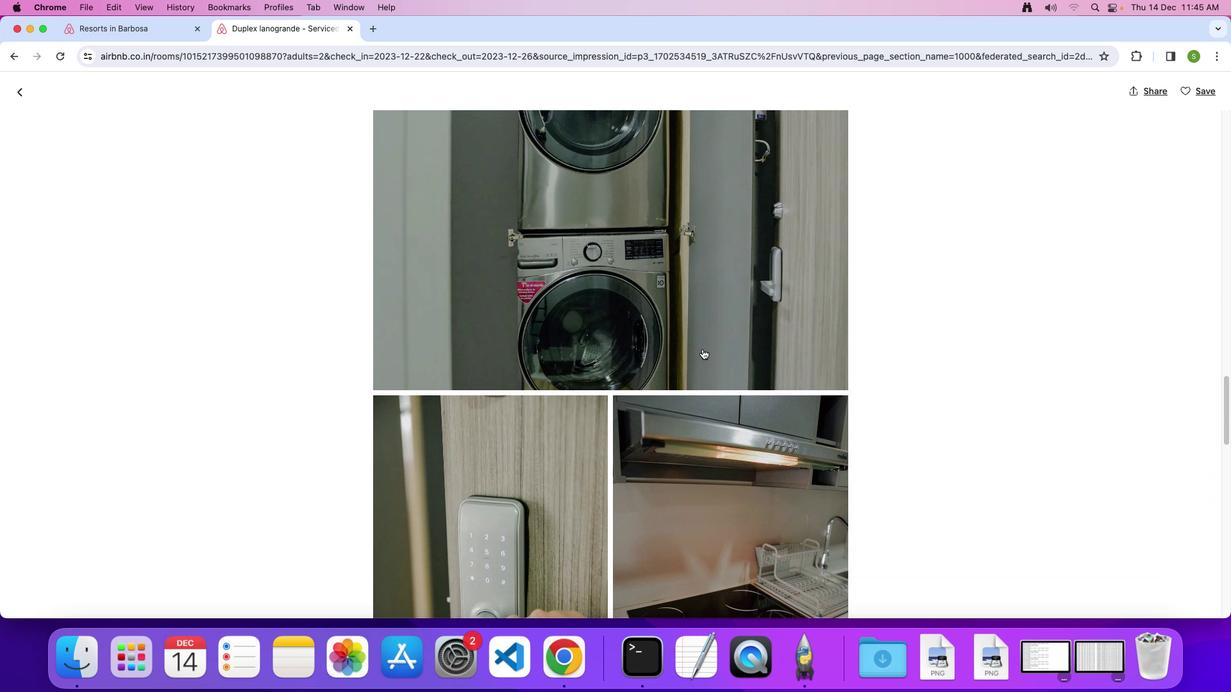 
Action: Mouse scrolled (702, 349) with delta (0, 0)
Screenshot: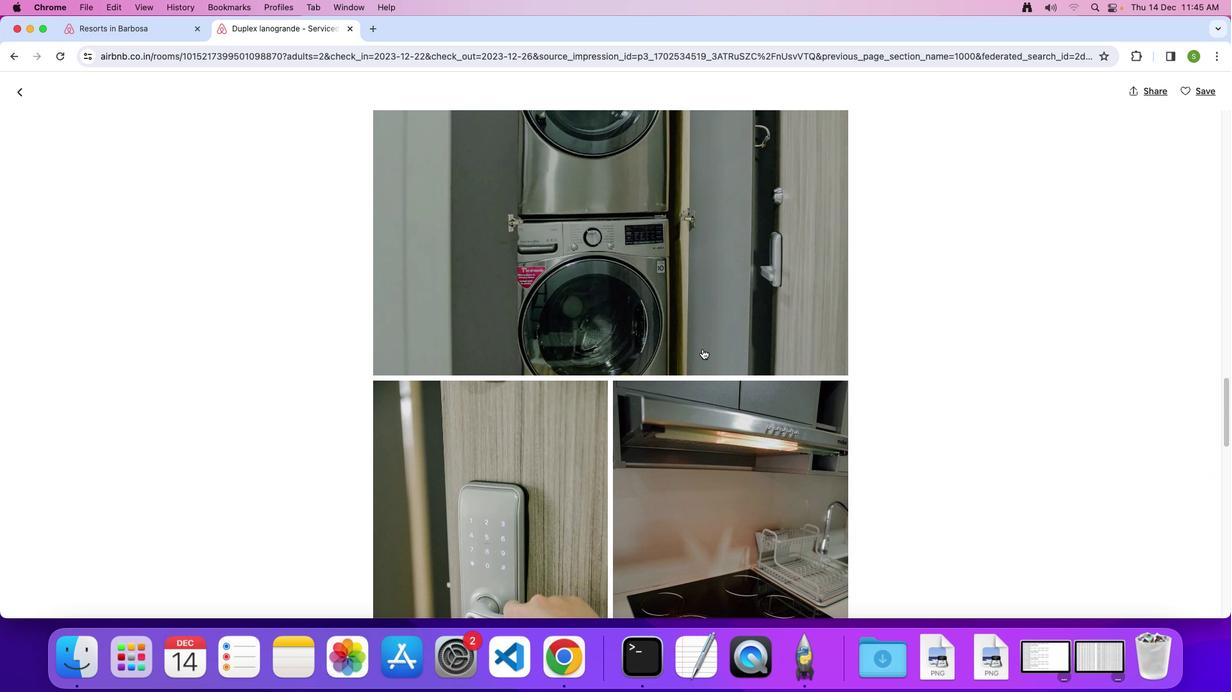 
Action: Mouse scrolled (702, 349) with delta (0, 0)
Screenshot: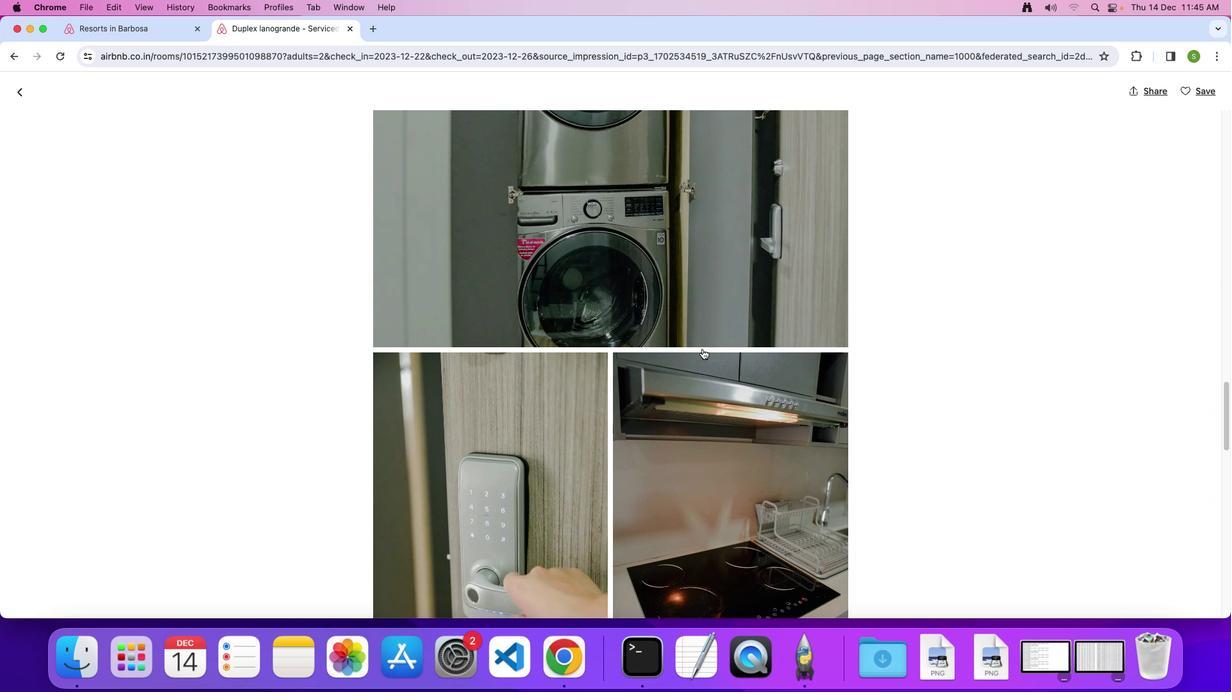 
Action: Mouse scrolled (702, 349) with delta (0, -1)
Screenshot: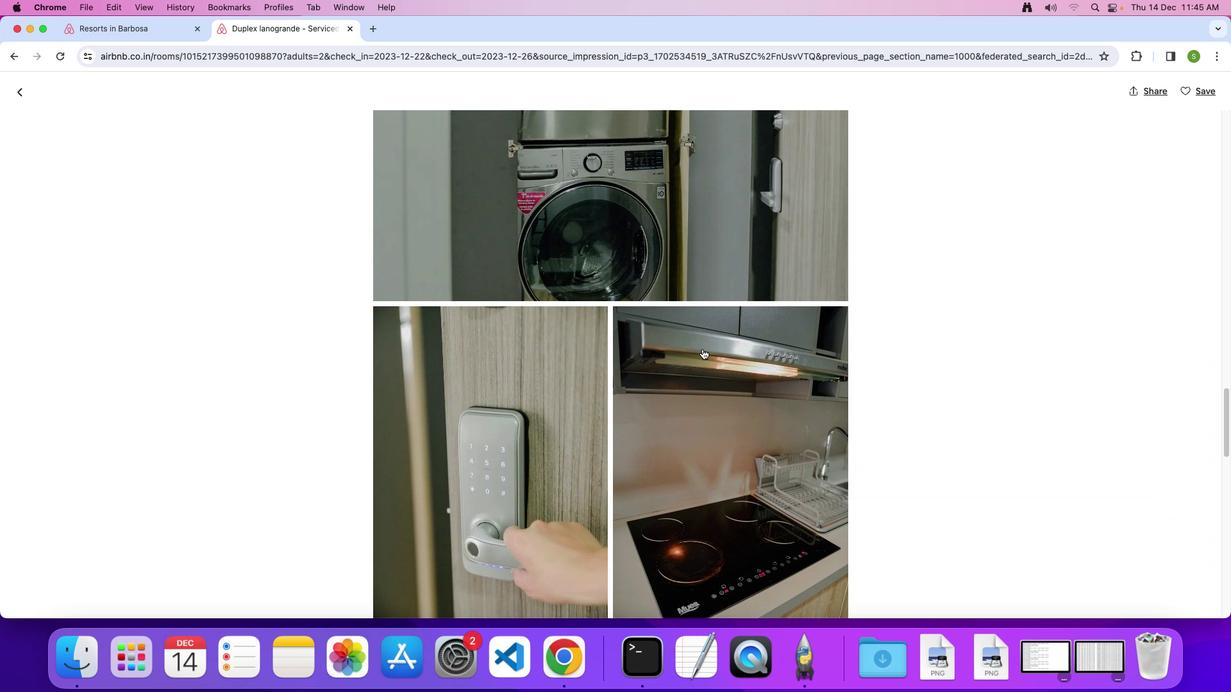 
Action: Mouse scrolled (702, 349) with delta (0, 0)
Screenshot: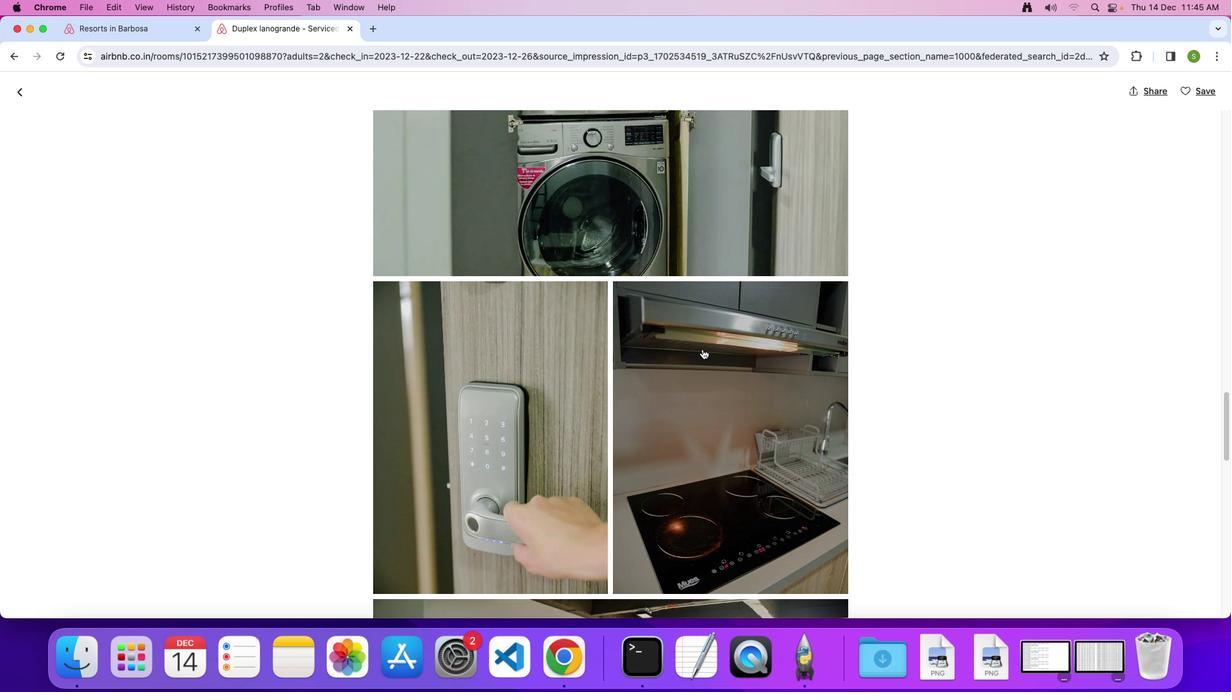 
Action: Mouse scrolled (702, 349) with delta (0, 0)
Screenshot: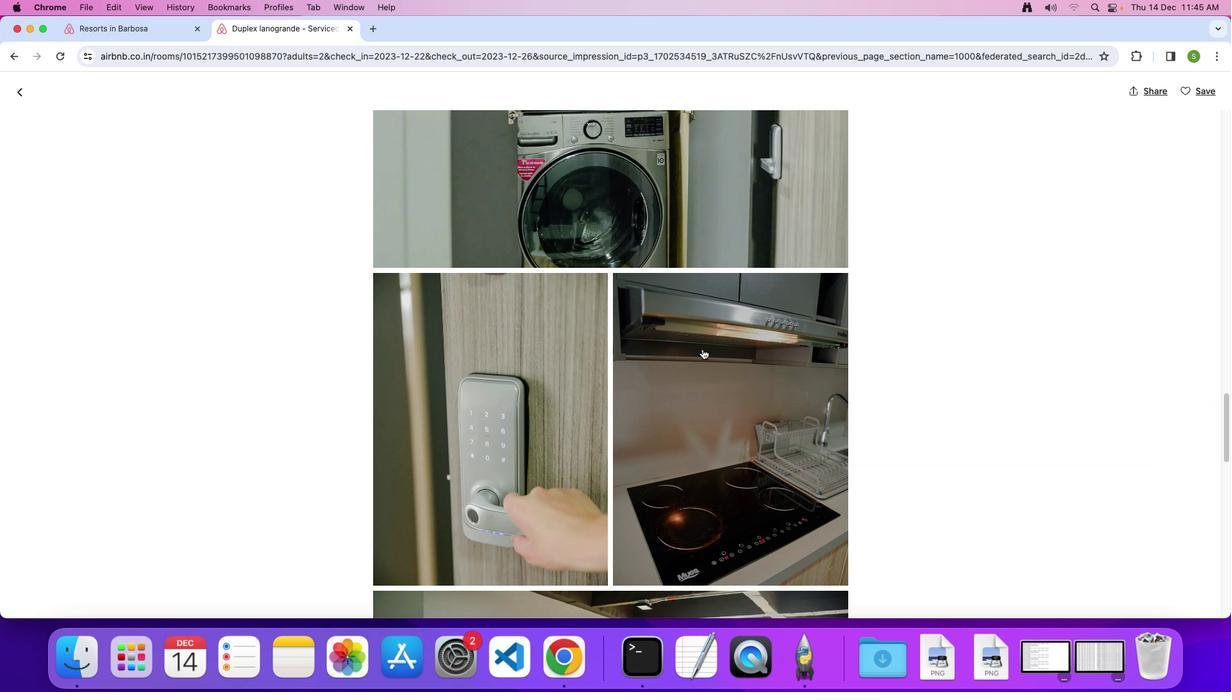 
Action: Mouse scrolled (702, 349) with delta (0, -1)
Screenshot: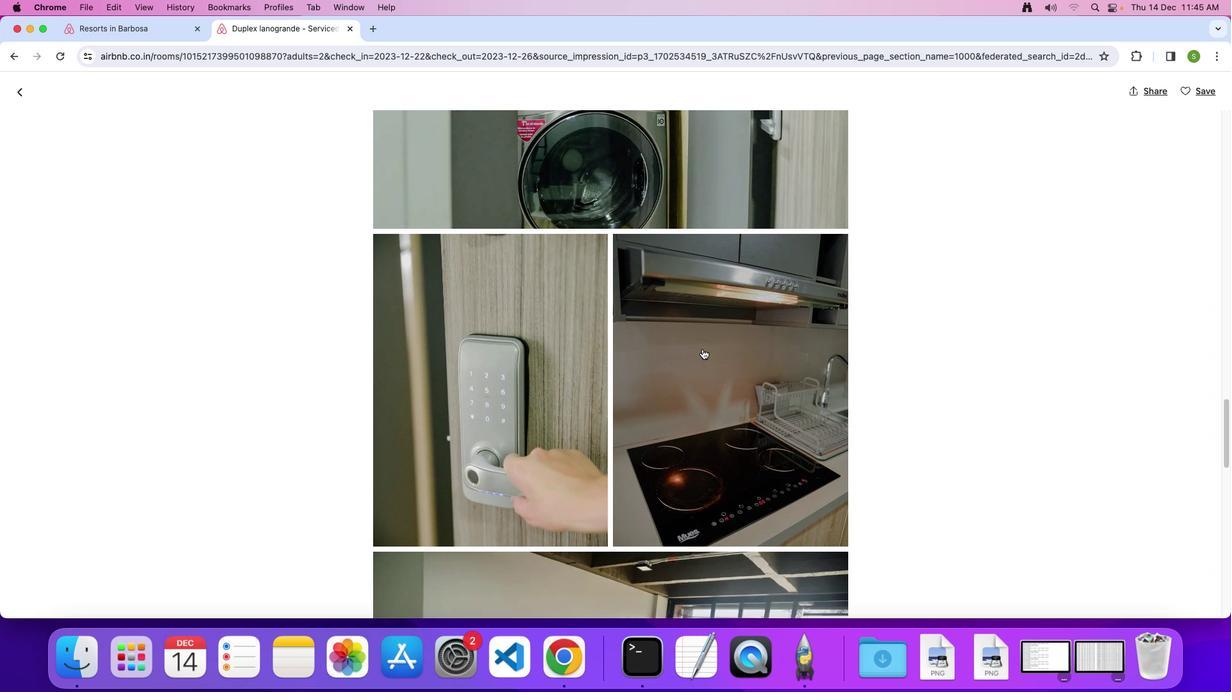 
Action: Mouse scrolled (702, 349) with delta (0, 0)
Screenshot: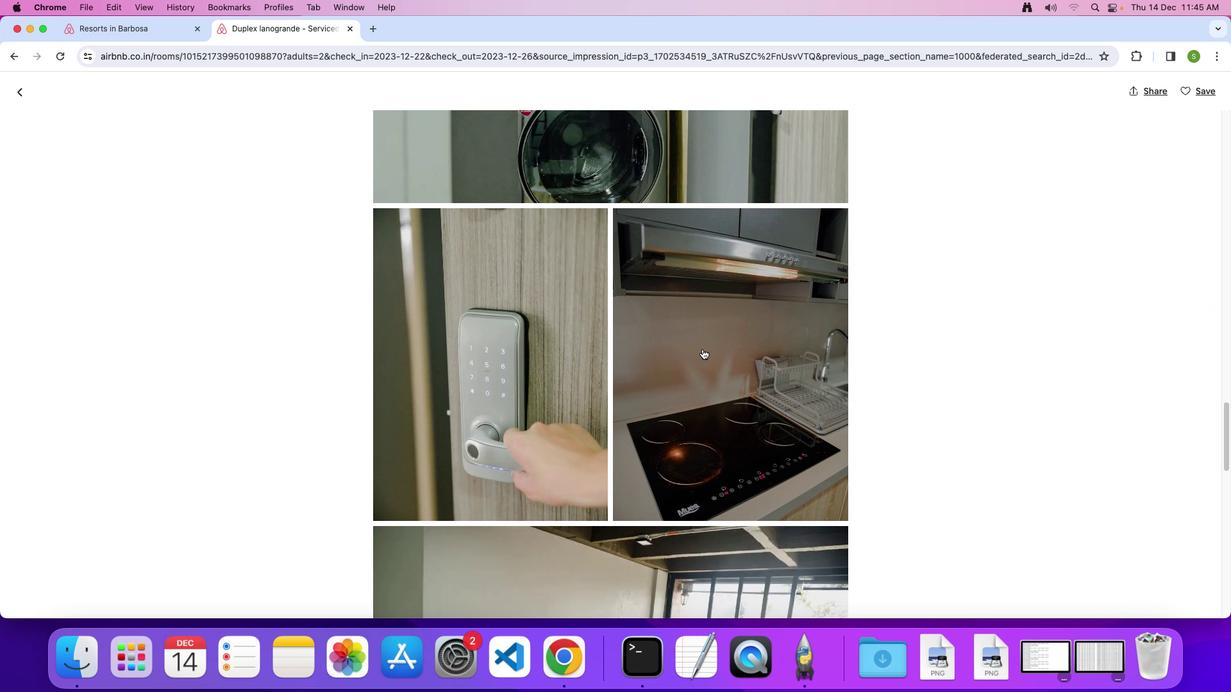 
Action: Mouse scrolled (702, 349) with delta (0, 0)
Screenshot: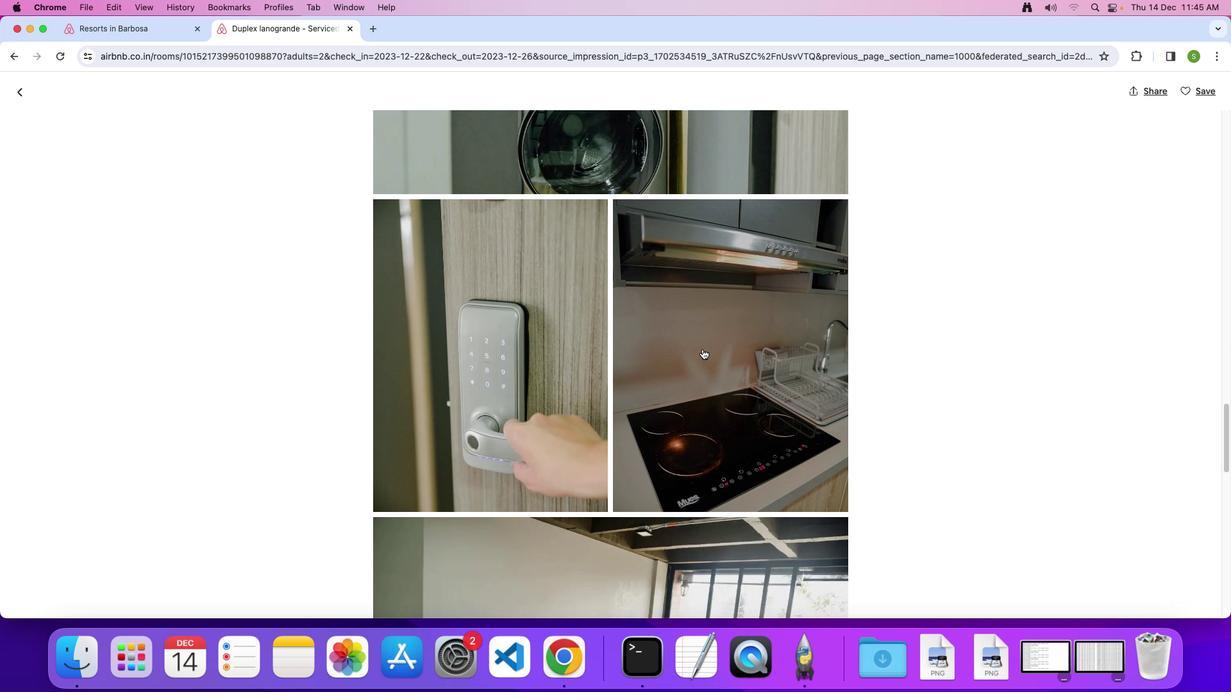 
Action: Mouse scrolled (702, 349) with delta (0, 0)
Screenshot: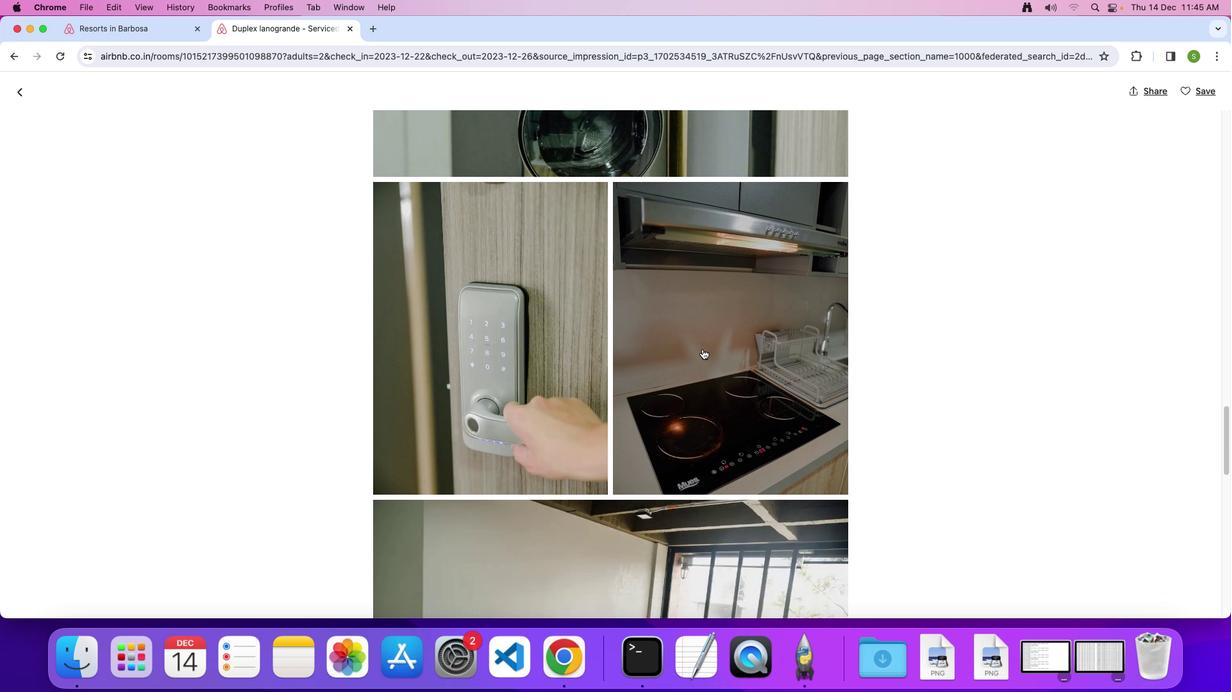 
Action: Mouse scrolled (702, 349) with delta (0, 0)
Screenshot: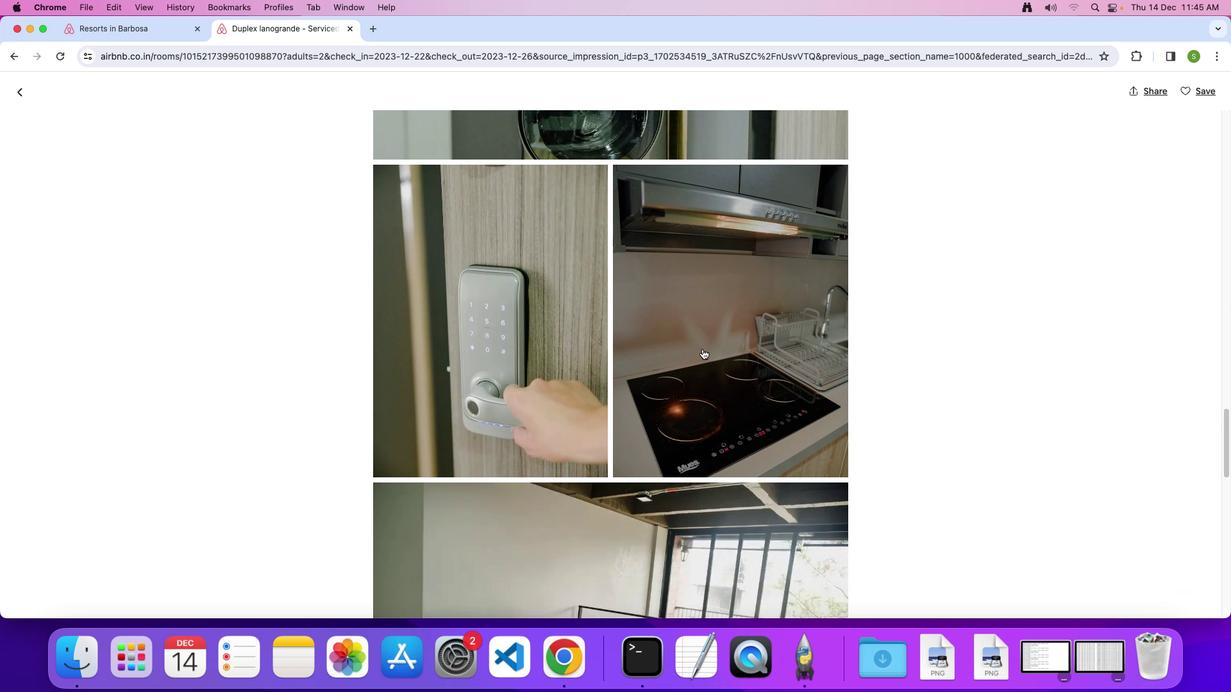 
Action: Mouse scrolled (702, 349) with delta (0, -1)
Screenshot: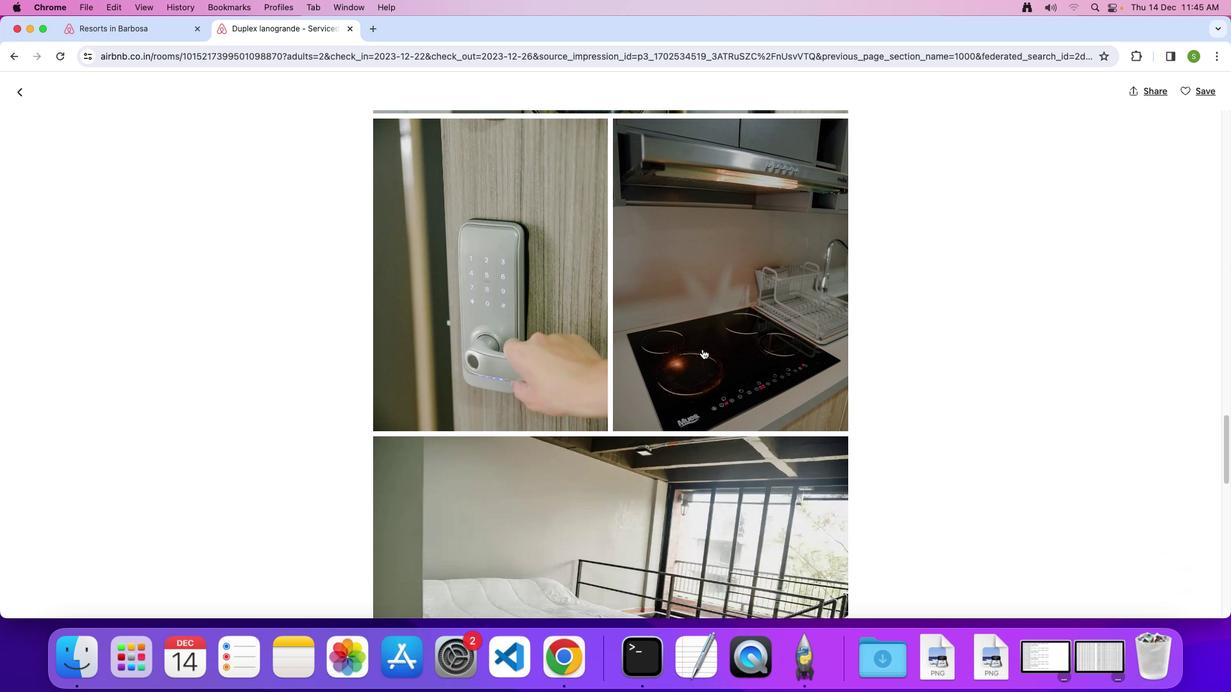 
Action: Mouse scrolled (702, 349) with delta (0, 0)
Screenshot: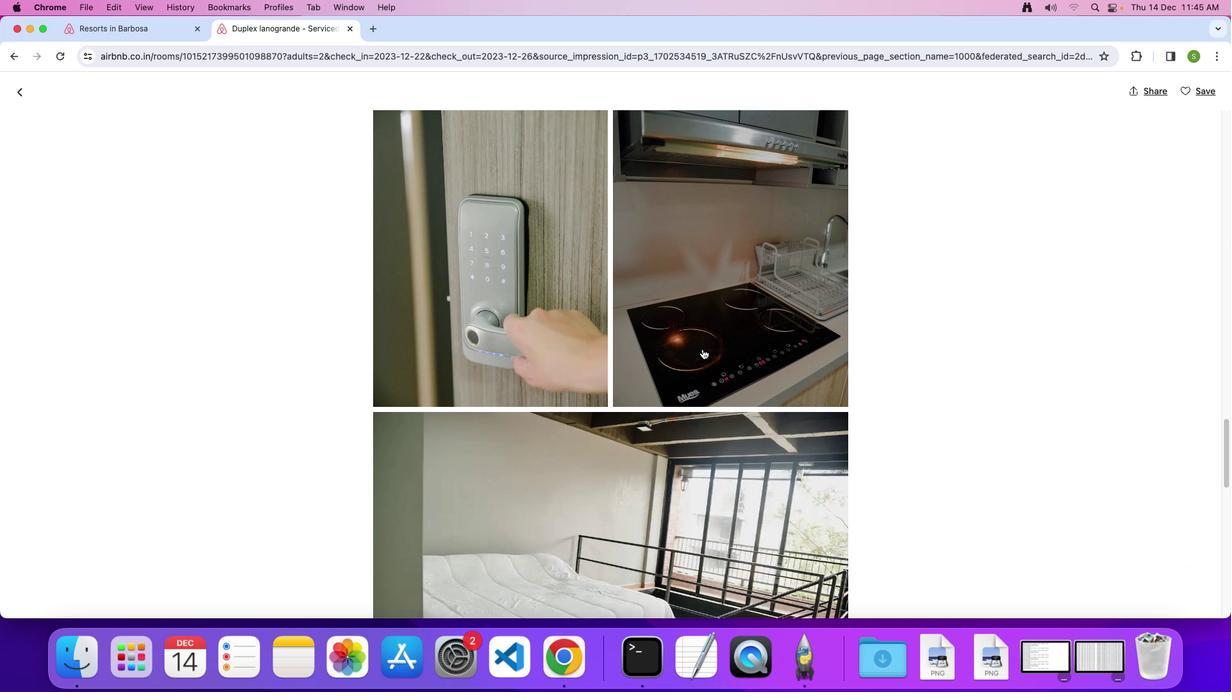 
Action: Mouse scrolled (702, 349) with delta (0, 0)
Screenshot: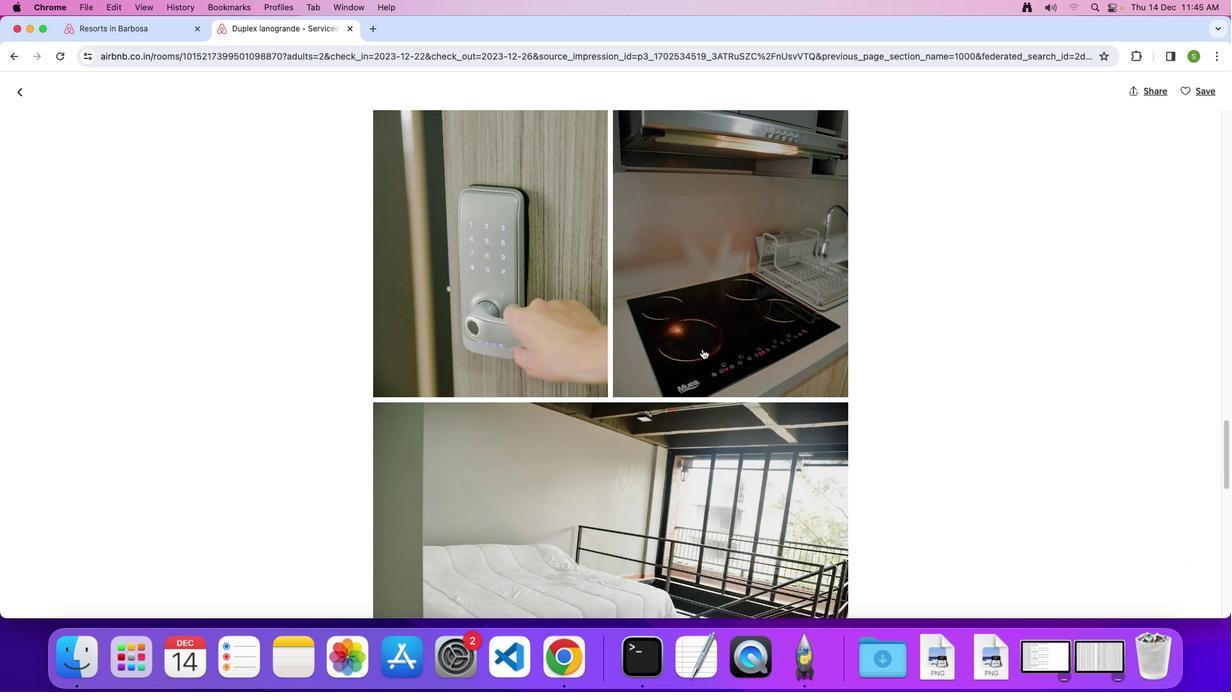 
Action: Mouse scrolled (702, 349) with delta (0, 0)
Screenshot: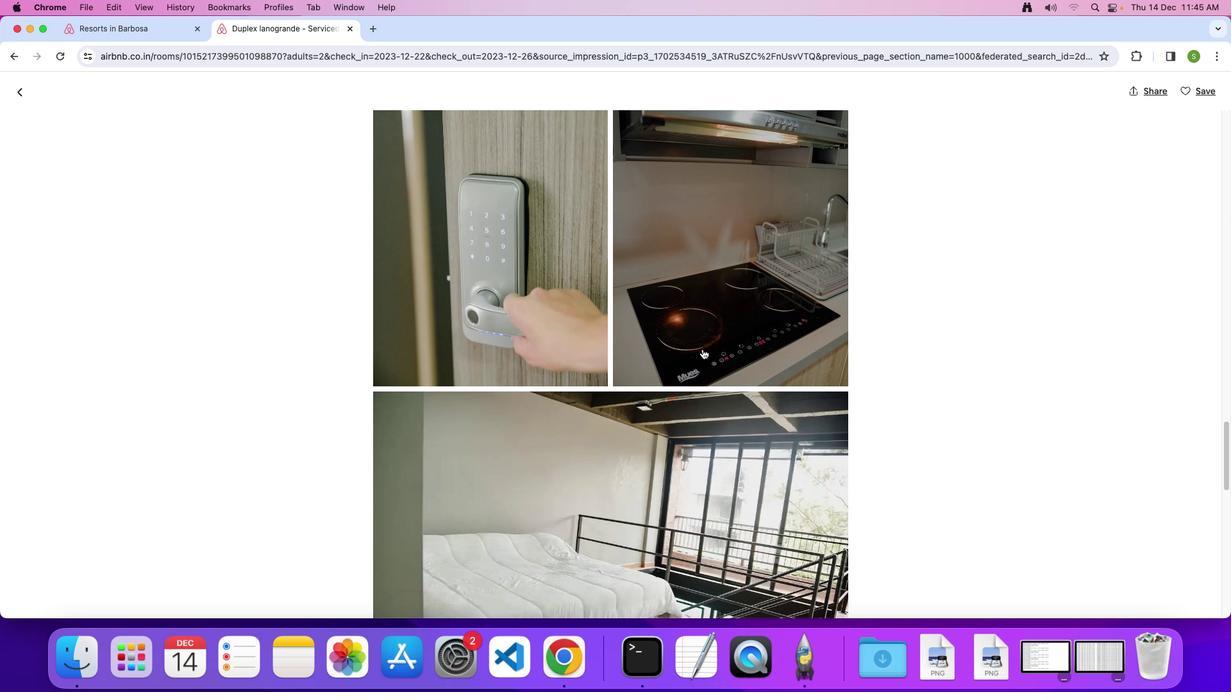 
Action: Mouse scrolled (702, 349) with delta (0, 0)
Screenshot: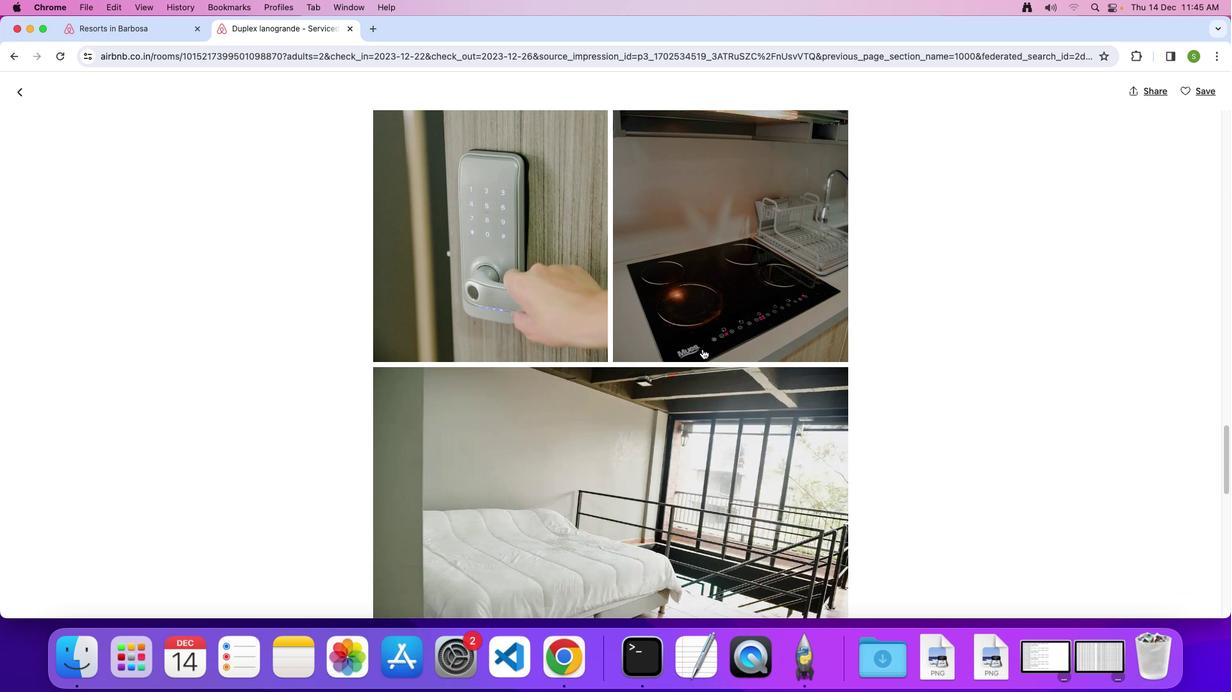 
Action: Mouse scrolled (702, 349) with delta (0, -1)
Screenshot: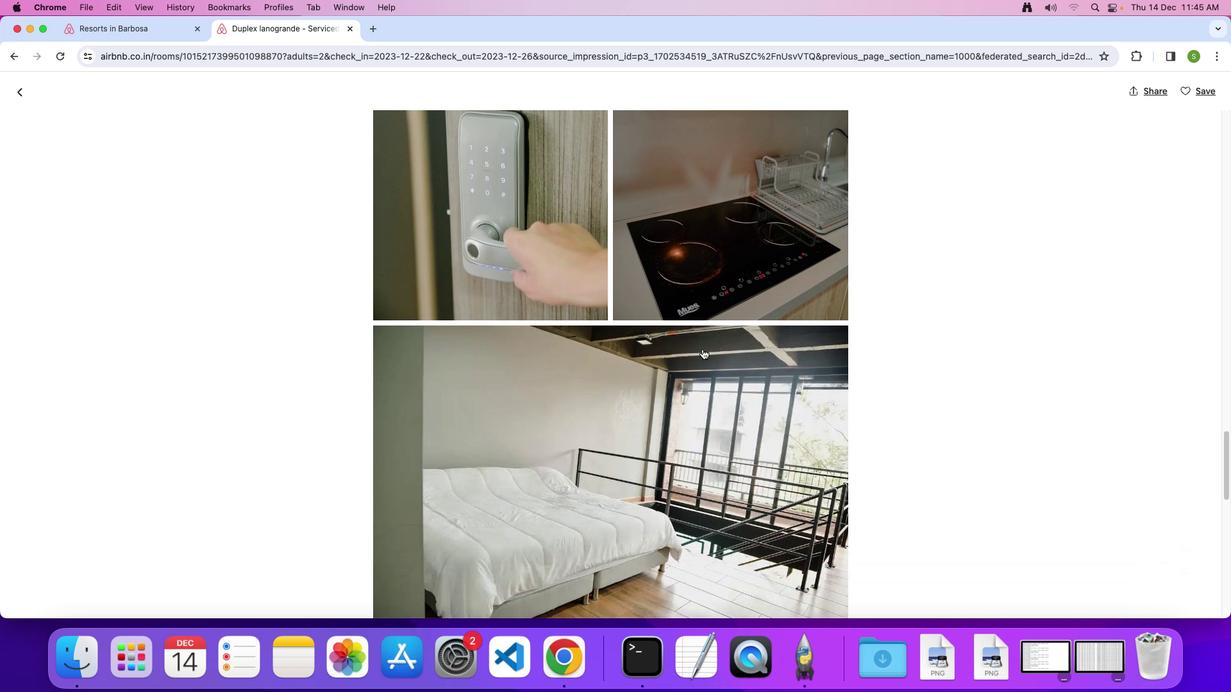 
Action: Mouse scrolled (702, 349) with delta (0, 0)
Screenshot: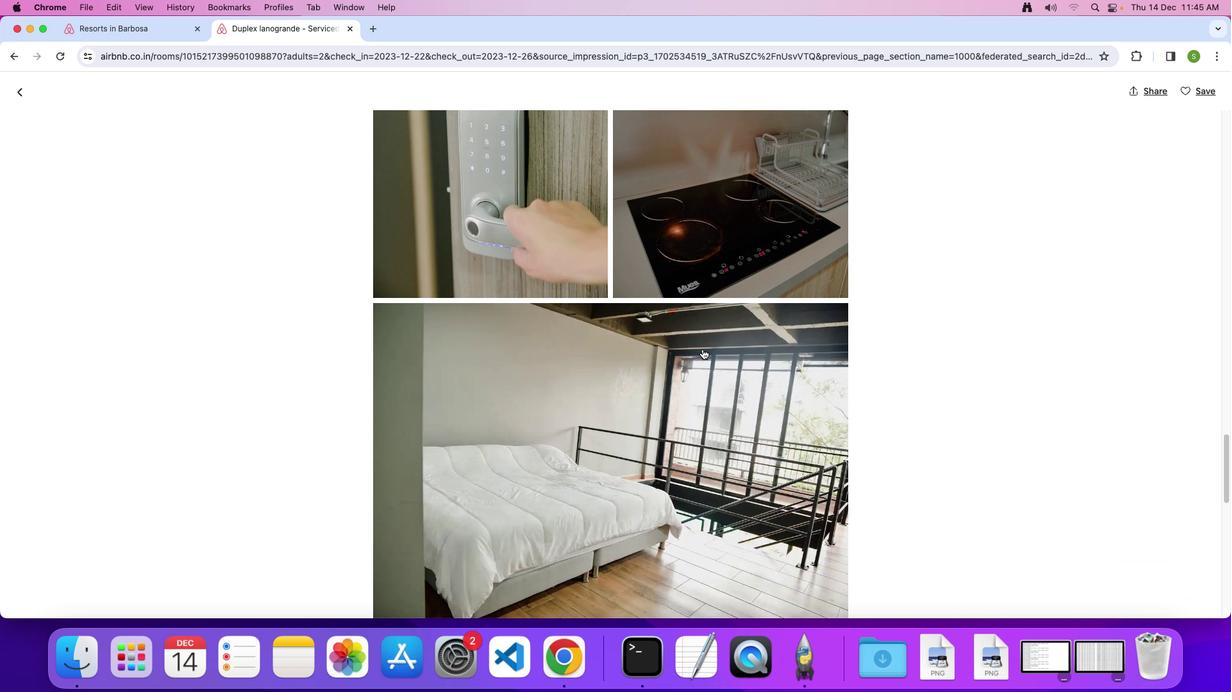 
Action: Mouse scrolled (702, 349) with delta (0, 0)
Screenshot: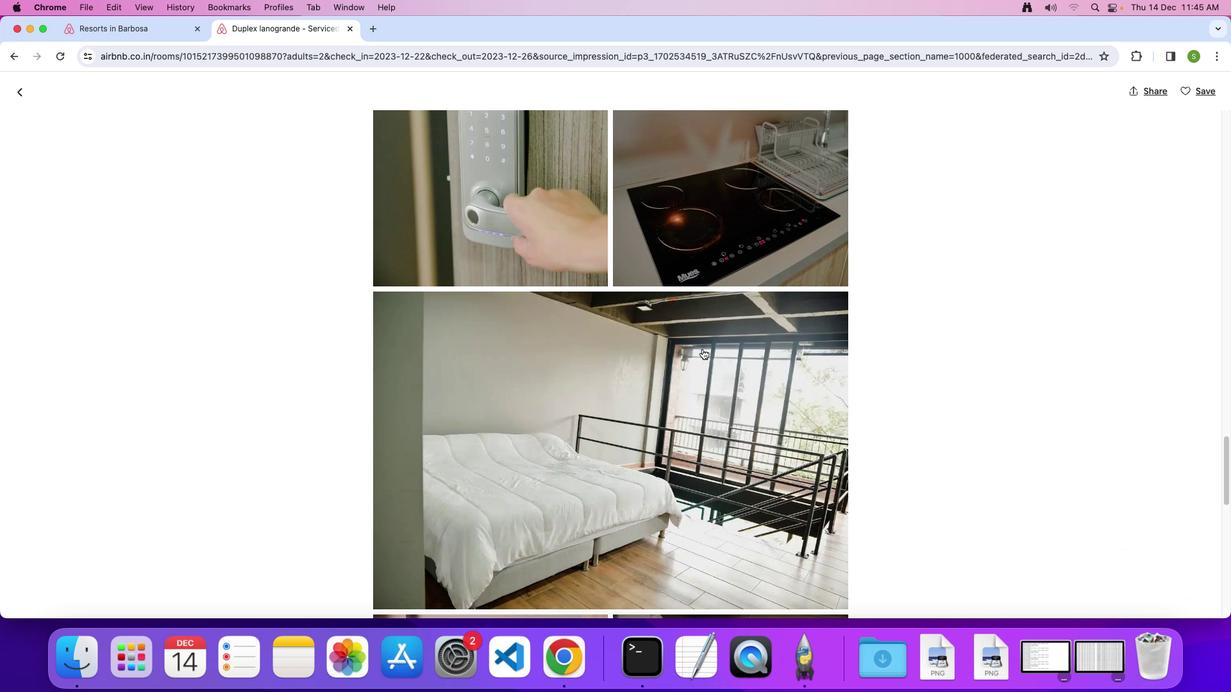 
Action: Mouse moved to (702, 349)
Screenshot: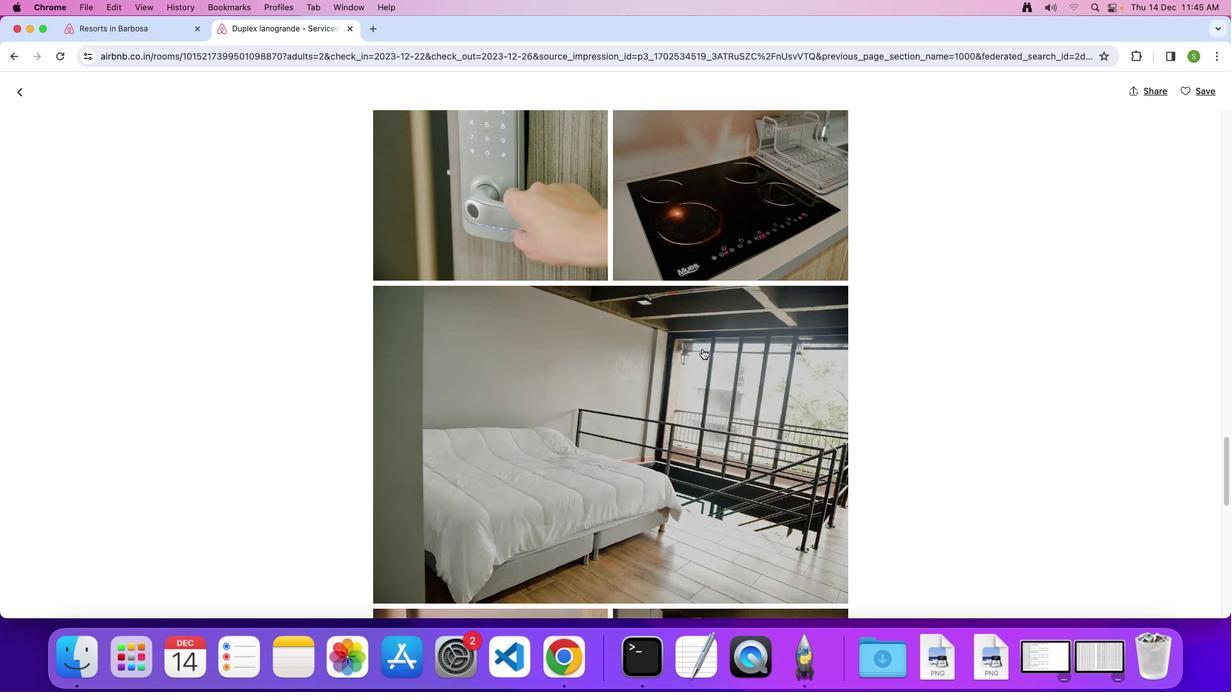 
Action: Mouse scrolled (702, 349) with delta (0, 0)
Screenshot: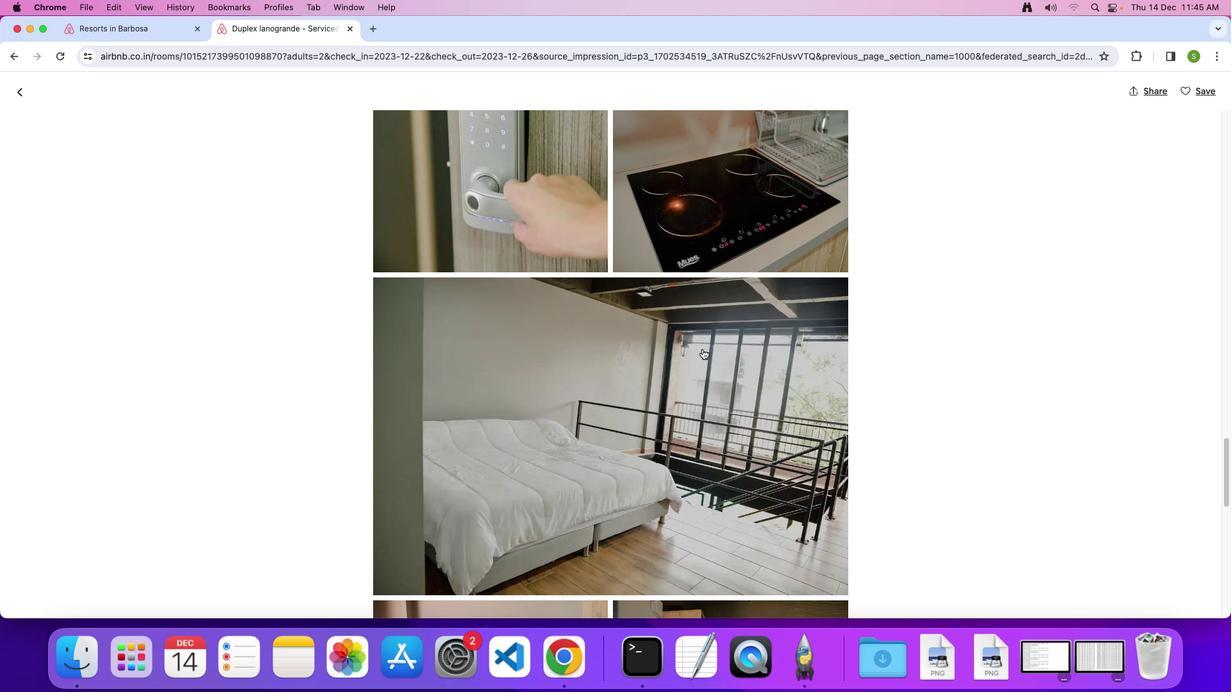 
Action: Mouse scrolled (702, 349) with delta (0, 0)
Screenshot: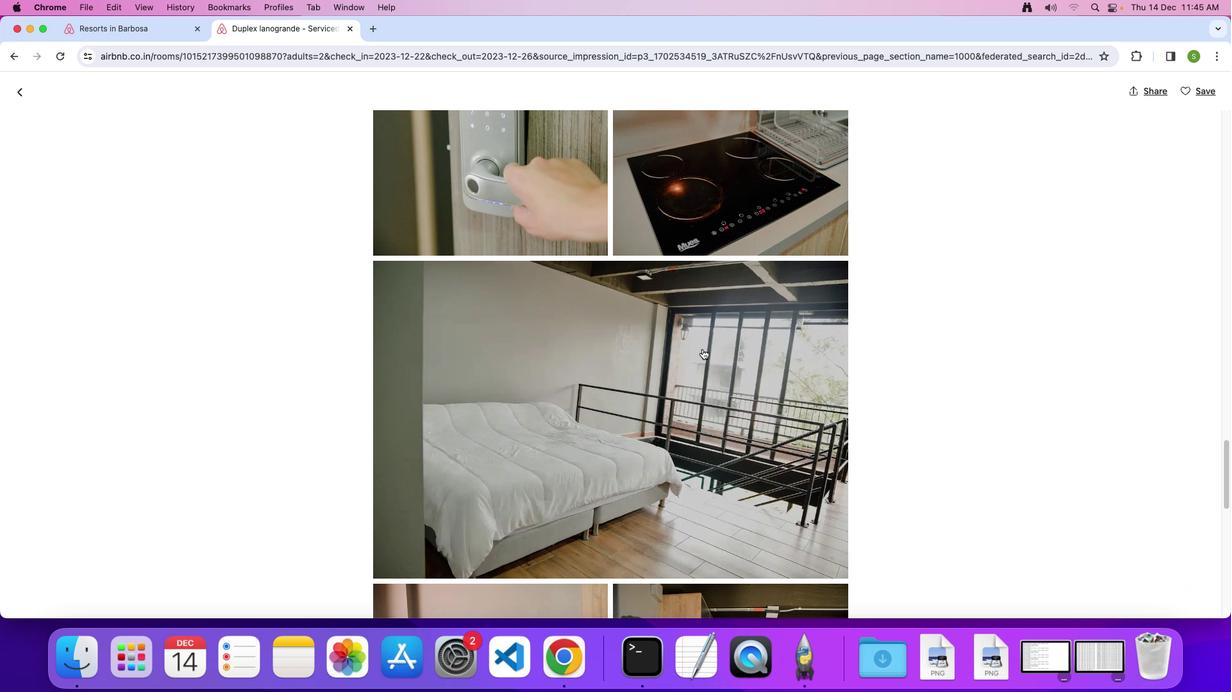 
Action: Mouse scrolled (702, 349) with delta (0, -1)
Screenshot: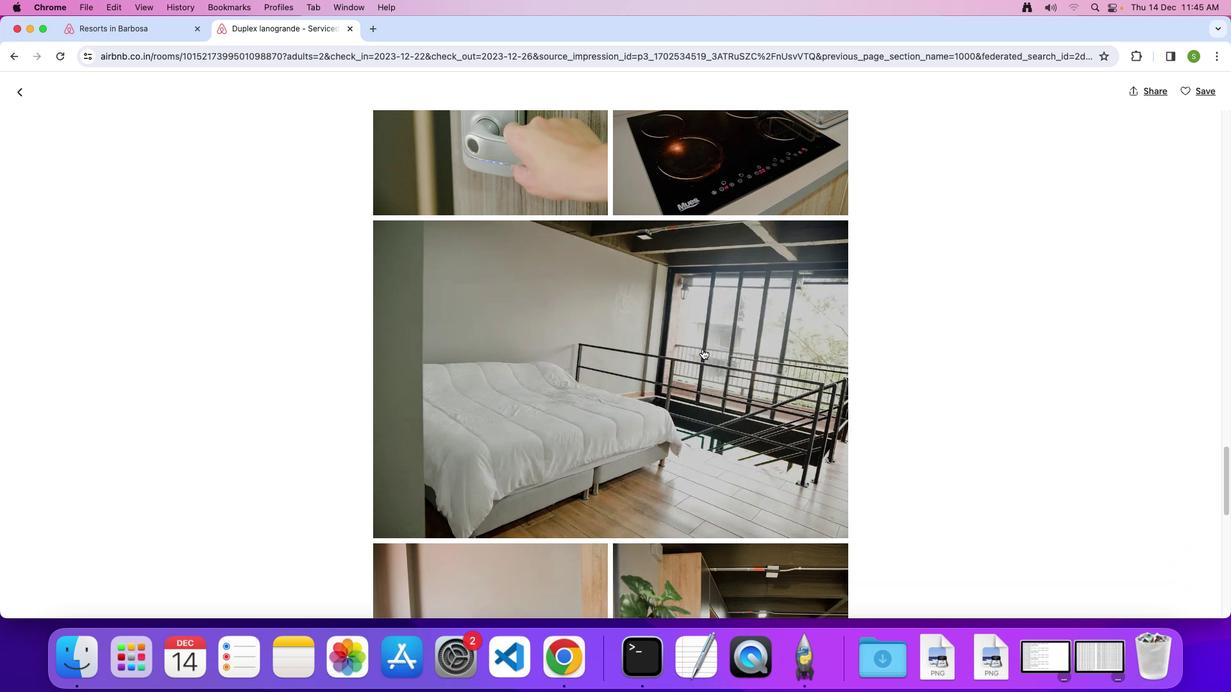 
Action: Mouse scrolled (702, 349) with delta (0, 0)
Screenshot: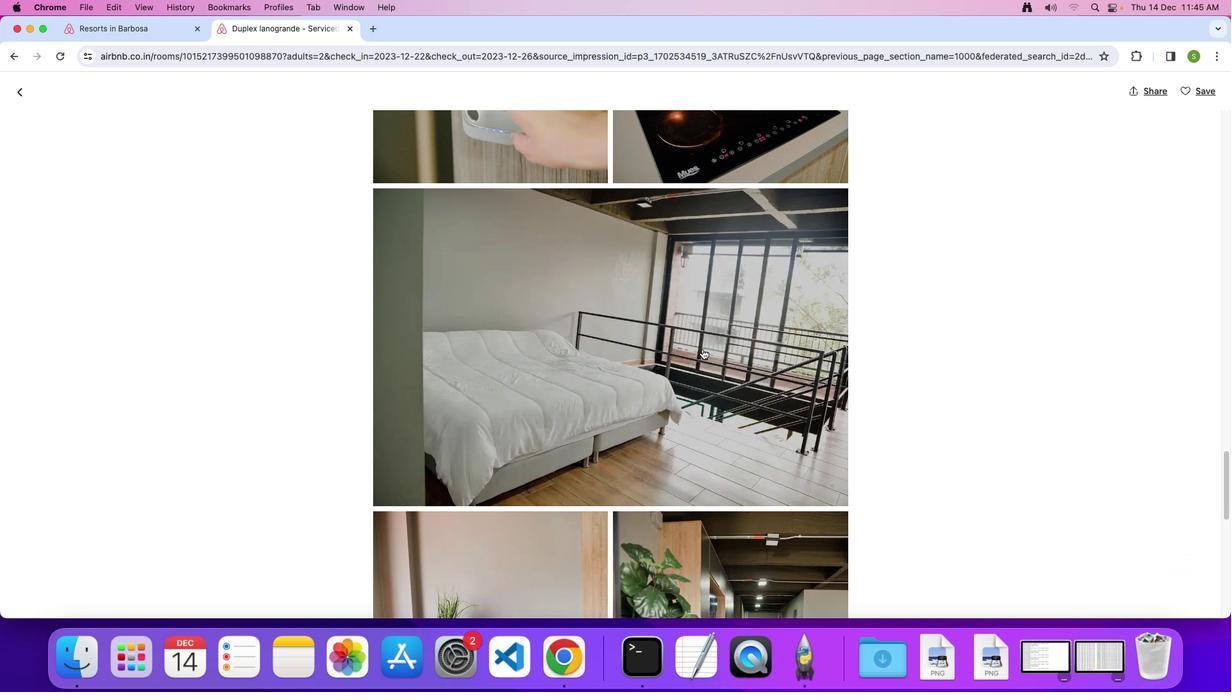 
Action: Mouse scrolled (702, 349) with delta (0, 0)
Screenshot: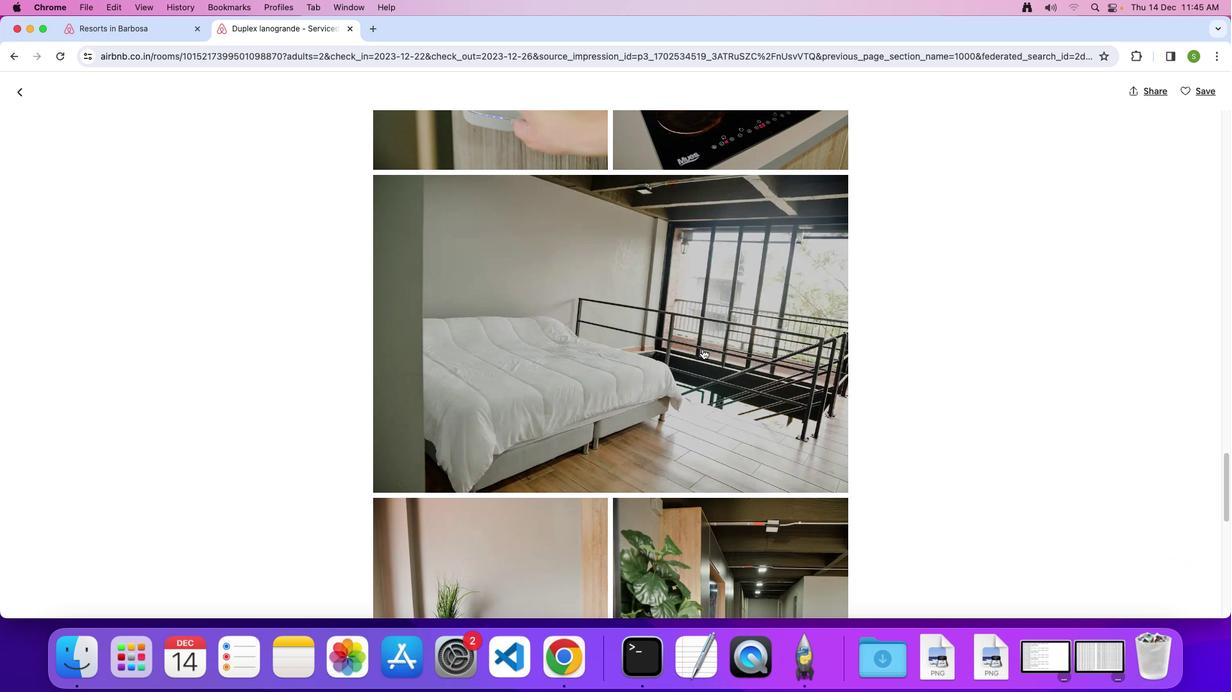 
Action: Mouse scrolled (702, 349) with delta (0, 0)
Screenshot: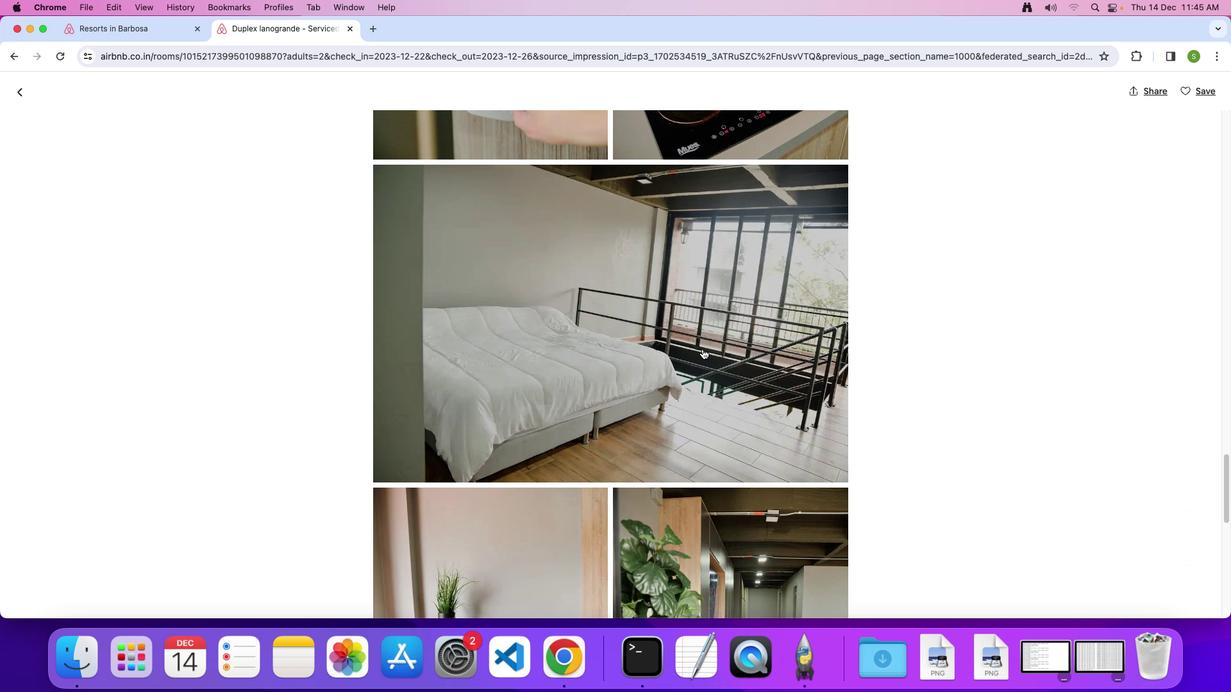 
Action: Mouse scrolled (702, 349) with delta (0, 0)
Screenshot: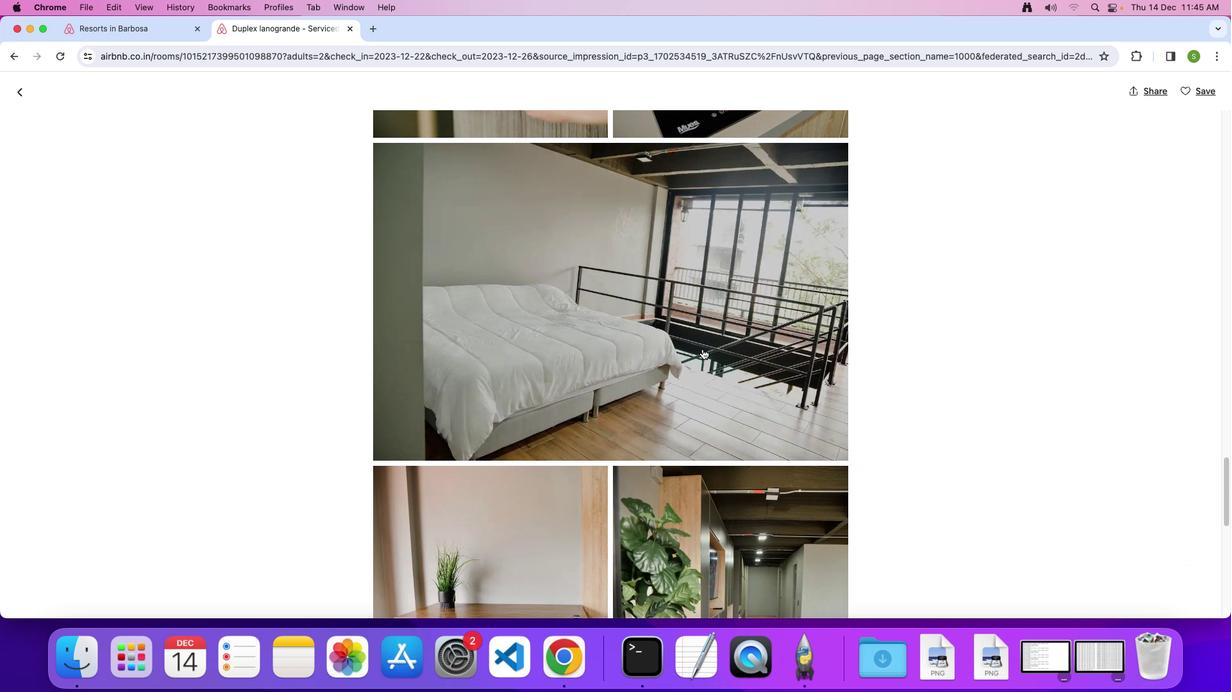 
Action: Mouse scrolled (702, 349) with delta (0, -1)
Screenshot: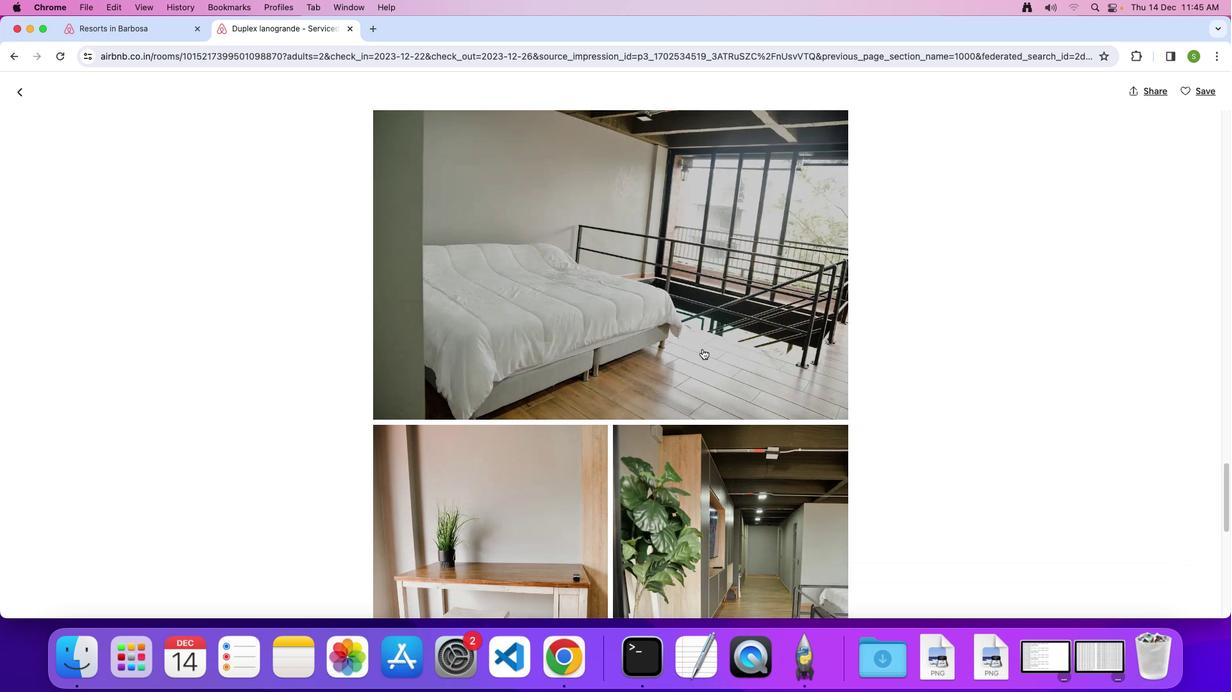 
Action: Mouse scrolled (702, 349) with delta (0, 0)
Screenshot: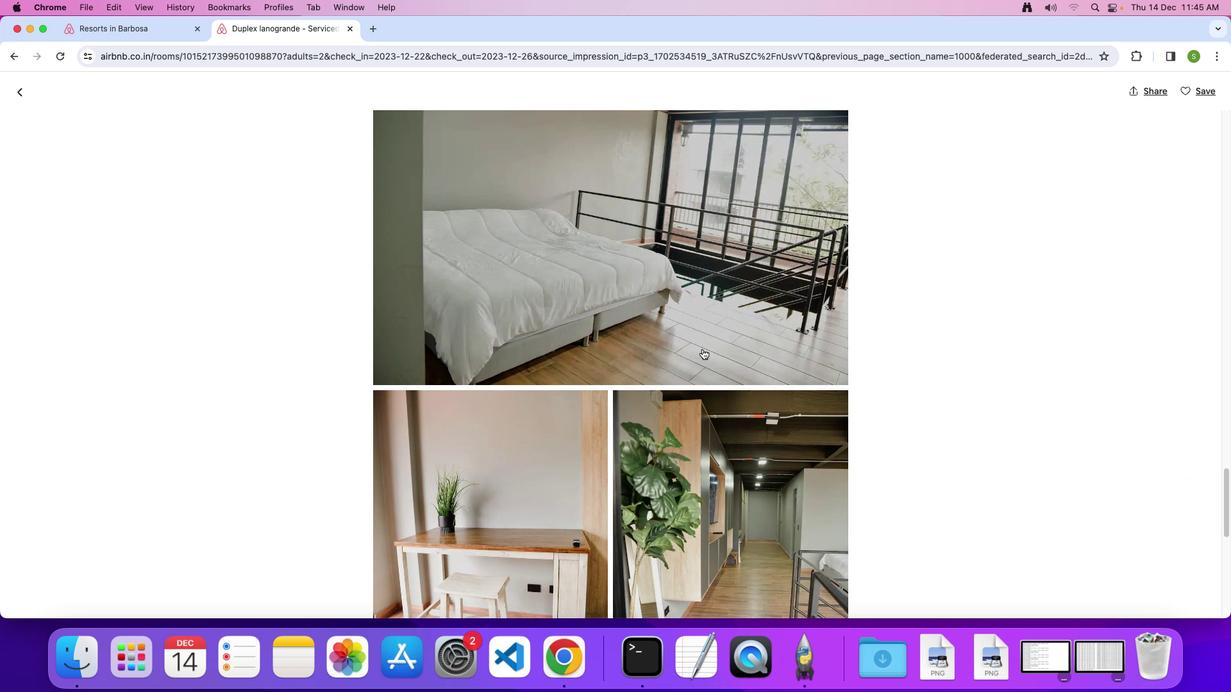 
Action: Mouse scrolled (702, 349) with delta (0, 0)
Screenshot: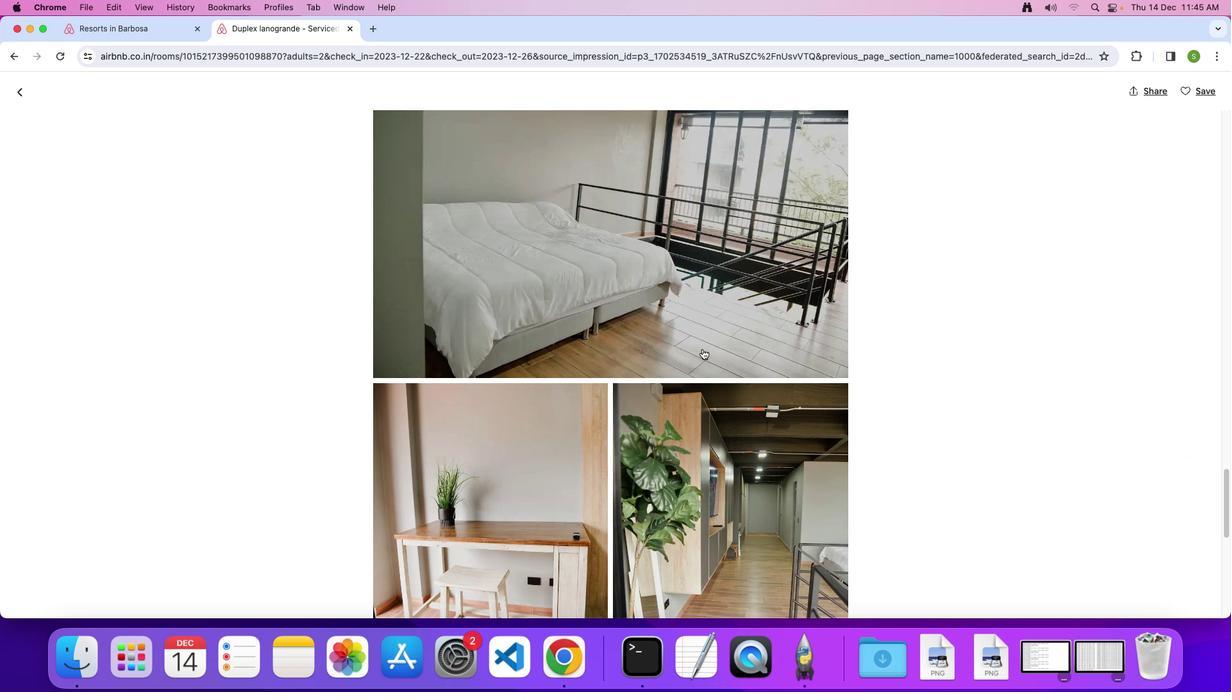 
Action: Mouse scrolled (702, 349) with delta (0, 0)
Screenshot: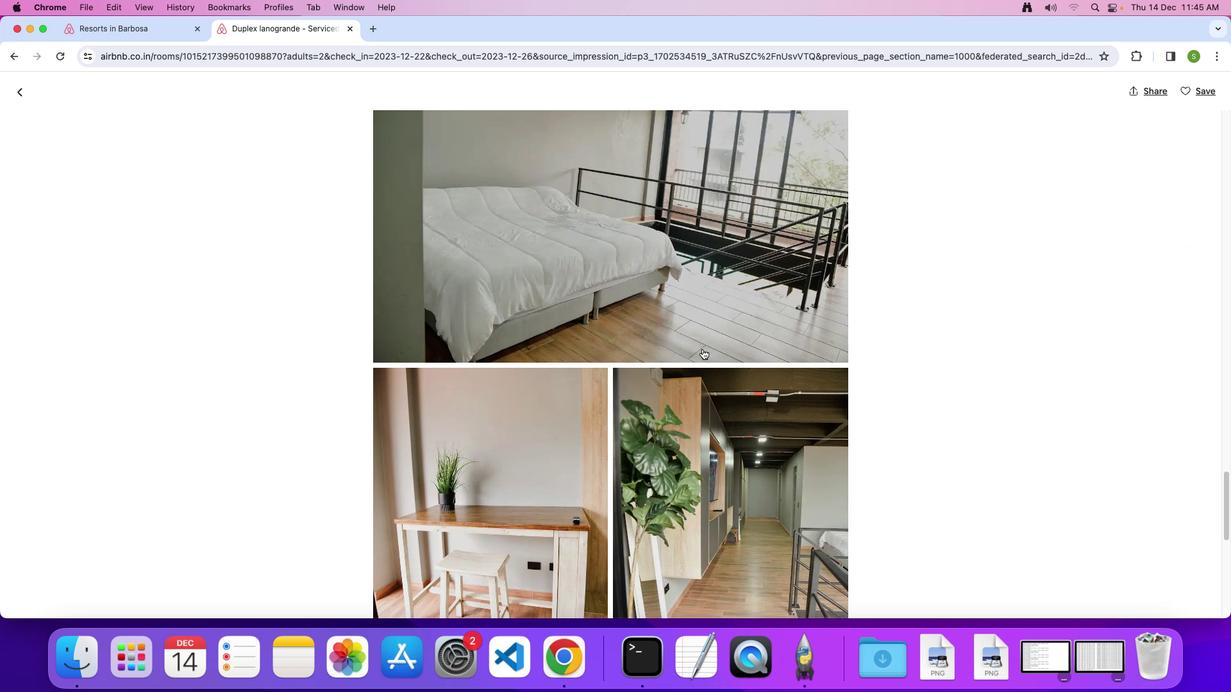 
Action: Mouse scrolled (702, 349) with delta (0, 0)
Screenshot: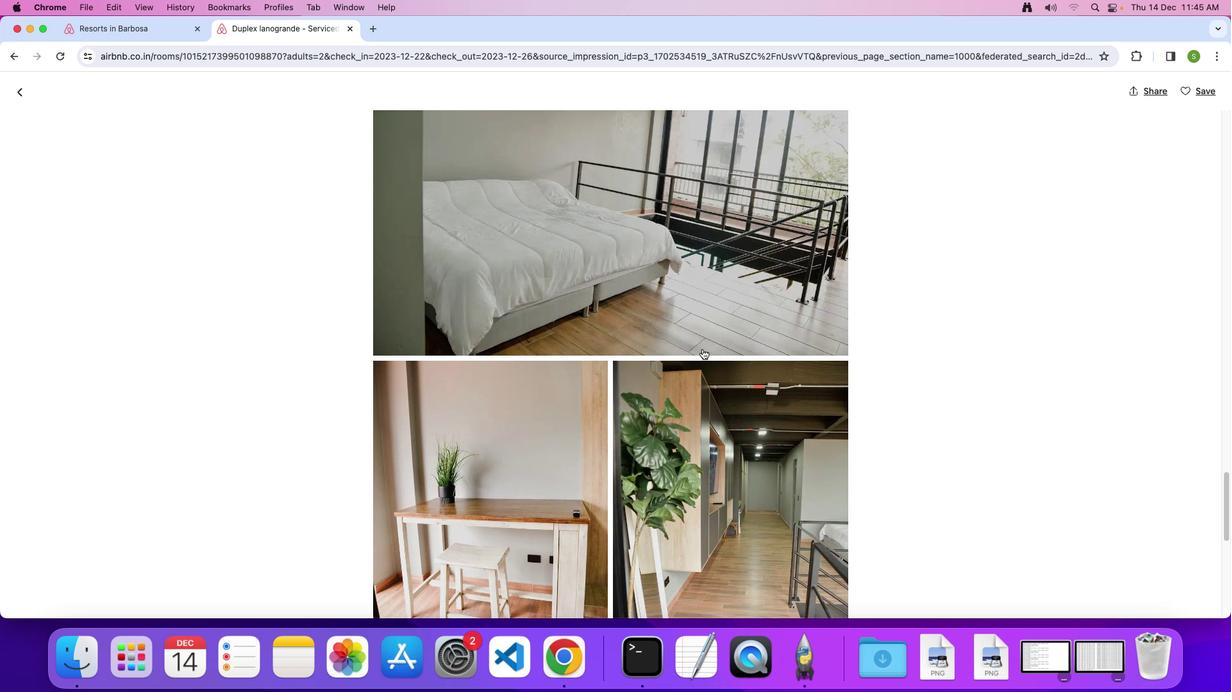 
Action: Mouse scrolled (702, 349) with delta (0, 0)
Screenshot: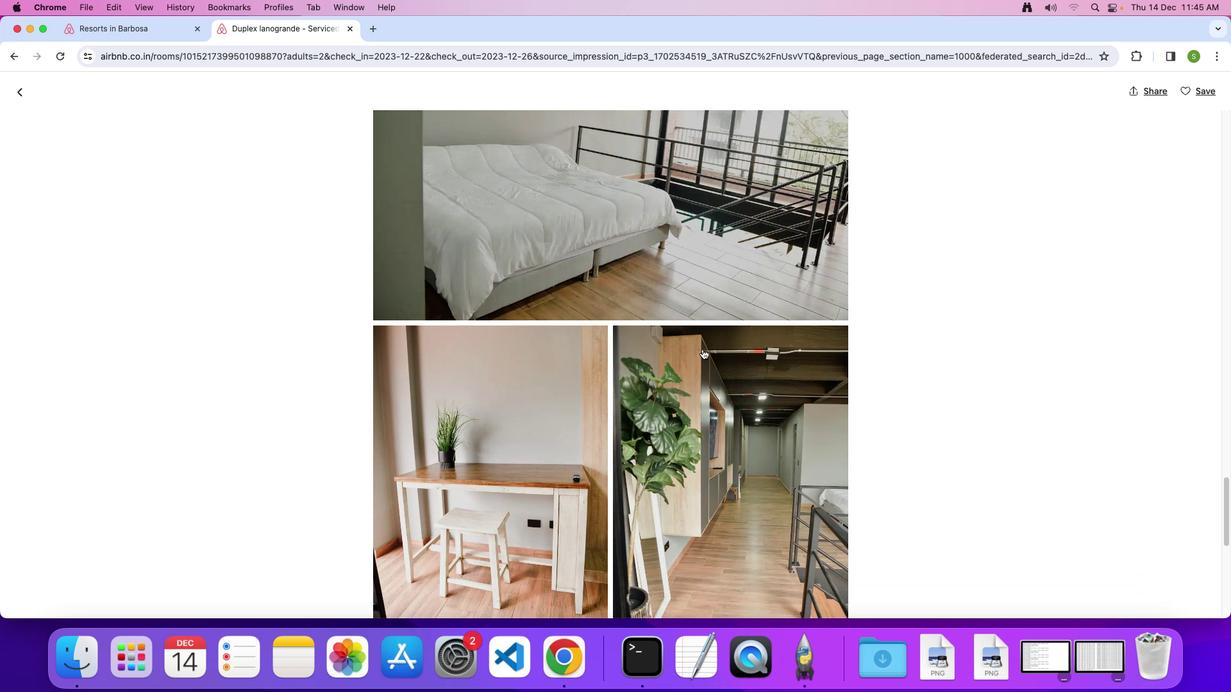 
Action: Mouse scrolled (702, 349) with delta (0, 0)
Screenshot: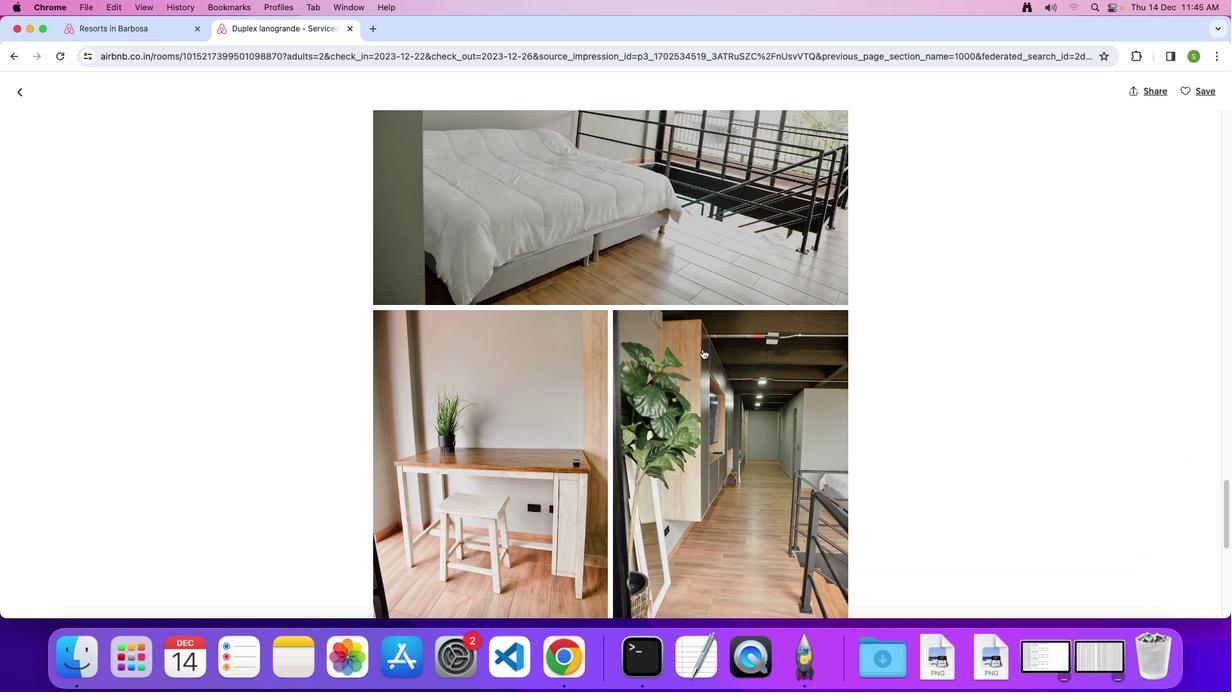 
Action: Mouse scrolled (702, 349) with delta (0, 0)
Screenshot: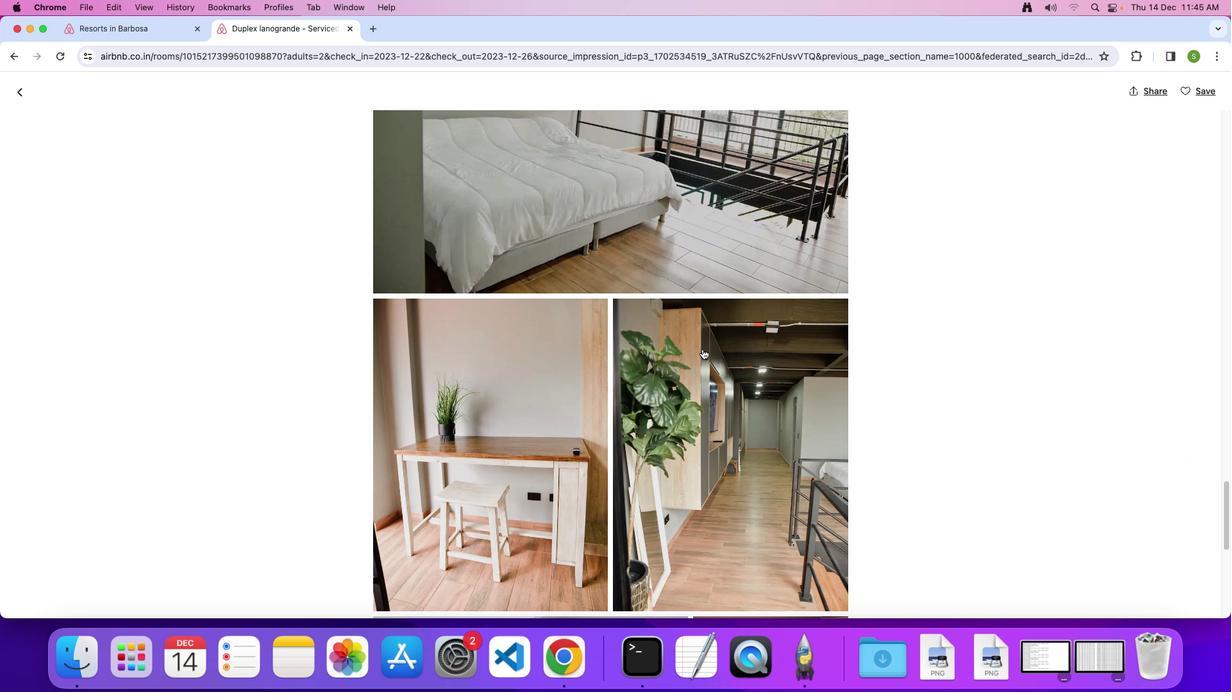 
Action: Mouse scrolled (702, 349) with delta (0, 0)
Screenshot: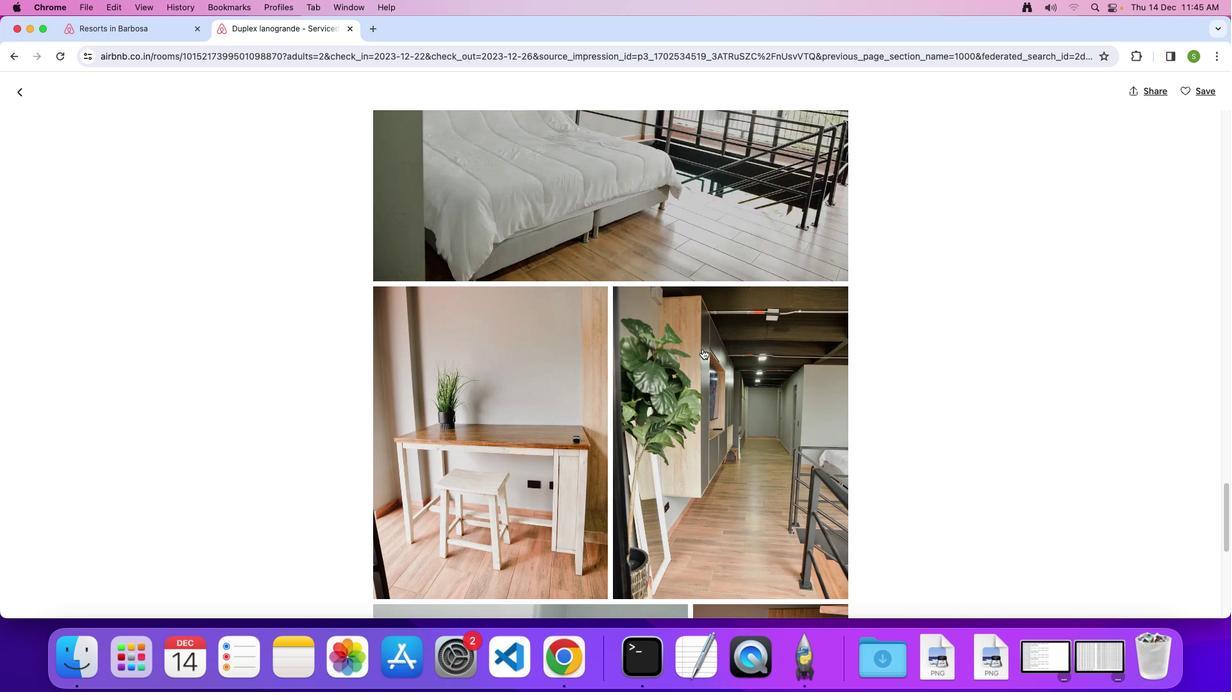 
Action: Mouse scrolled (702, 349) with delta (0, 0)
Screenshot: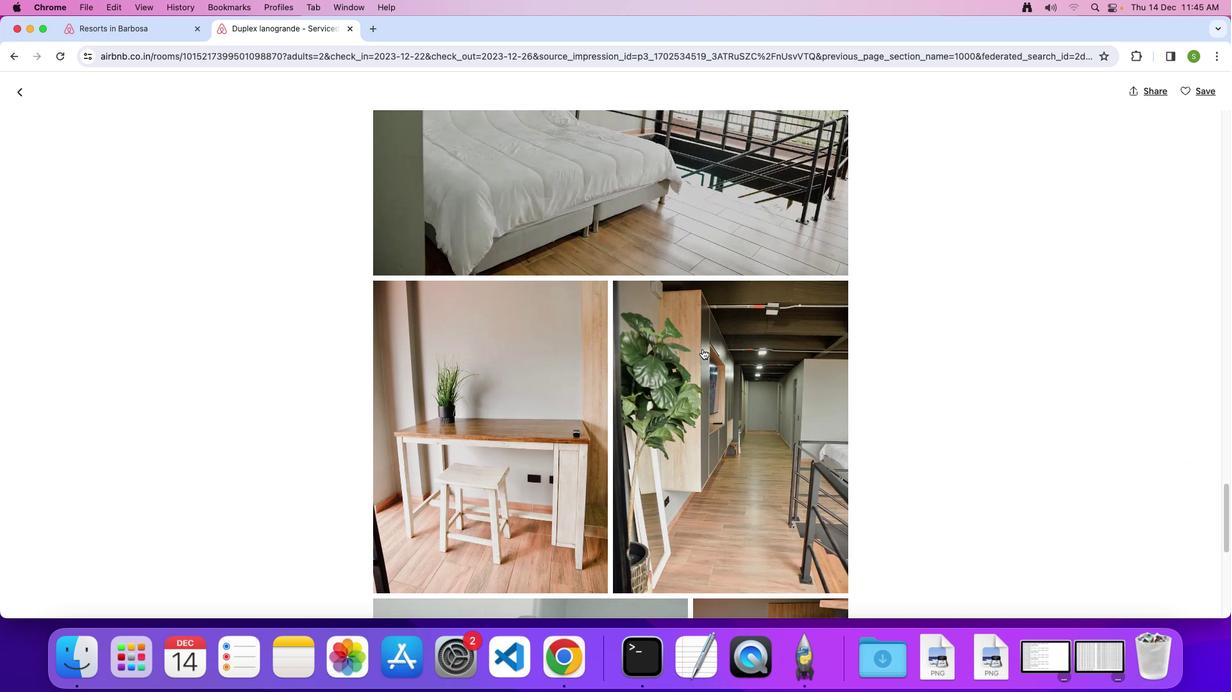 
Action: Mouse scrolled (702, 349) with delta (0, 0)
Screenshot: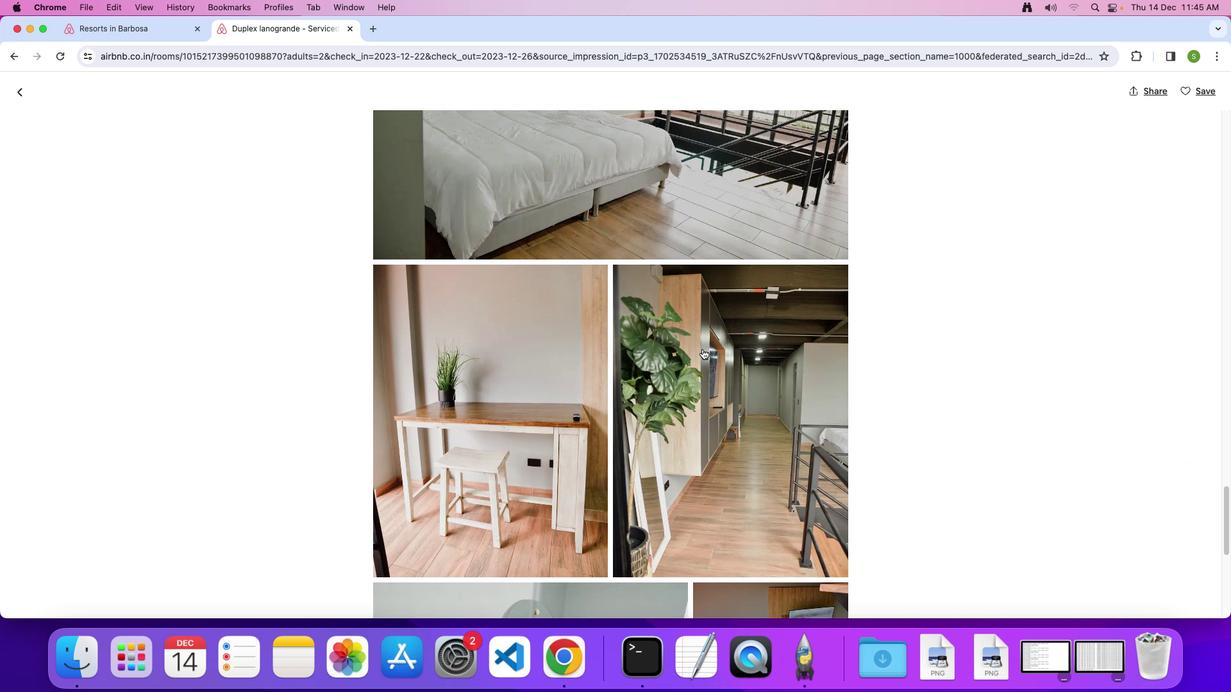 
Action: Mouse scrolled (702, 349) with delta (0, 0)
Screenshot: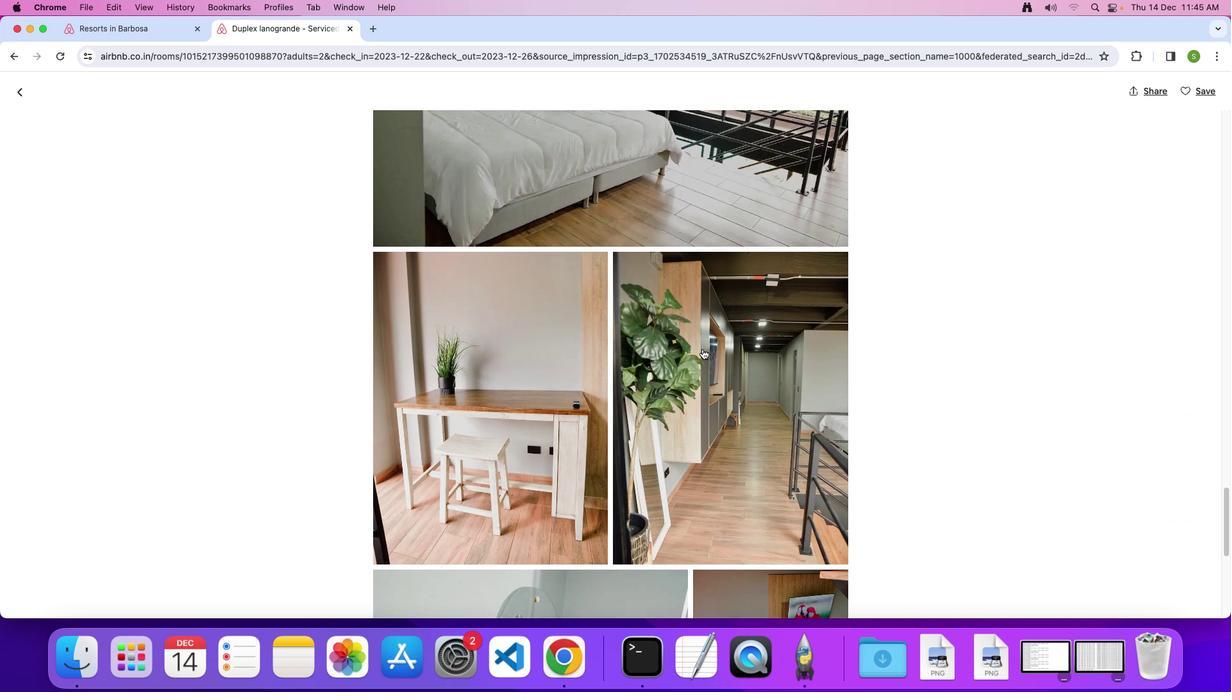
Action: Mouse scrolled (702, 349) with delta (0, -1)
Screenshot: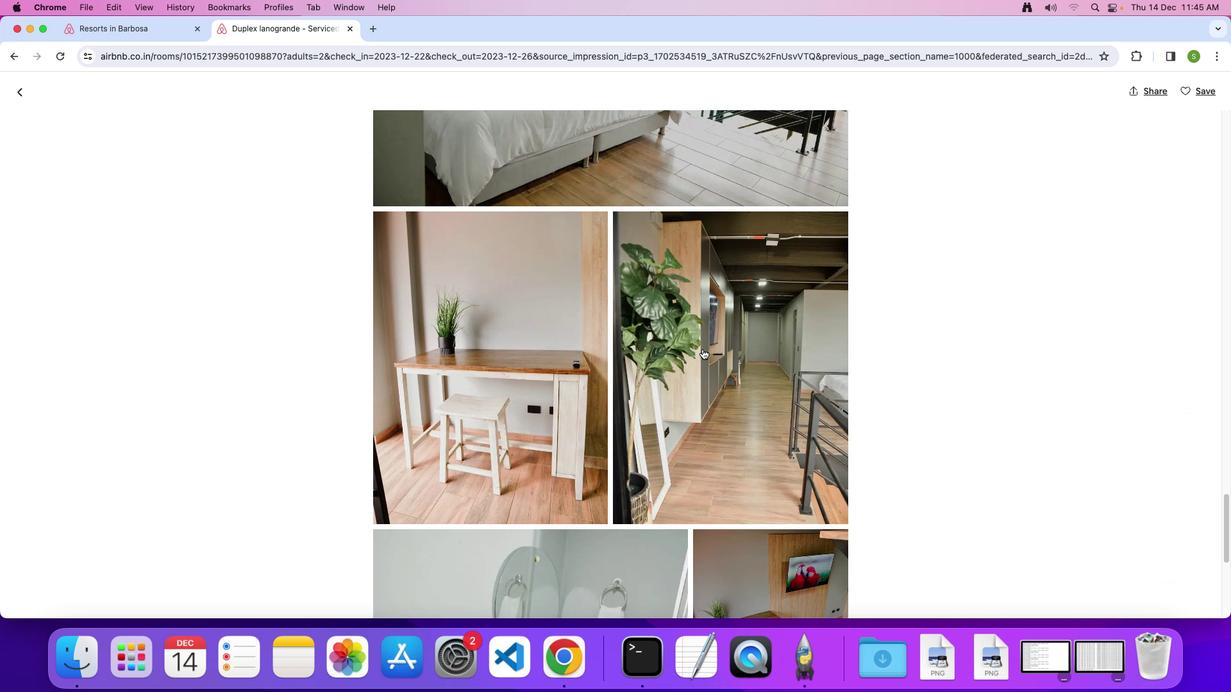 
Action: Mouse scrolled (702, 349) with delta (0, 0)
Screenshot: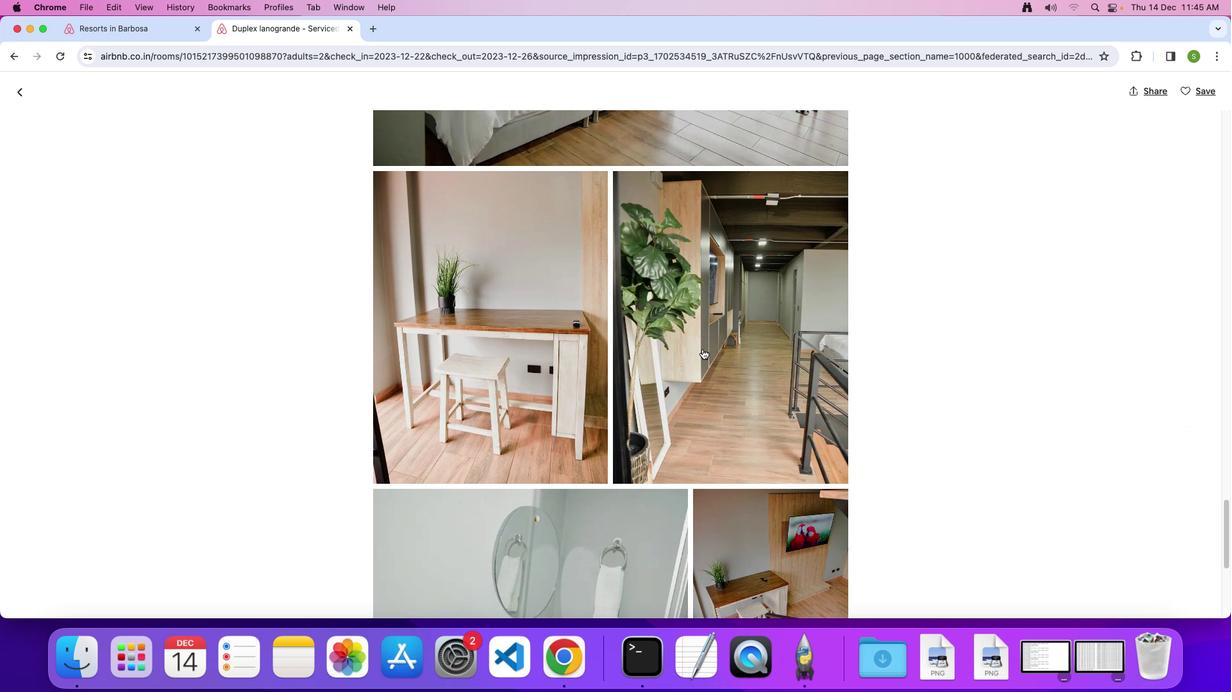
Action: Mouse scrolled (702, 349) with delta (0, 0)
Screenshot: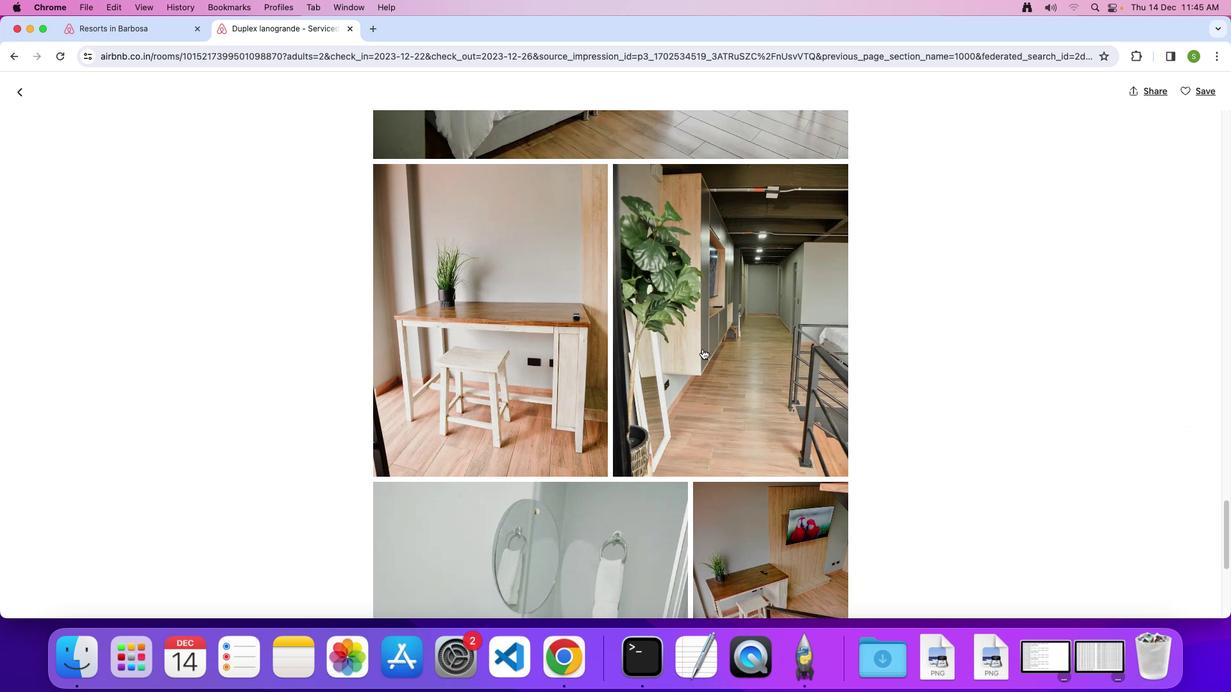 
Action: Mouse scrolled (702, 349) with delta (0, 0)
Screenshot: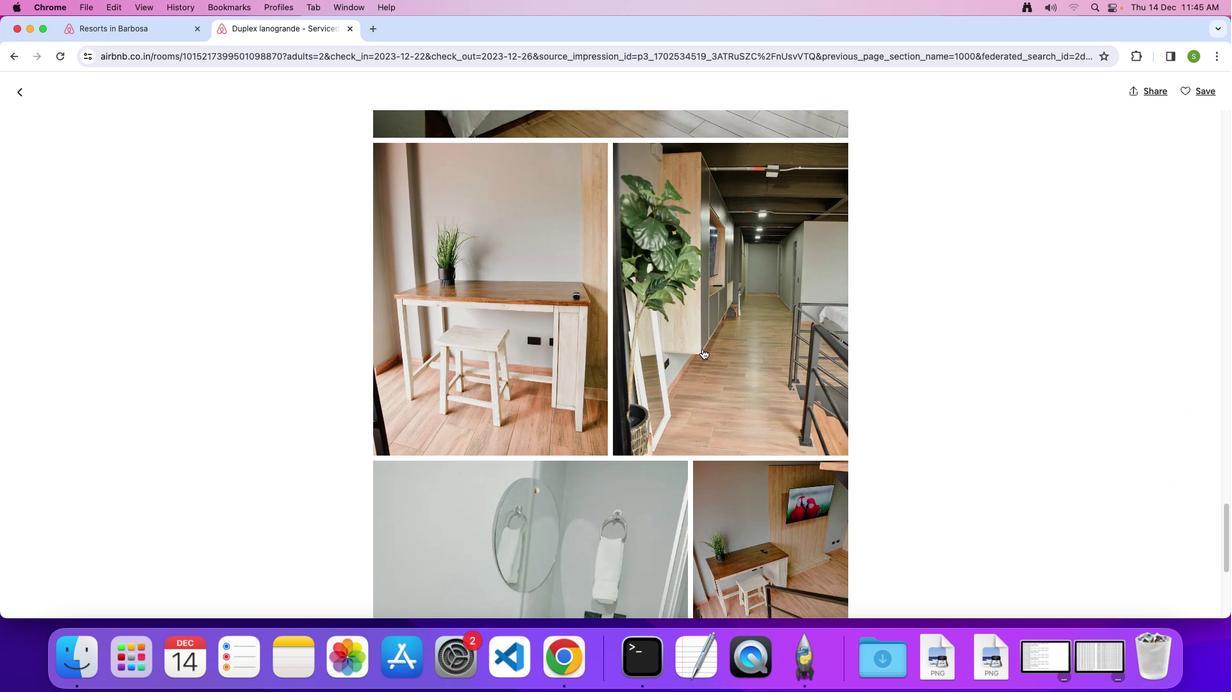 
Action: Mouse scrolled (702, 349) with delta (0, 0)
Screenshot: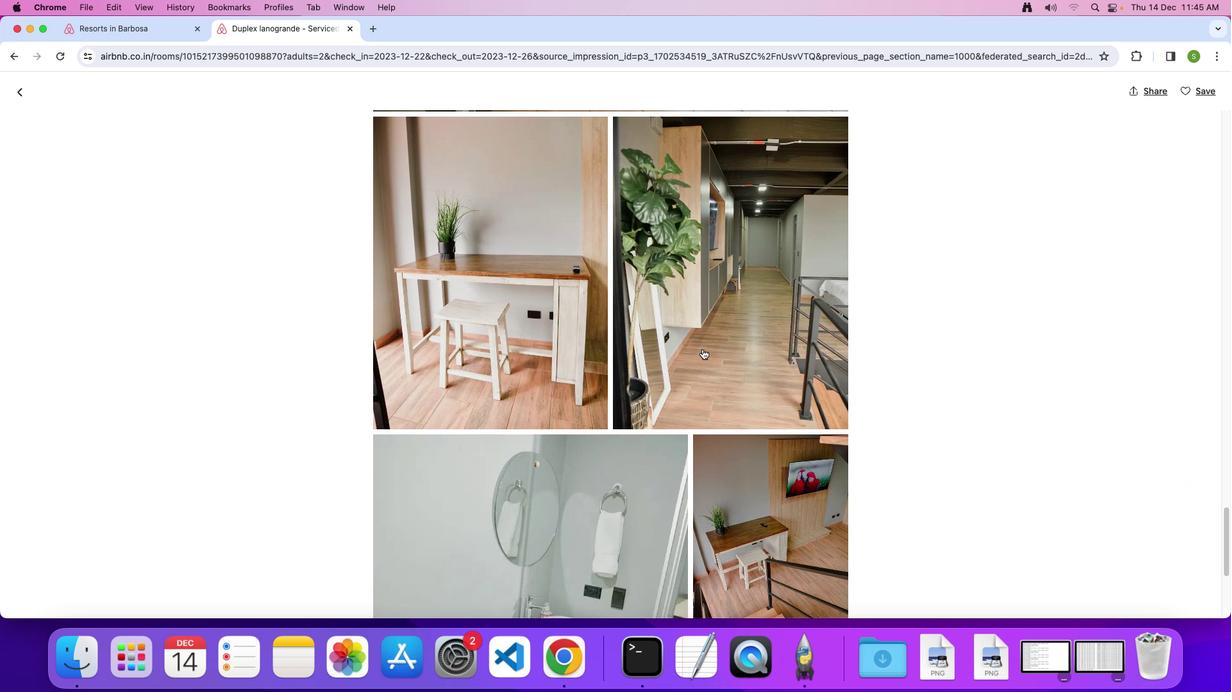 
Action: Mouse scrolled (702, 349) with delta (0, -1)
Screenshot: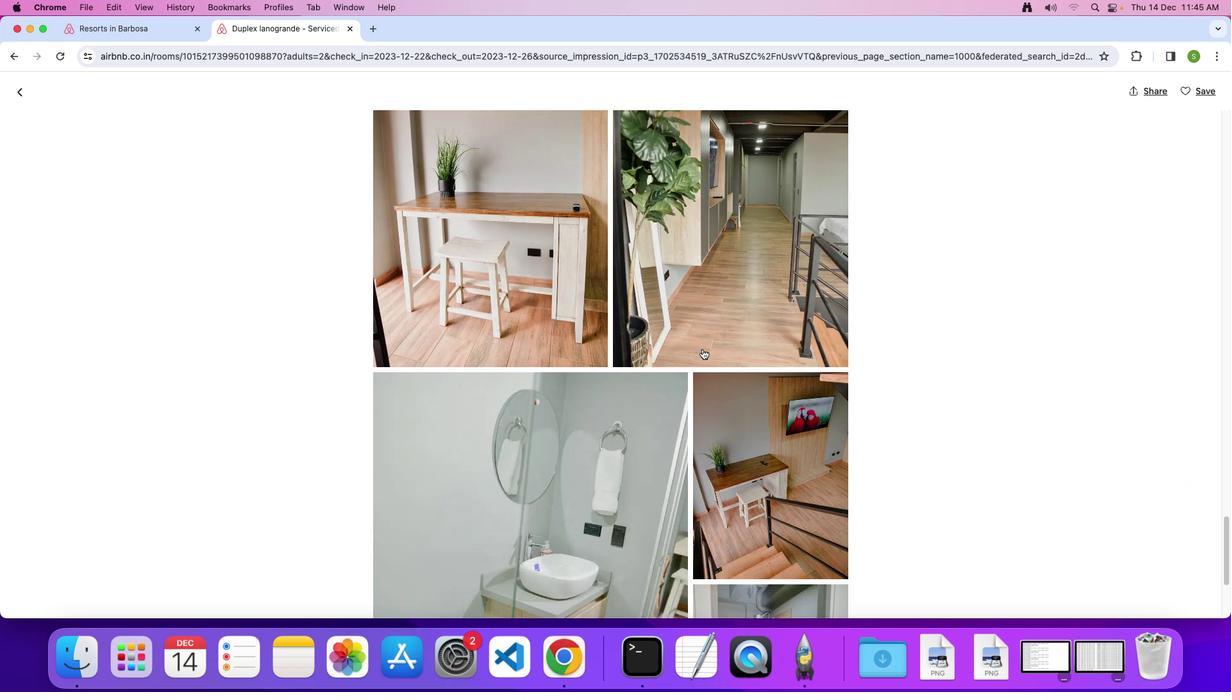 
Action: Mouse scrolled (702, 349) with delta (0, 0)
Screenshot: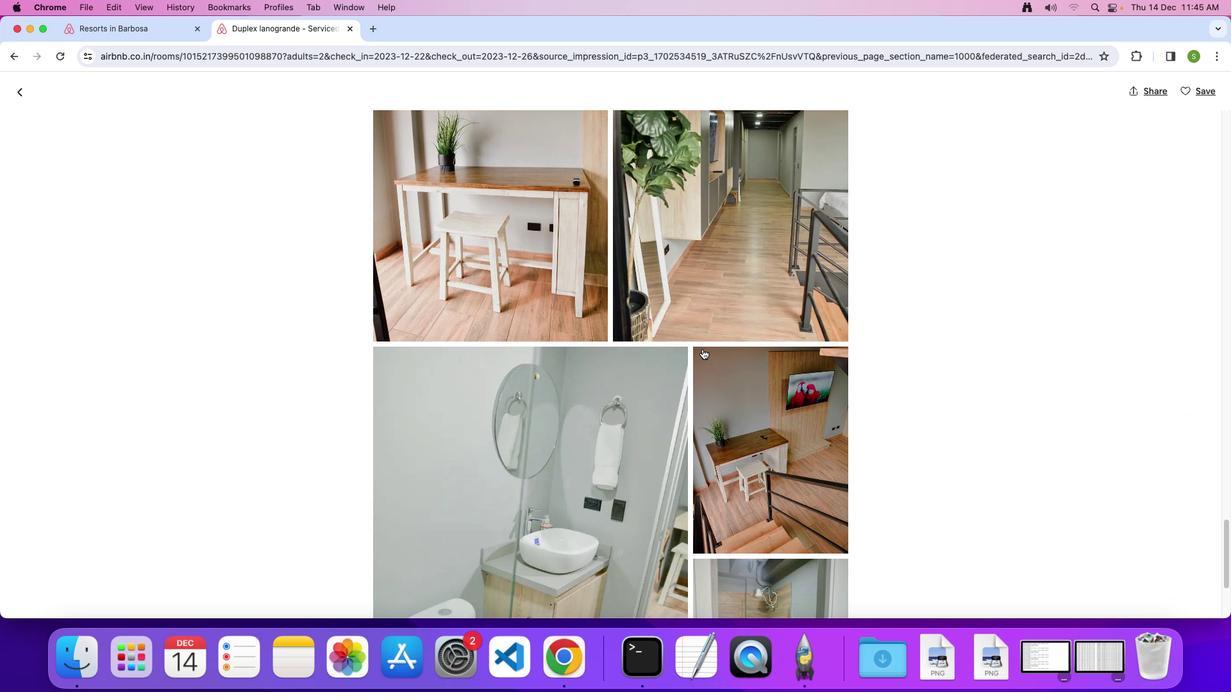 
Action: Mouse scrolled (702, 349) with delta (0, 0)
Screenshot: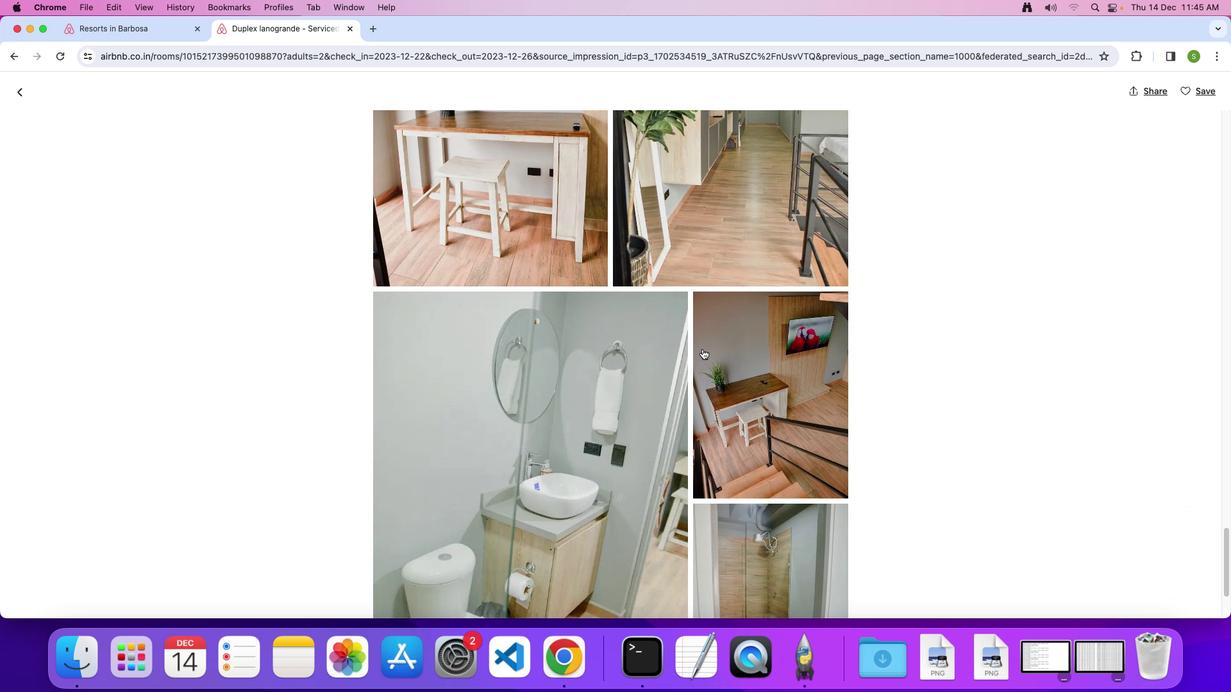 
Action: Mouse scrolled (702, 349) with delta (0, -1)
Screenshot: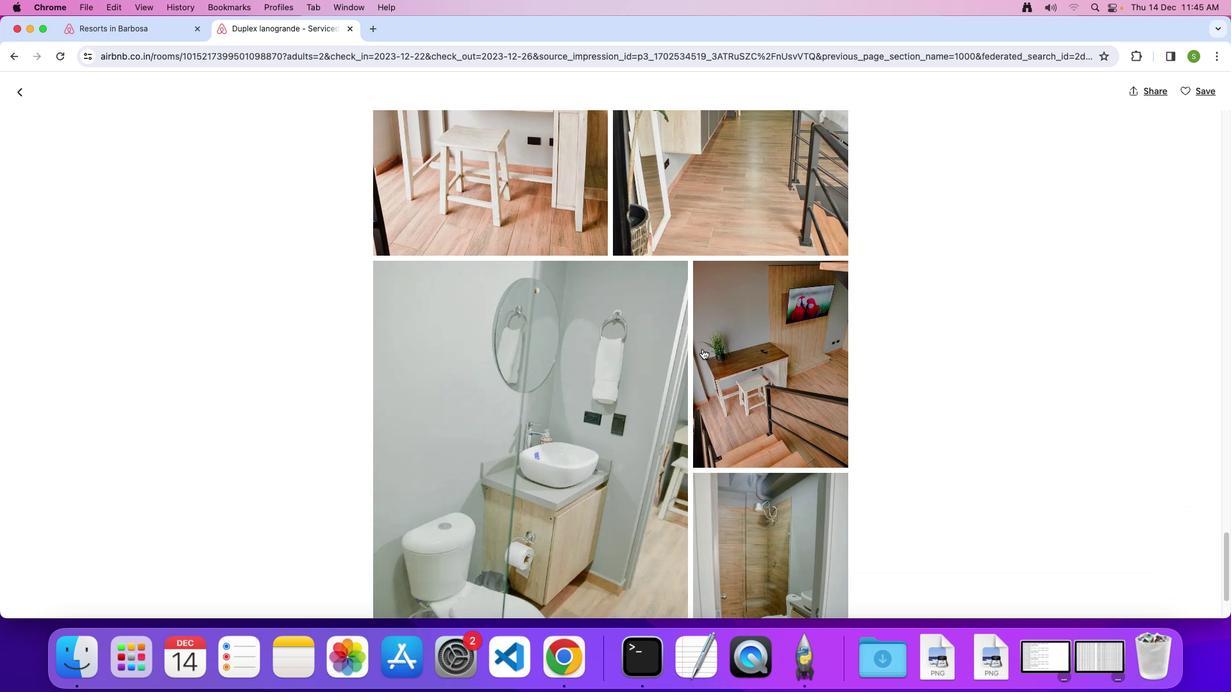 
Action: Mouse scrolled (702, 349) with delta (0, 0)
Screenshot: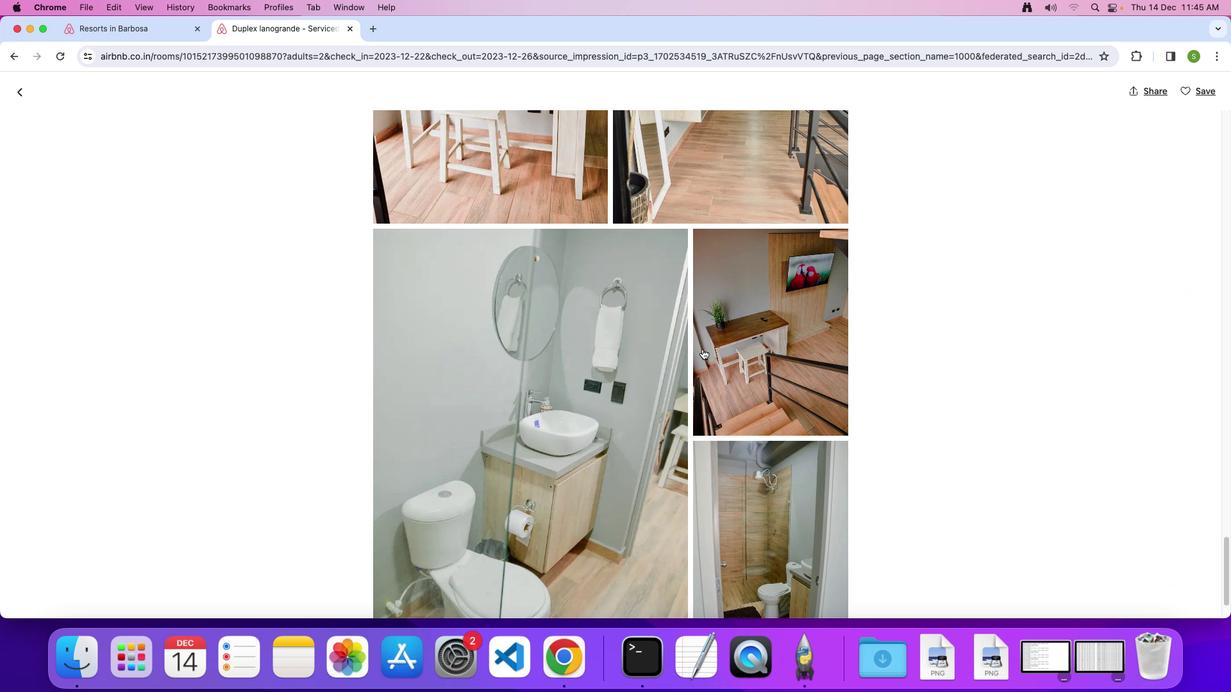 
Action: Mouse scrolled (702, 349) with delta (0, 0)
Screenshot: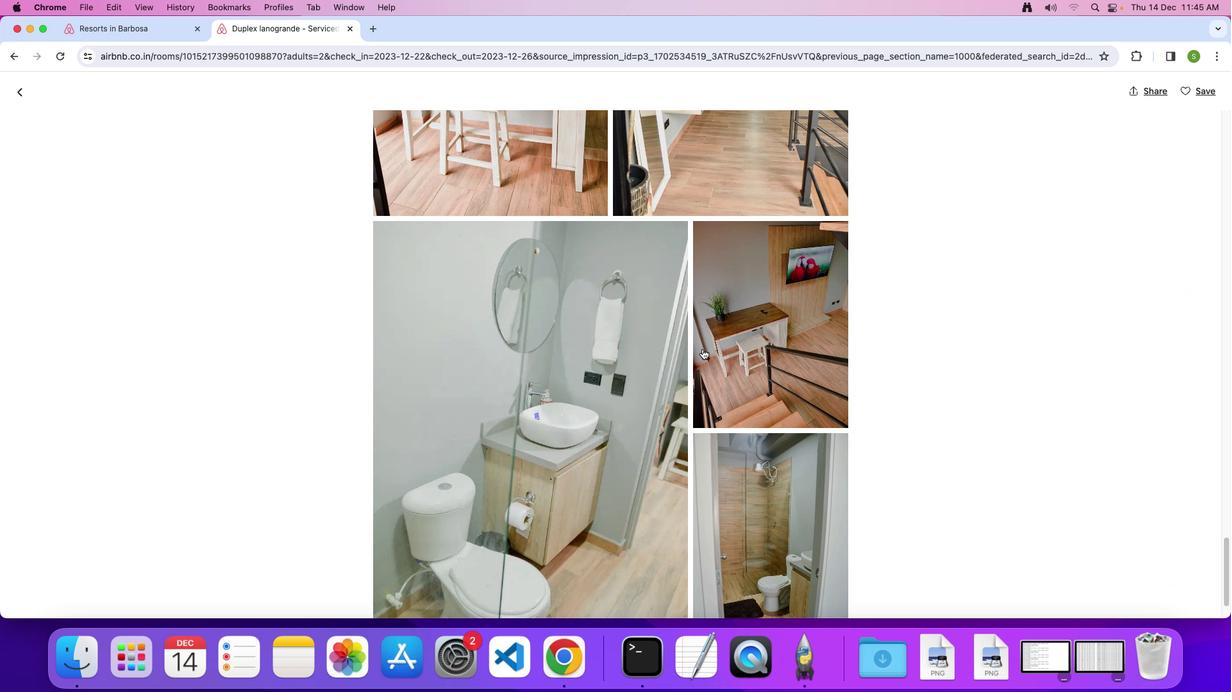 
Action: Mouse scrolled (702, 349) with delta (0, 0)
Screenshot: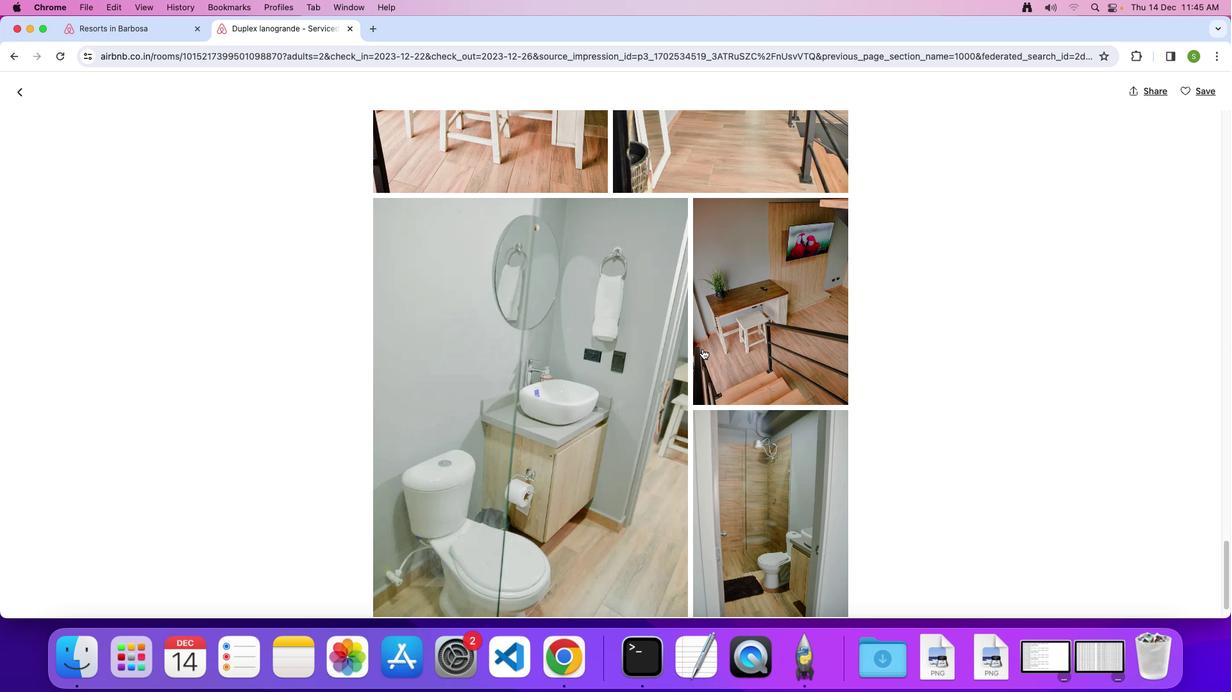 
Action: Mouse scrolled (702, 349) with delta (0, 0)
Screenshot: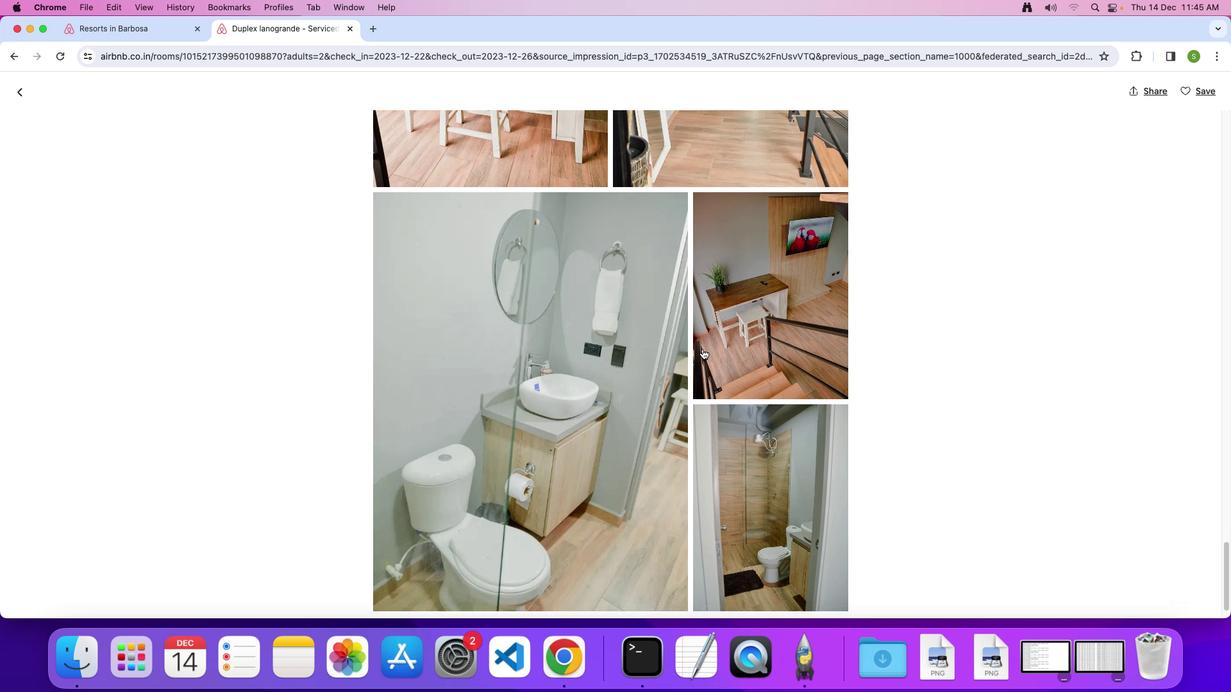 
Action: Mouse scrolled (702, 349) with delta (0, -1)
Screenshot: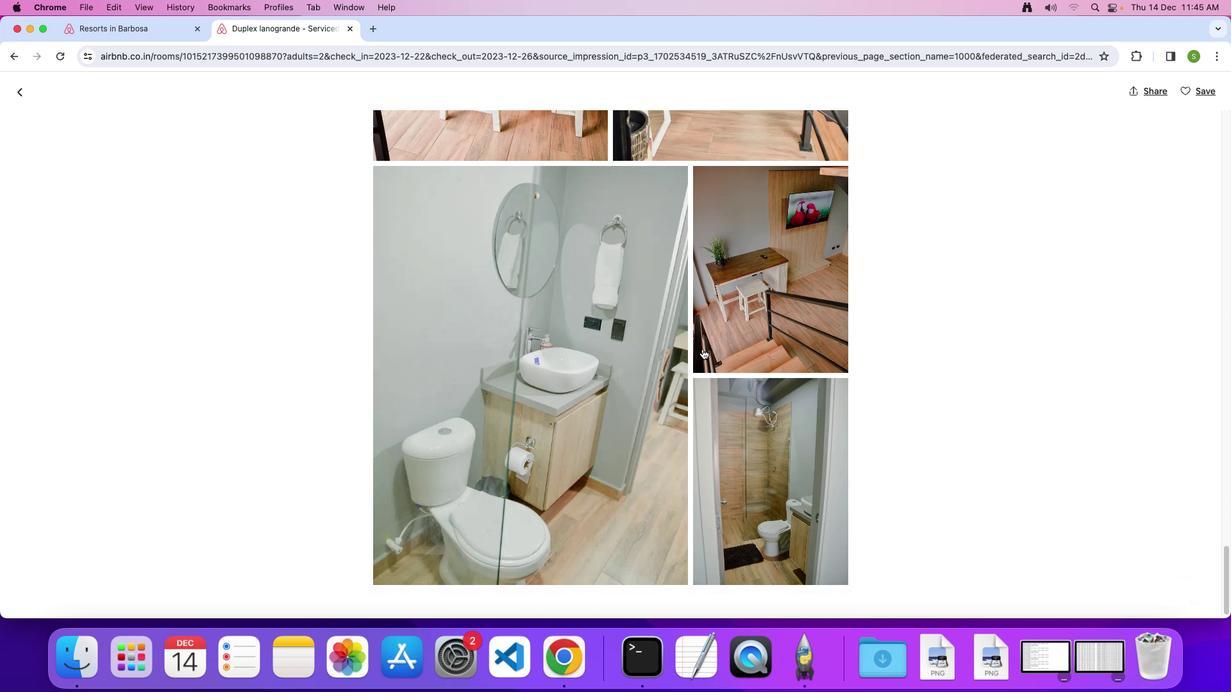 
Action: Mouse scrolled (702, 349) with delta (0, 0)
Screenshot: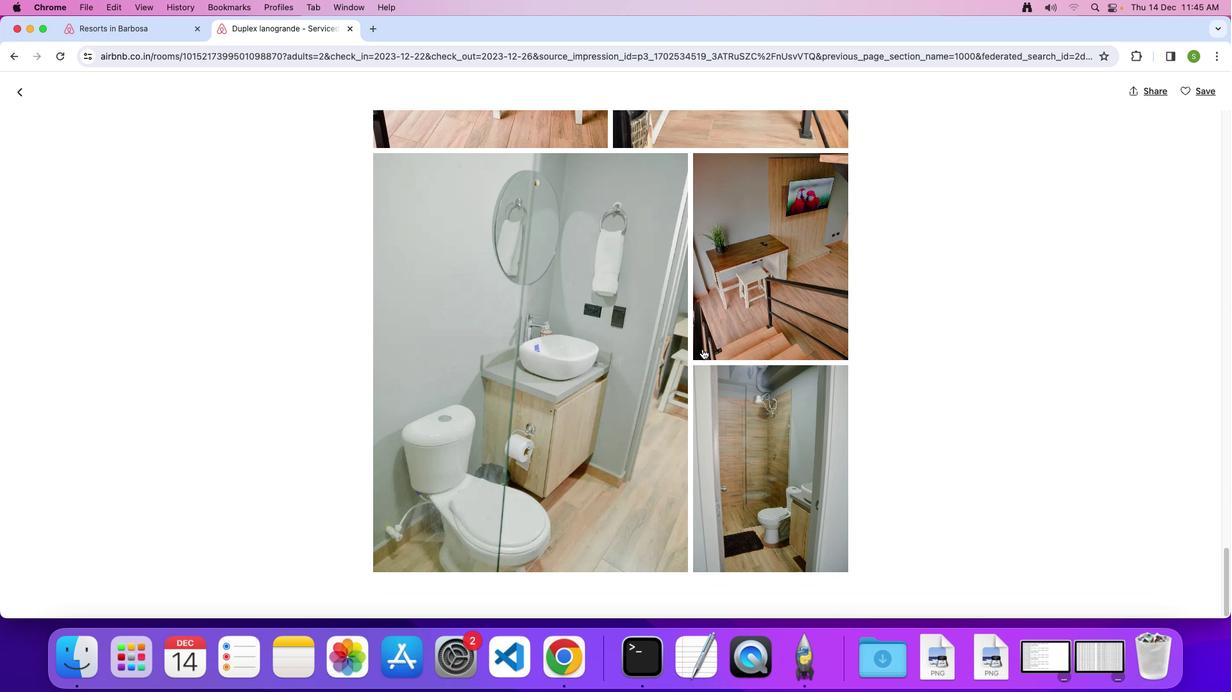 
Action: Mouse scrolled (702, 349) with delta (0, 0)
Screenshot: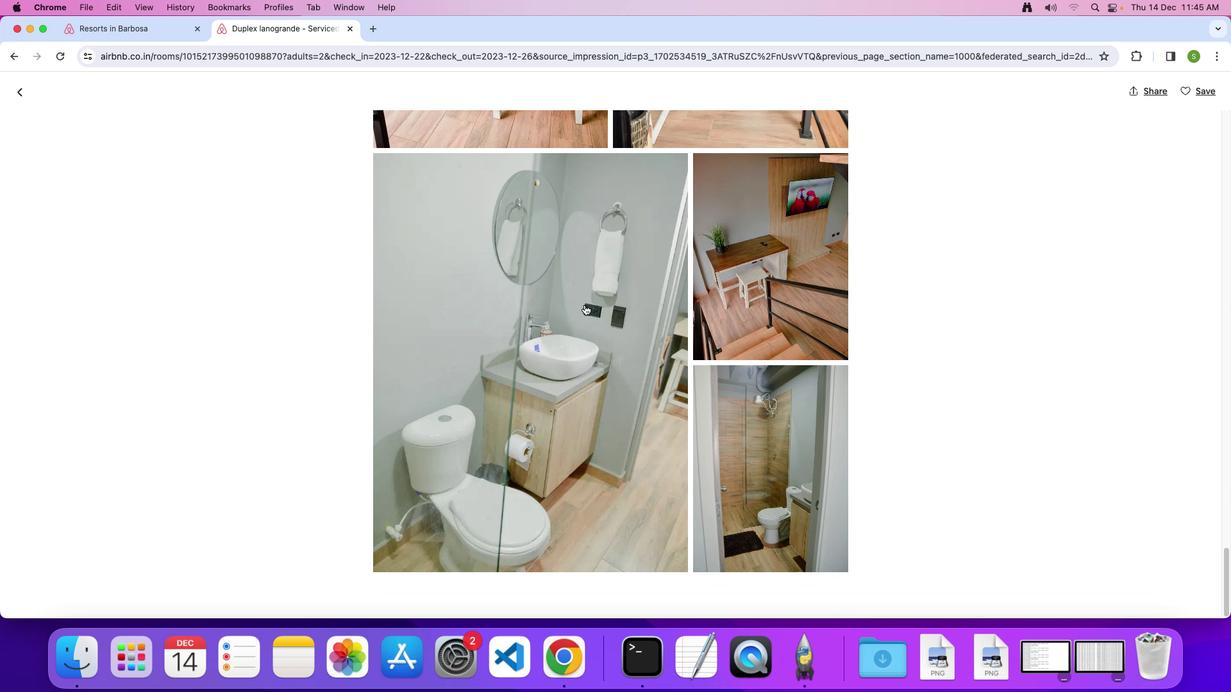 
Action: Mouse moved to (26, 92)
Screenshot: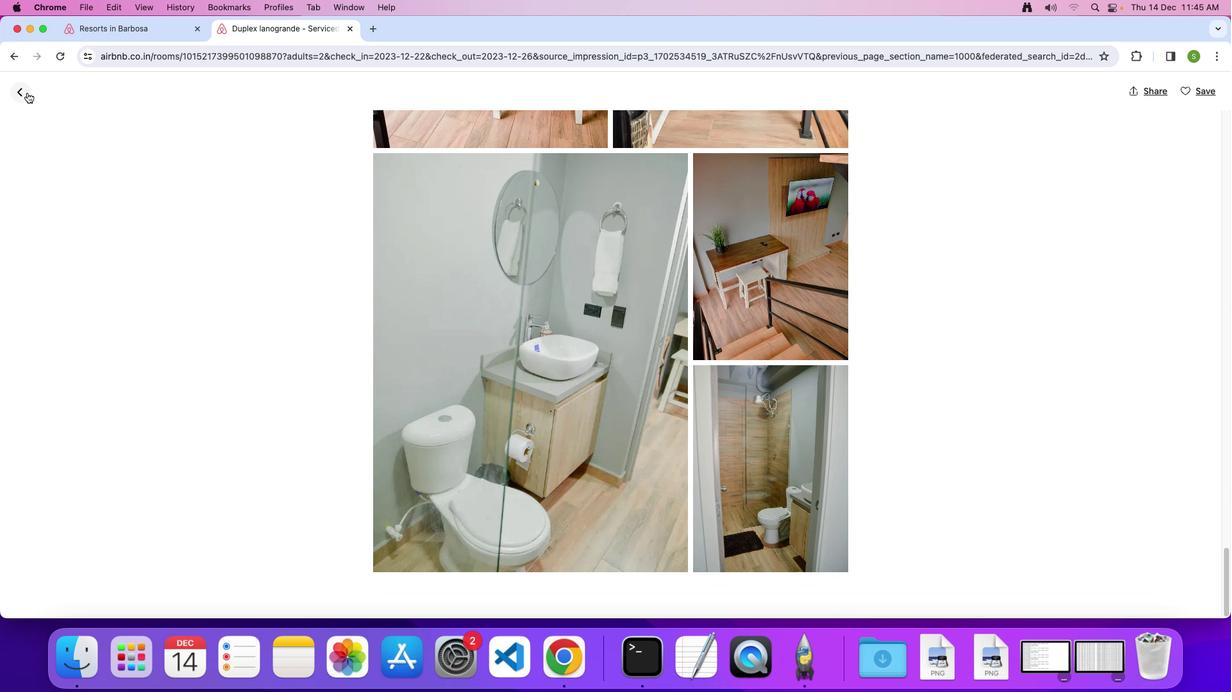 
Action: Mouse pressed left at (26, 92)
Screenshot: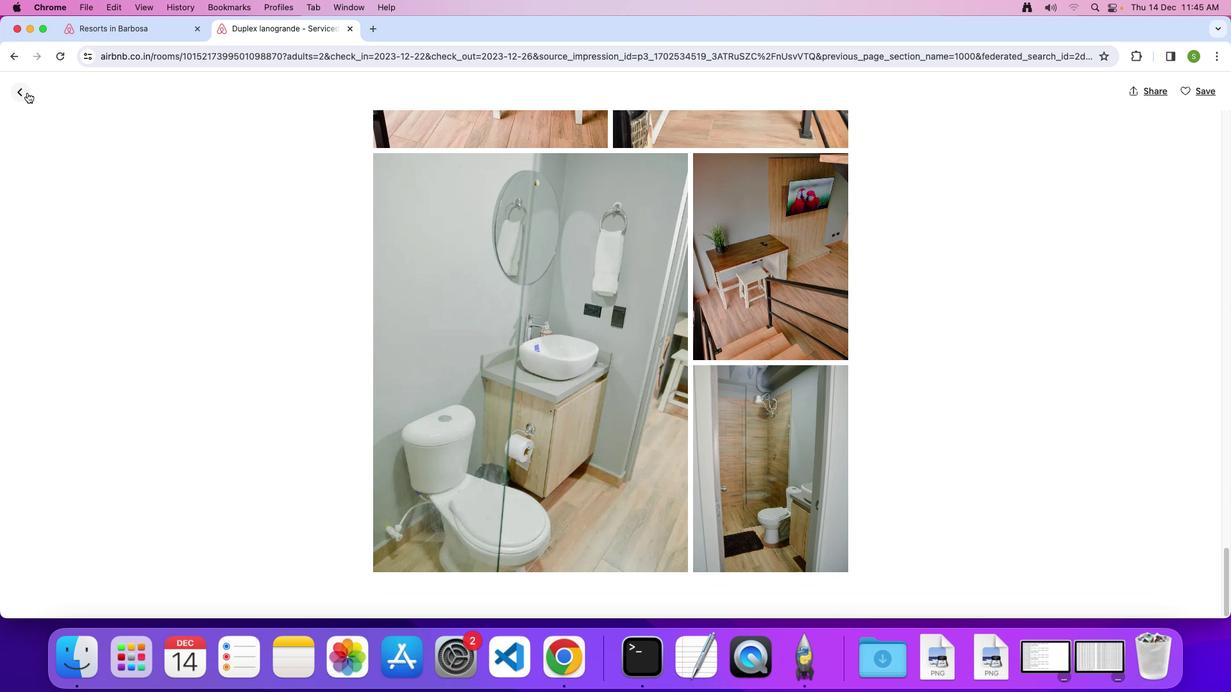 
Action: Mouse moved to (530, 337)
Screenshot: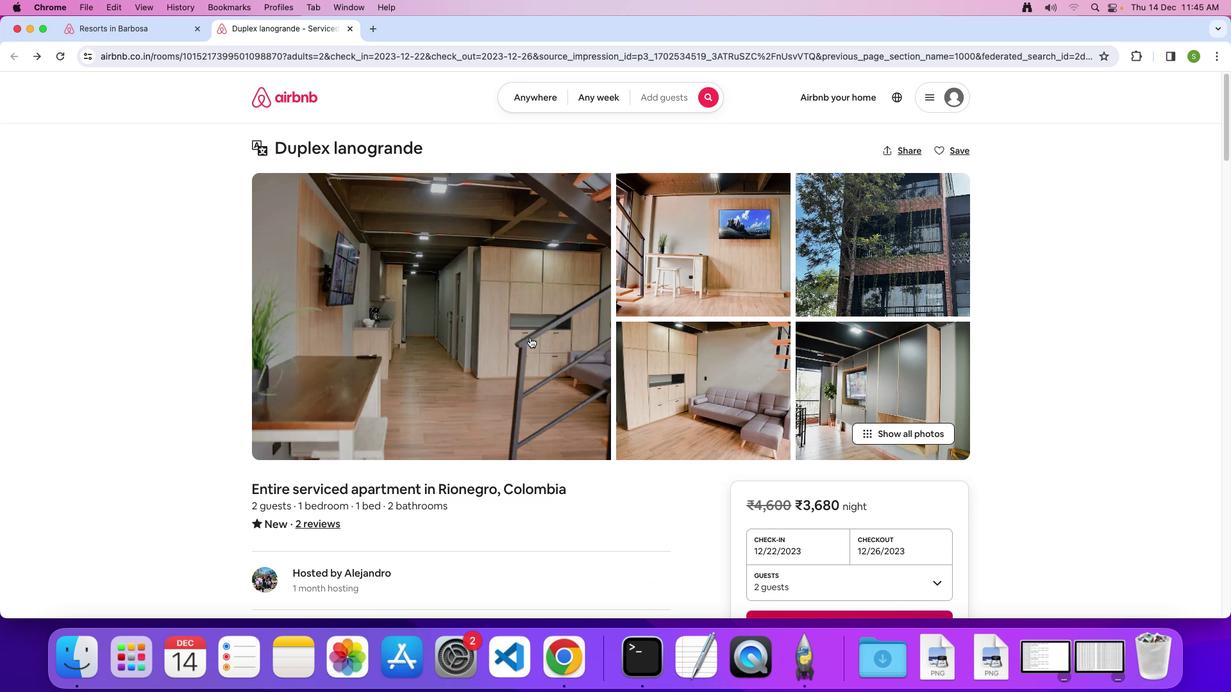 
Action: Mouse scrolled (530, 337) with delta (0, 0)
Screenshot: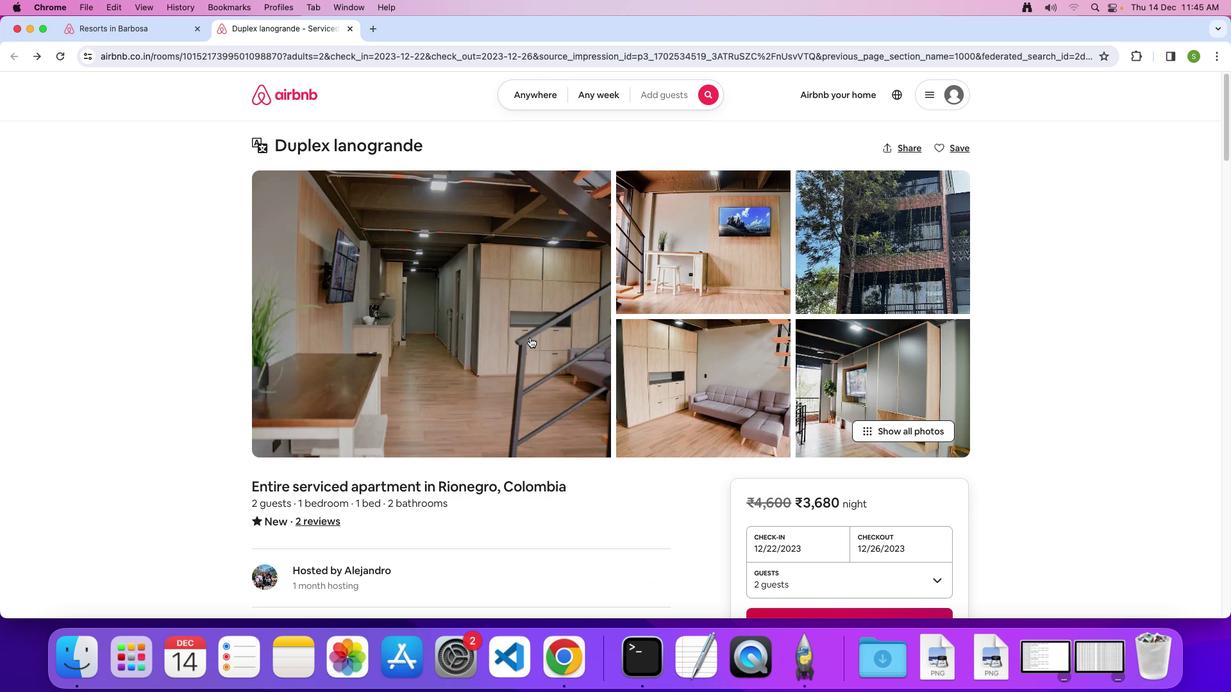 
Action: Mouse scrolled (530, 337) with delta (0, 0)
Screenshot: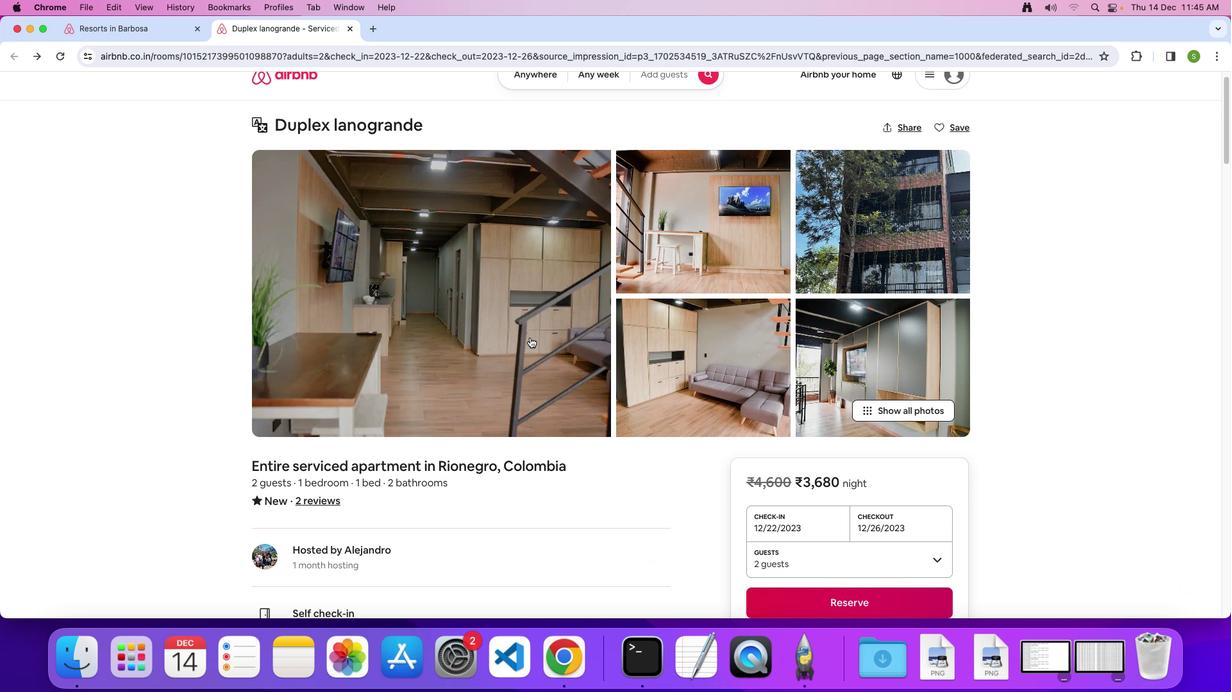 
Action: Mouse scrolled (530, 337) with delta (0, -1)
Screenshot: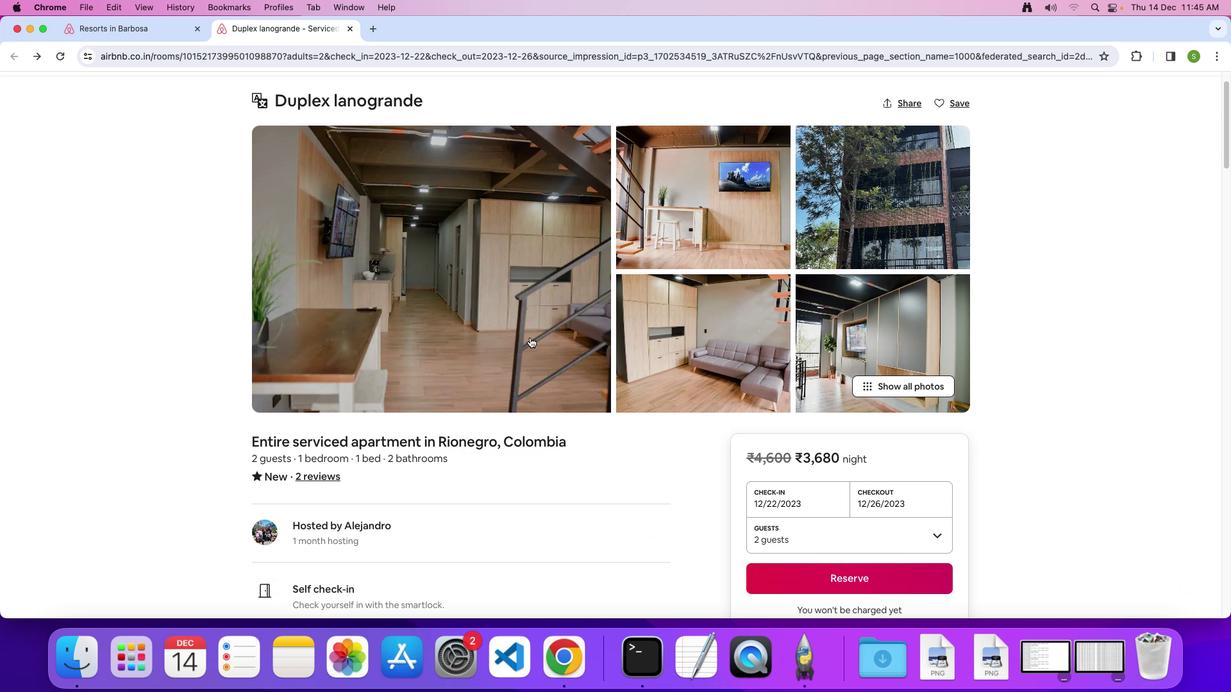 
Action: Mouse scrolled (530, 337) with delta (0, 0)
Screenshot: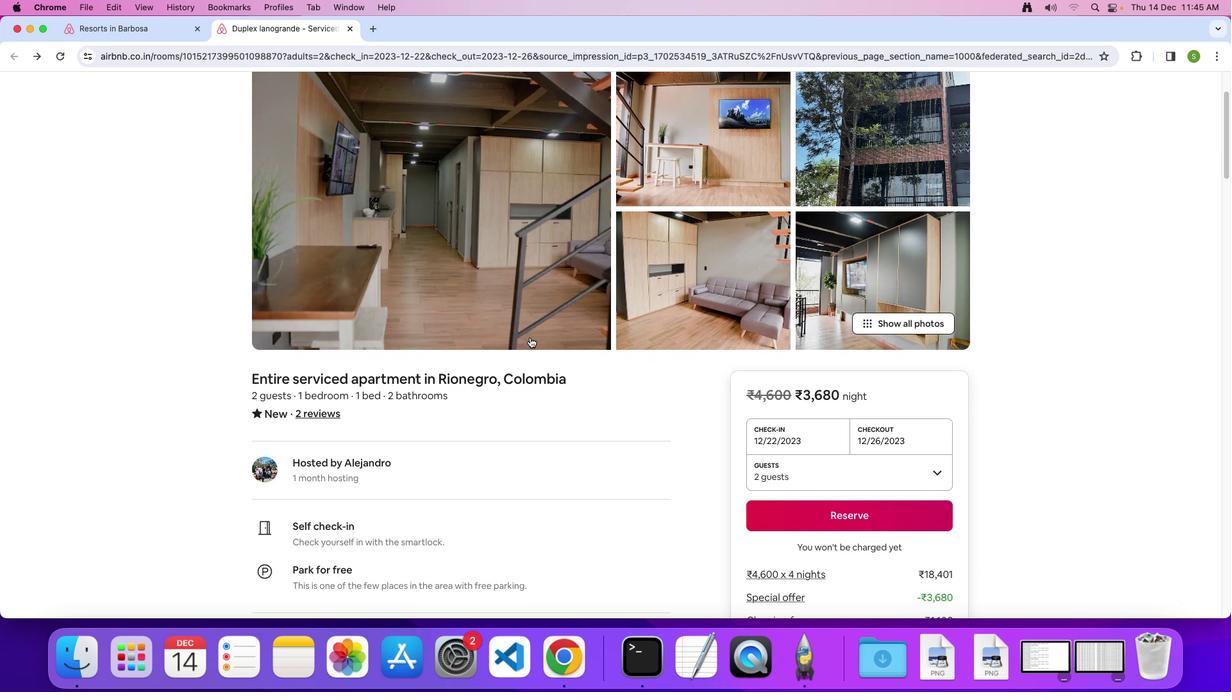 
Action: Mouse scrolled (530, 337) with delta (0, 0)
Screenshot: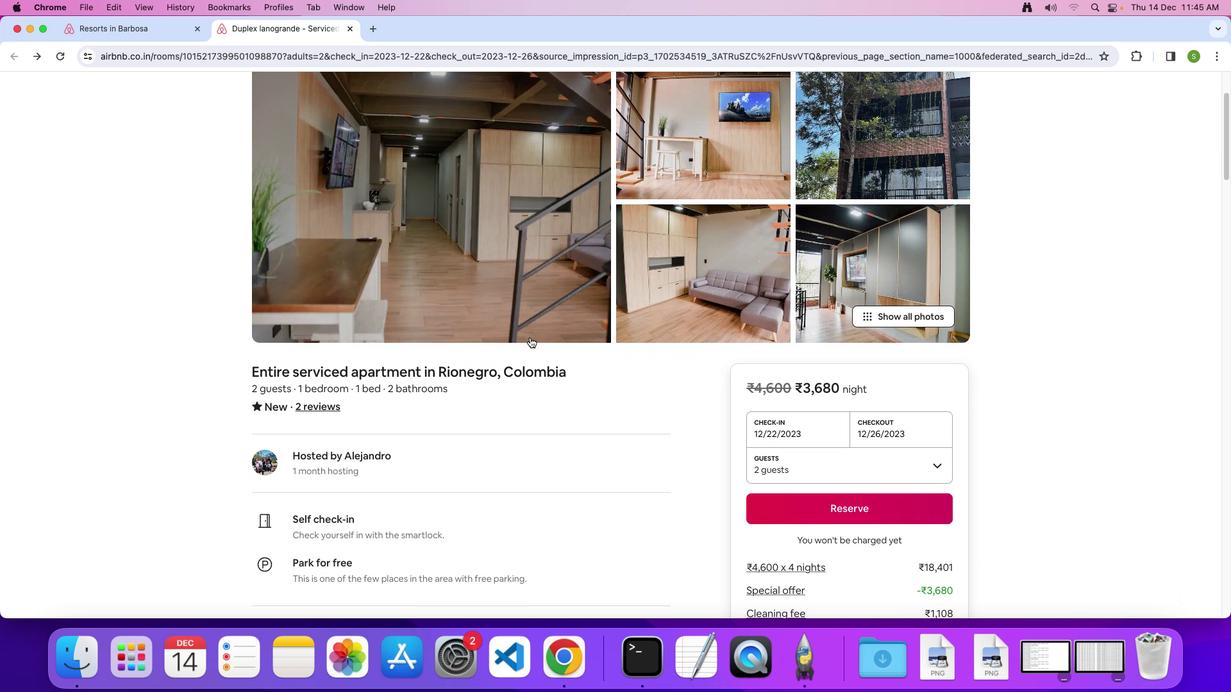
Action: Mouse scrolled (530, 337) with delta (0, 0)
Screenshot: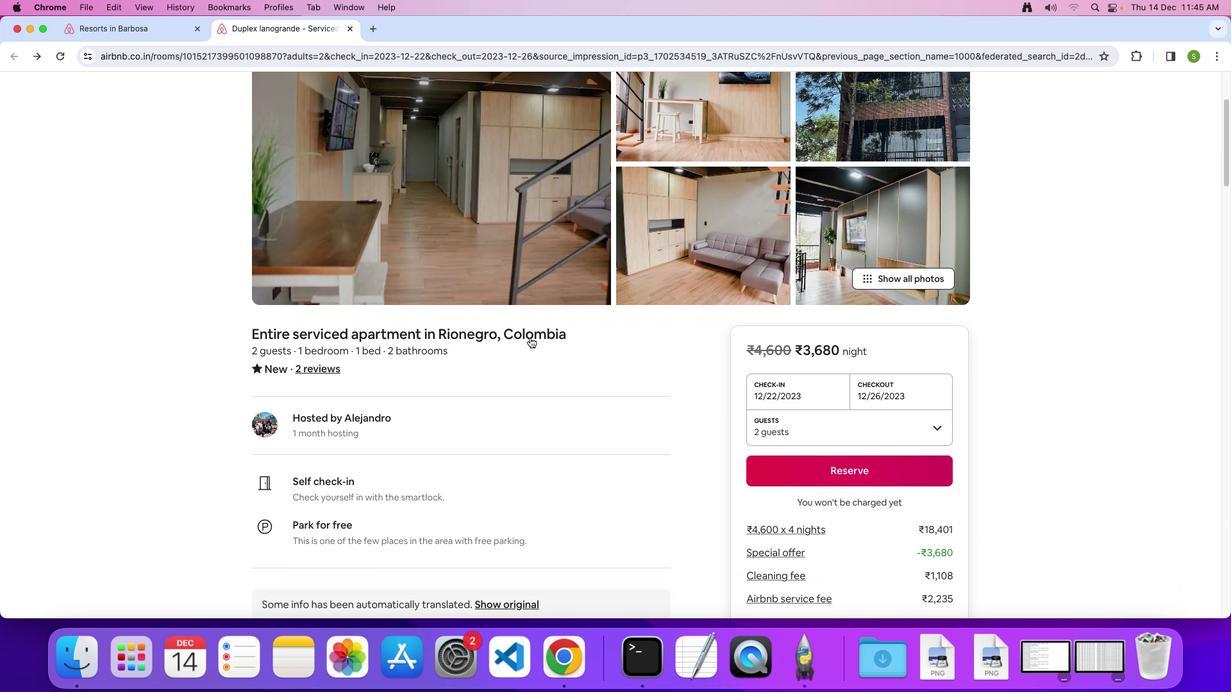 
Action: Mouse scrolled (530, 337) with delta (0, 0)
Screenshot: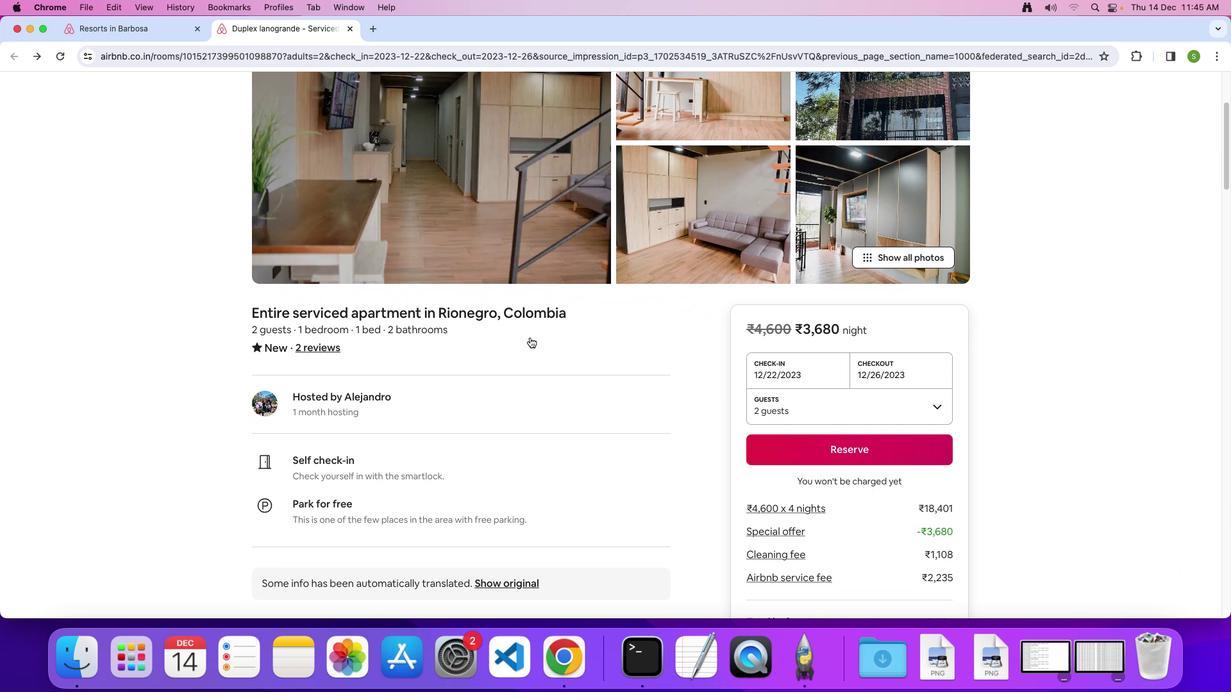 
Action: Mouse scrolled (530, 337) with delta (0, 0)
Screenshot: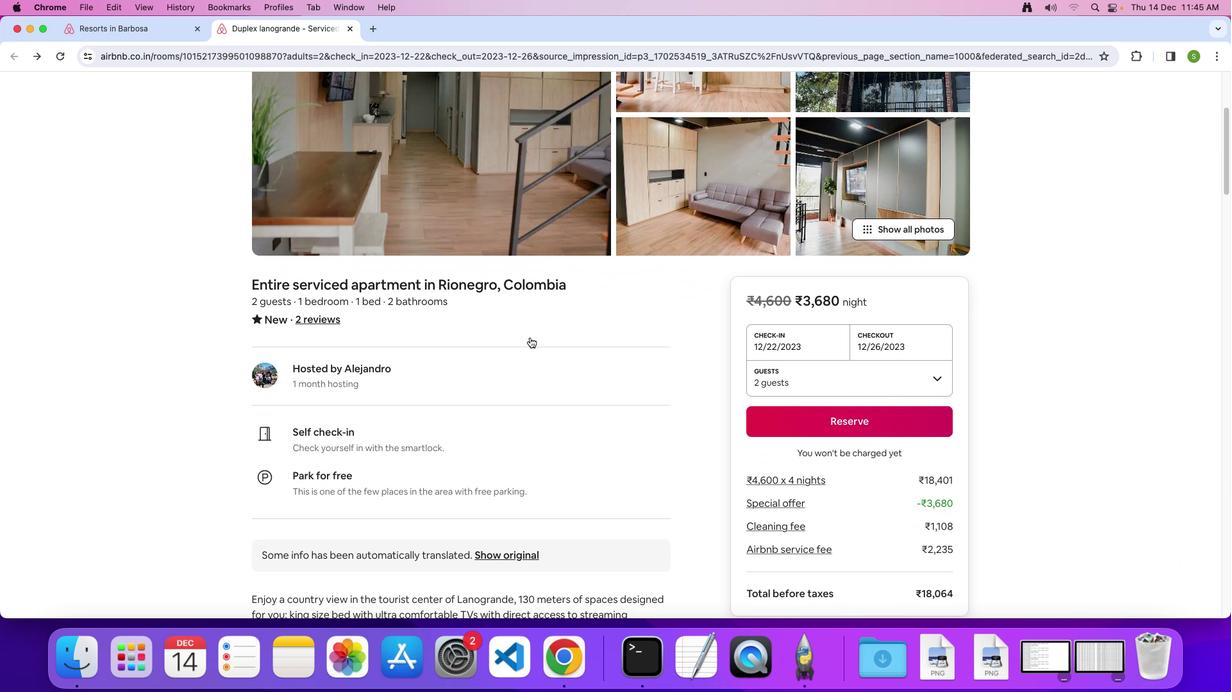 
Action: Mouse scrolled (530, 337) with delta (0, -1)
Screenshot: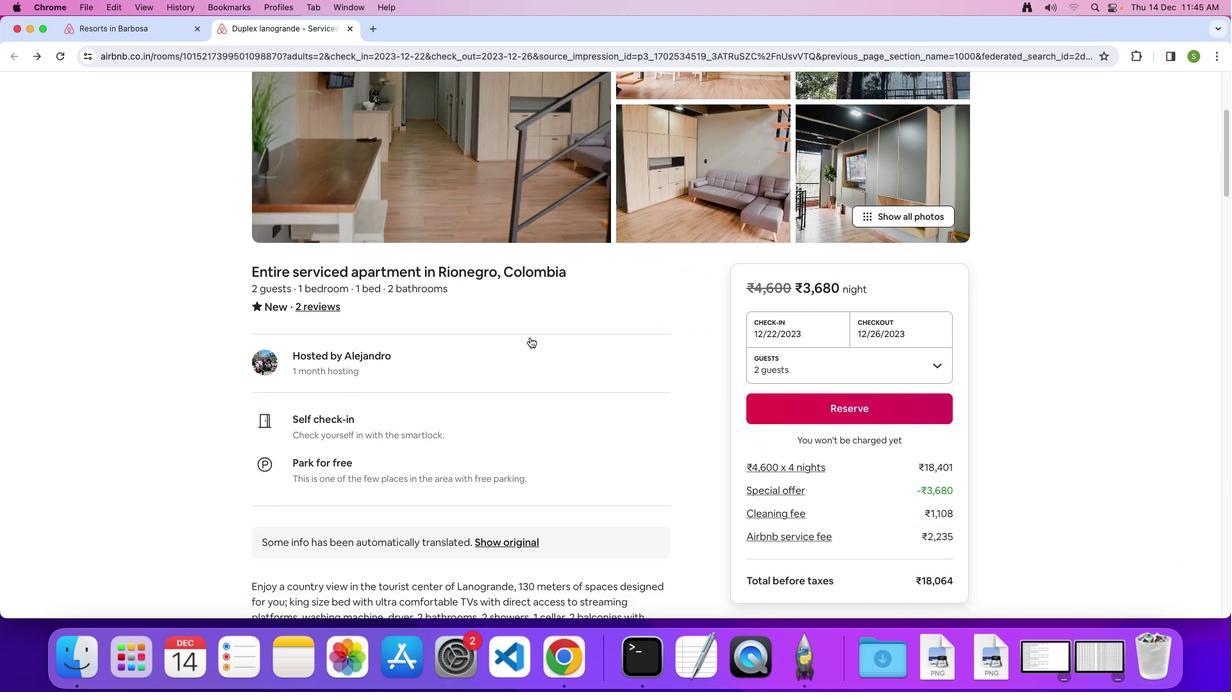 
Action: Mouse scrolled (530, 337) with delta (0, 0)
Screenshot: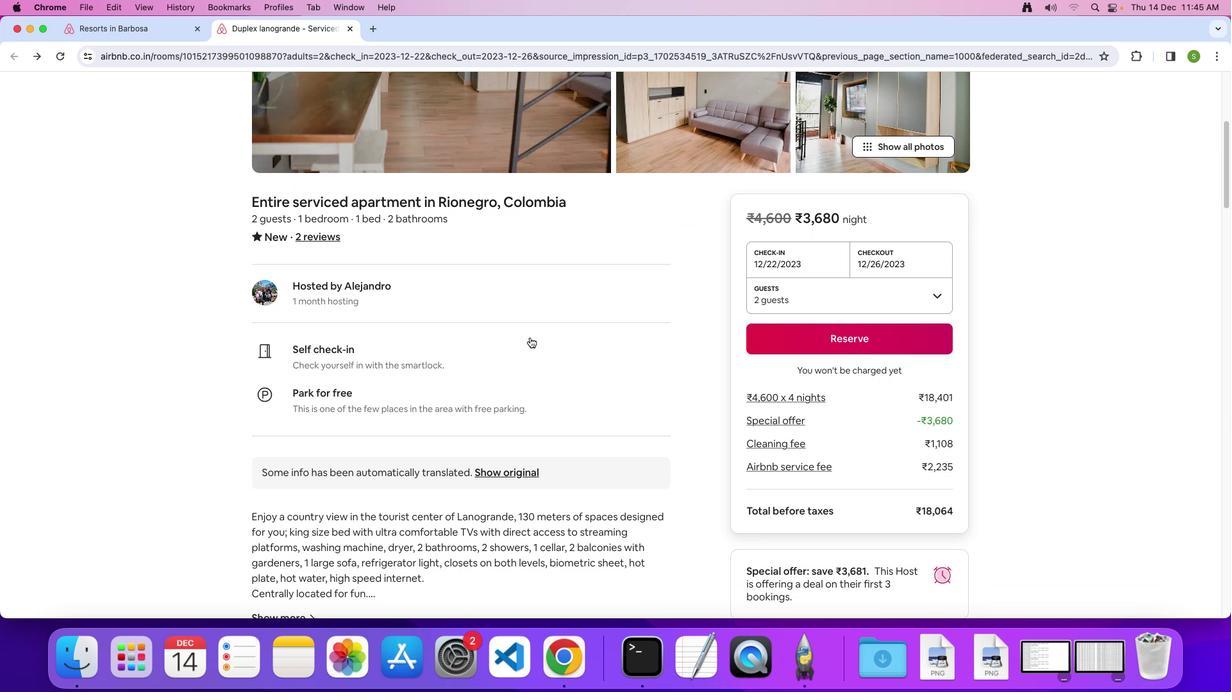 
Action: Mouse scrolled (530, 337) with delta (0, 0)
Screenshot: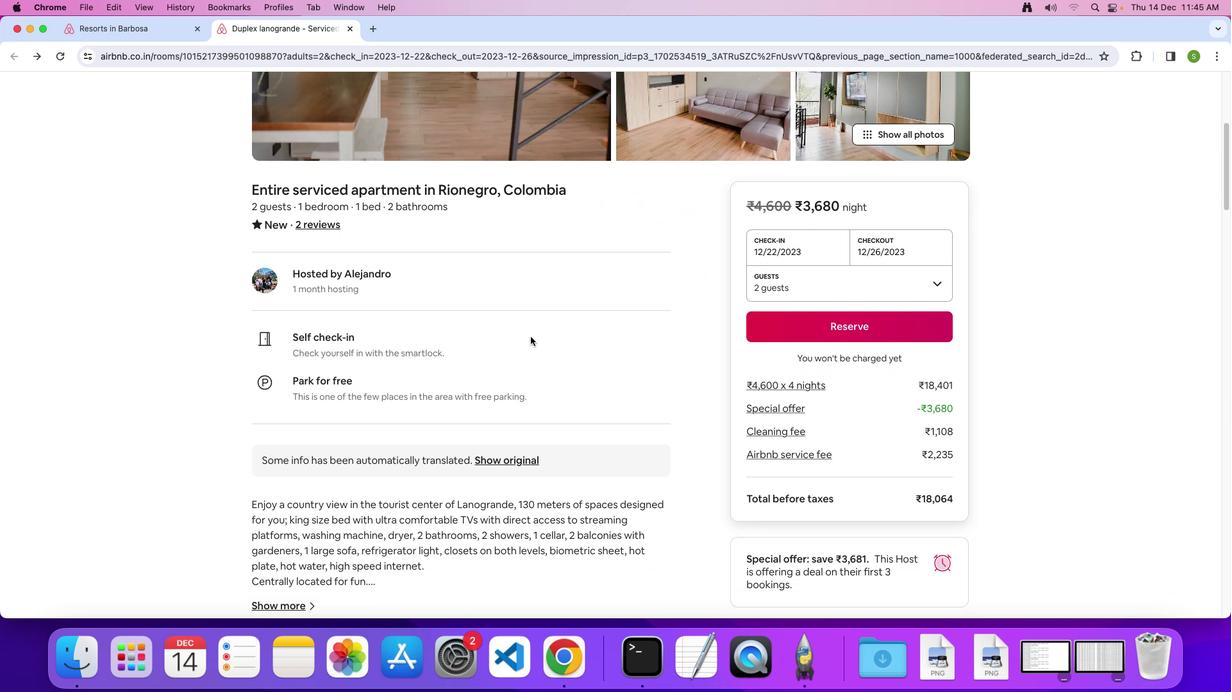 
Action: Mouse scrolled (530, 337) with delta (0, -1)
Screenshot: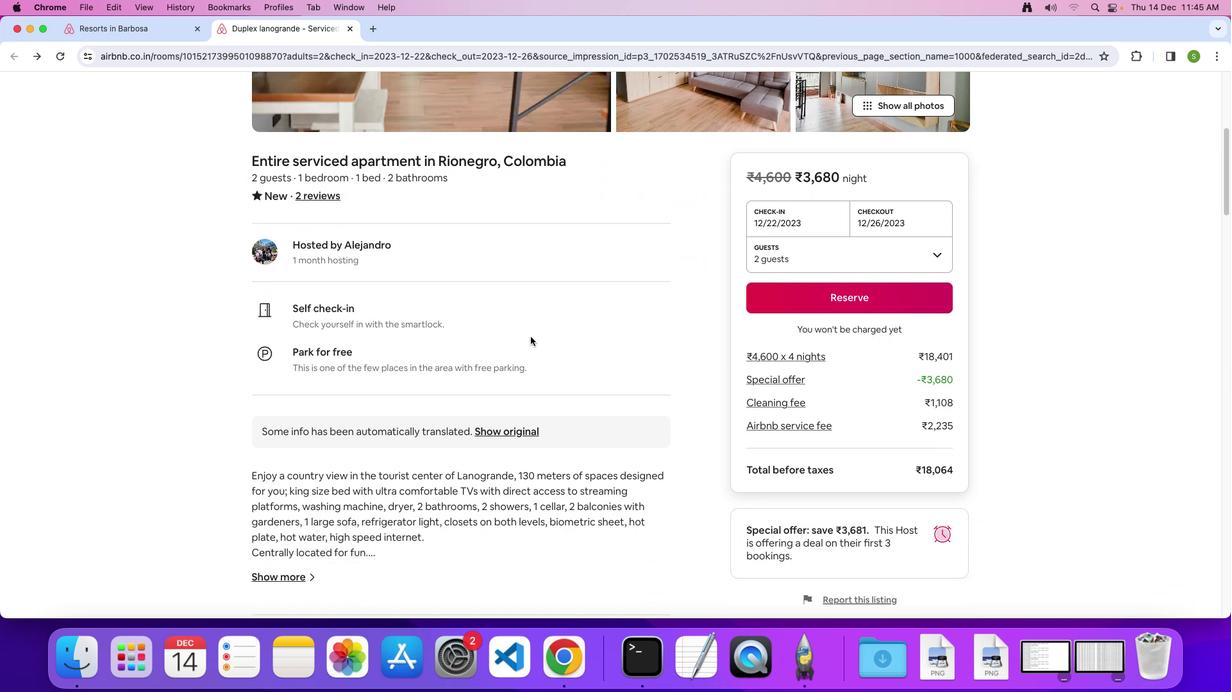 
Action: Mouse moved to (530, 337)
Screenshot: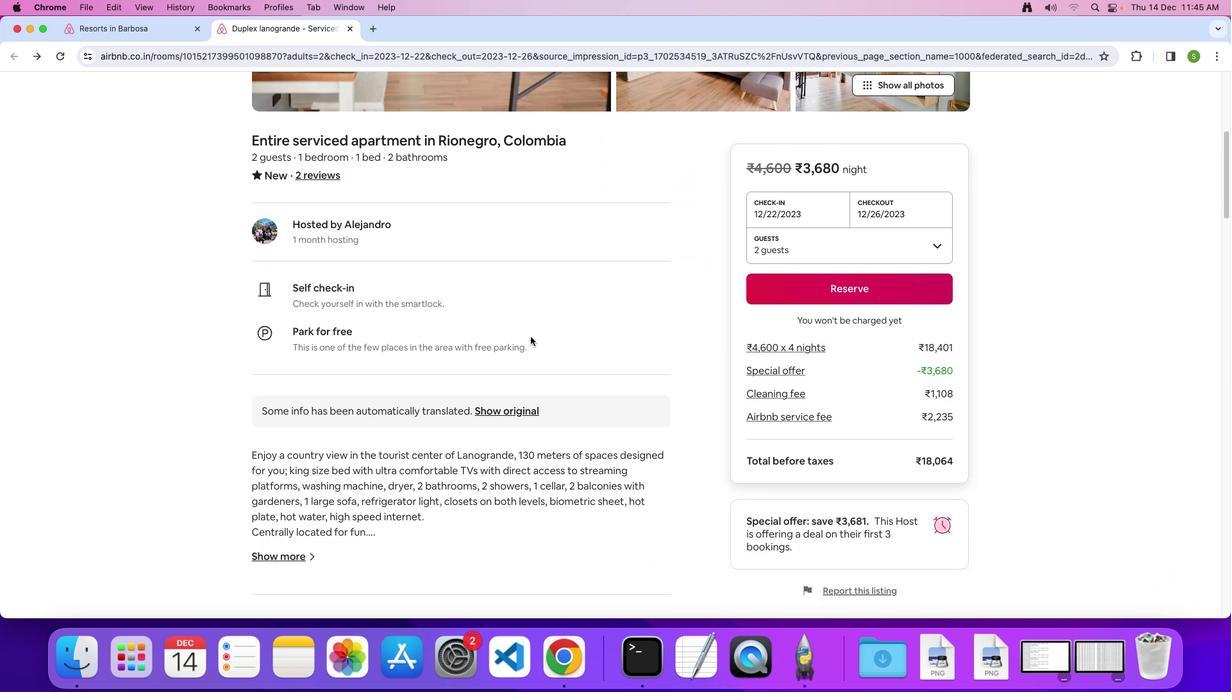 
Action: Mouse scrolled (530, 337) with delta (0, 0)
Screenshot: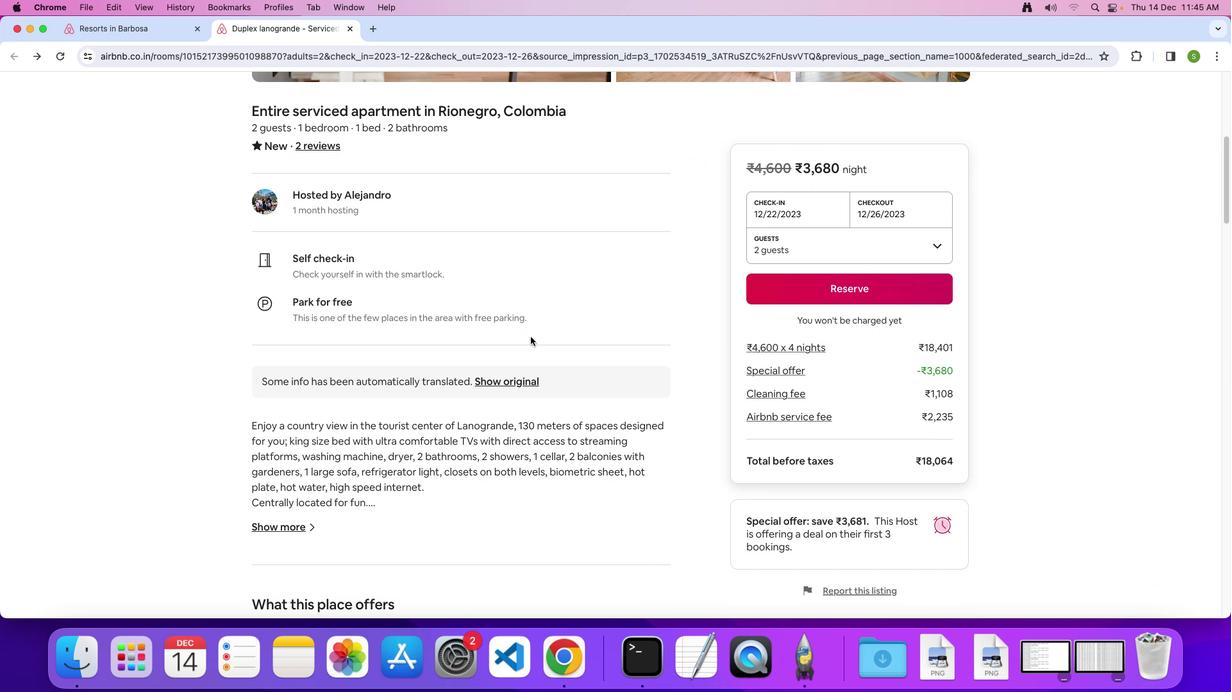 
Action: Mouse scrolled (530, 337) with delta (0, 0)
Screenshot: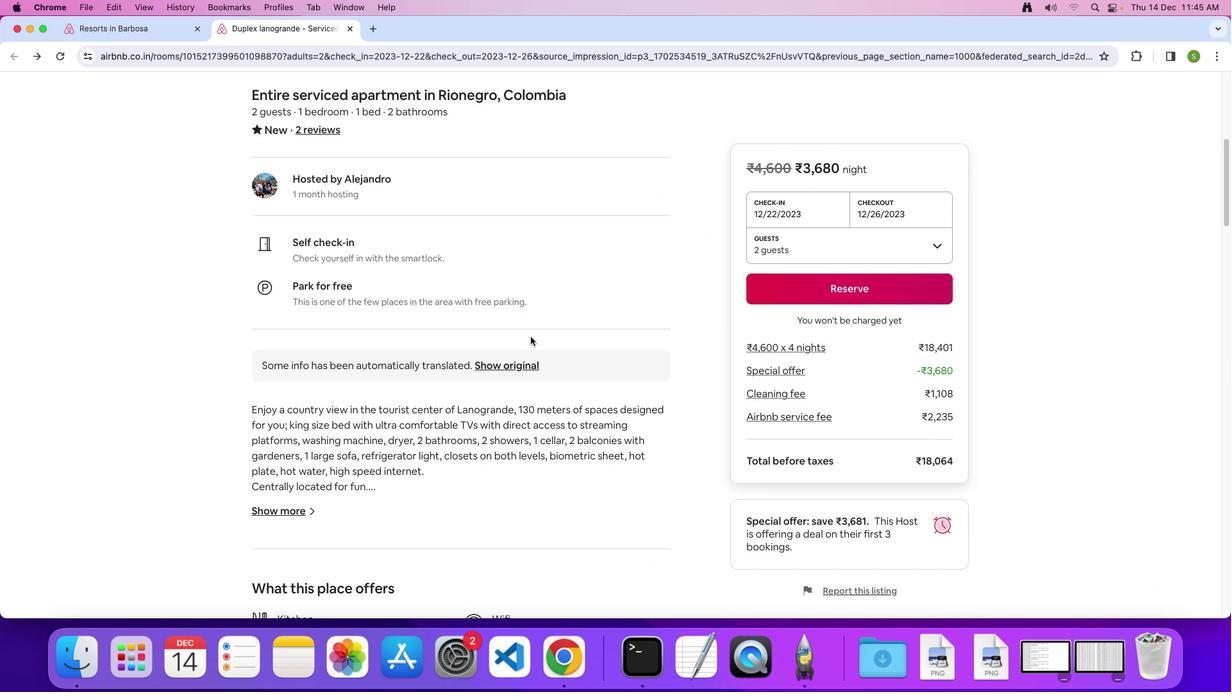 
Action: Mouse scrolled (530, 337) with delta (0, -1)
Screenshot: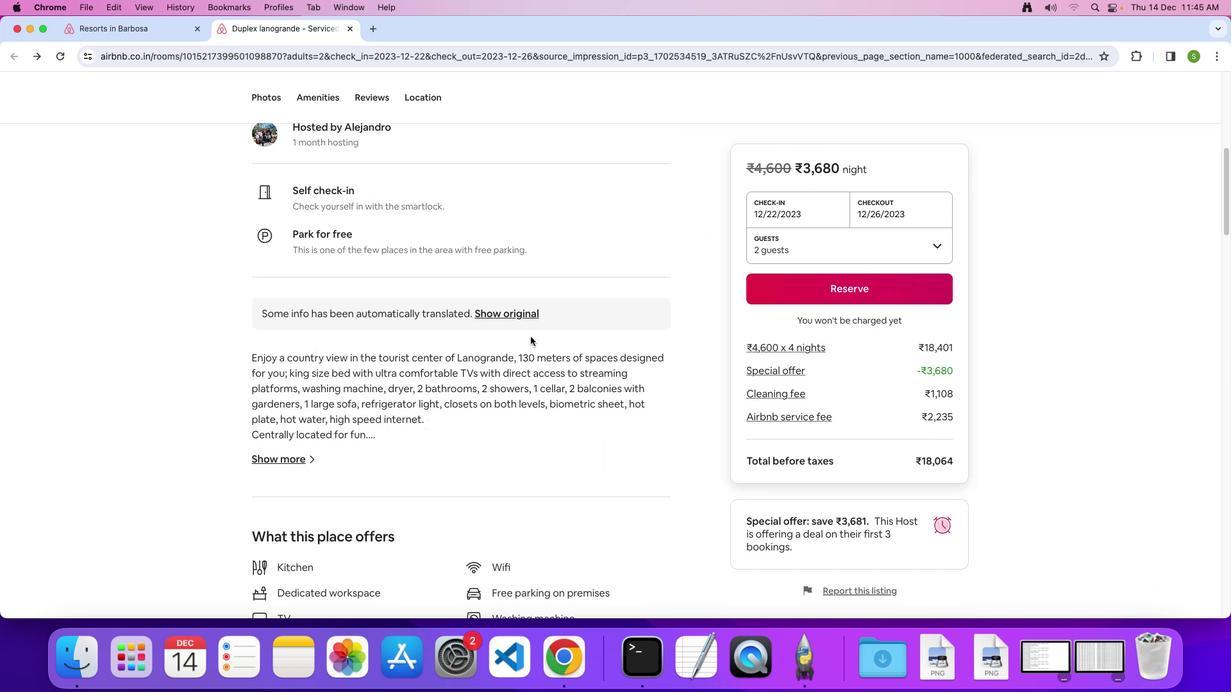 
Action: Mouse scrolled (530, 337) with delta (0, 0)
Screenshot: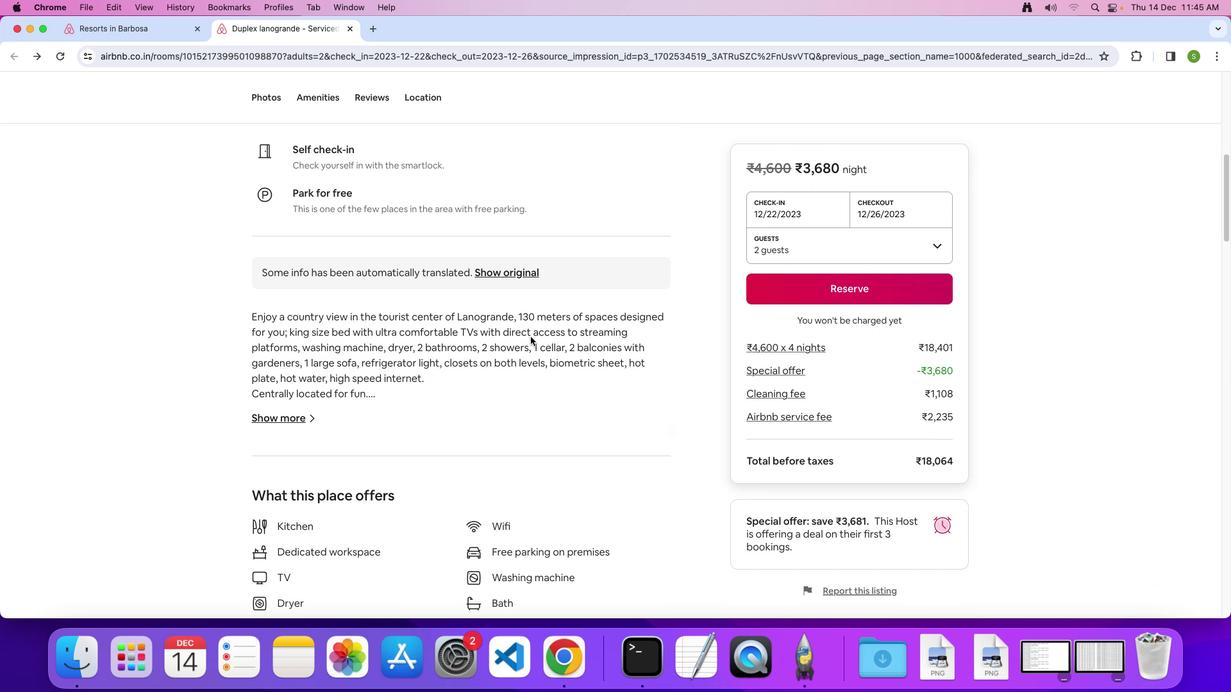 
Action: Mouse scrolled (530, 337) with delta (0, 0)
Screenshot: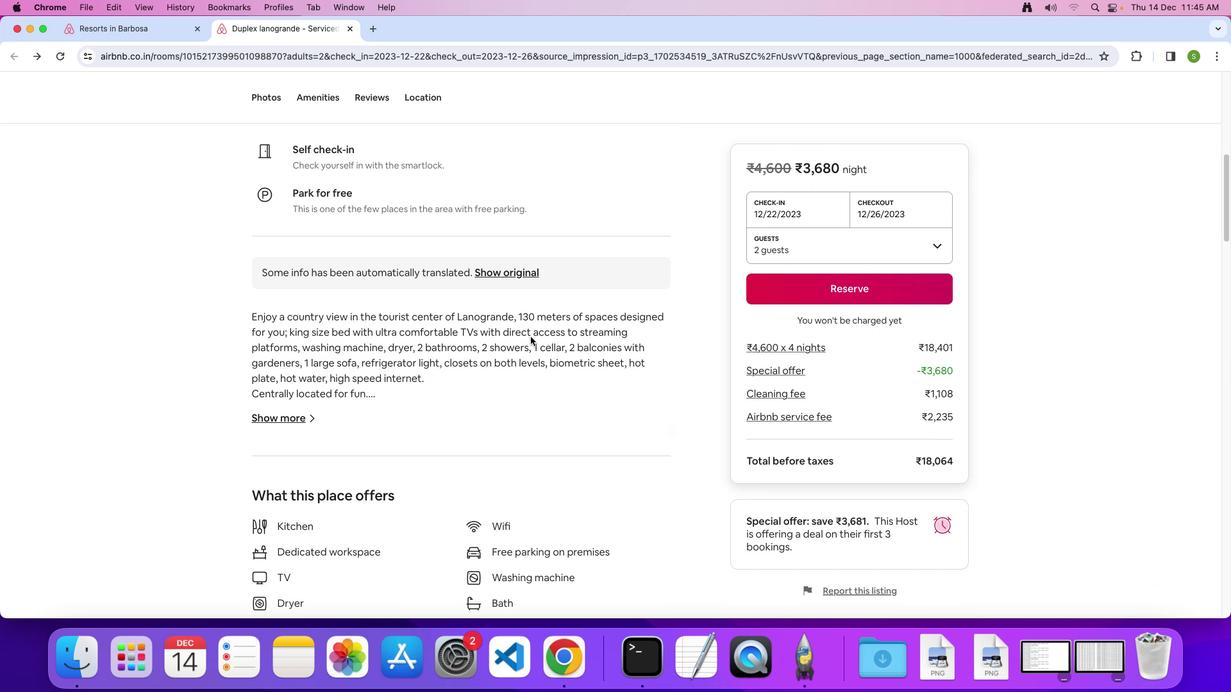 
Action: Mouse scrolled (530, 337) with delta (0, 0)
Screenshot: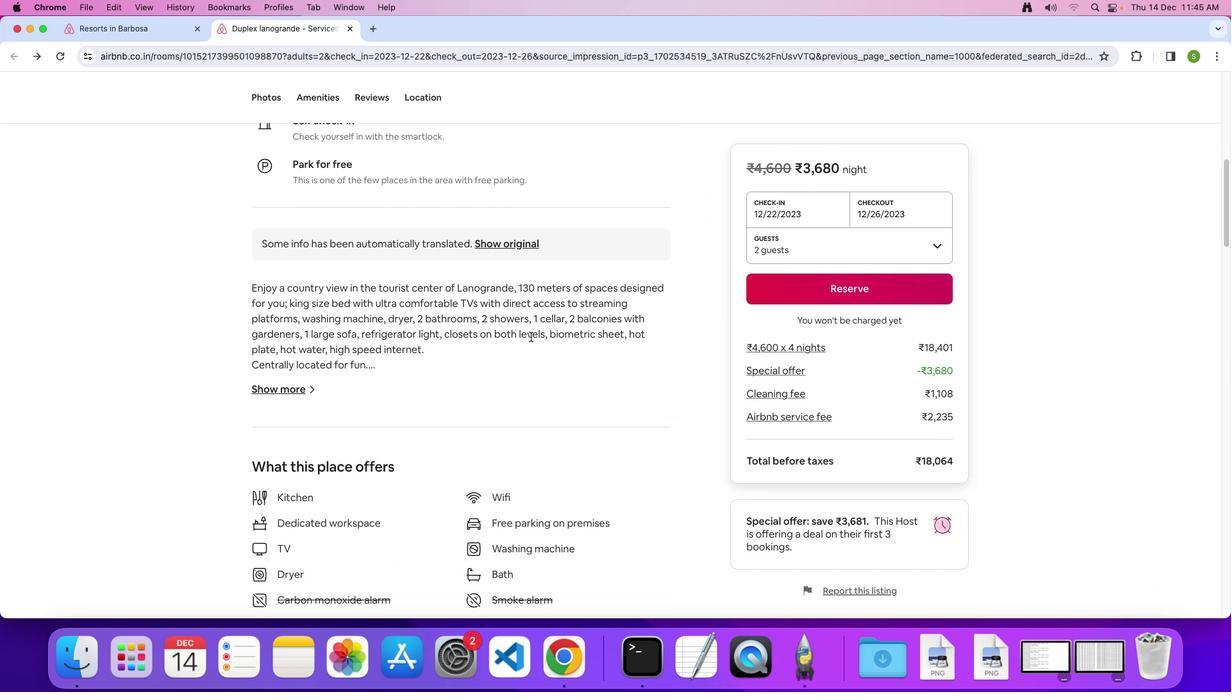 
Action: Mouse scrolled (530, 337) with delta (0, 0)
Screenshot: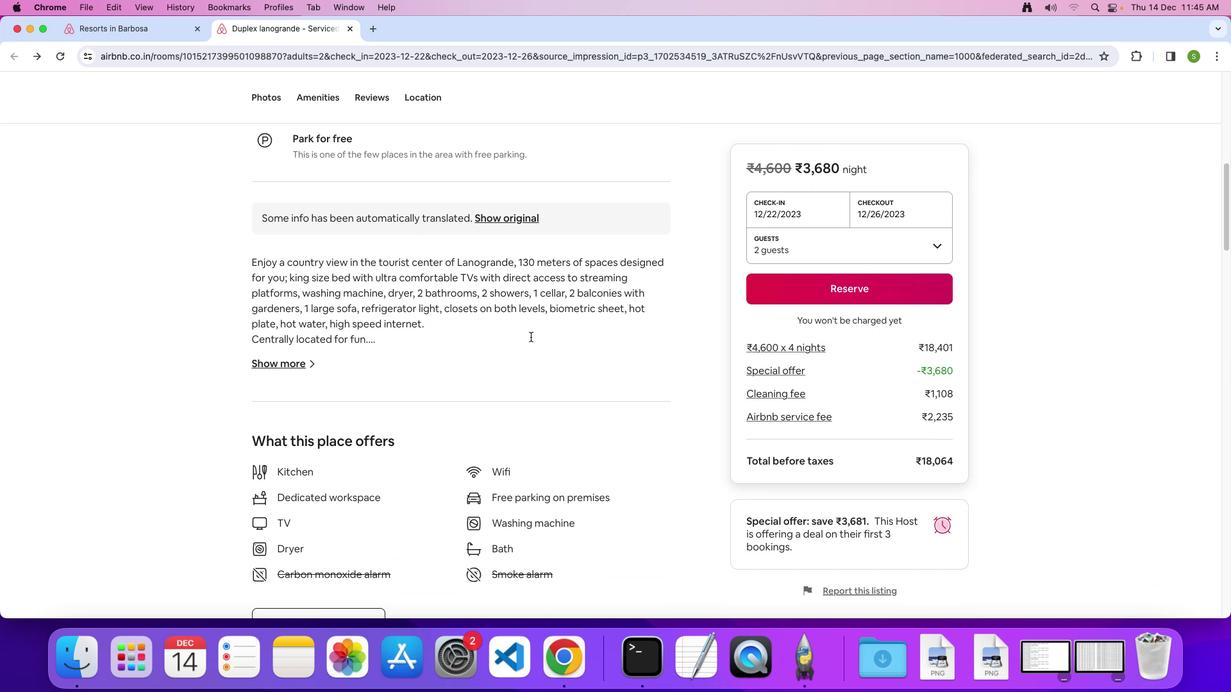 
Action: Mouse scrolled (530, 337) with delta (0, 0)
Screenshot: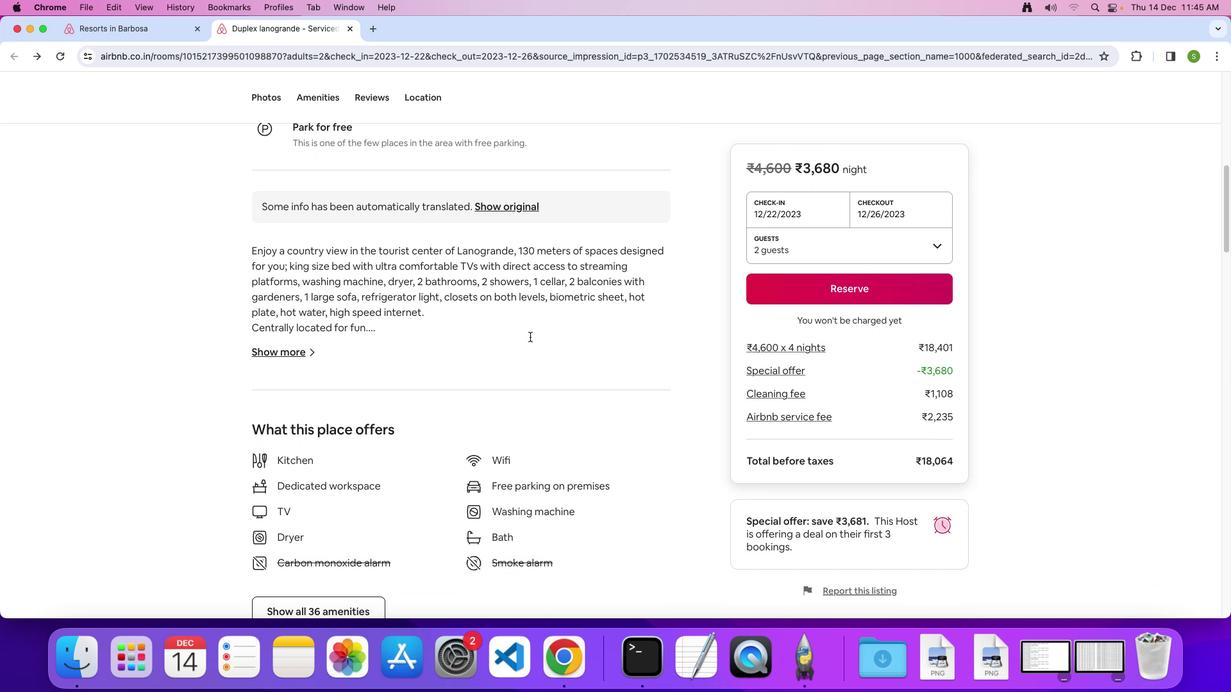 
Action: Mouse moved to (264, 347)
Screenshot: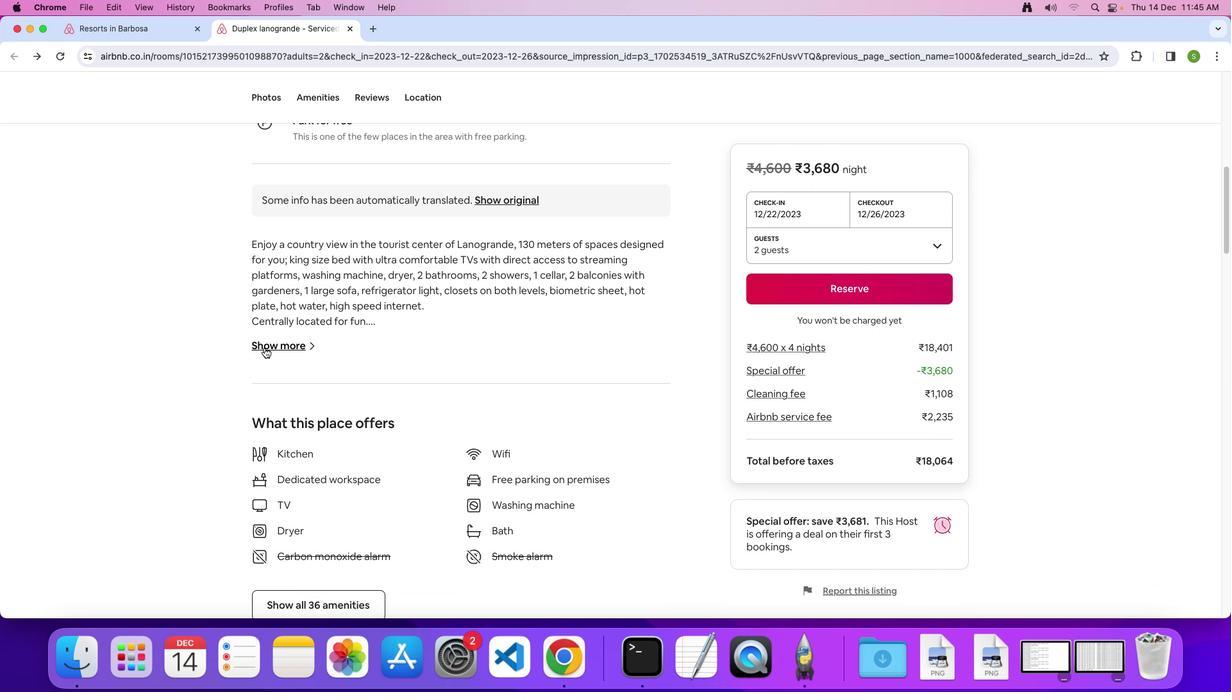 
Action: Mouse pressed left at (264, 347)
Screenshot: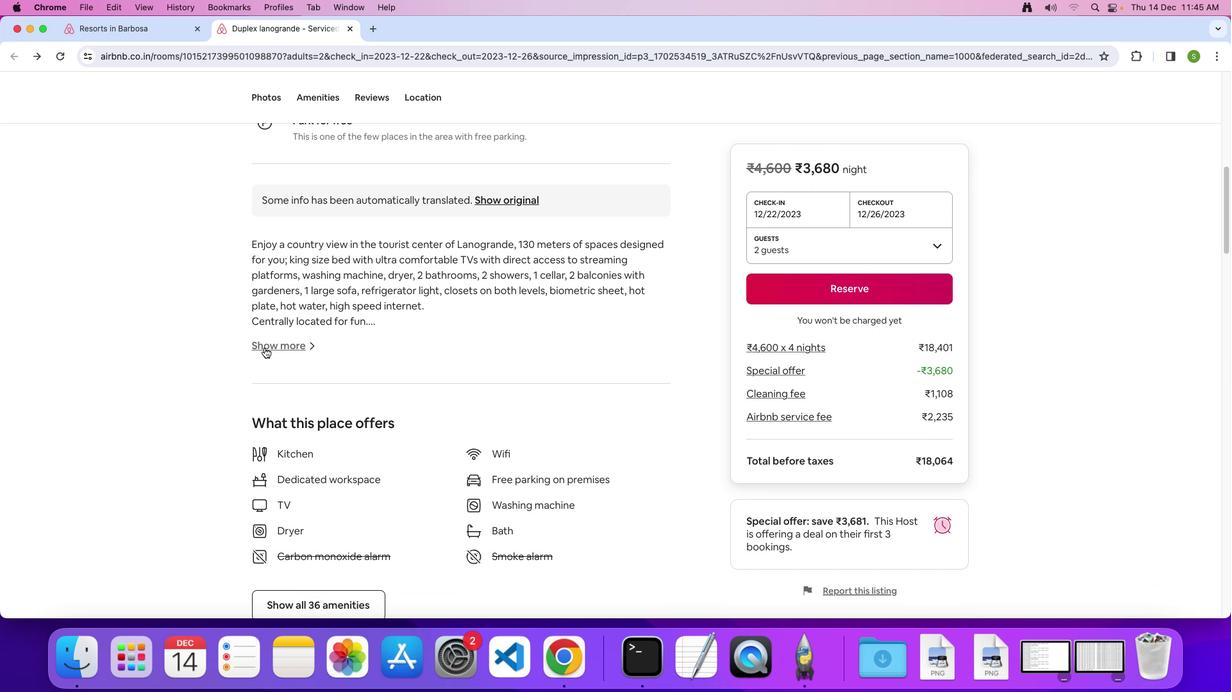 
Action: Mouse moved to (578, 329)
